 Task: Create a company letterhead with blue shapes.
Action: Mouse pressed left at (411, 87)
Screenshot: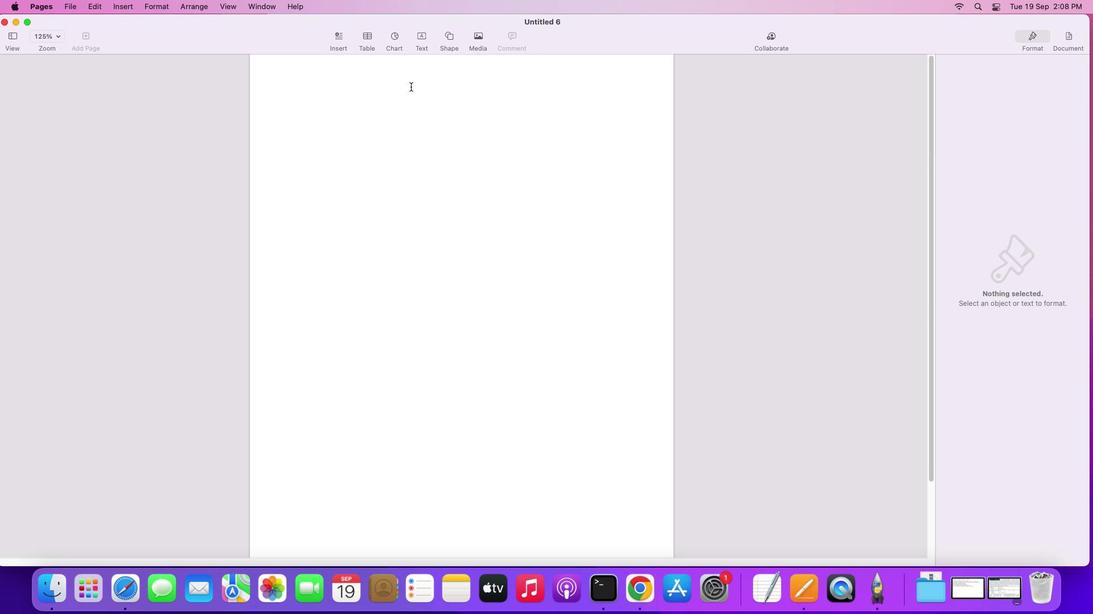 
Action: Mouse moved to (449, 39)
Screenshot: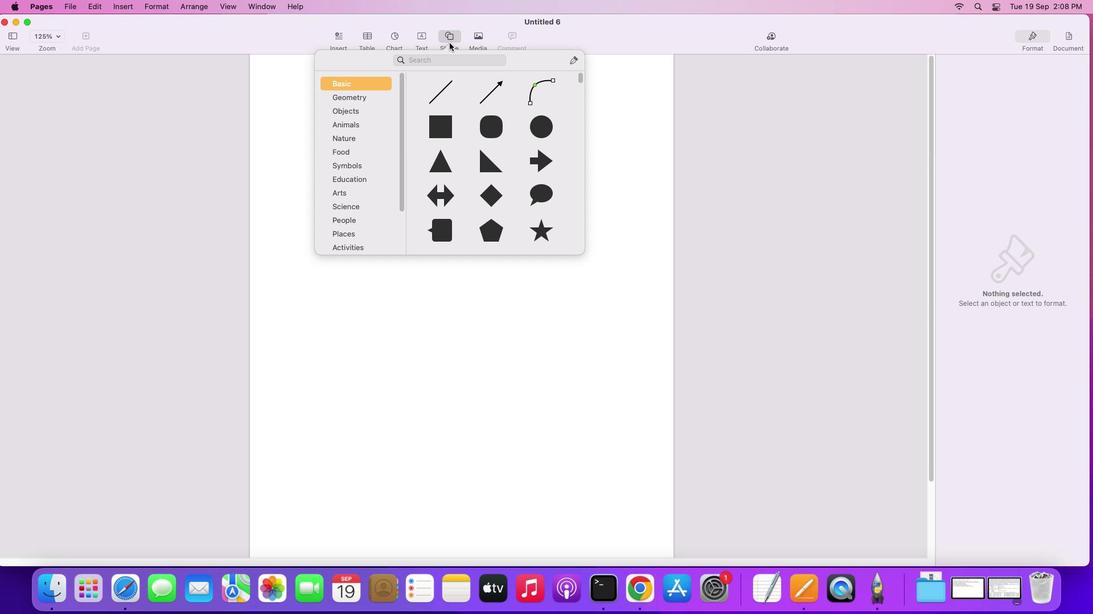 
Action: Mouse pressed left at (449, 39)
Screenshot: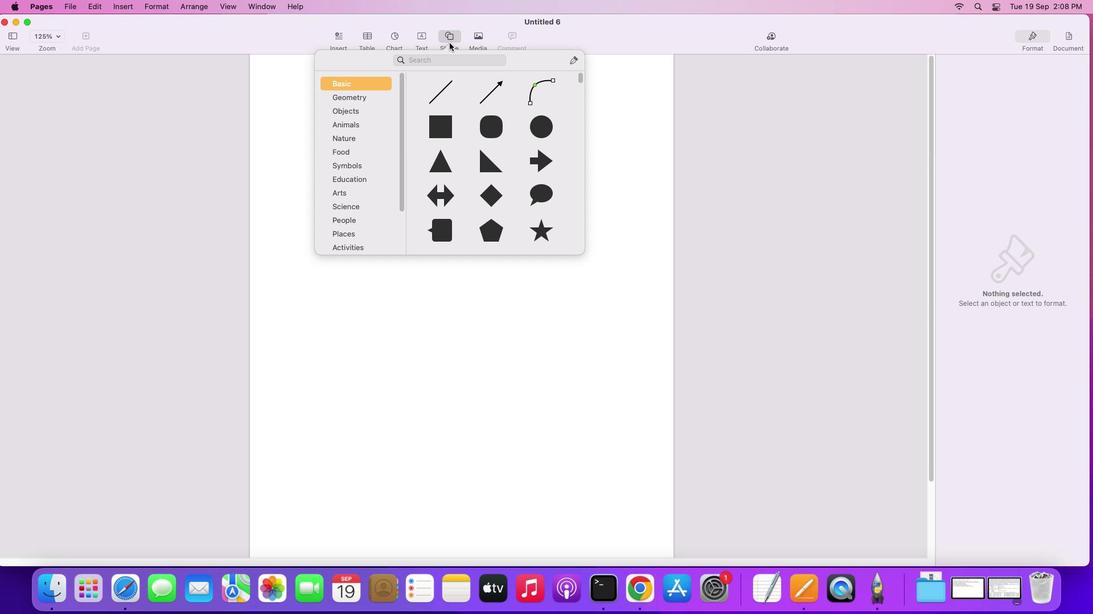 
Action: Mouse moved to (441, 126)
Screenshot: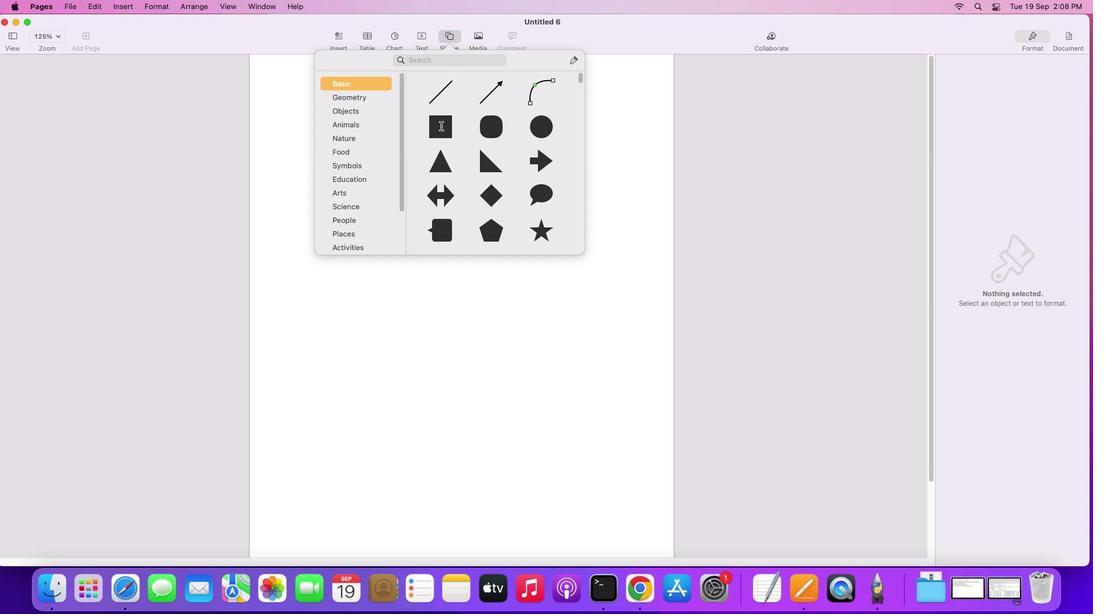 
Action: Mouse pressed left at (441, 126)
Screenshot: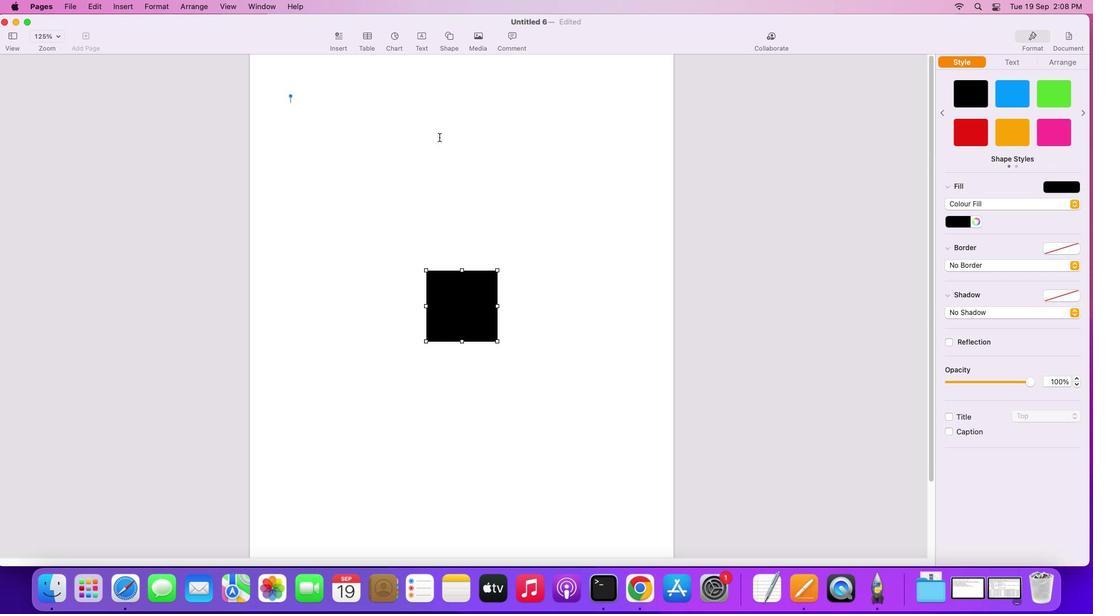 
Action: Mouse moved to (450, 309)
Screenshot: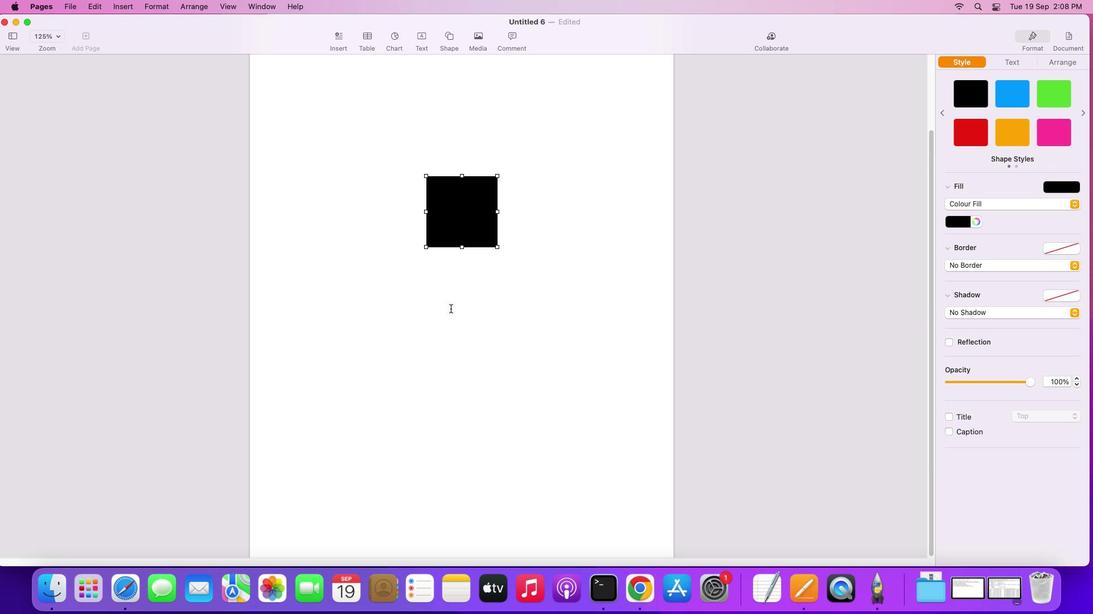 
Action: Mouse scrolled (450, 309) with delta (0, 0)
Screenshot: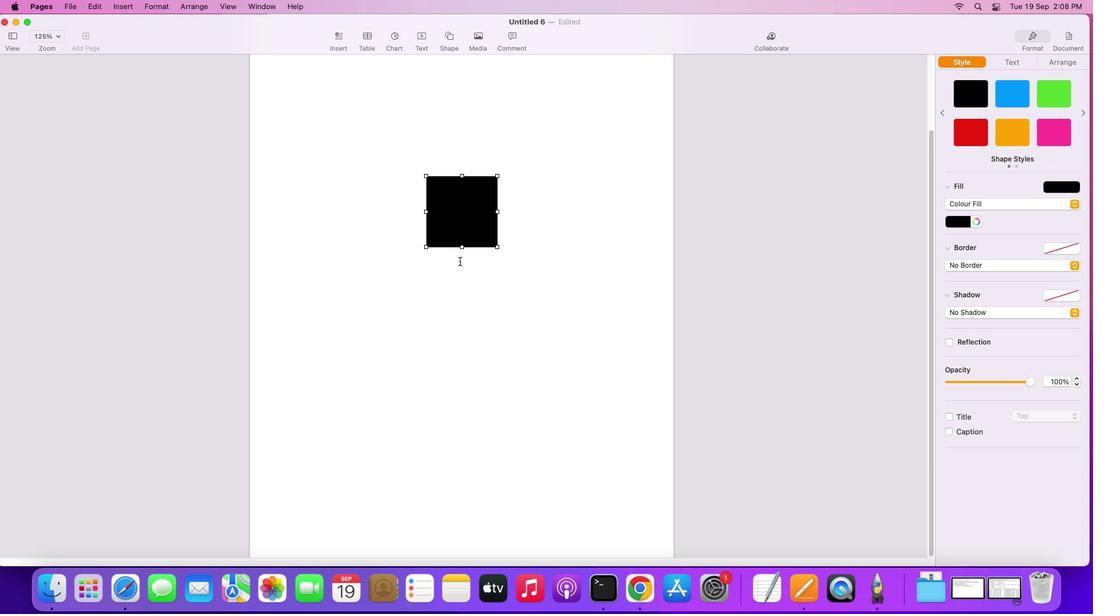 
Action: Mouse scrolled (450, 309) with delta (0, 0)
Screenshot: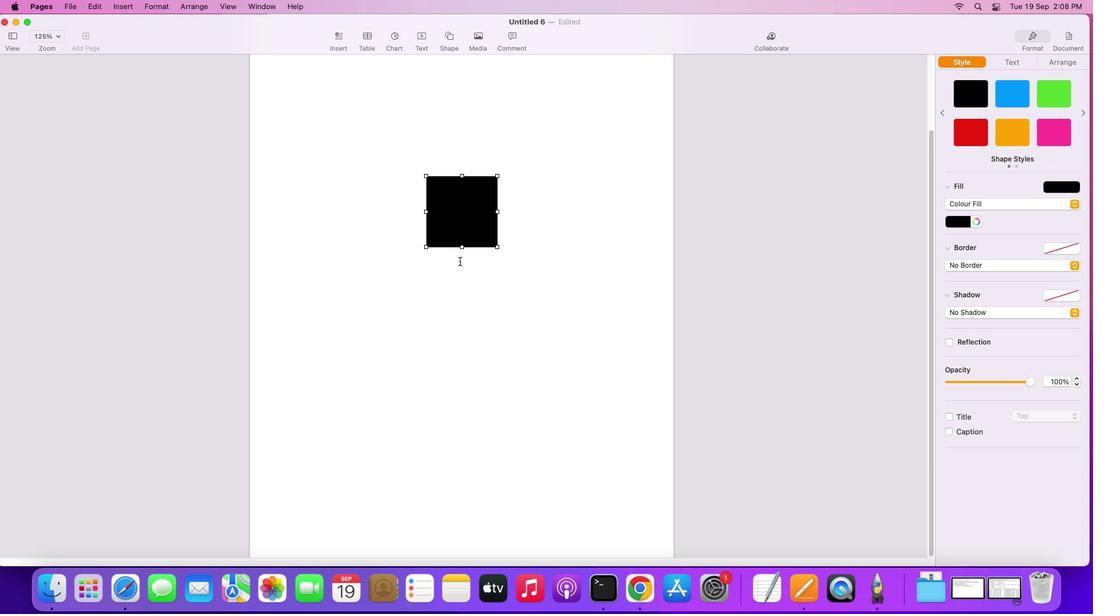 
Action: Mouse scrolled (450, 309) with delta (0, -1)
Screenshot: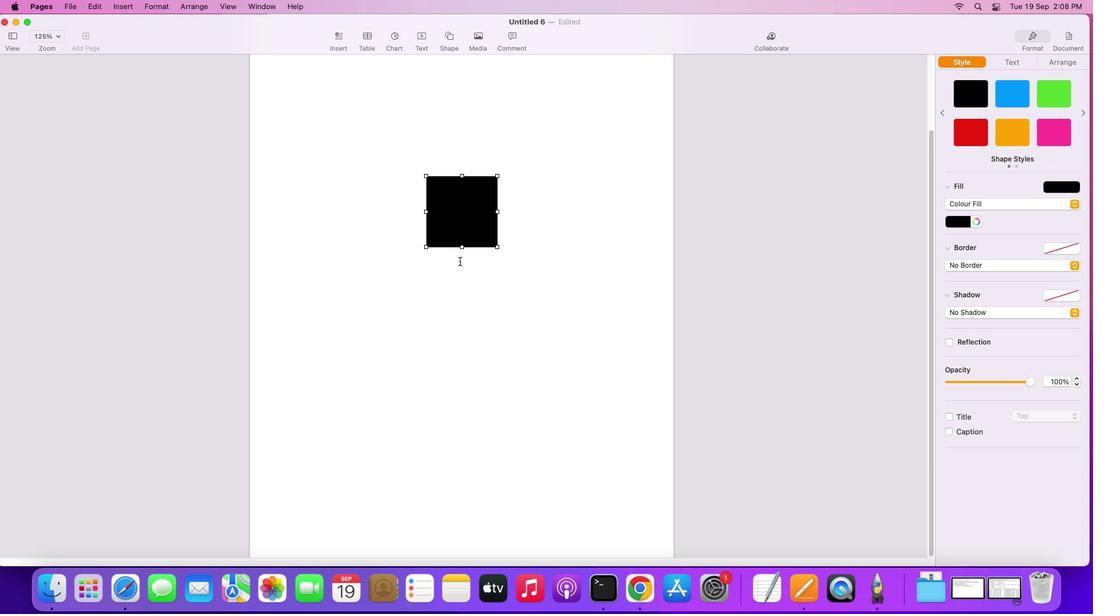 
Action: Mouse scrolled (450, 309) with delta (0, -1)
Screenshot: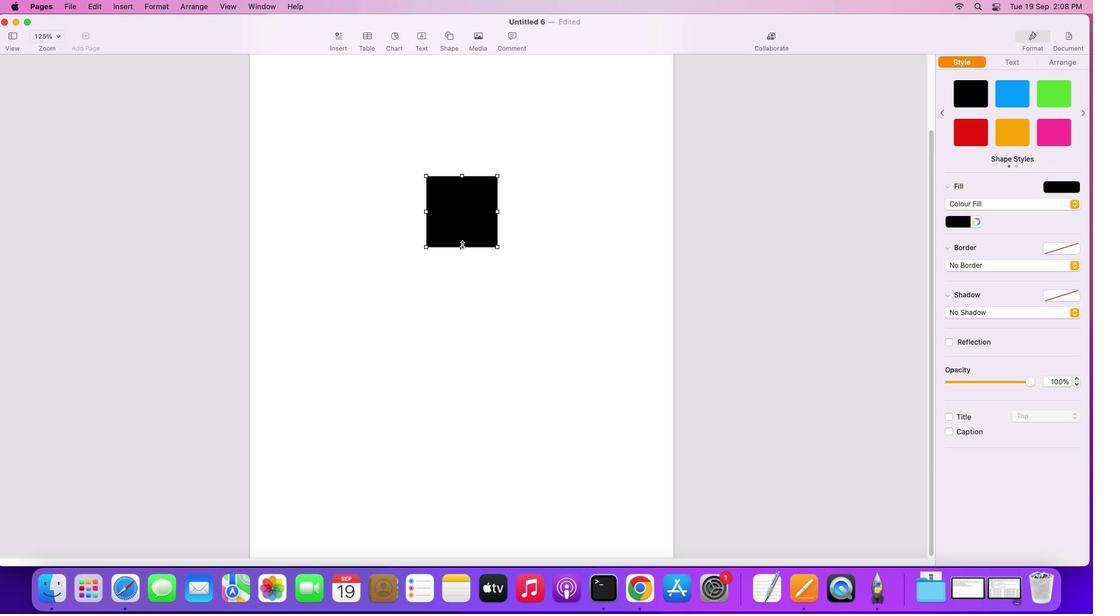 
Action: Mouse scrolled (450, 309) with delta (0, -2)
Screenshot: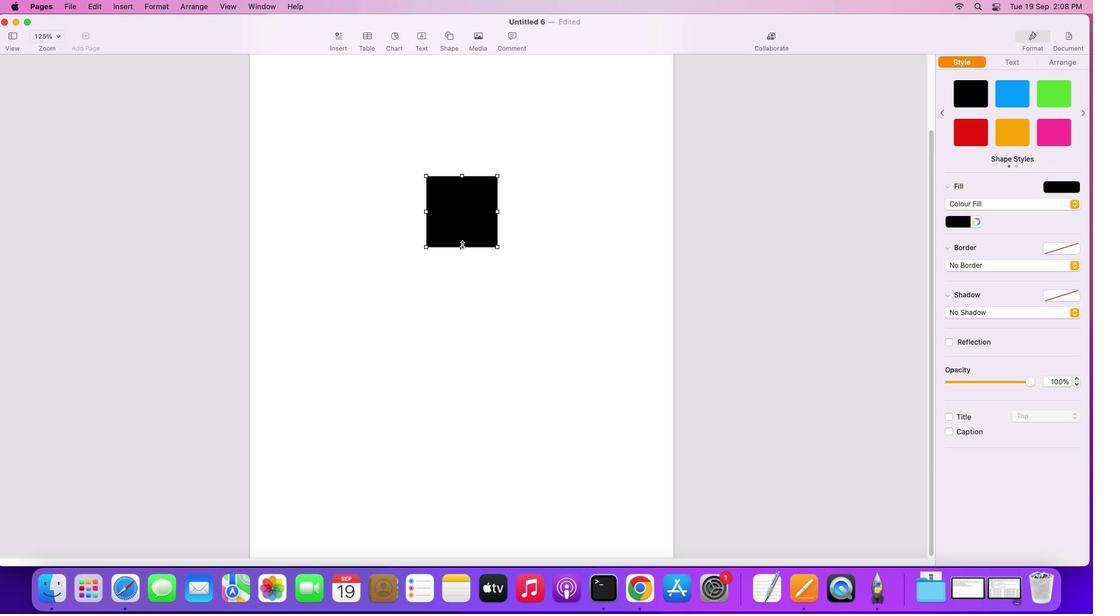 
Action: Mouse scrolled (450, 309) with delta (0, -2)
Screenshot: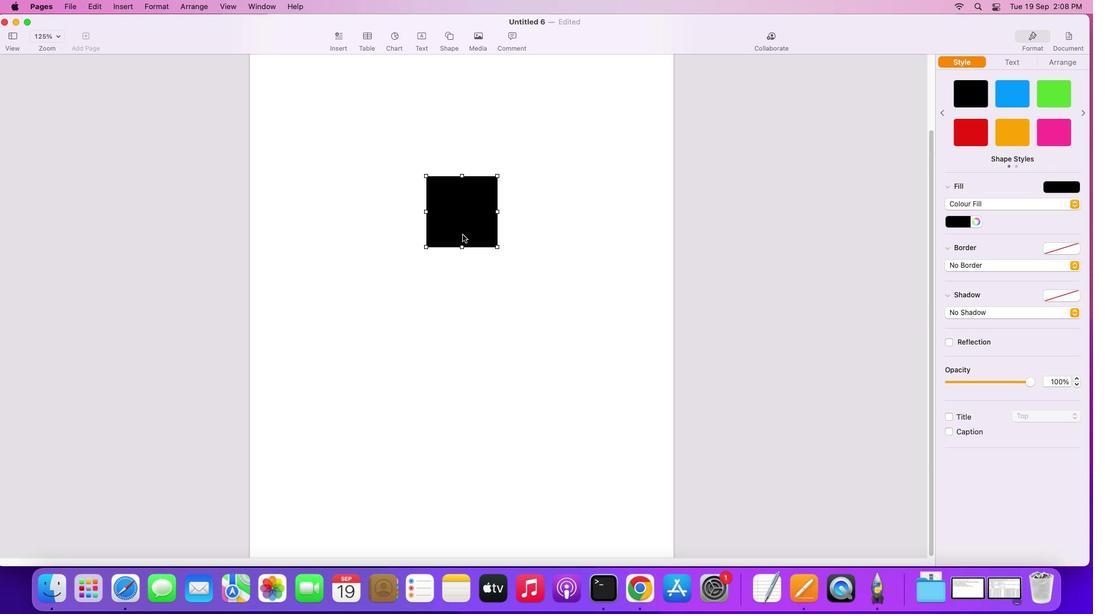 
Action: Mouse moved to (463, 227)
Screenshot: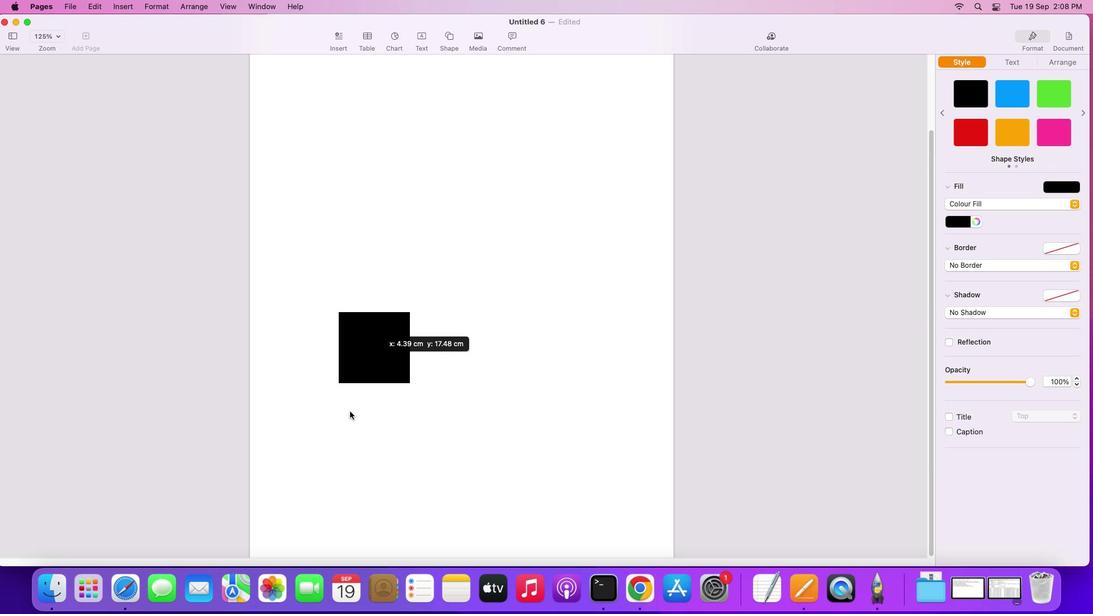 
Action: Mouse pressed left at (463, 227)
Screenshot: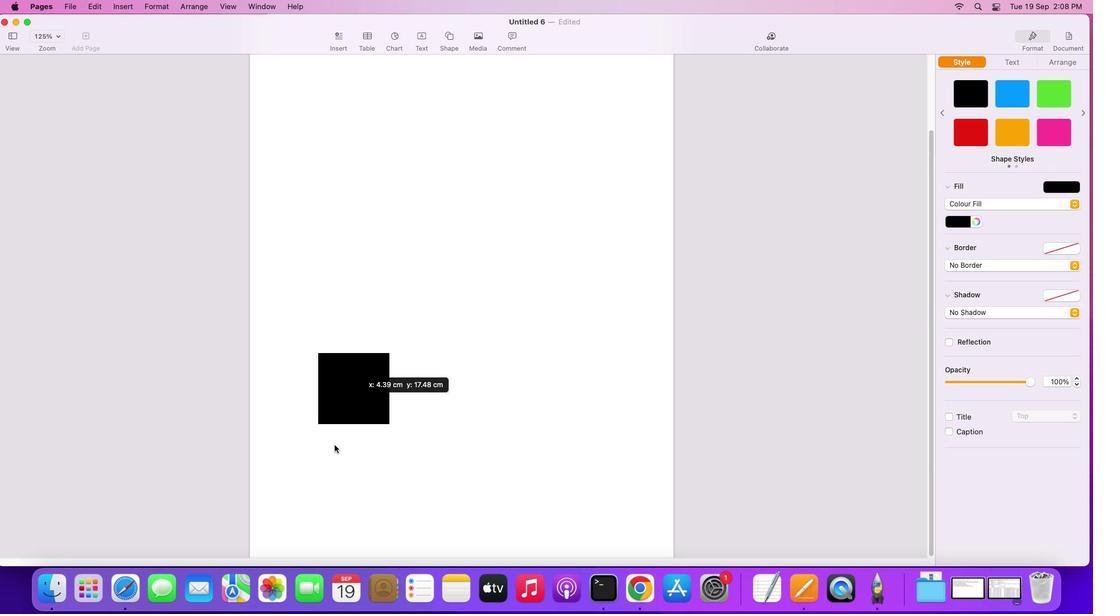 
Action: Mouse moved to (314, 524)
Screenshot: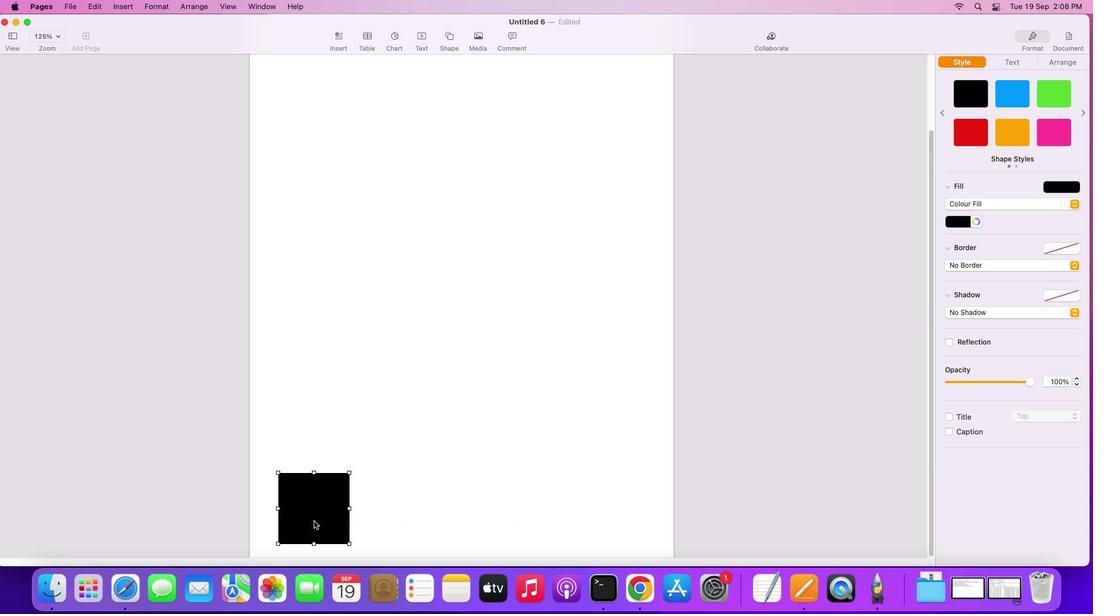 
Action: Mouse scrolled (314, 524) with delta (0, 0)
Screenshot: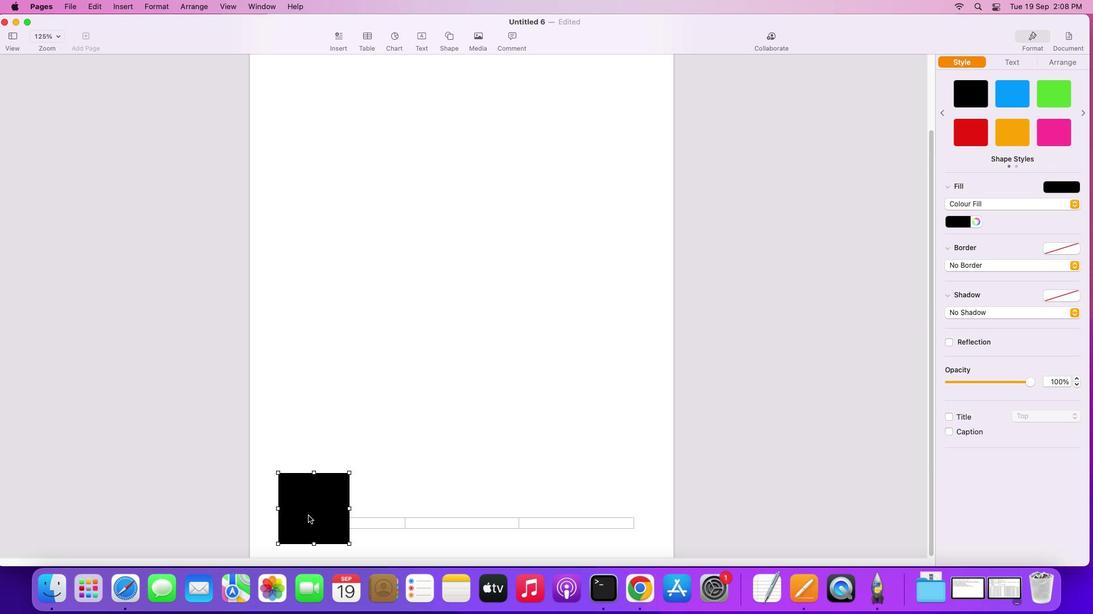 
Action: Mouse scrolled (314, 524) with delta (0, 0)
Screenshot: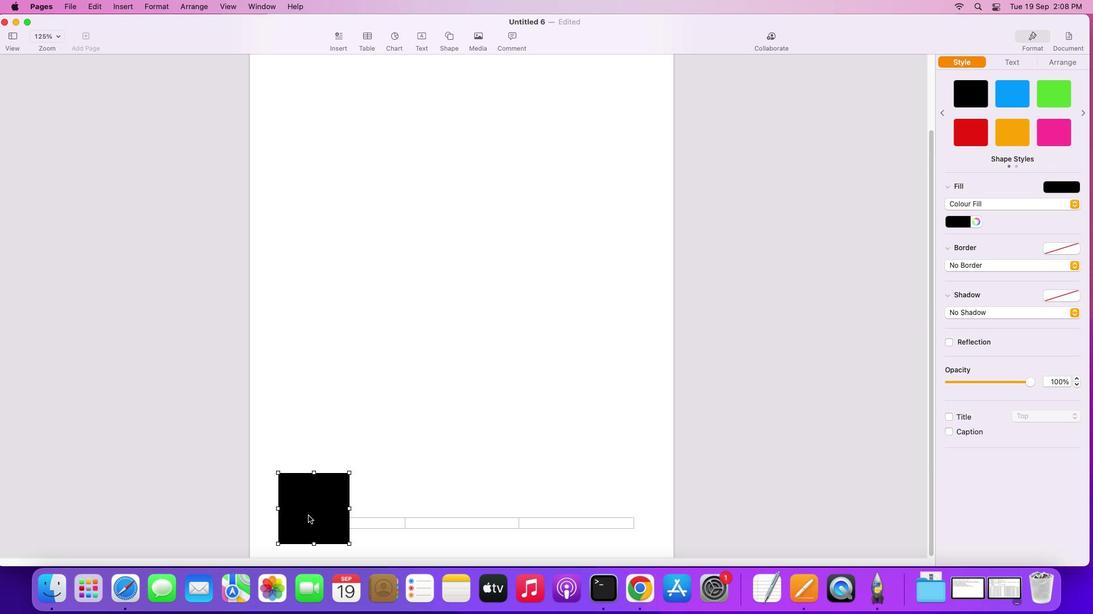 
Action: Mouse scrolled (314, 524) with delta (0, -1)
Screenshot: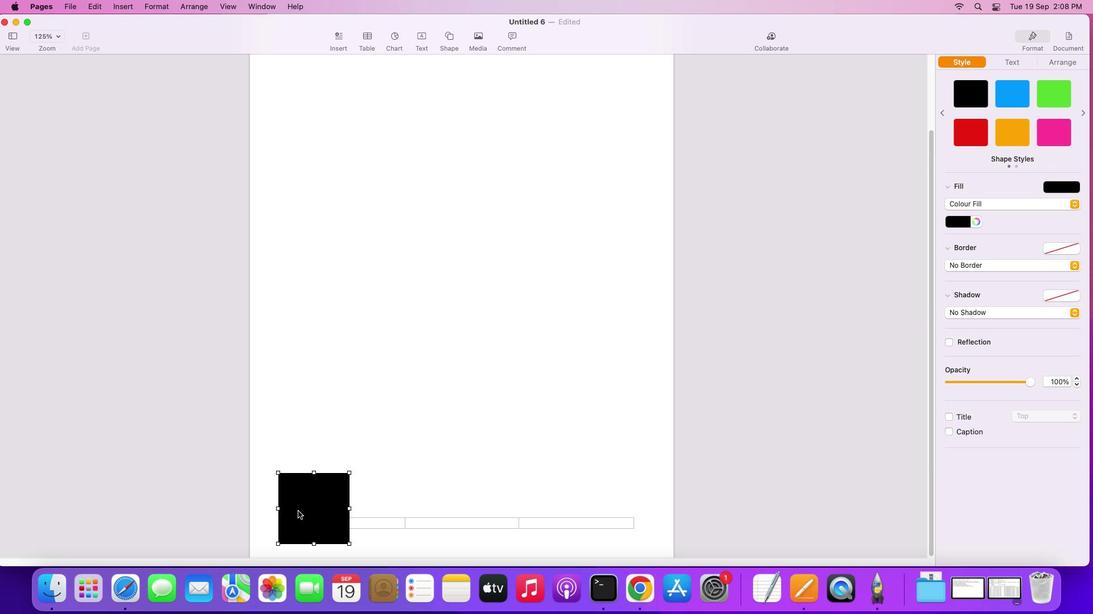 
Action: Mouse scrolled (314, 524) with delta (0, -1)
Screenshot: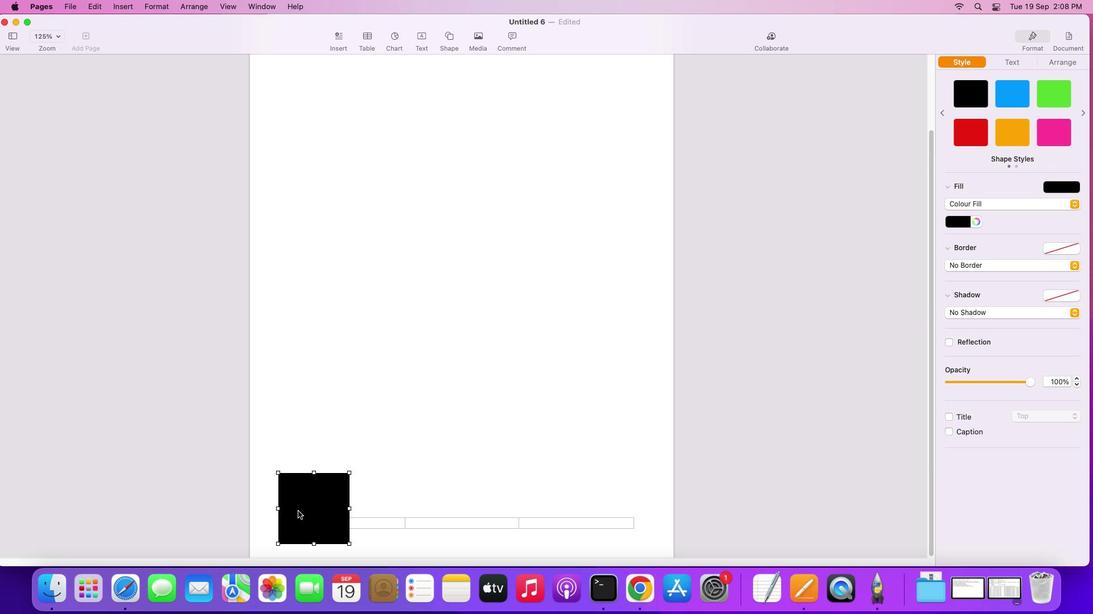 
Action: Mouse scrolled (314, 524) with delta (0, -2)
Screenshot: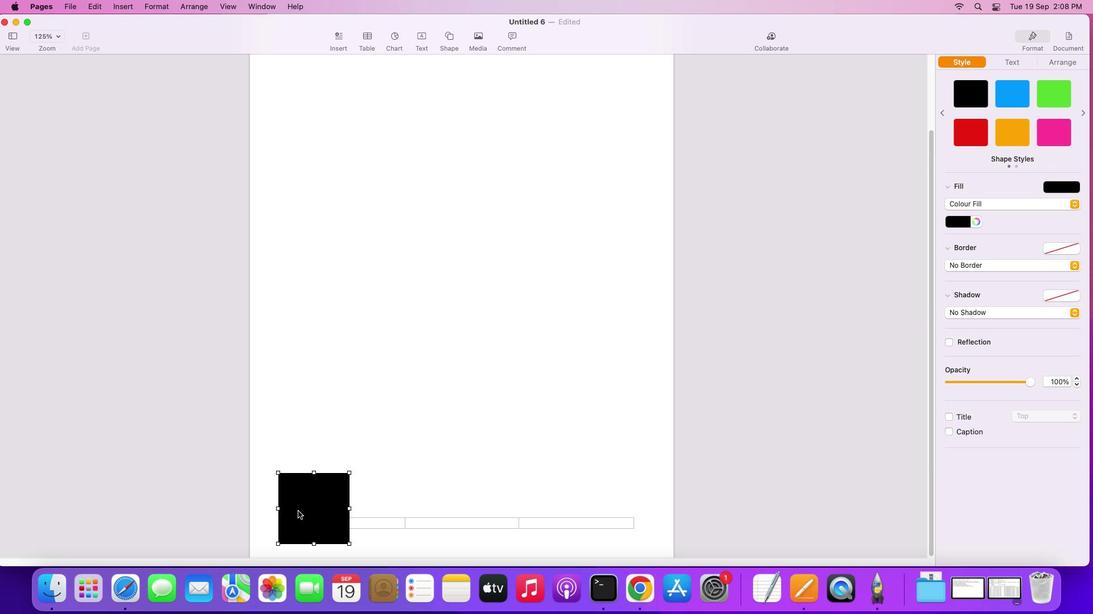 
Action: Mouse scrolled (314, 524) with delta (0, -2)
Screenshot: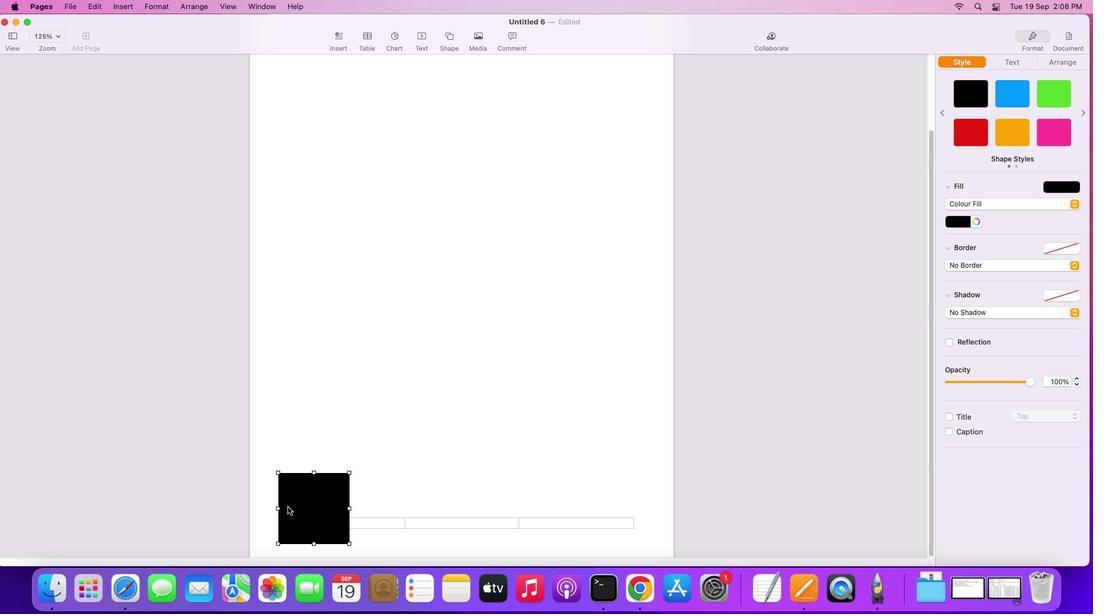 
Action: Mouse moved to (351, 509)
Screenshot: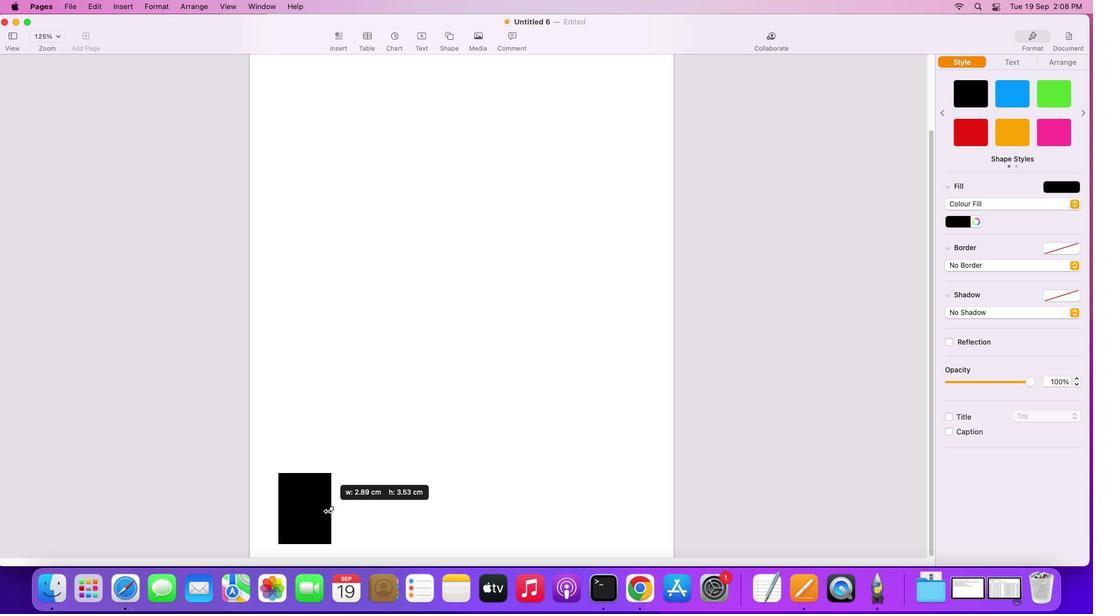 
Action: Mouse pressed left at (351, 509)
Screenshot: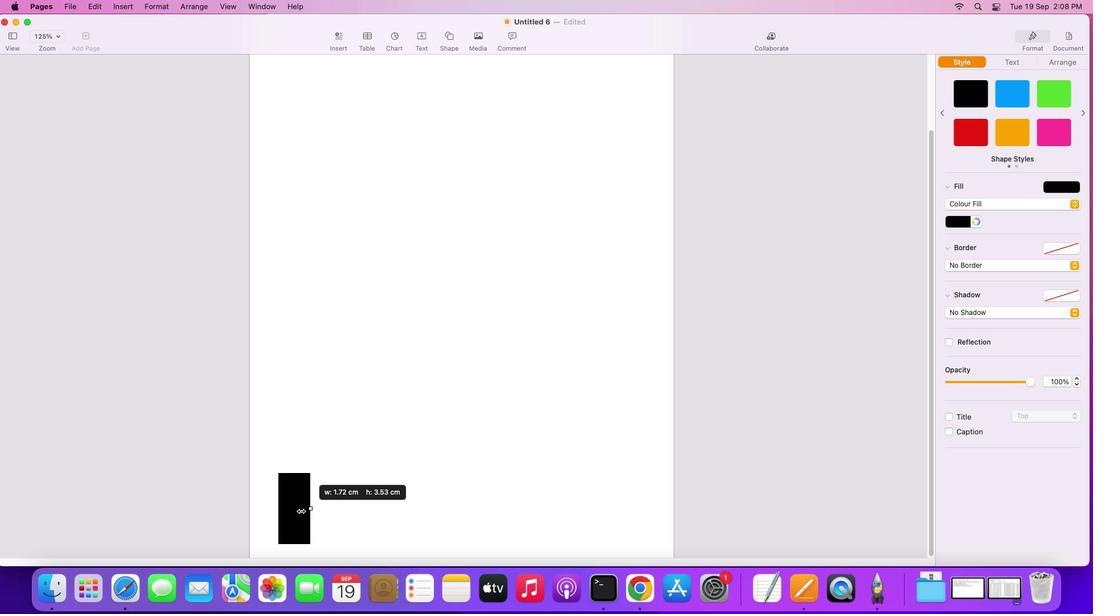 
Action: Mouse moved to (294, 512)
Screenshot: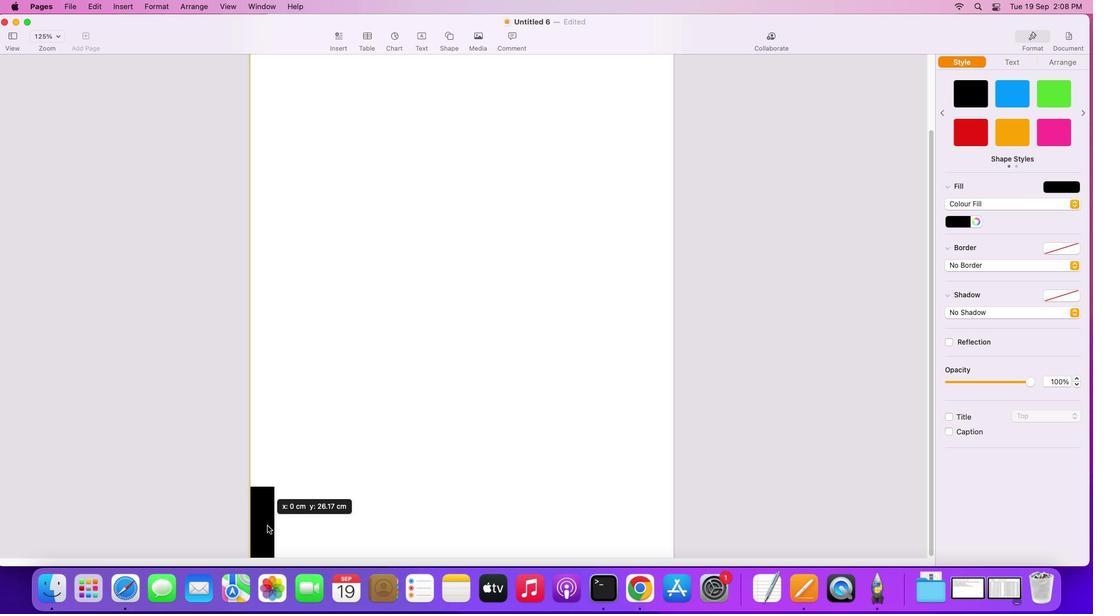 
Action: Mouse pressed left at (294, 512)
Screenshot: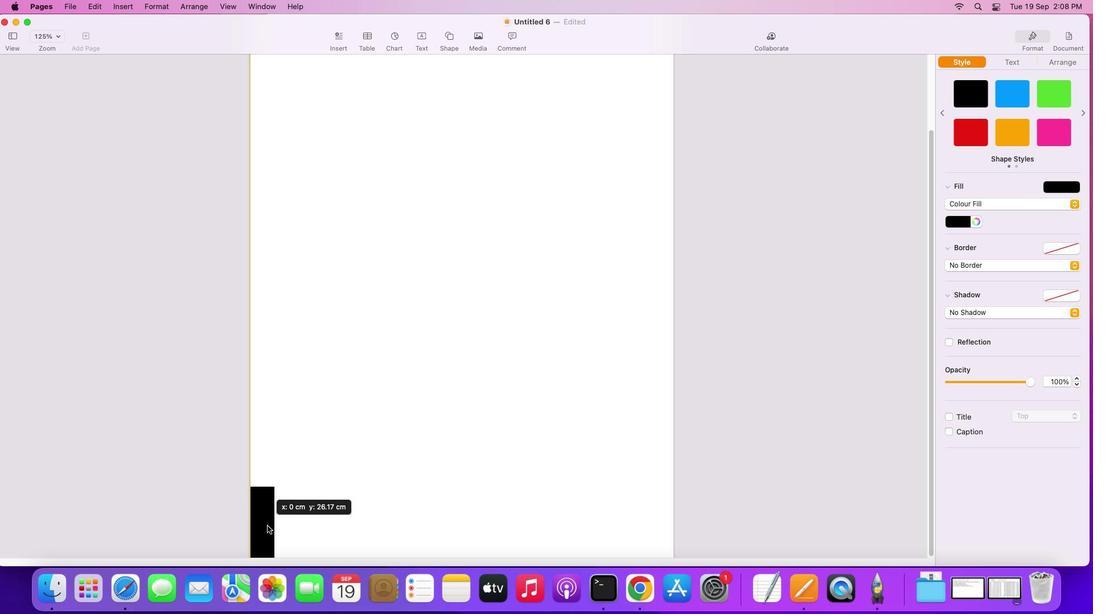 
Action: Mouse moved to (1064, 60)
Screenshot: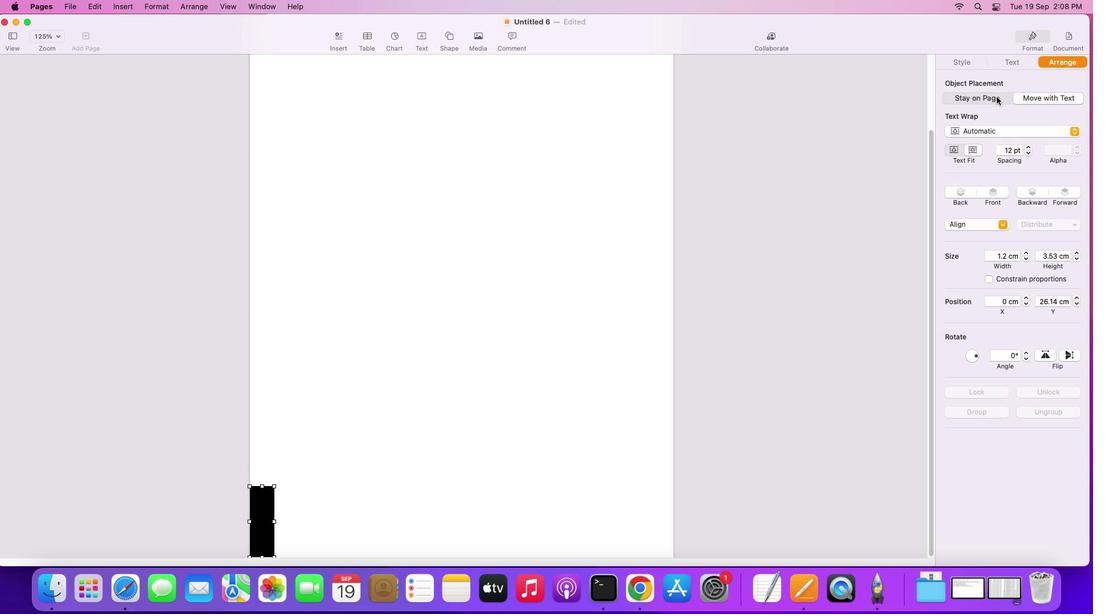 
Action: Mouse pressed left at (1064, 60)
Screenshot: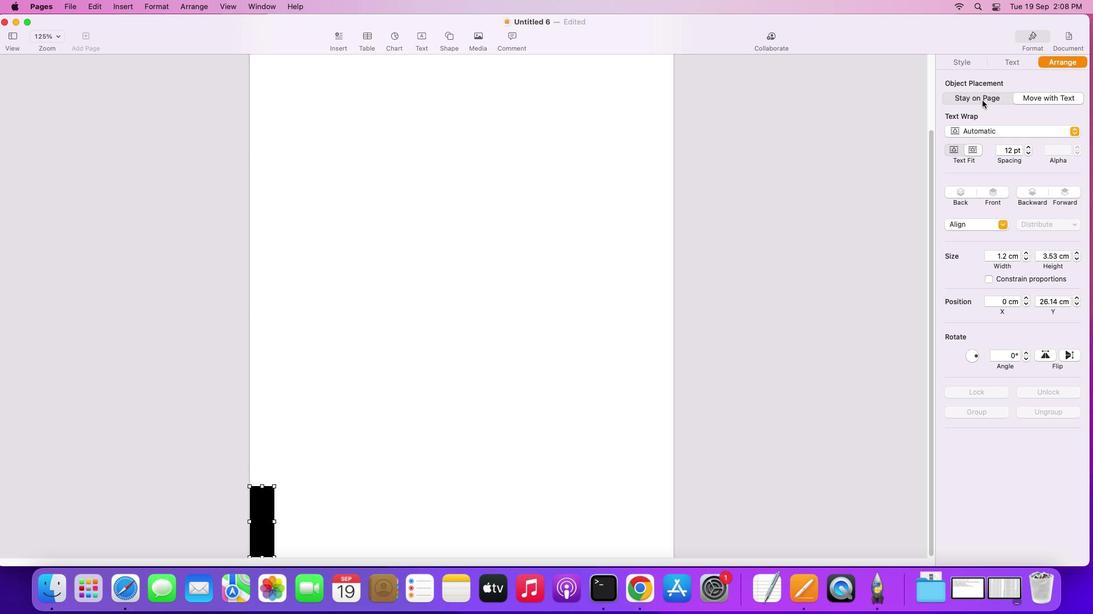 
Action: Mouse moved to (979, 99)
Screenshot: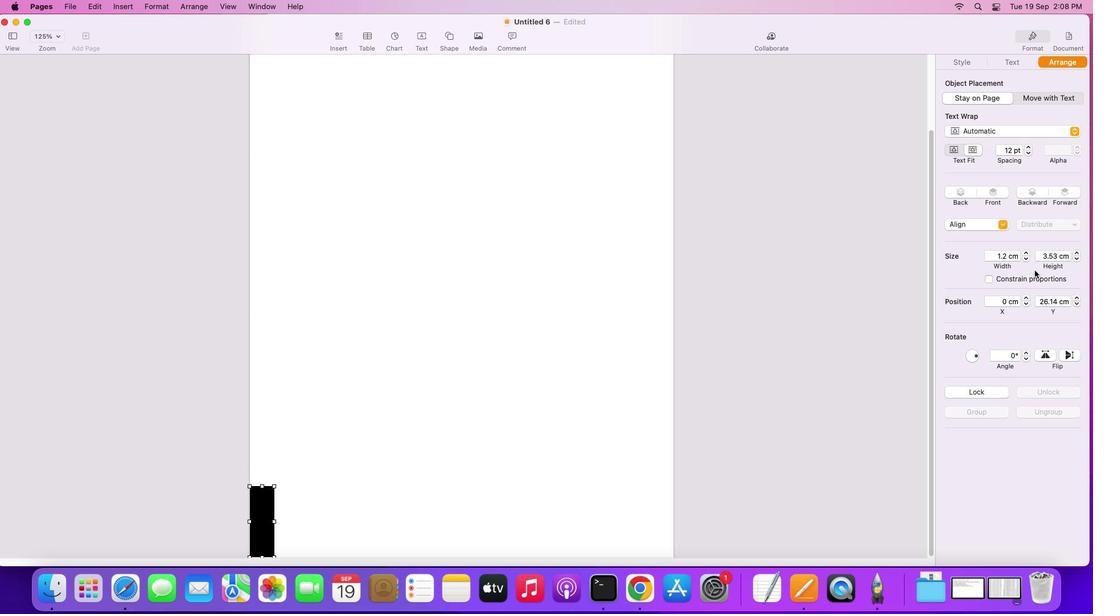 
Action: Mouse pressed left at (979, 99)
Screenshot: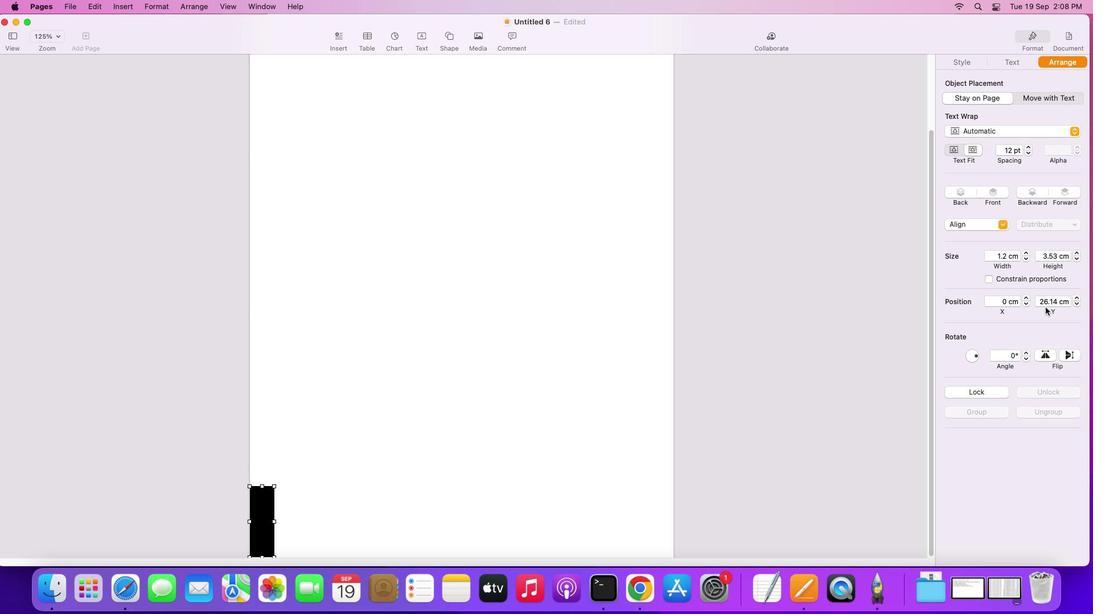 
Action: Mouse moved to (1027, 351)
Screenshot: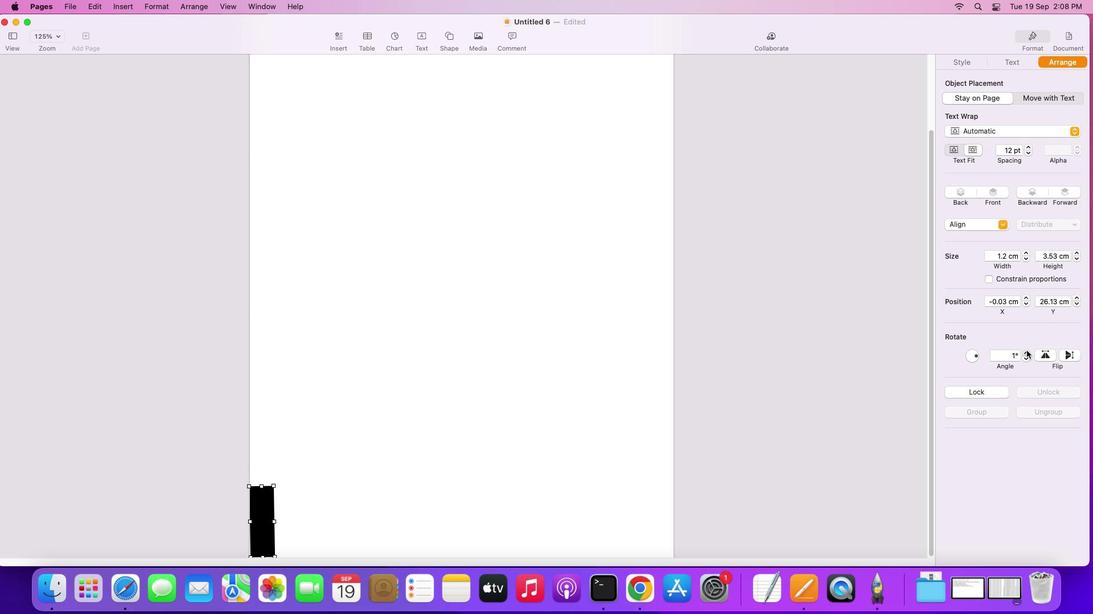 
Action: Mouse pressed left at (1027, 351)
Screenshot: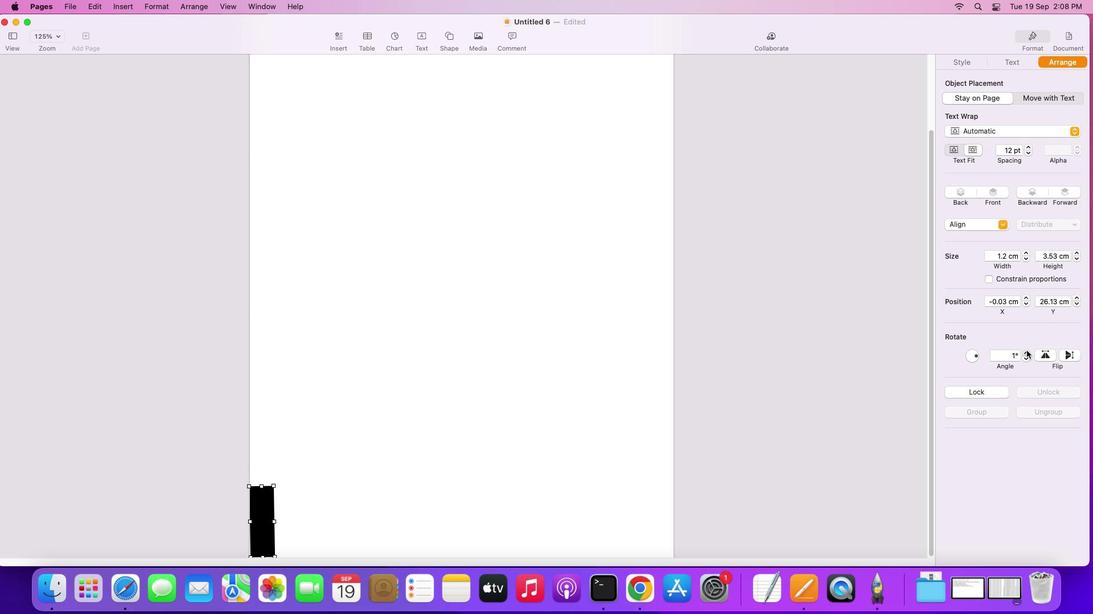 
Action: Mouse moved to (1029, 358)
Screenshot: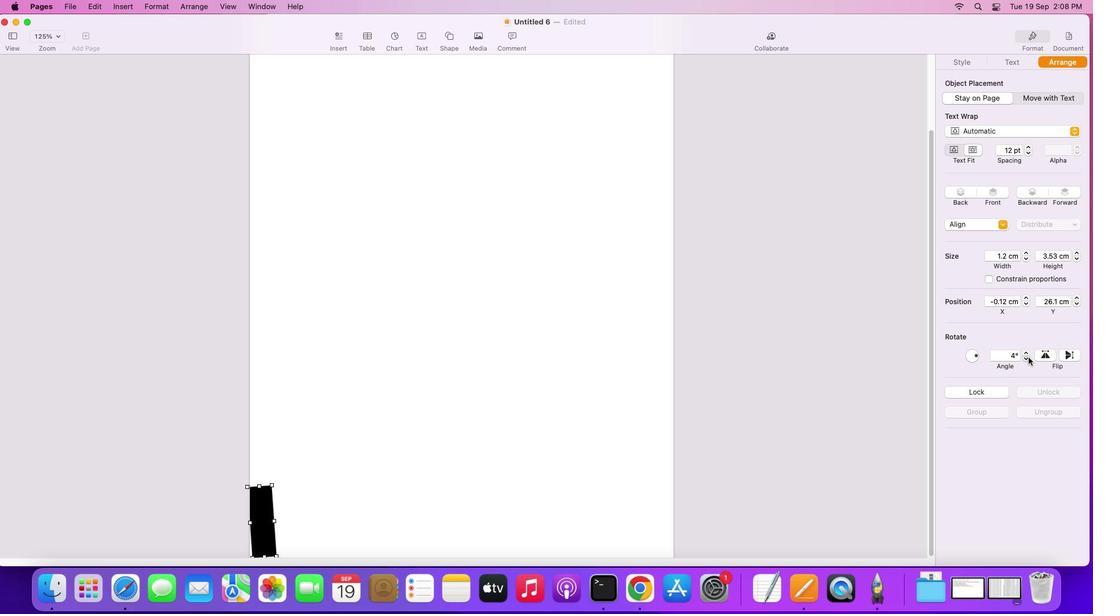 
Action: Mouse pressed left at (1029, 358)
Screenshot: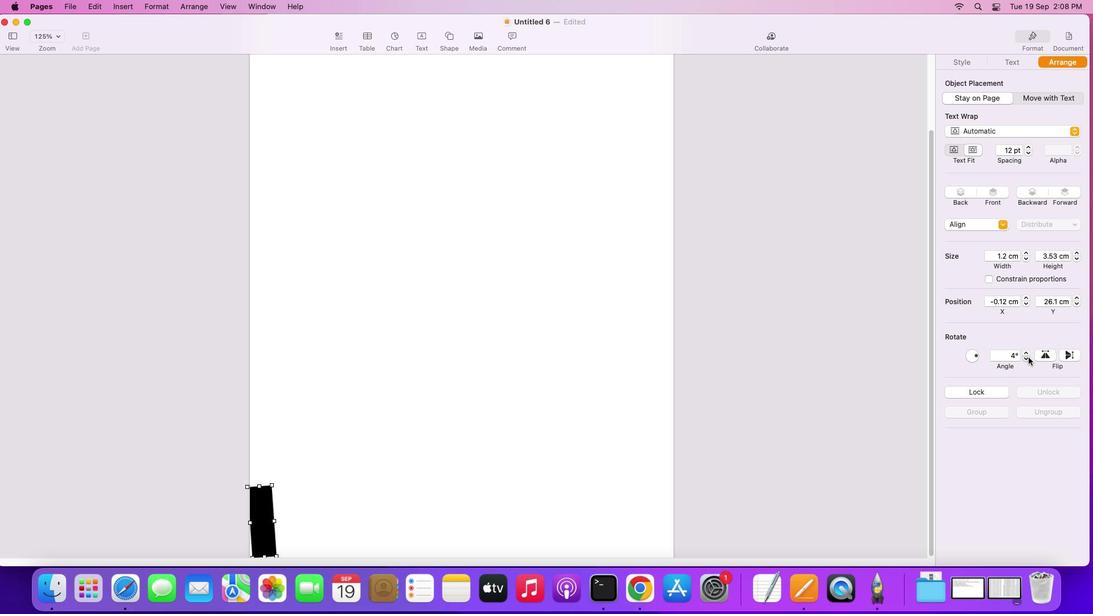 
Action: Mouse pressed left at (1029, 358)
Screenshot: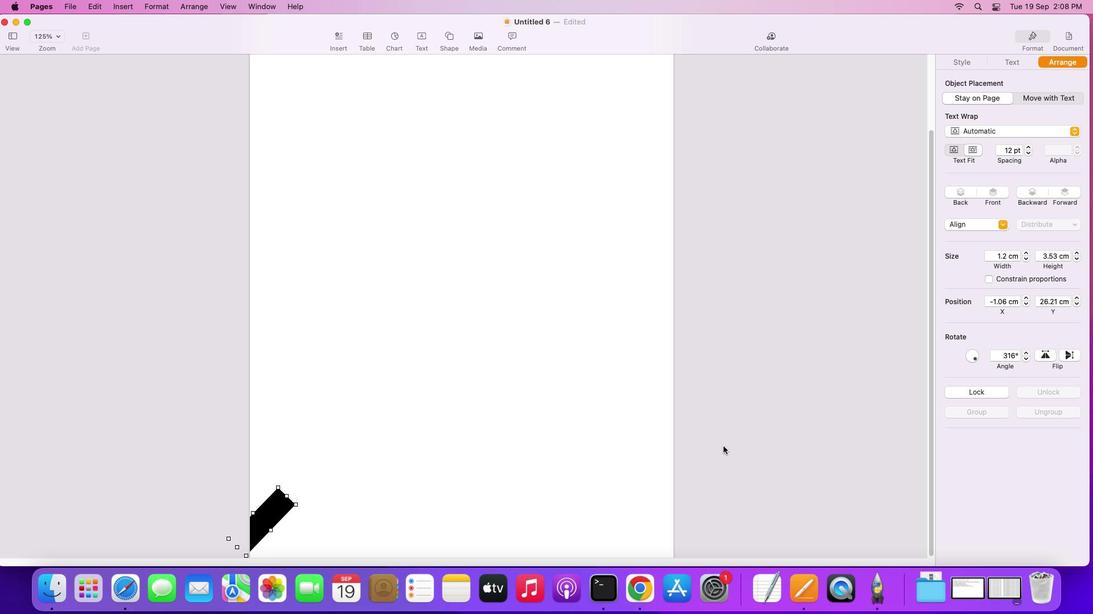 
Action: Mouse moved to (262, 519)
Screenshot: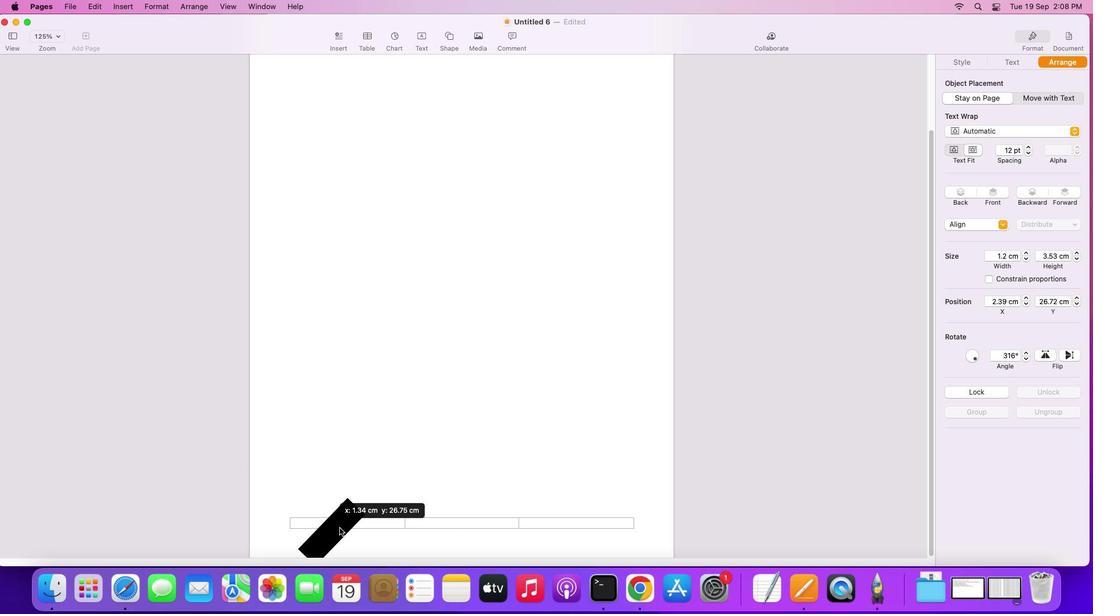 
Action: Mouse pressed left at (262, 519)
Screenshot: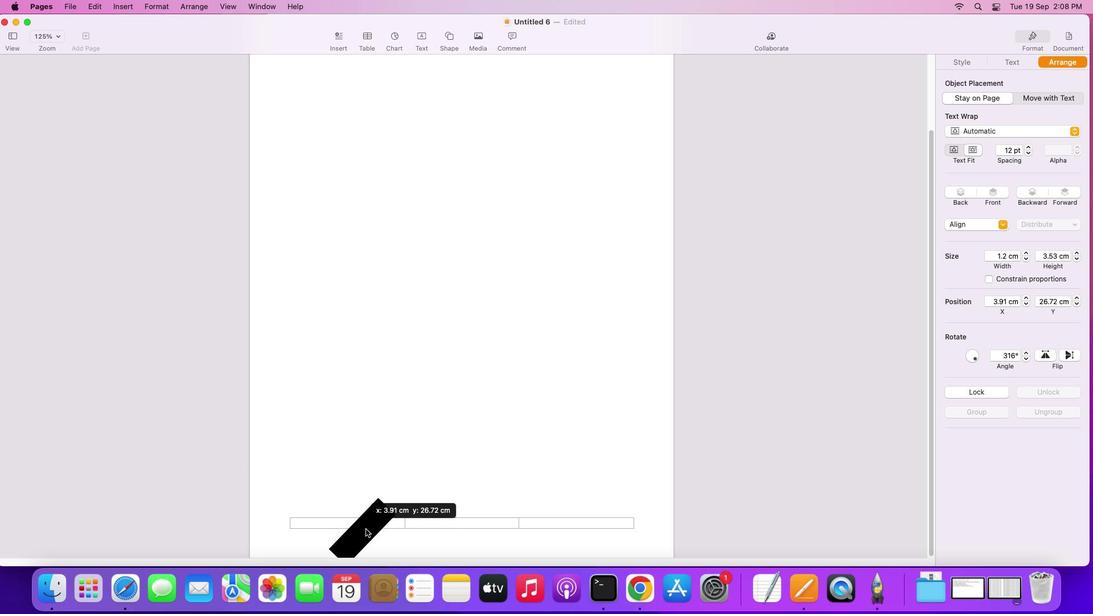 
Action: Mouse moved to (360, 548)
Screenshot: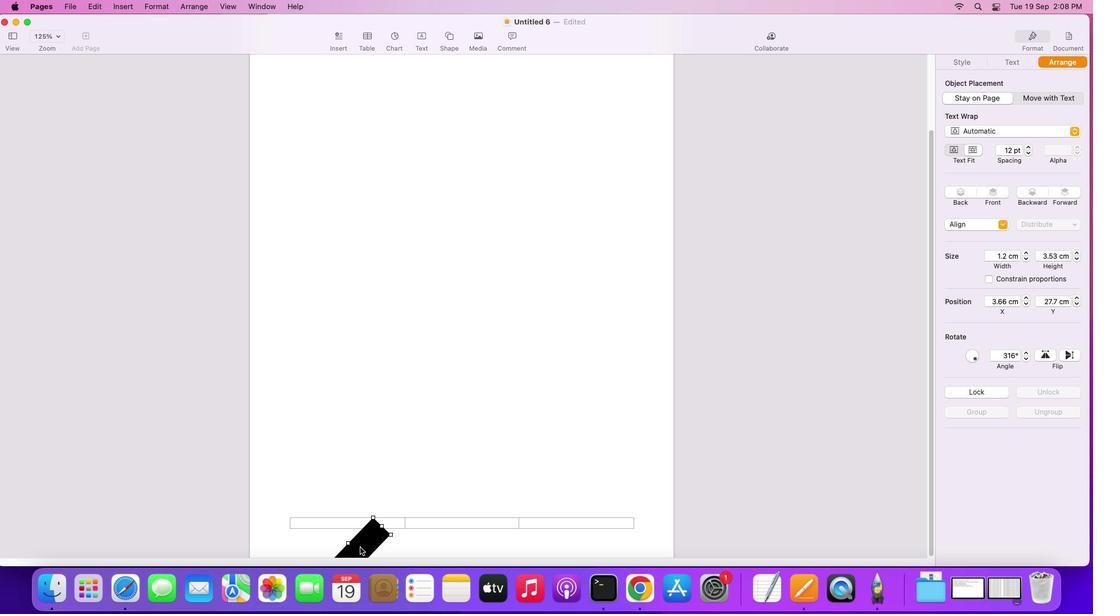 
Action: Key pressed Key.alt
Screenshot: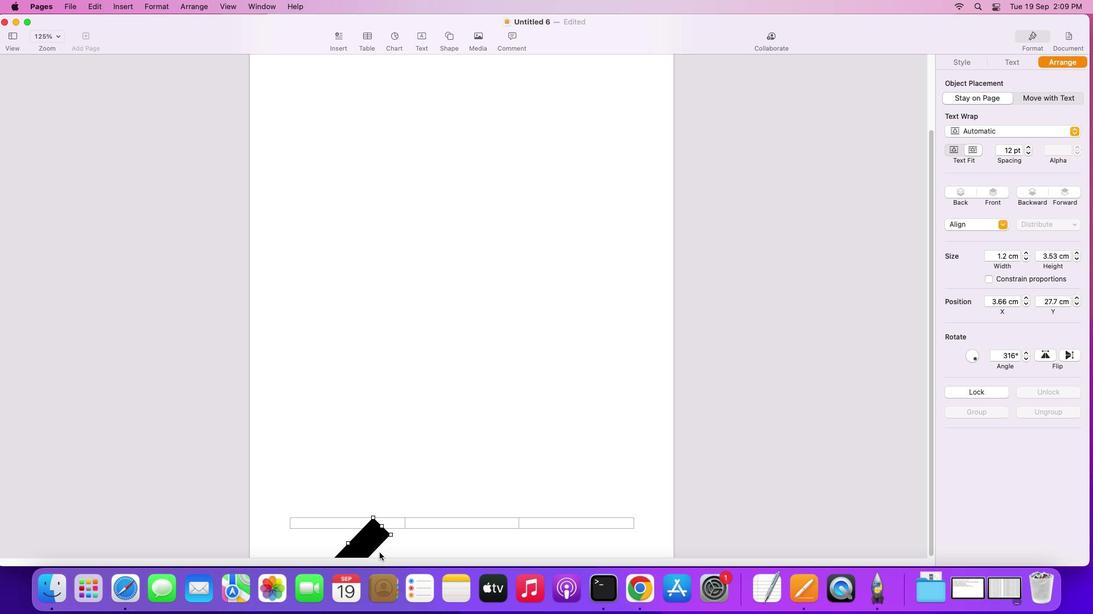 
Action: Mouse pressed left at (360, 548)
Screenshot: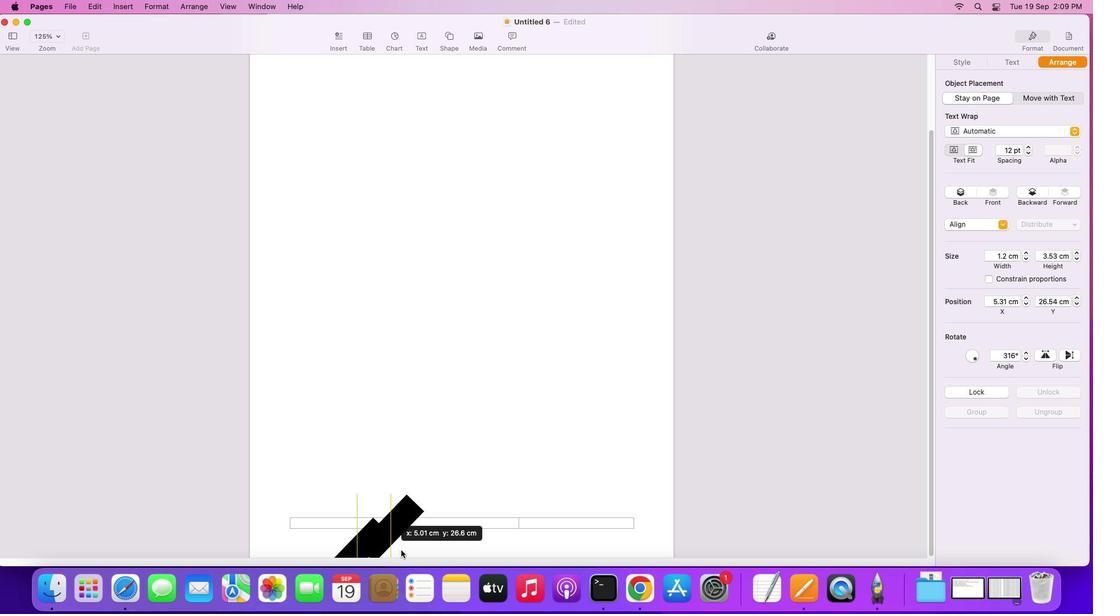 
Action: Mouse moved to (367, 539)
Screenshot: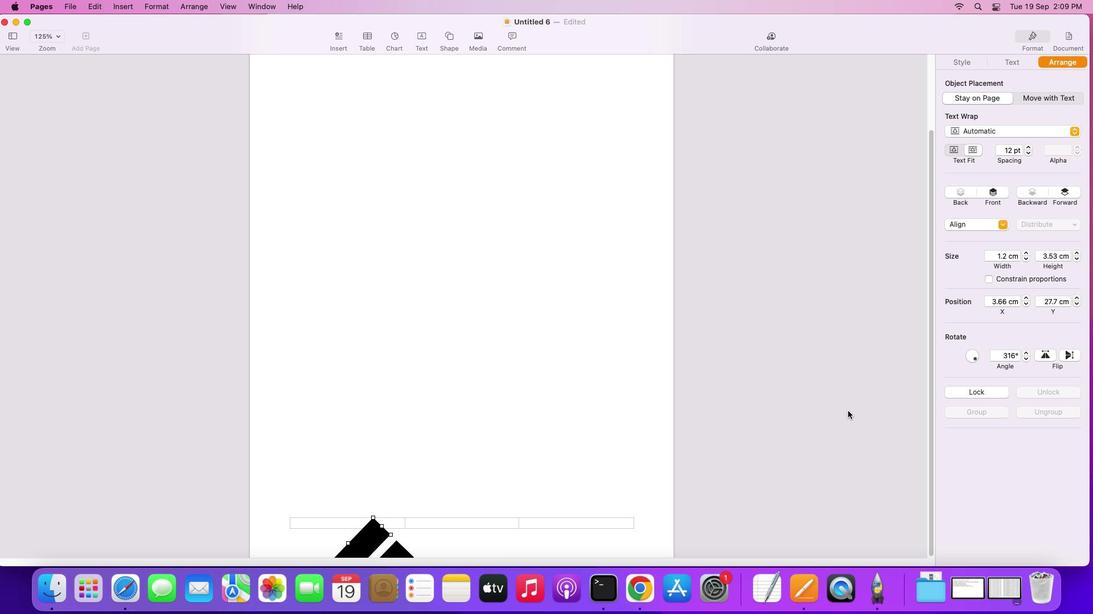 
Action: Mouse pressed left at (367, 539)
Screenshot: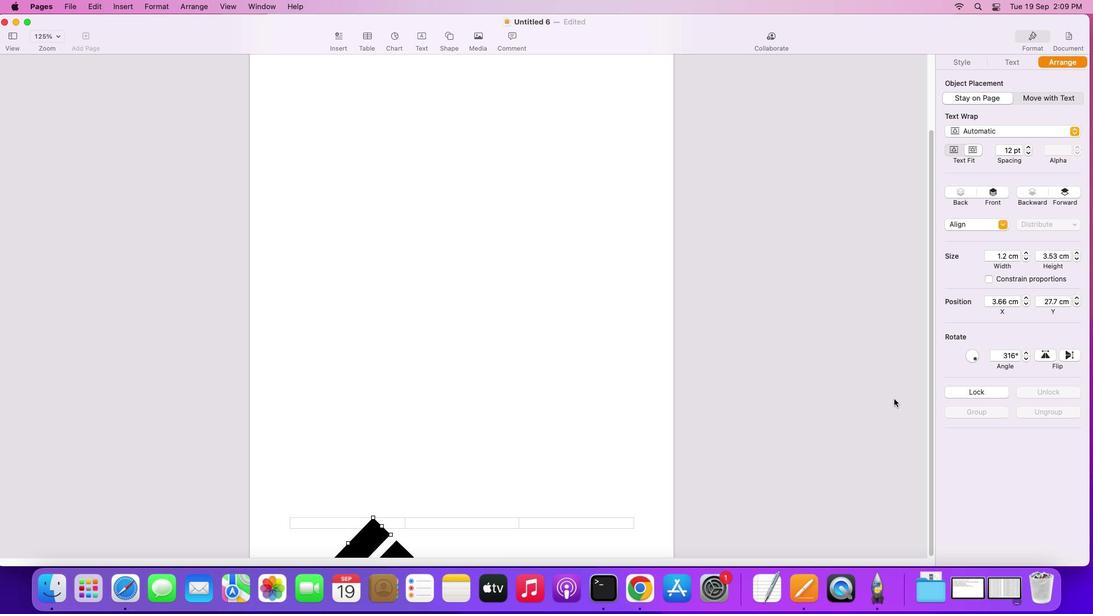 
Action: Mouse moved to (1030, 350)
Screenshot: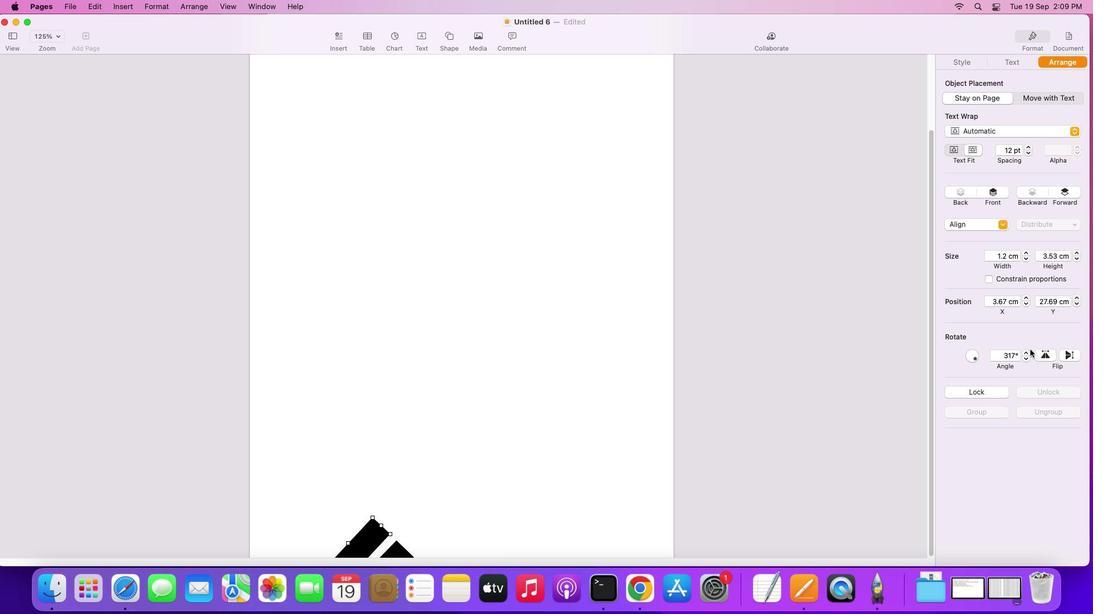 
Action: Mouse pressed left at (1030, 350)
Screenshot: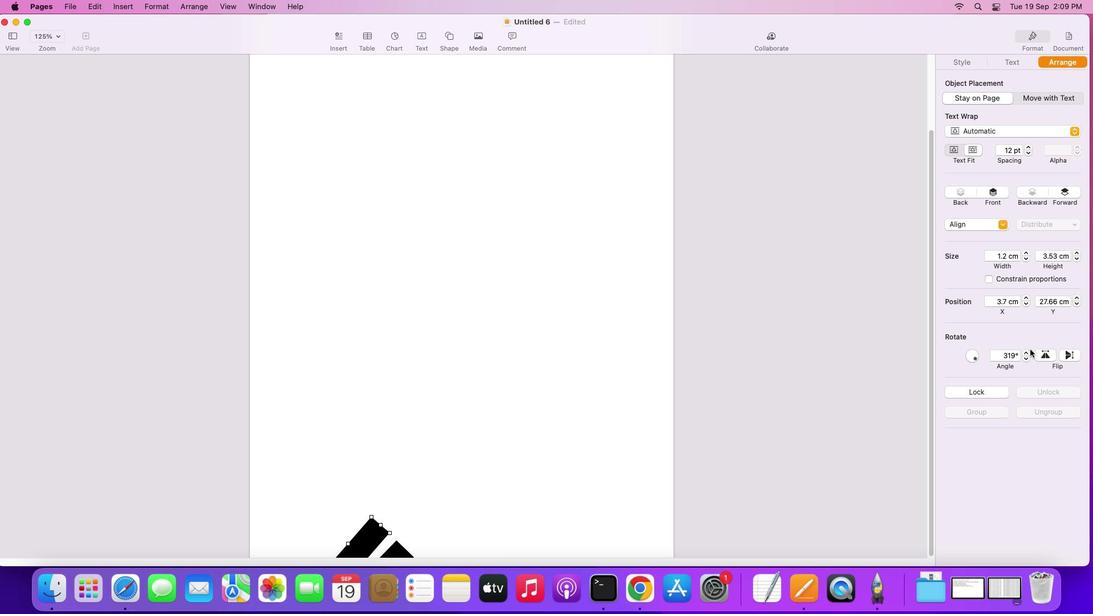 
Action: Mouse pressed left at (1030, 350)
Screenshot: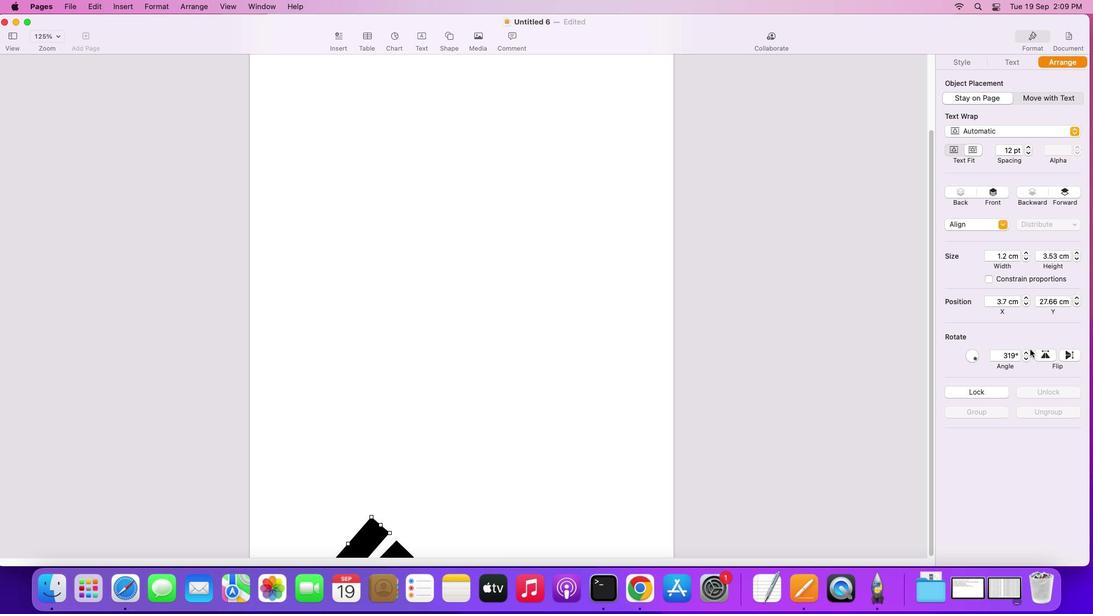 
Action: Mouse pressed left at (1030, 350)
Screenshot: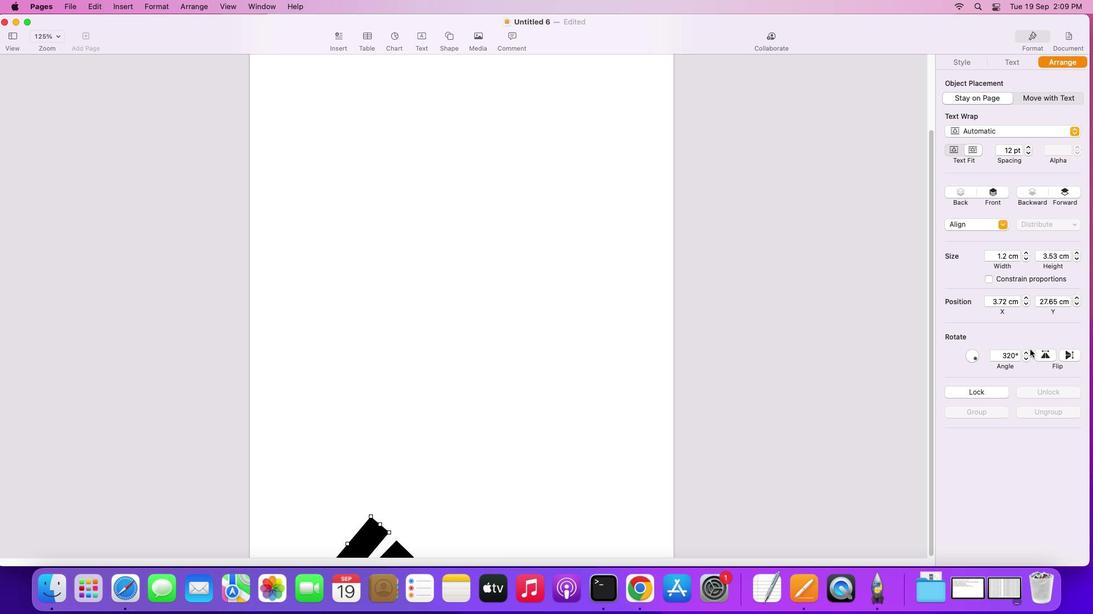 
Action: Mouse pressed left at (1030, 350)
Screenshot: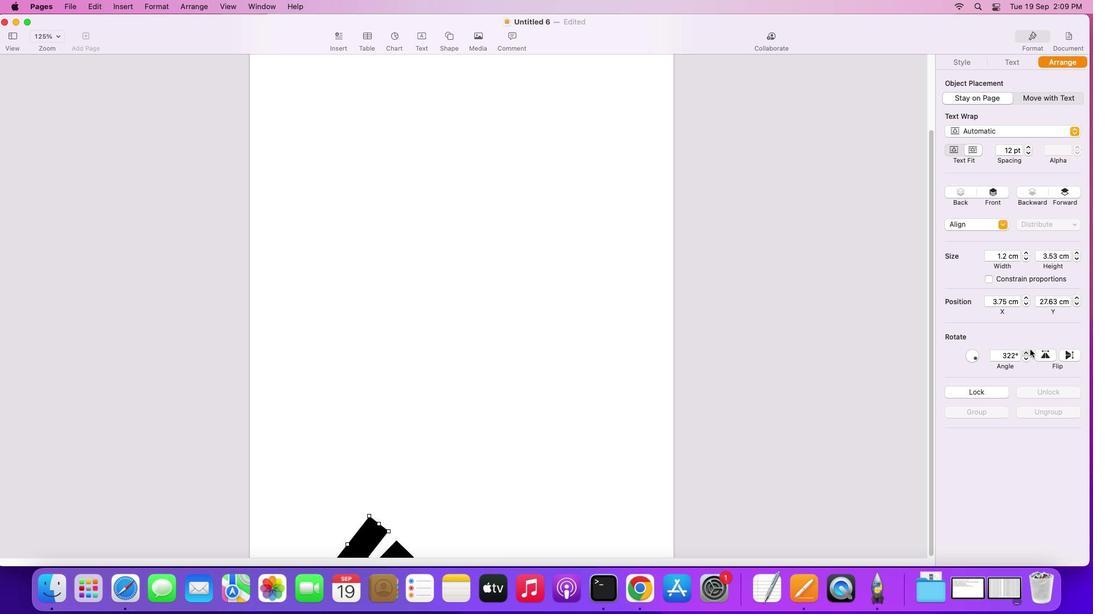 
Action: Mouse pressed left at (1030, 350)
Screenshot: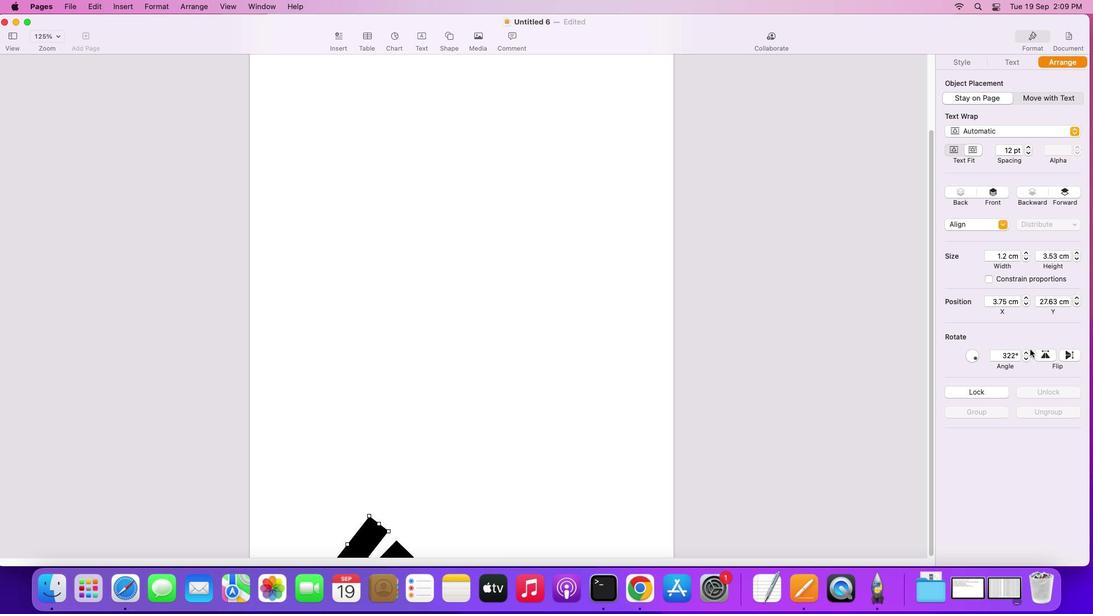 
Action: Mouse pressed left at (1030, 350)
Screenshot: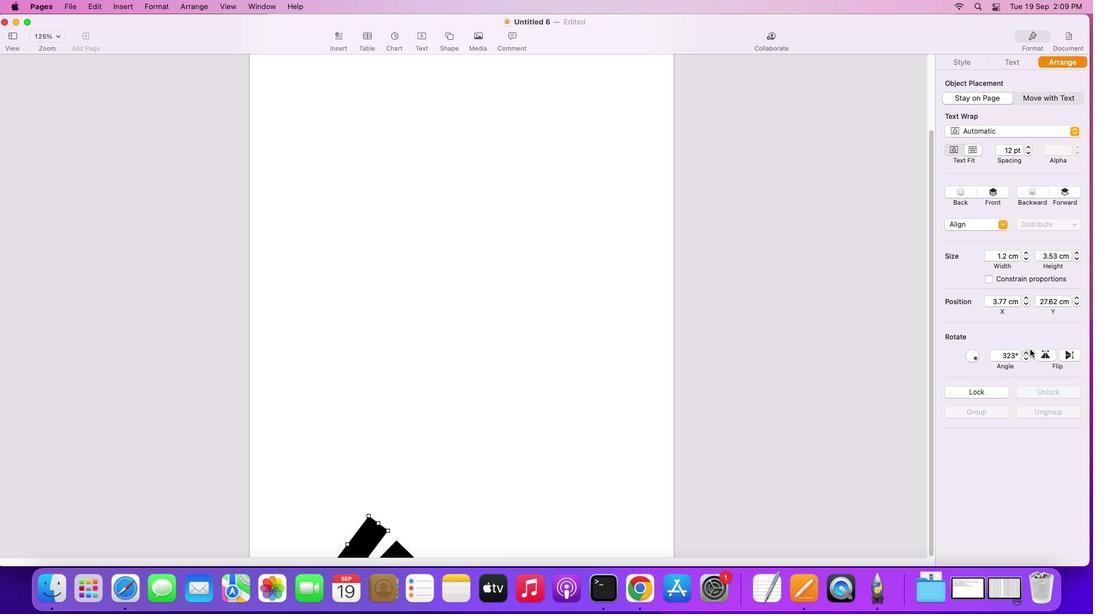 
Action: Mouse pressed left at (1030, 350)
Screenshot: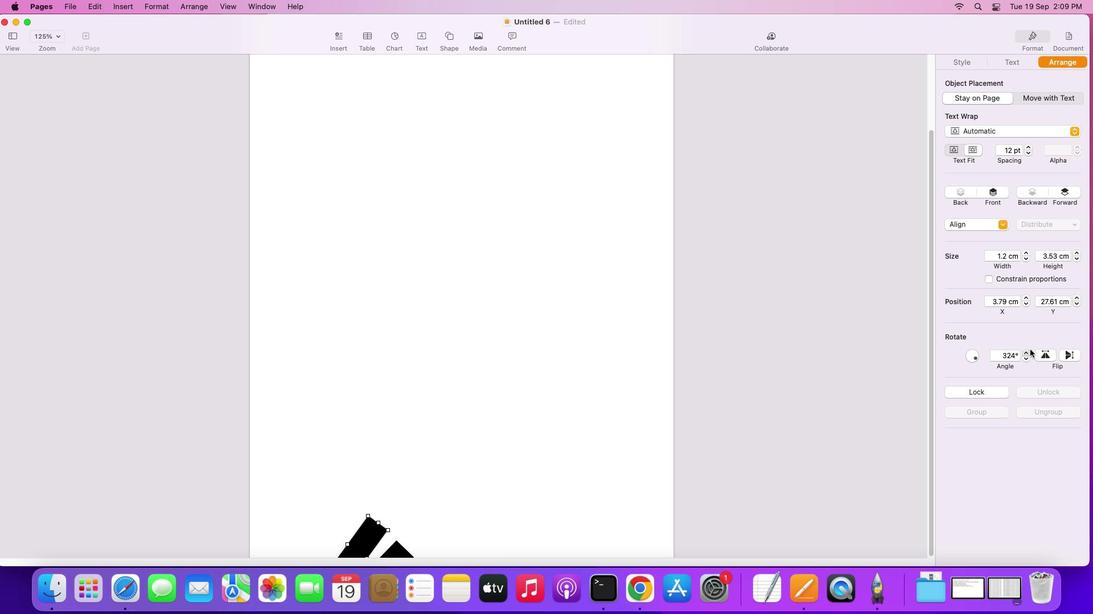 
Action: Mouse pressed left at (1030, 350)
Screenshot: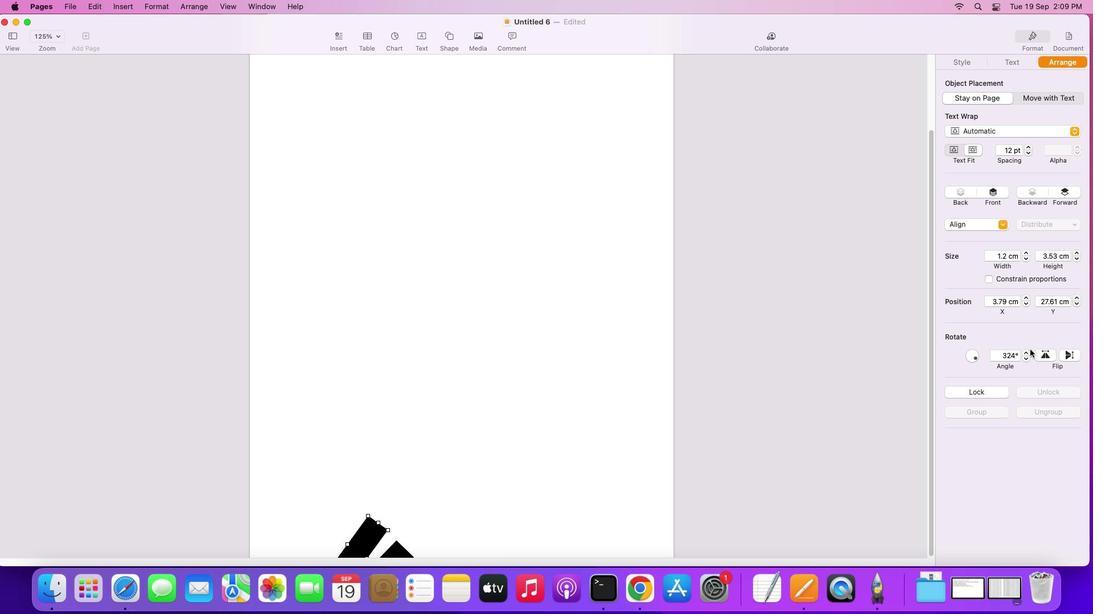 
Action: Mouse pressed left at (1030, 350)
Screenshot: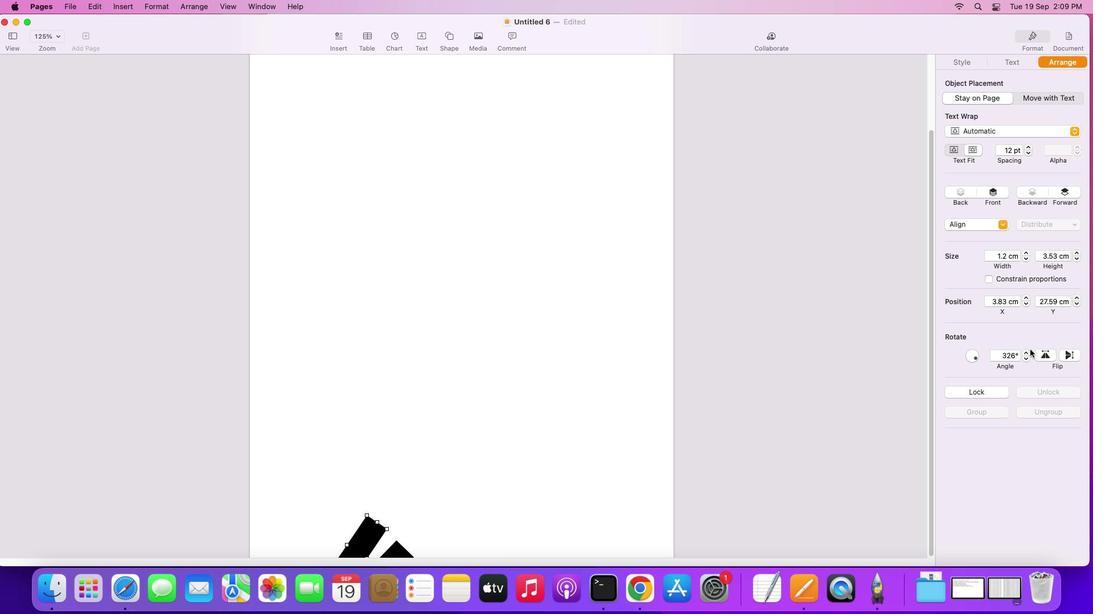 
Action: Mouse pressed left at (1030, 350)
Screenshot: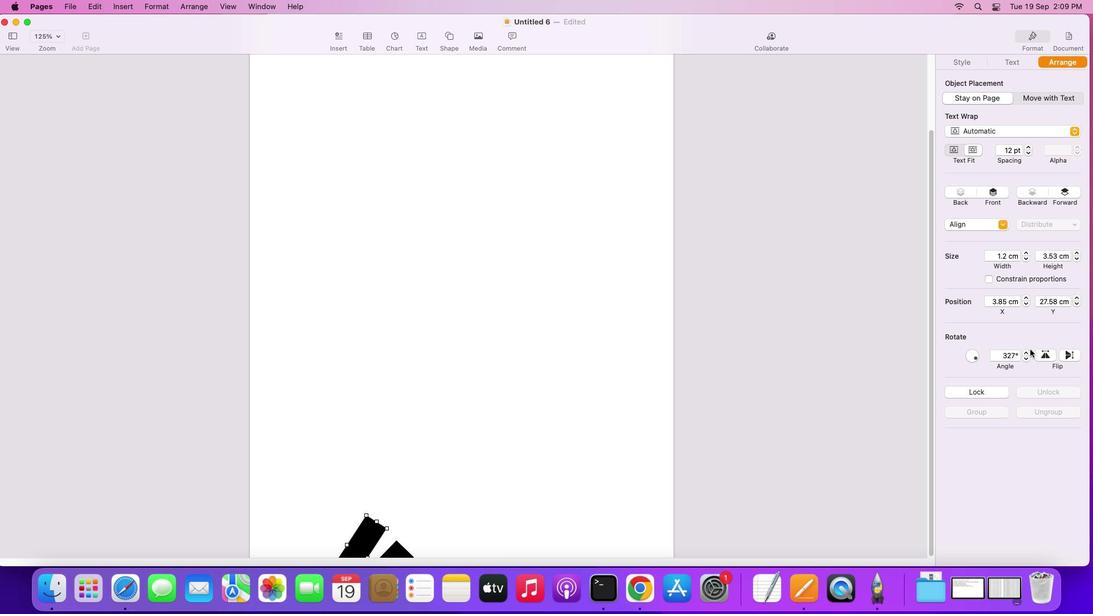 
Action: Mouse pressed left at (1030, 350)
Screenshot: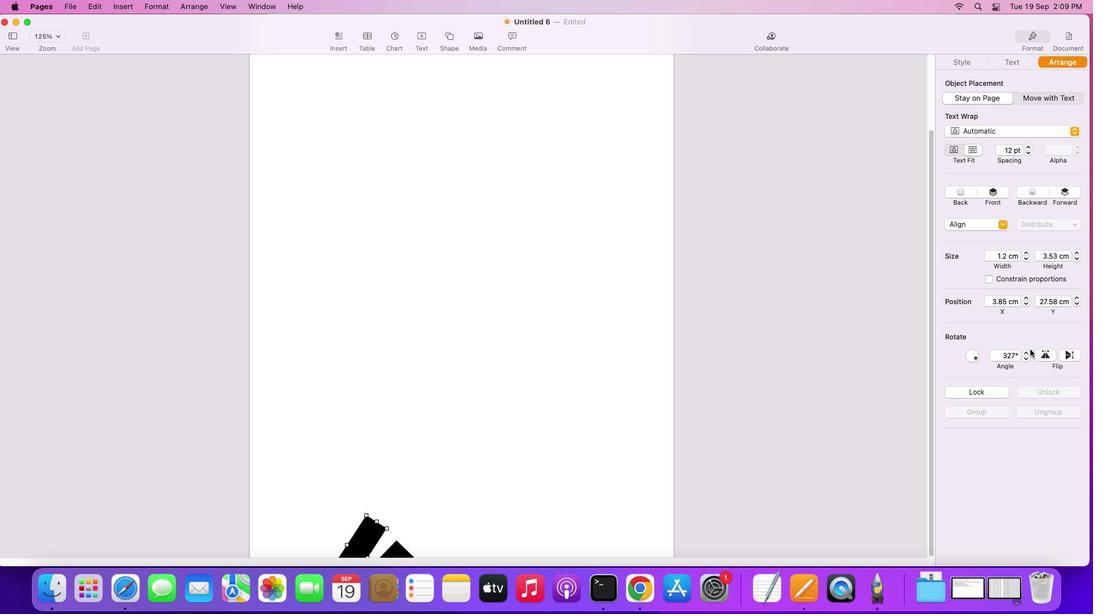 
Action: Mouse pressed left at (1030, 350)
Screenshot: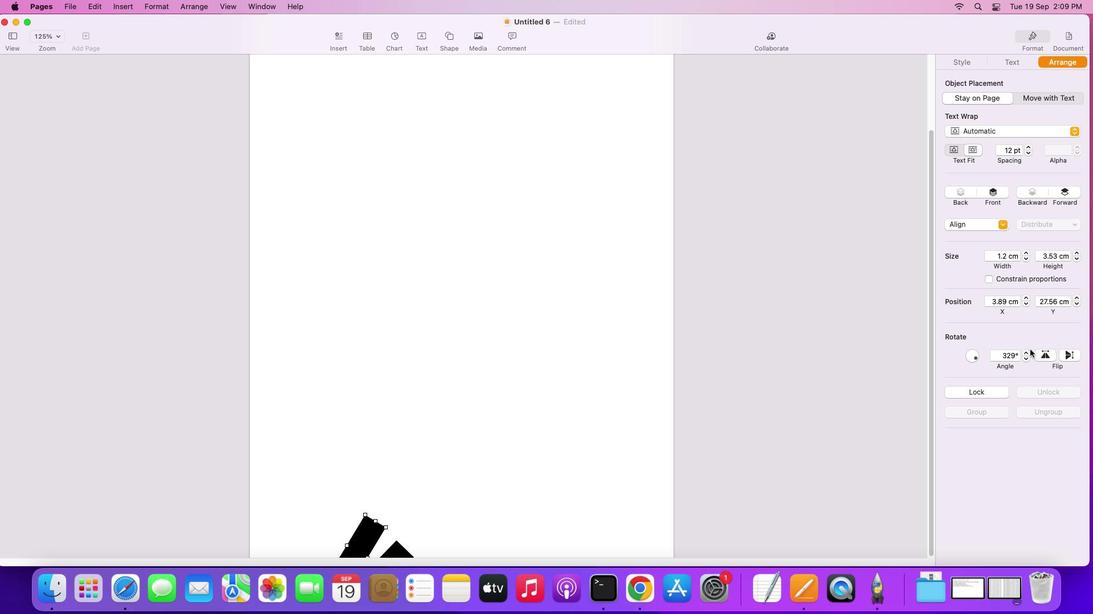 
Action: Mouse pressed left at (1030, 350)
Screenshot: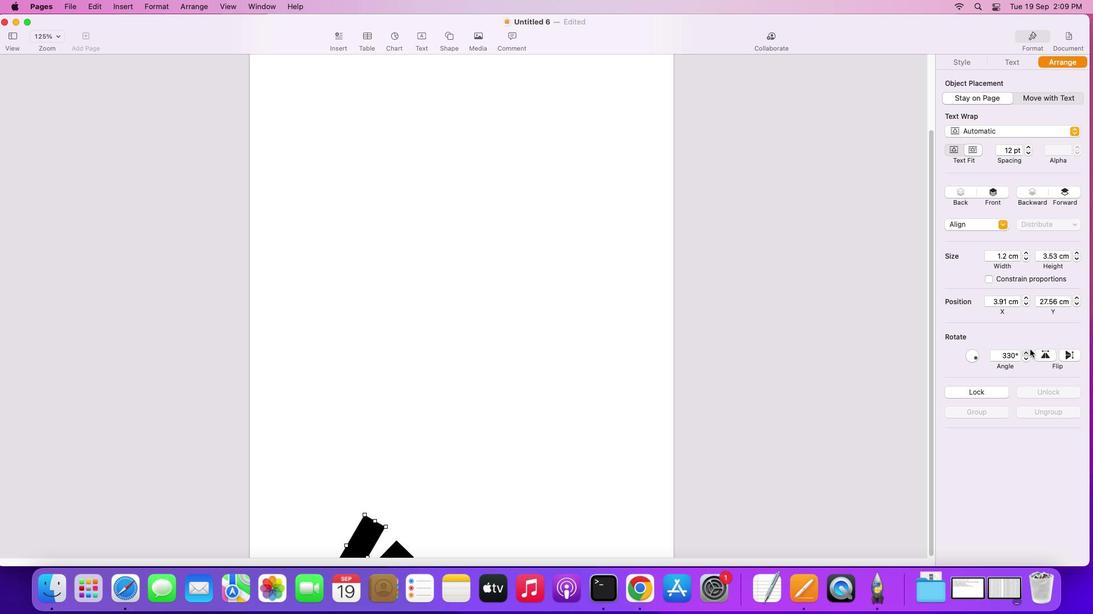 
Action: Mouse pressed left at (1030, 350)
Screenshot: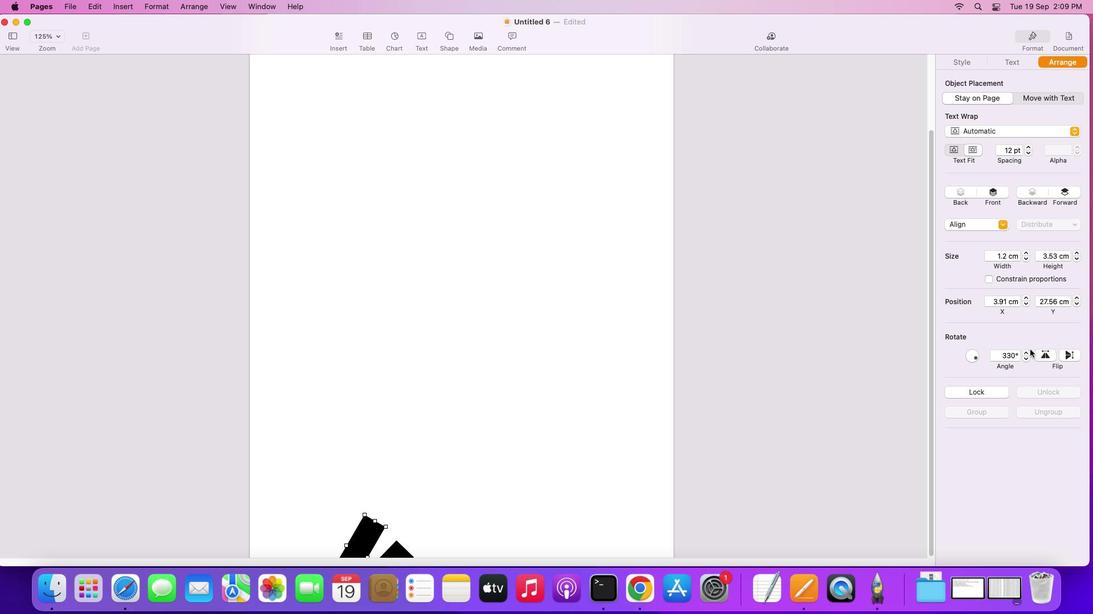 
Action: Mouse moved to (372, 535)
Screenshot: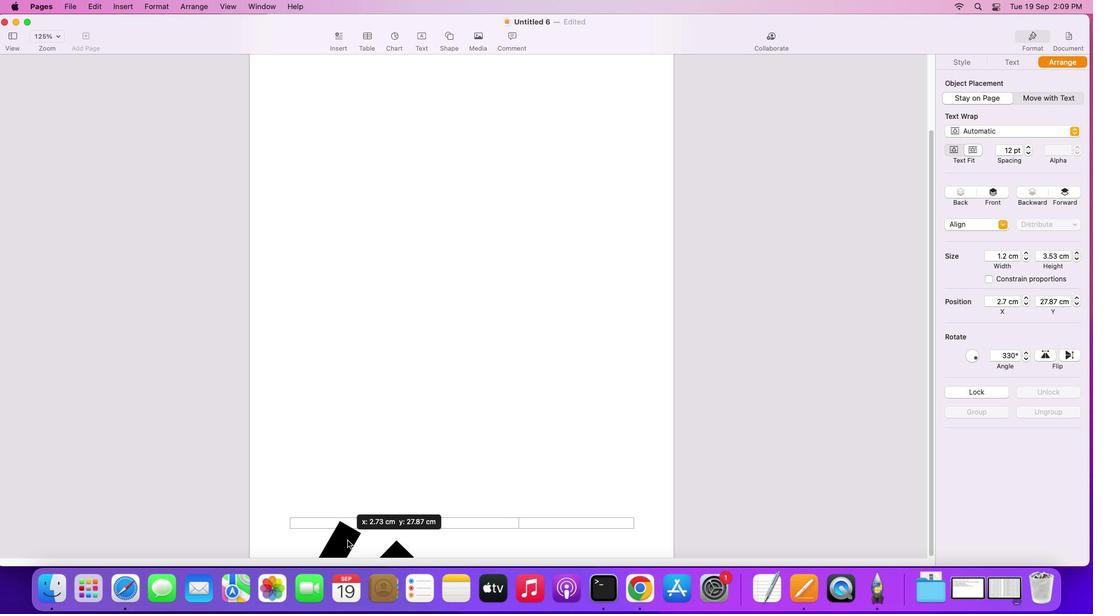 
Action: Mouse pressed left at (372, 535)
Screenshot: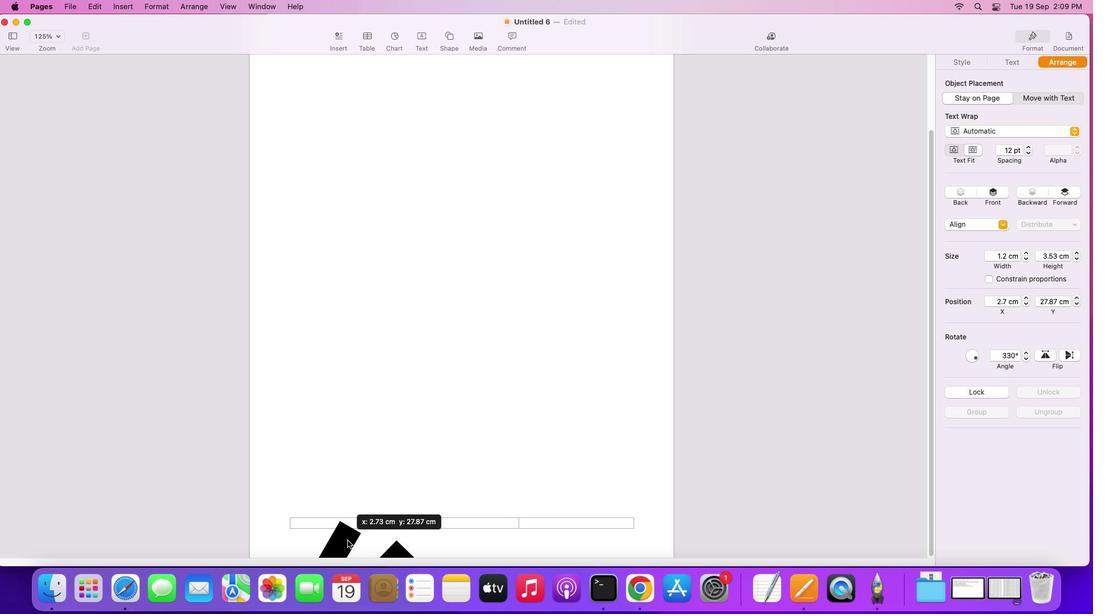 
Action: Mouse moved to (349, 538)
Screenshot: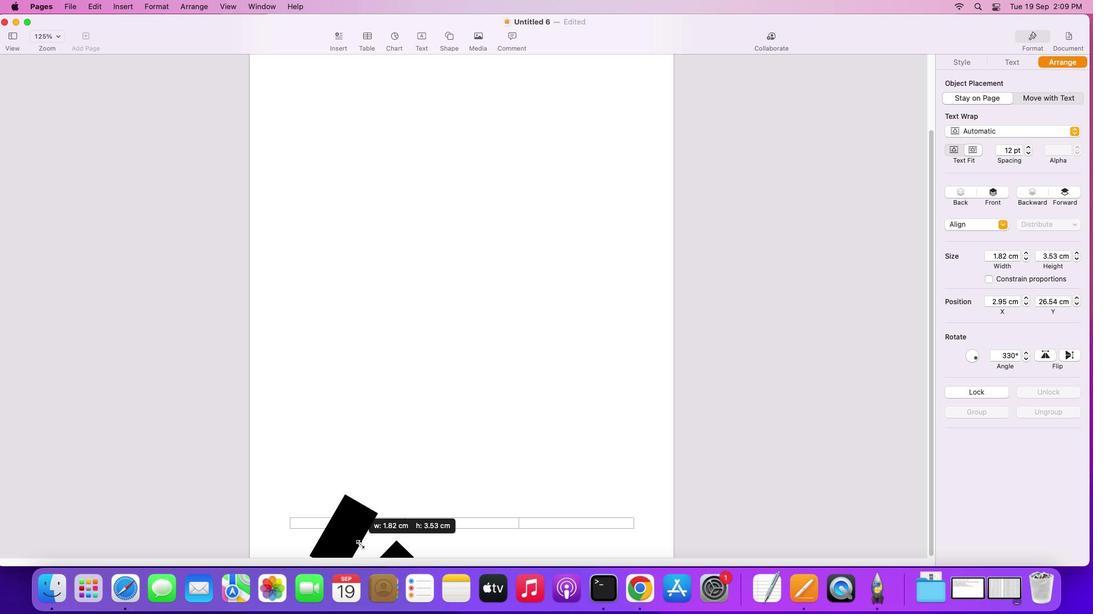 
Action: Mouse pressed left at (349, 538)
Screenshot: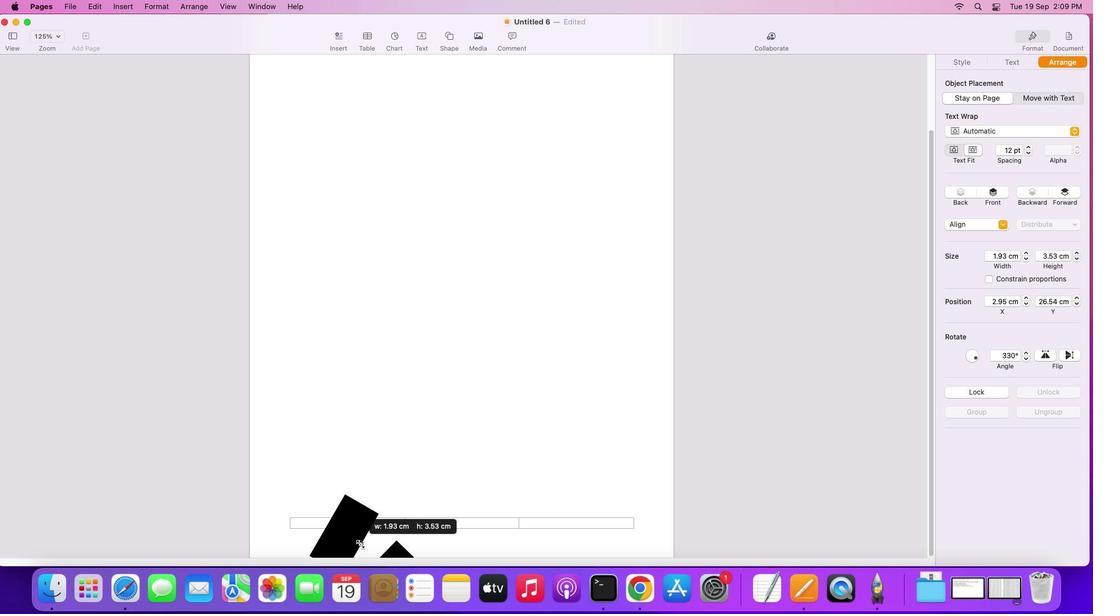 
Action: Mouse moved to (352, 537)
Screenshot: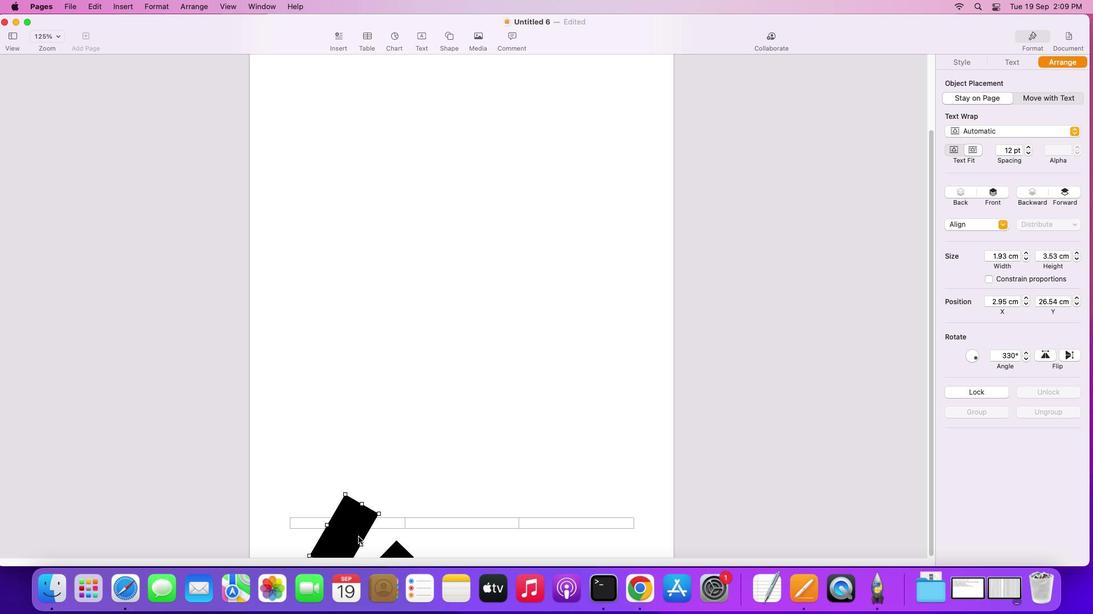 
Action: Mouse pressed left at (352, 537)
Screenshot: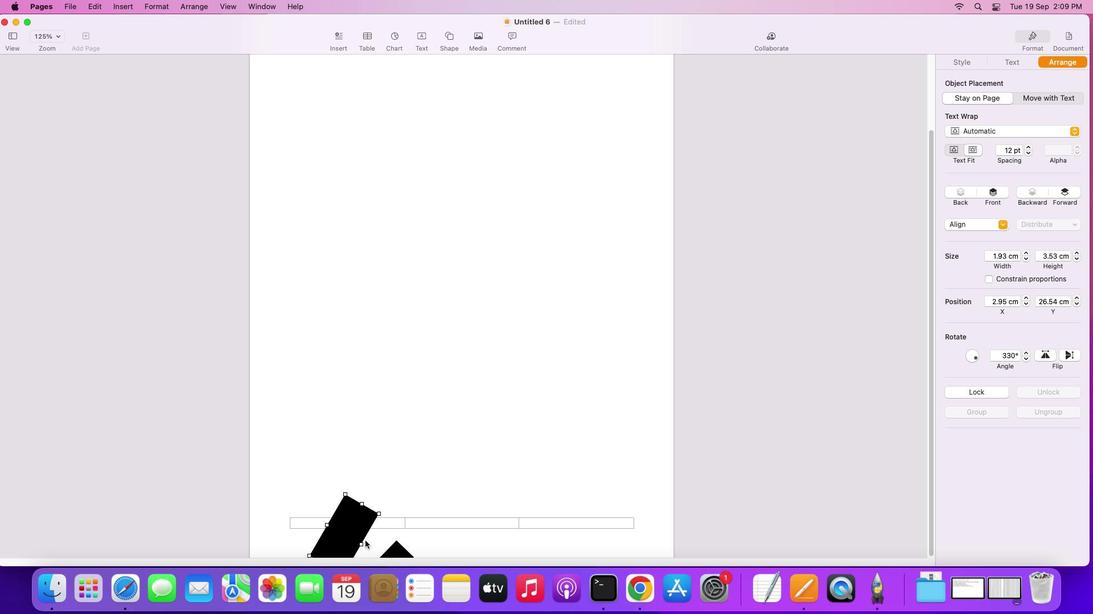 
Action: Mouse moved to (400, 552)
Screenshot: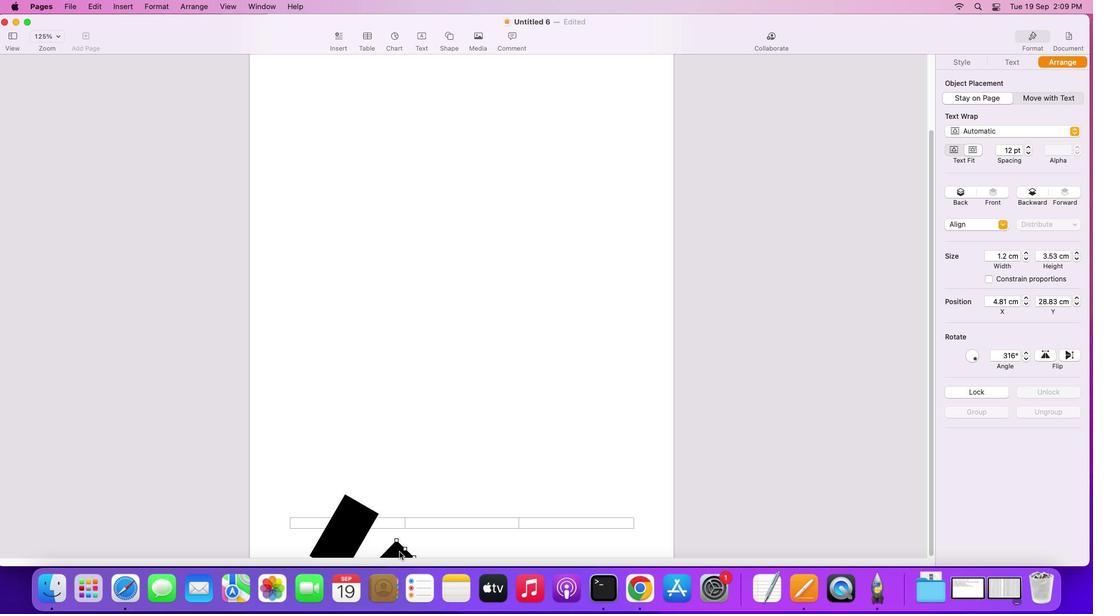 
Action: Mouse pressed left at (400, 552)
Screenshot: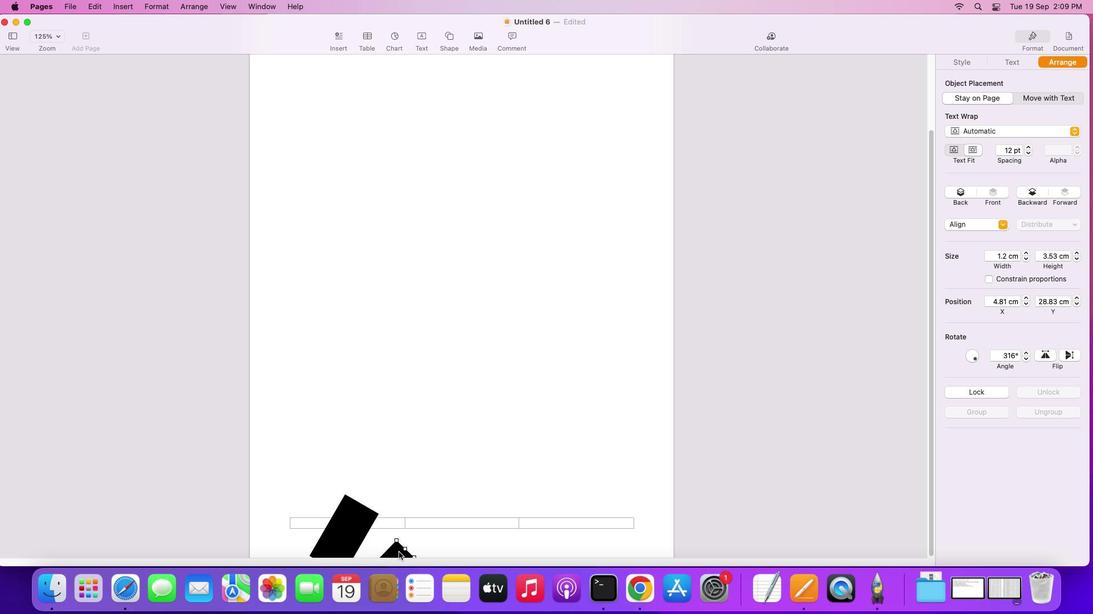 
Action: Mouse moved to (399, 552)
Screenshot: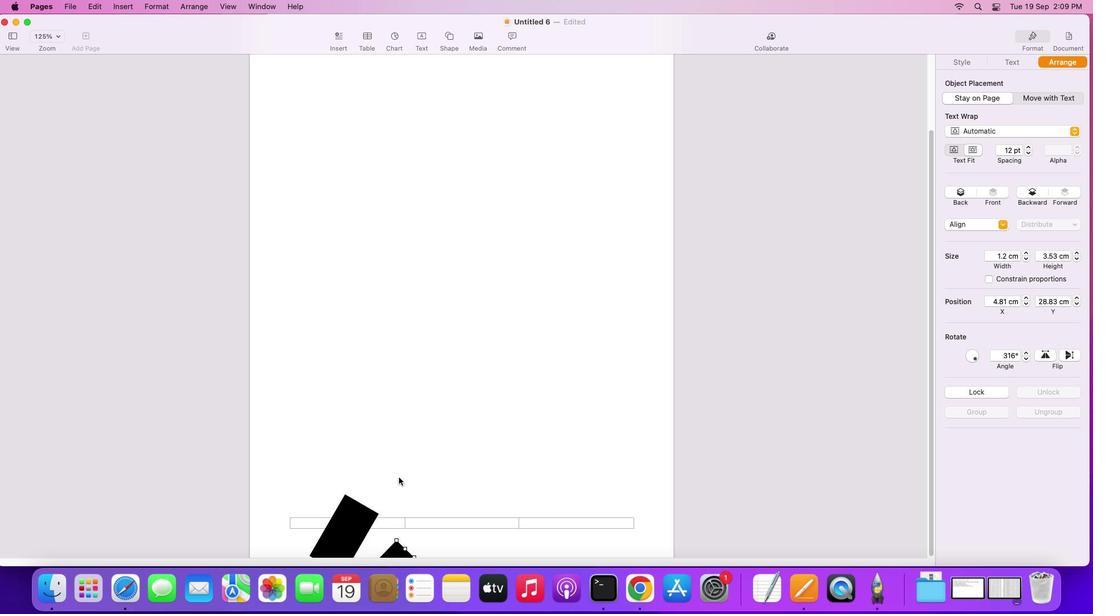 
Action: Key pressed Key.alt
Screenshot: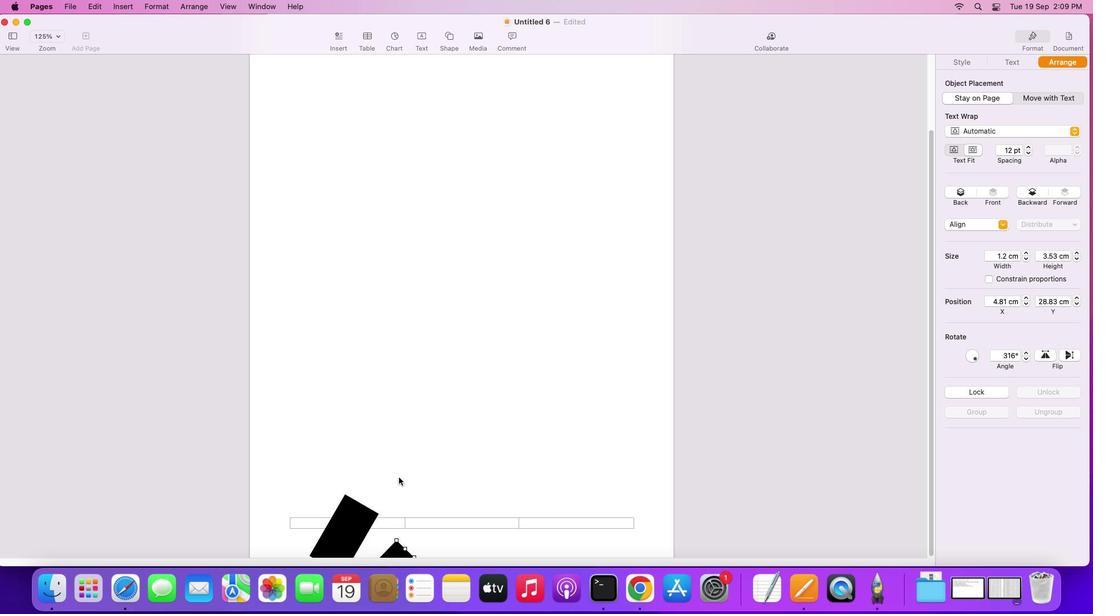 
Action: Mouse moved to (399, 553)
Screenshot: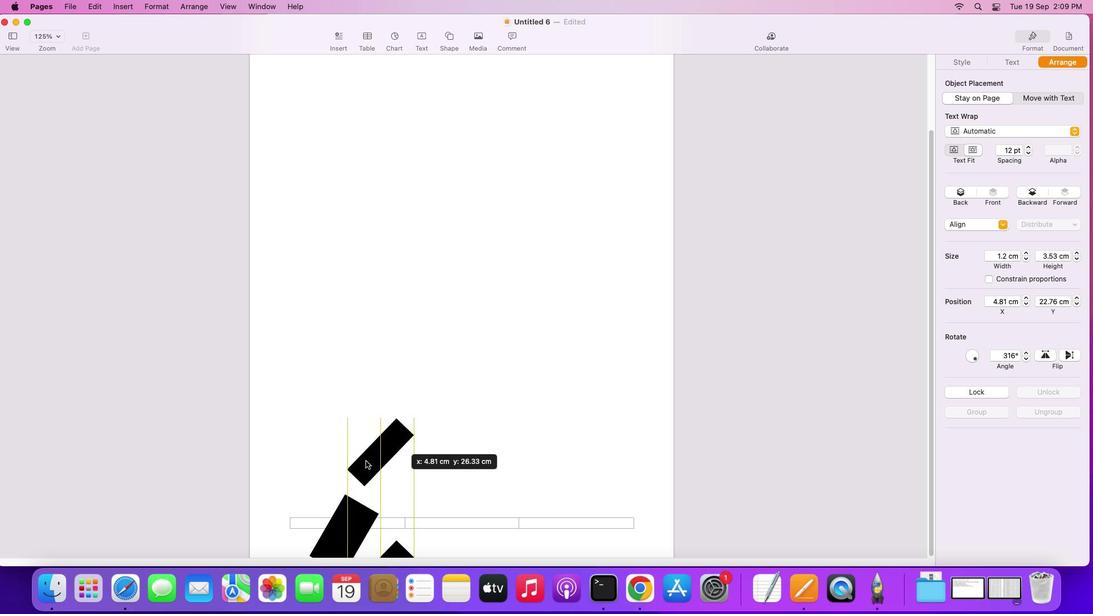 
Action: Mouse pressed left at (399, 553)
Screenshot: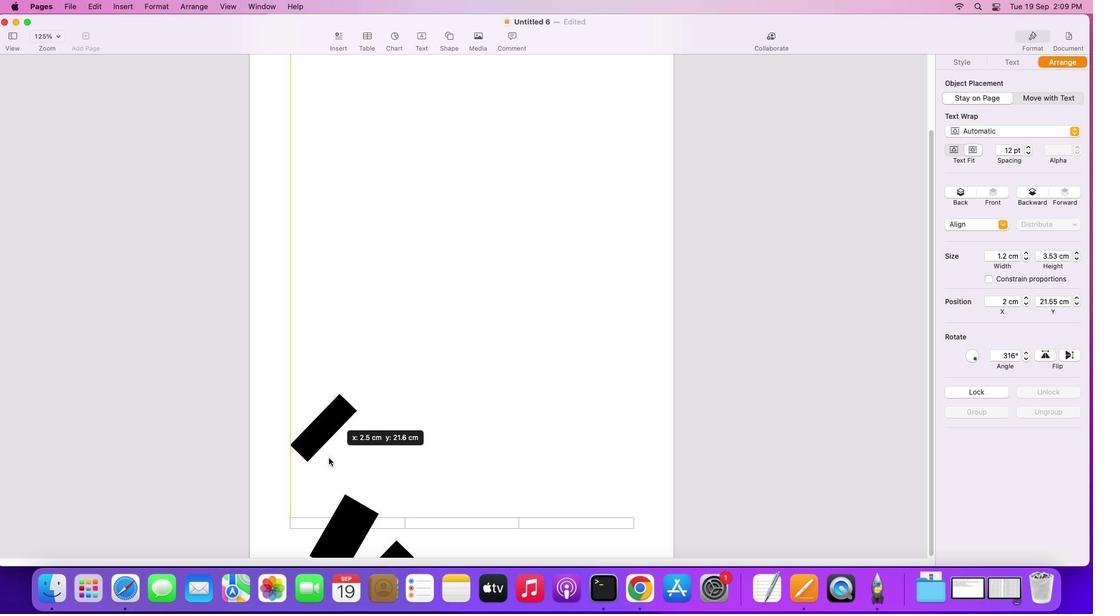
Action: Mouse moved to (275, 439)
Screenshot: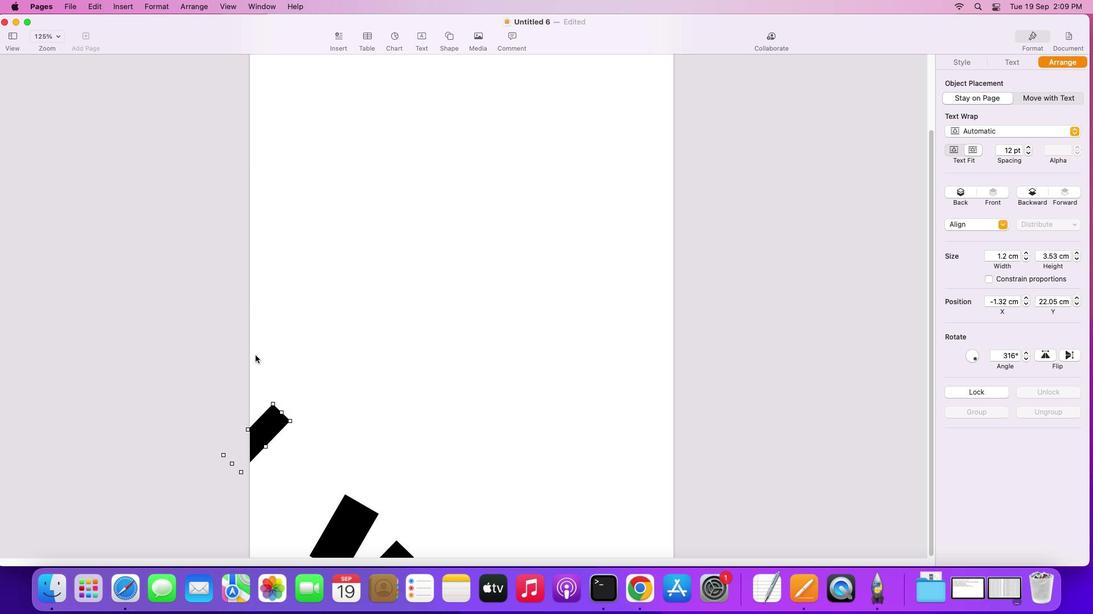 
Action: Key pressed Key.alt
Screenshot: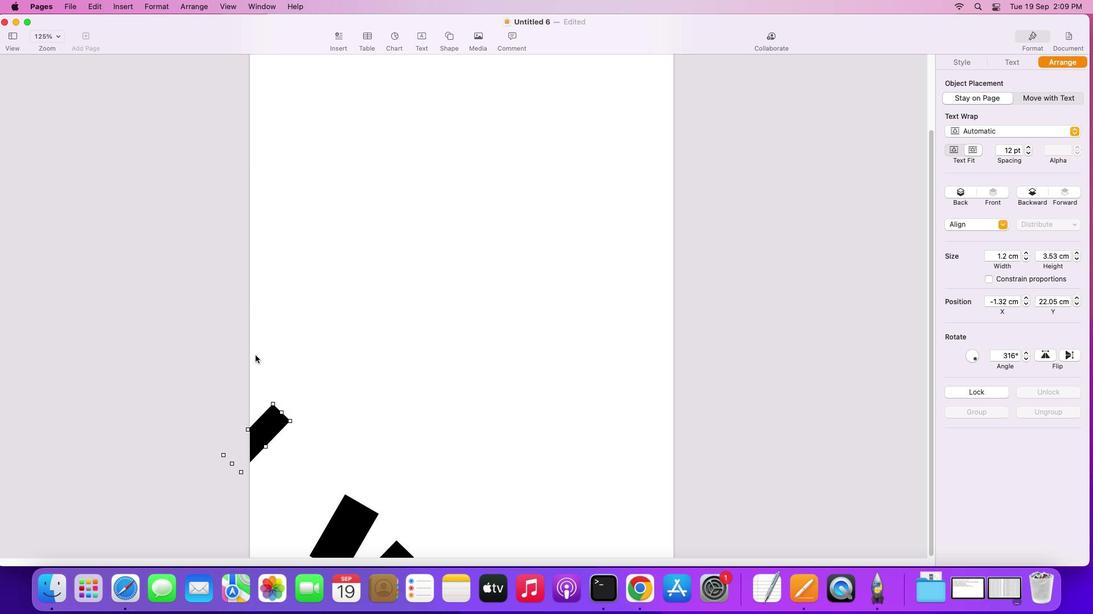 
Action: Mouse moved to (272, 426)
Screenshot: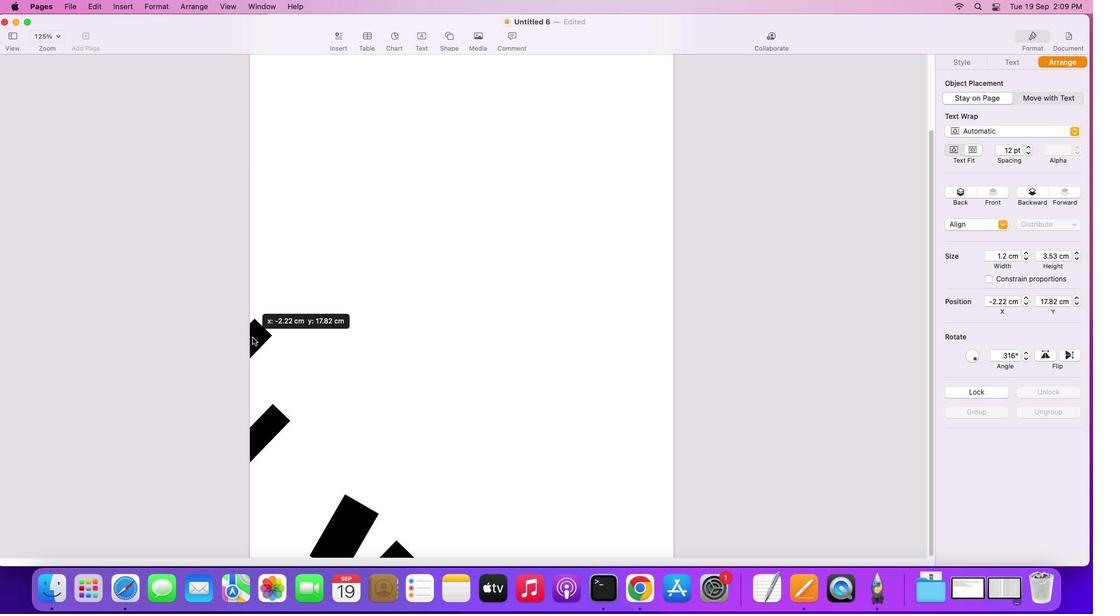 
Action: Mouse pressed left at (272, 426)
Screenshot: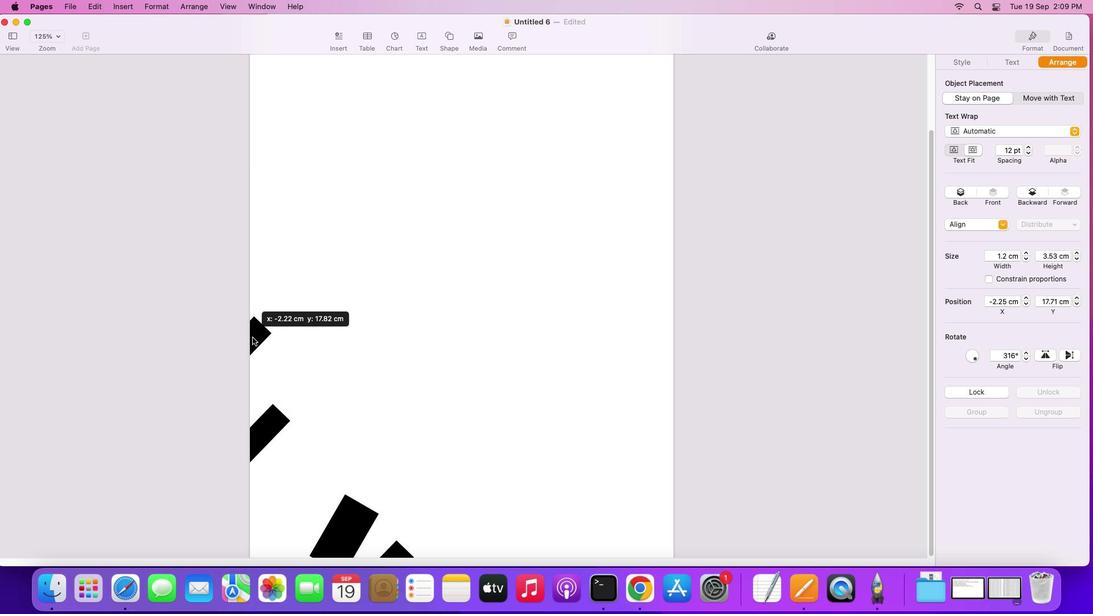 
Action: Mouse moved to (252, 339)
Screenshot: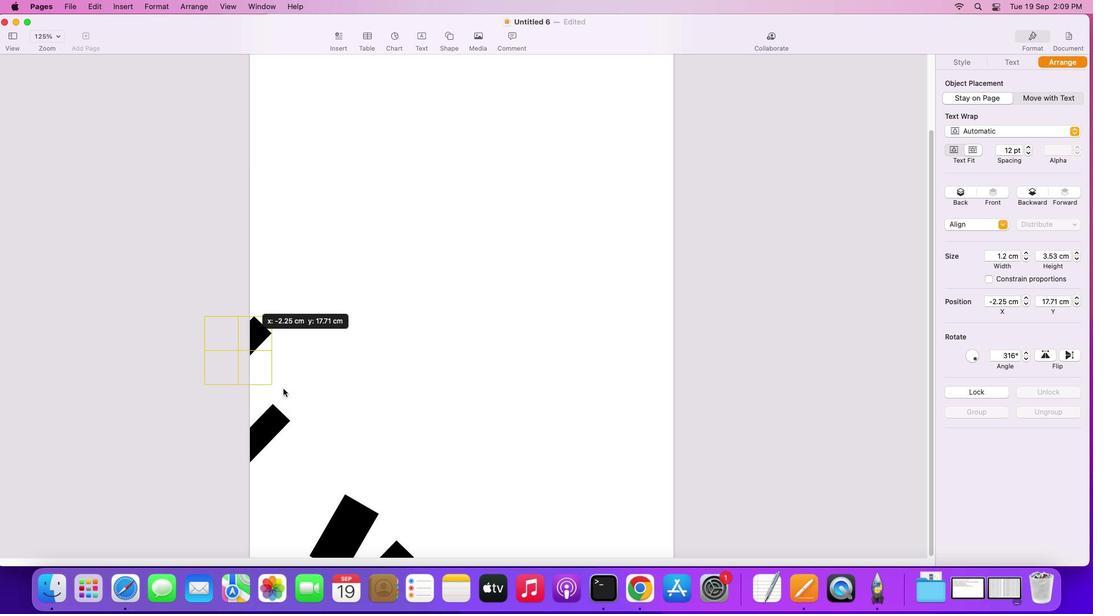 
Action: Key pressed Key.alt
Screenshot: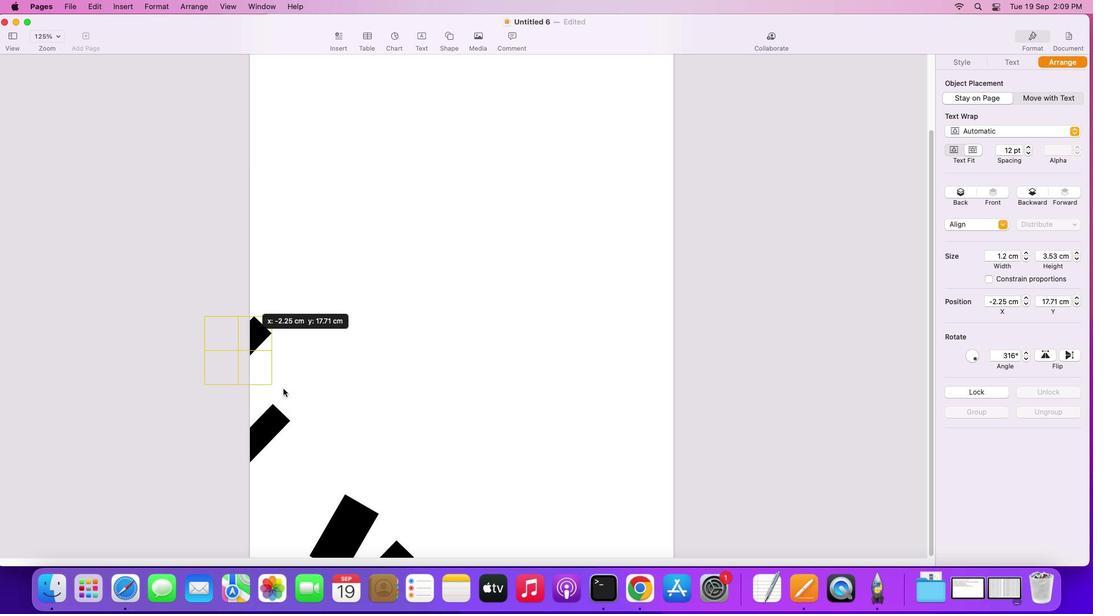 
Action: Mouse pressed left at (252, 339)
Screenshot: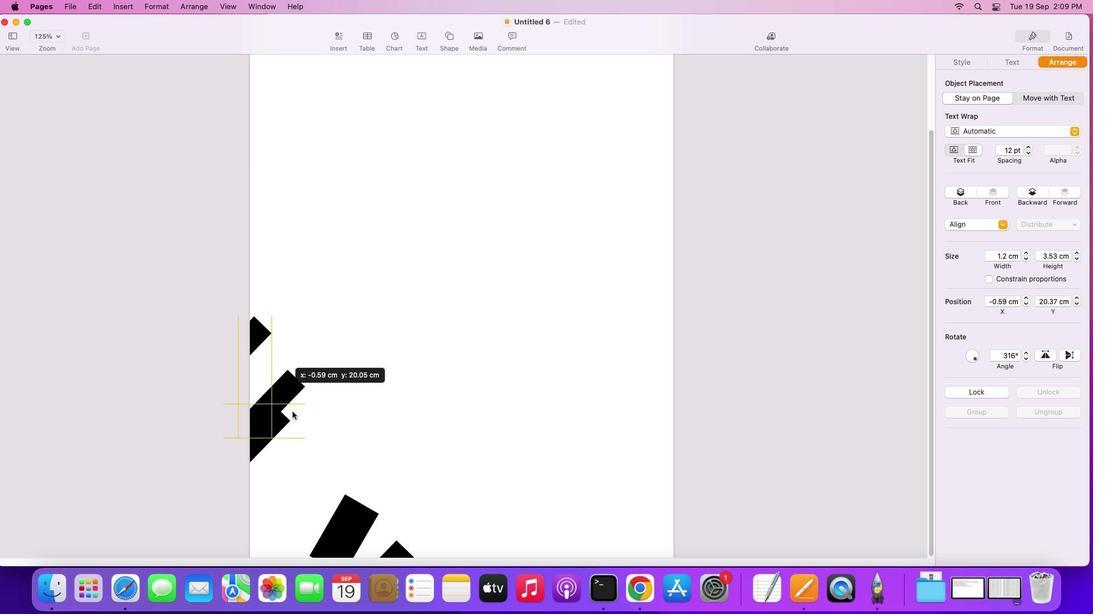 
Action: Mouse moved to (293, 509)
Screenshot: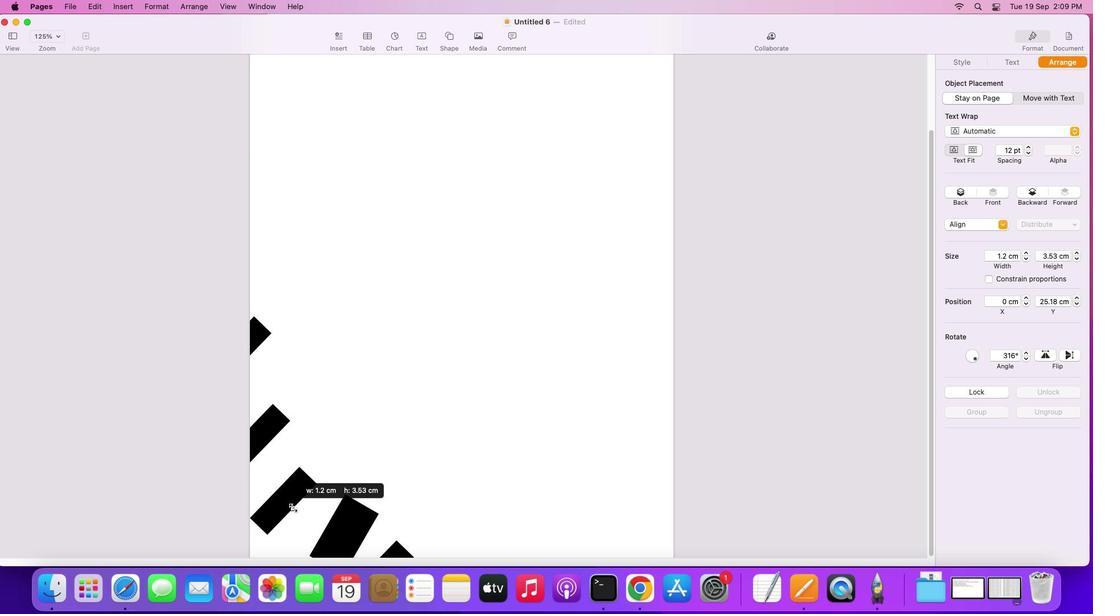 
Action: Mouse pressed left at (293, 509)
Screenshot: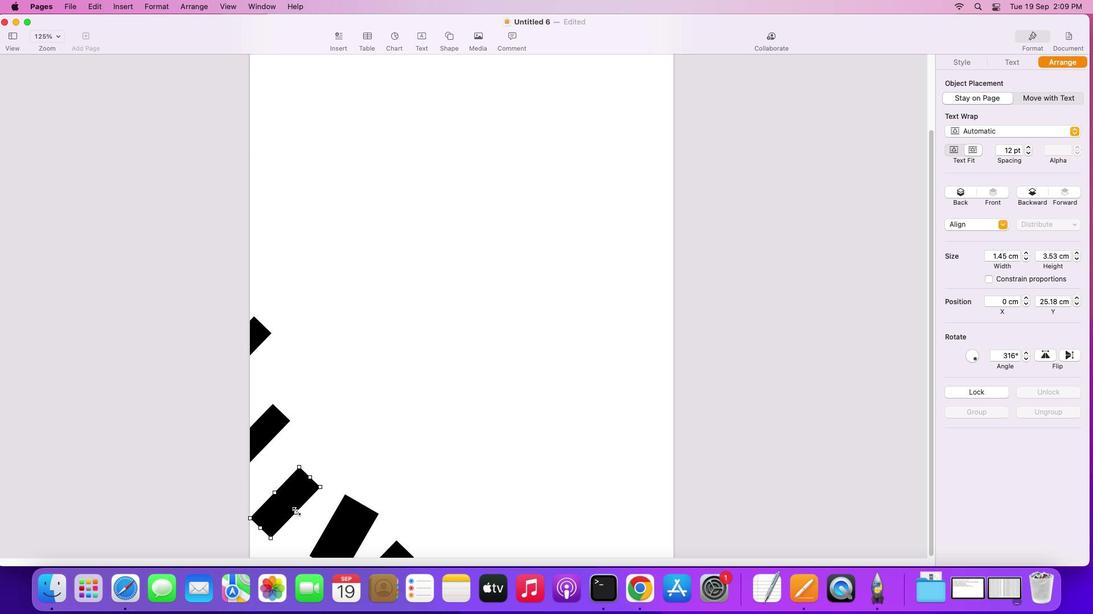 
Action: Mouse moved to (289, 505)
Screenshot: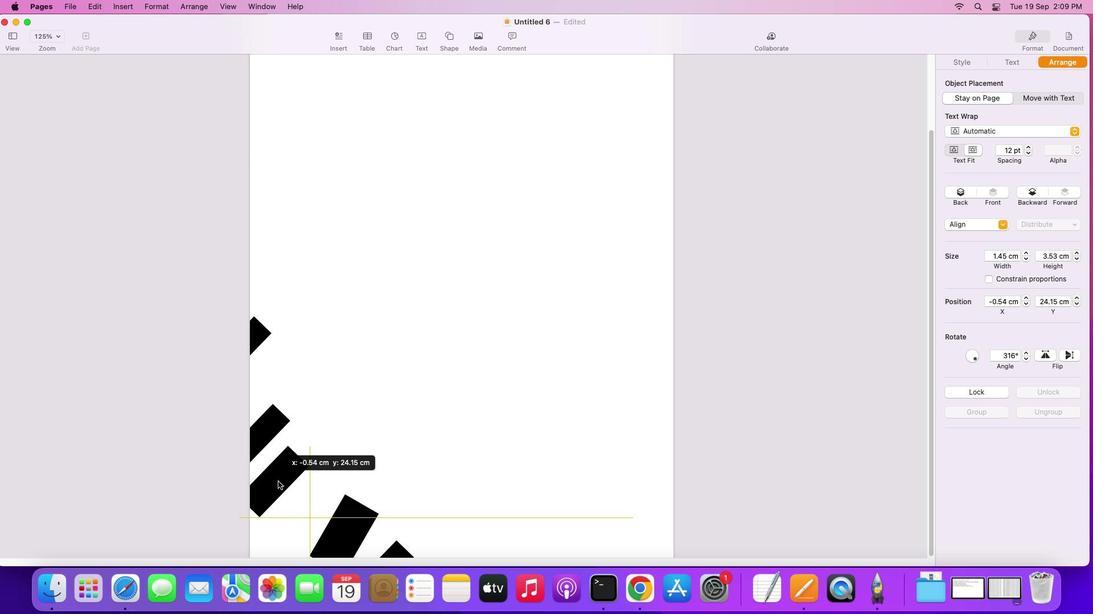 
Action: Mouse pressed left at (289, 505)
Screenshot: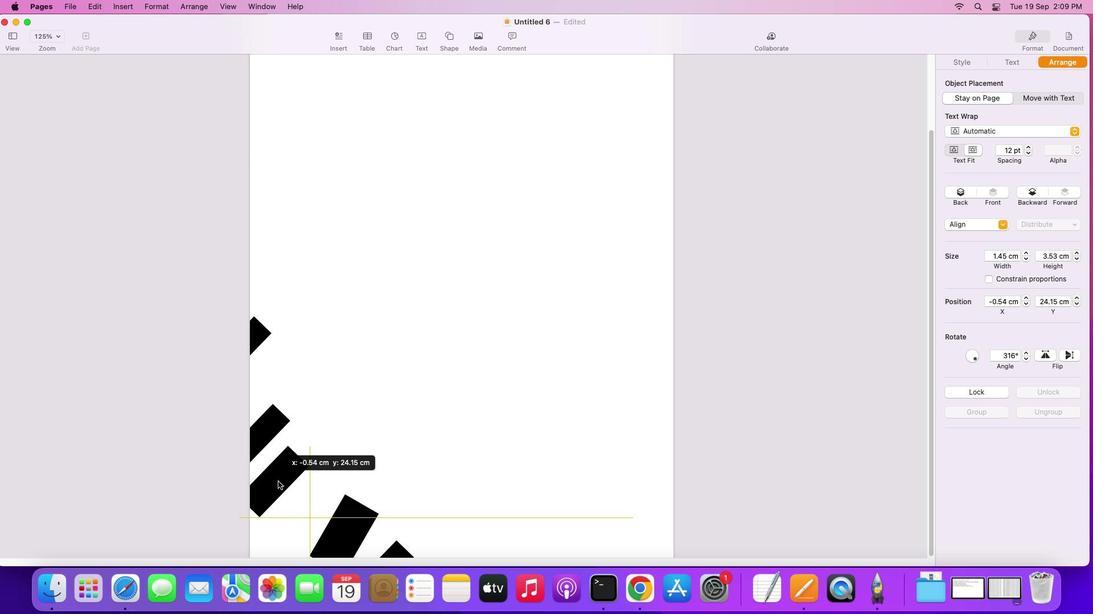 
Action: Mouse moved to (358, 445)
Screenshot: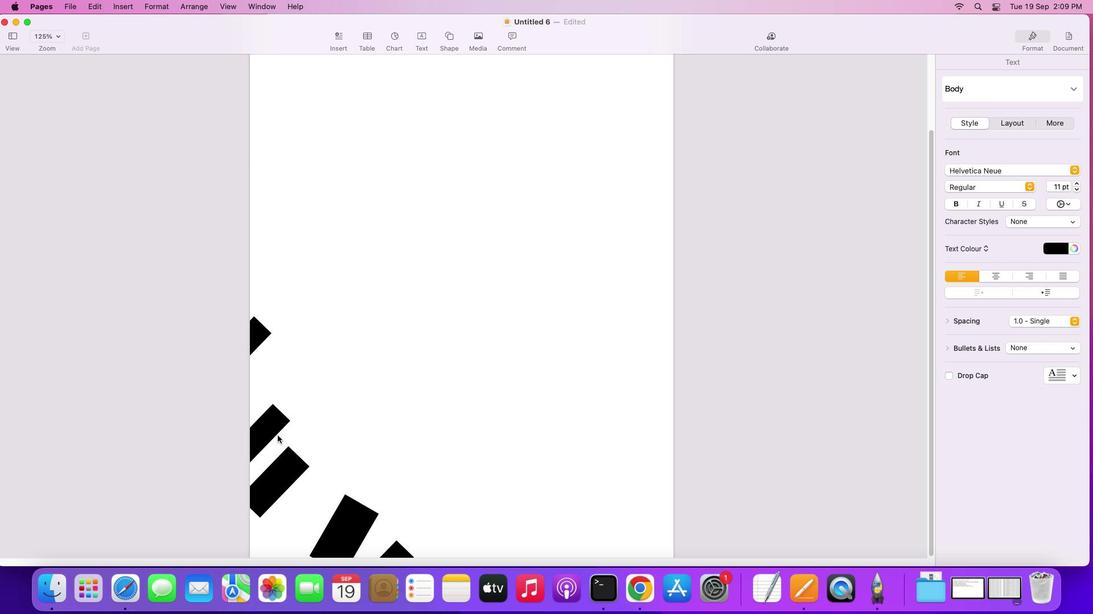 
Action: Mouse pressed left at (358, 445)
Screenshot: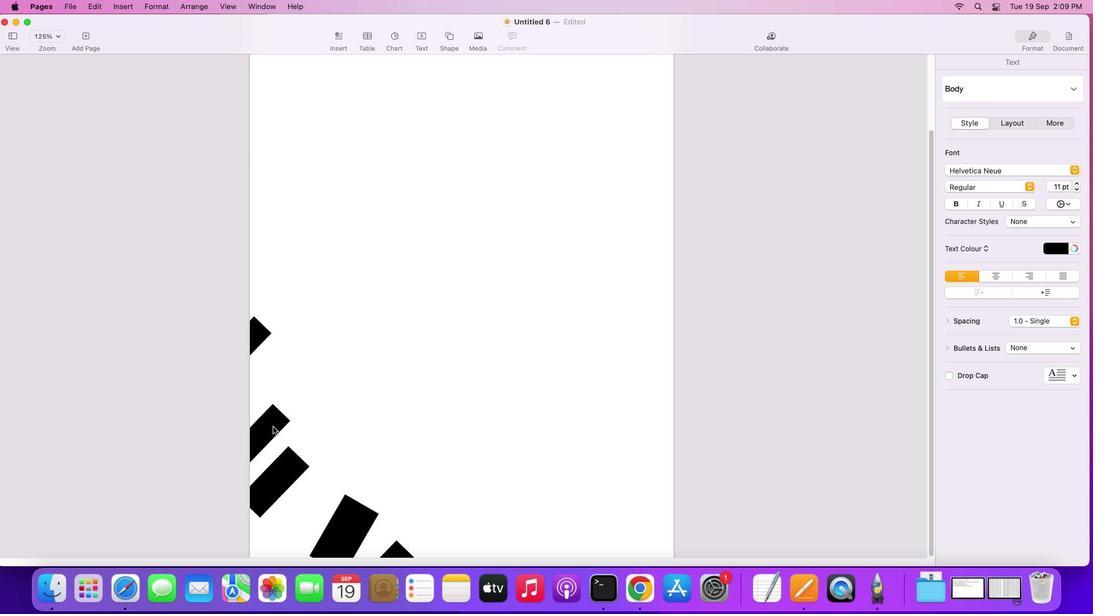 
Action: Mouse moved to (272, 425)
Screenshot: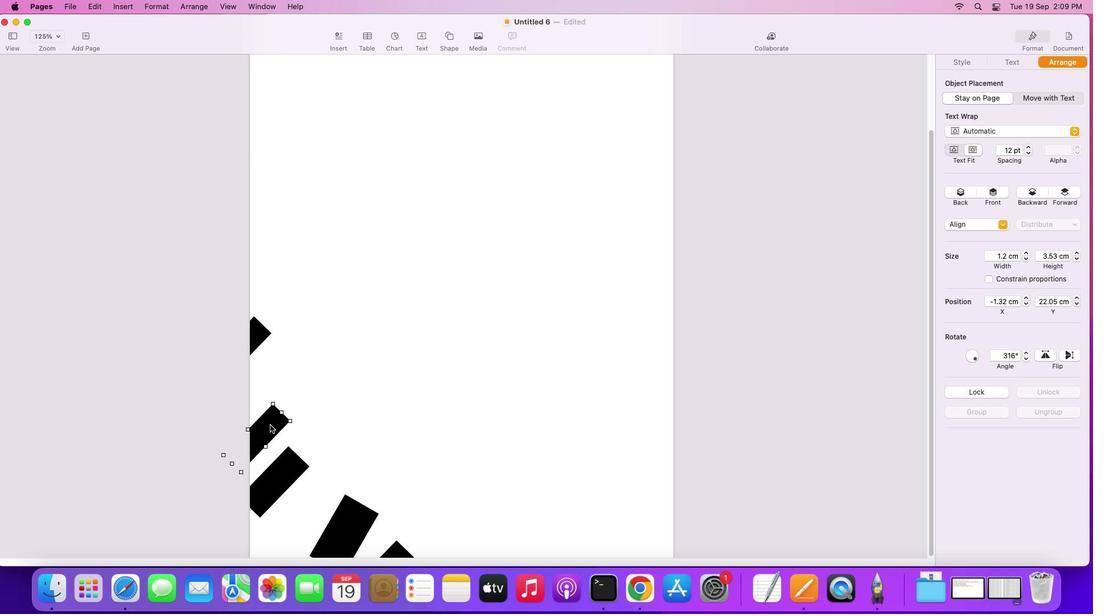 
Action: Mouse pressed left at (272, 425)
Screenshot: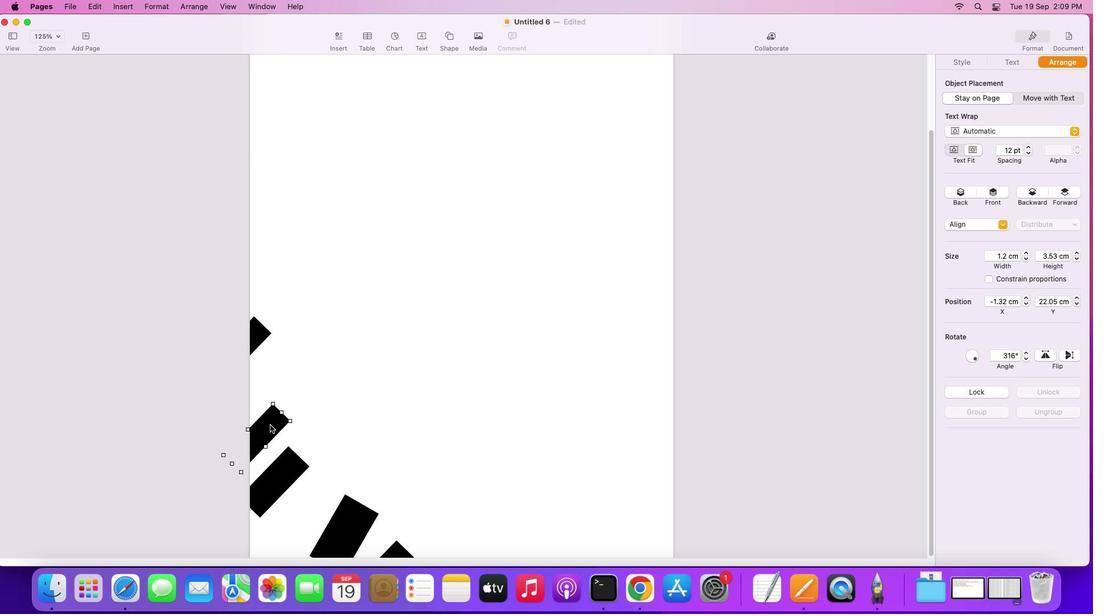 
Action: Mouse moved to (284, 426)
Screenshot: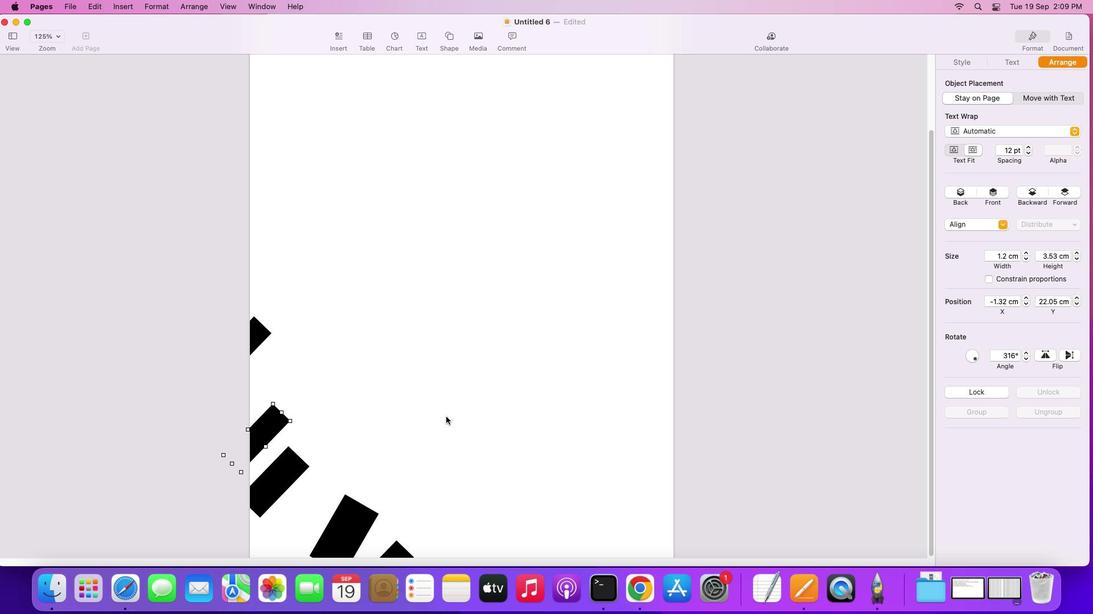 
Action: Key pressed Key.alt
Screenshot: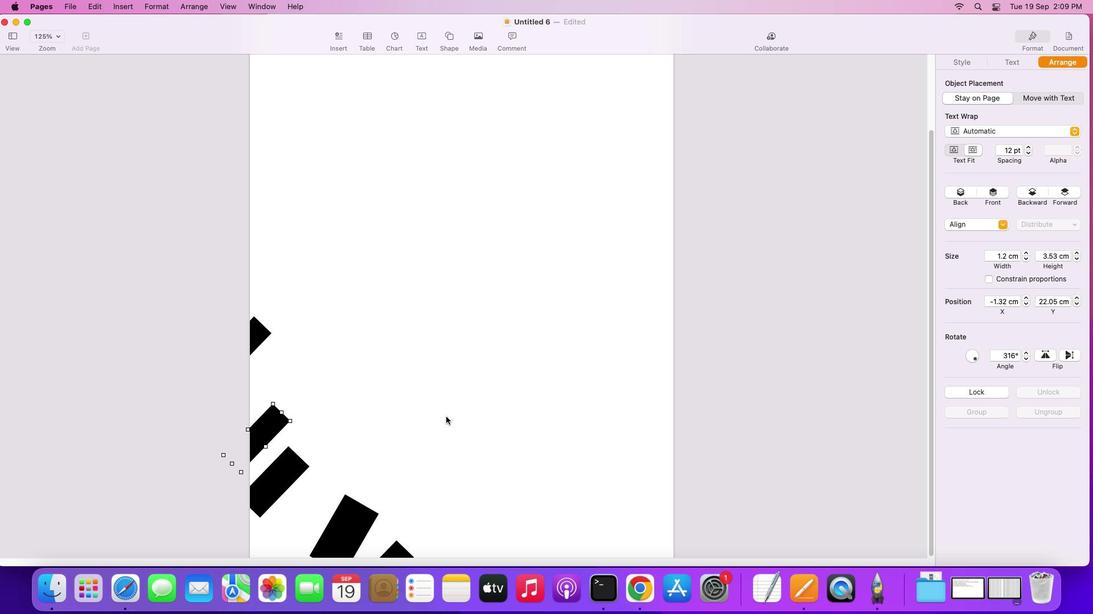 
Action: Mouse moved to (271, 423)
Screenshot: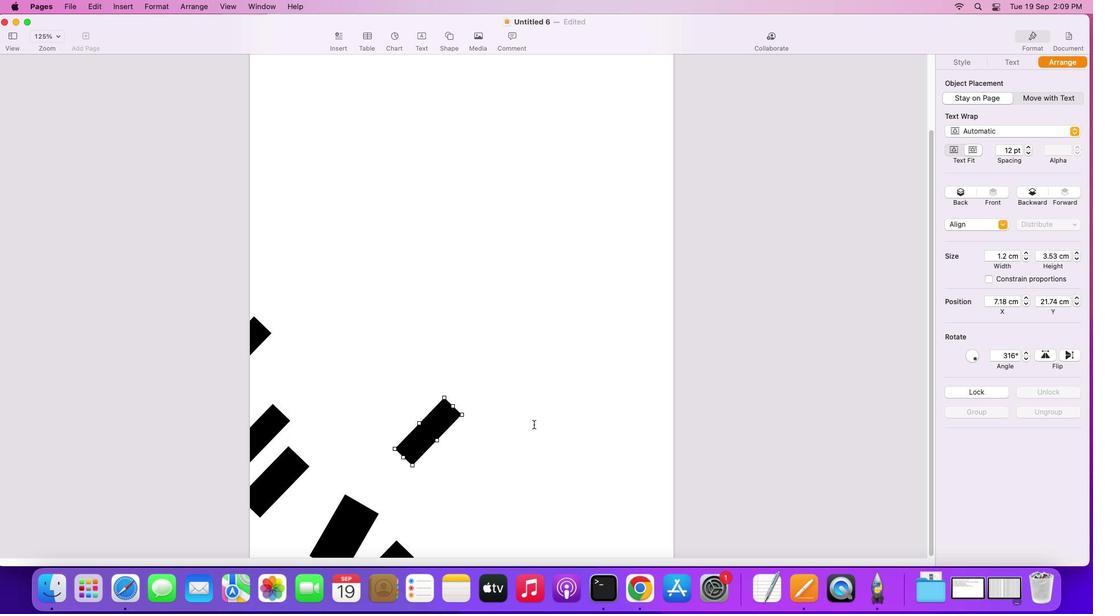 
Action: Mouse pressed left at (271, 423)
Screenshot: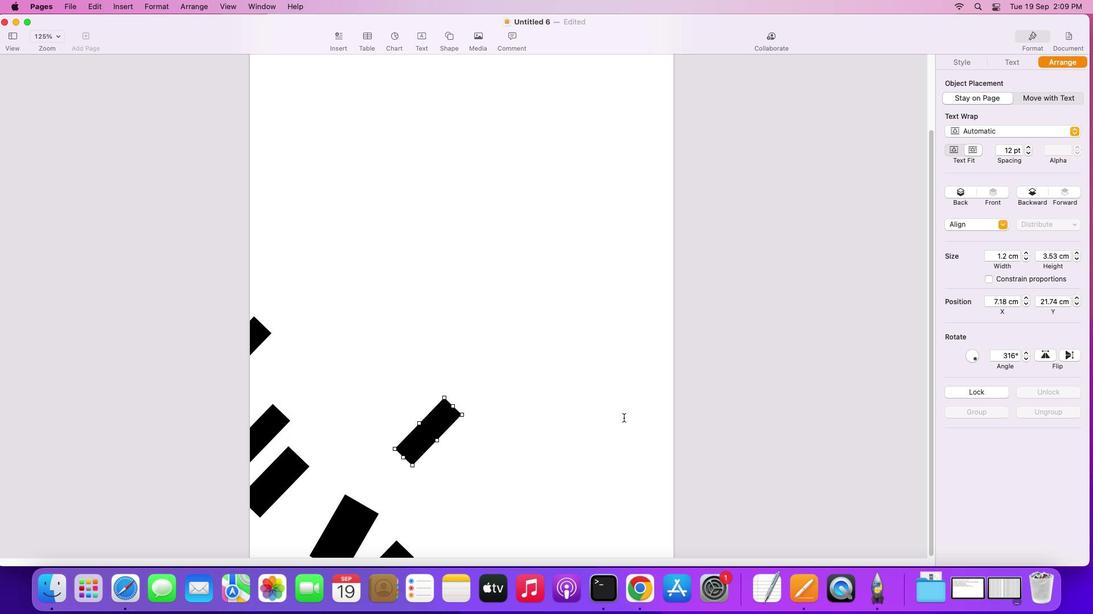 
Action: Mouse moved to (1027, 353)
Screenshot: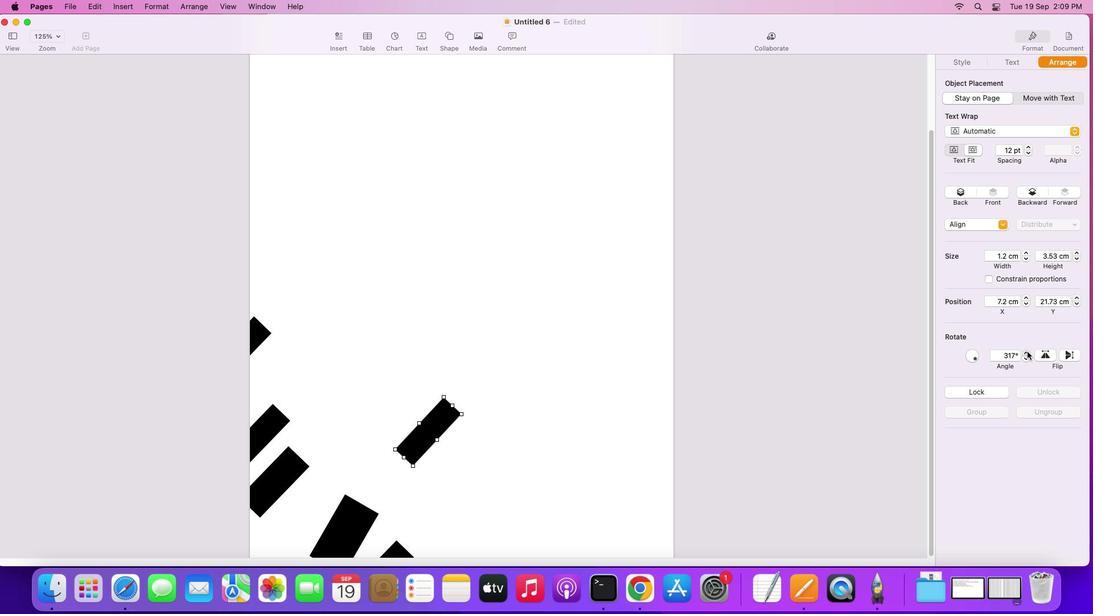 
Action: Mouse pressed left at (1027, 353)
Screenshot: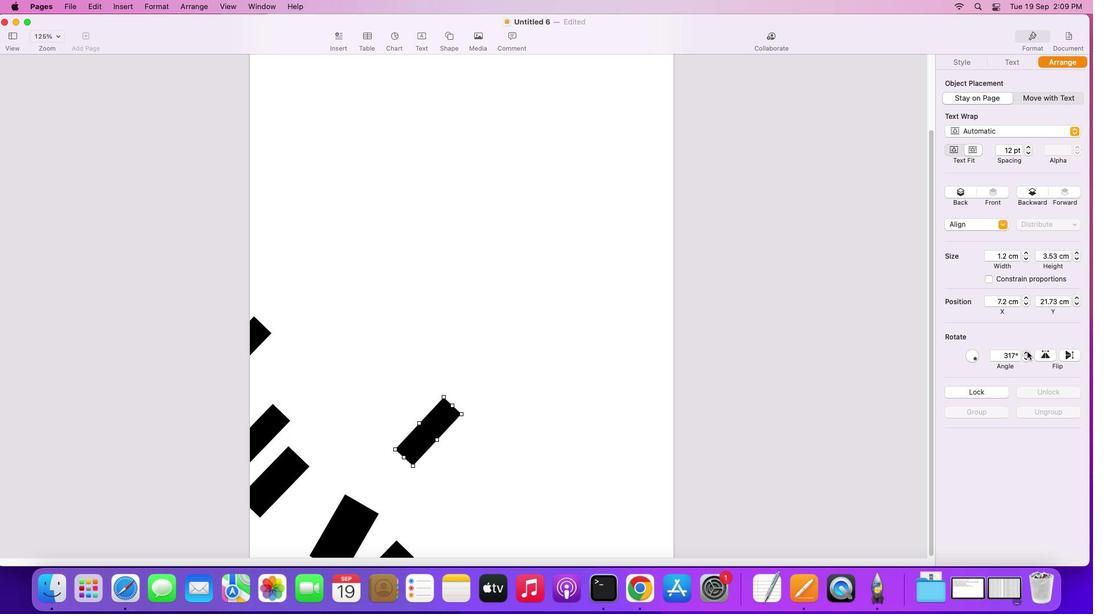 
Action: Mouse pressed left at (1027, 353)
Screenshot: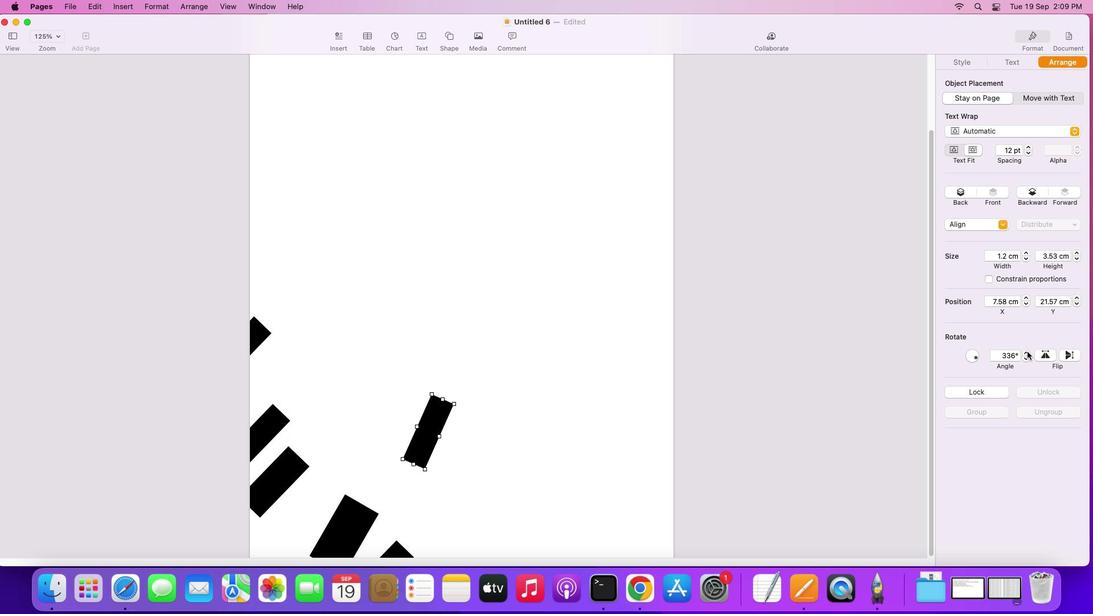 
Action: Mouse pressed left at (1027, 353)
Screenshot: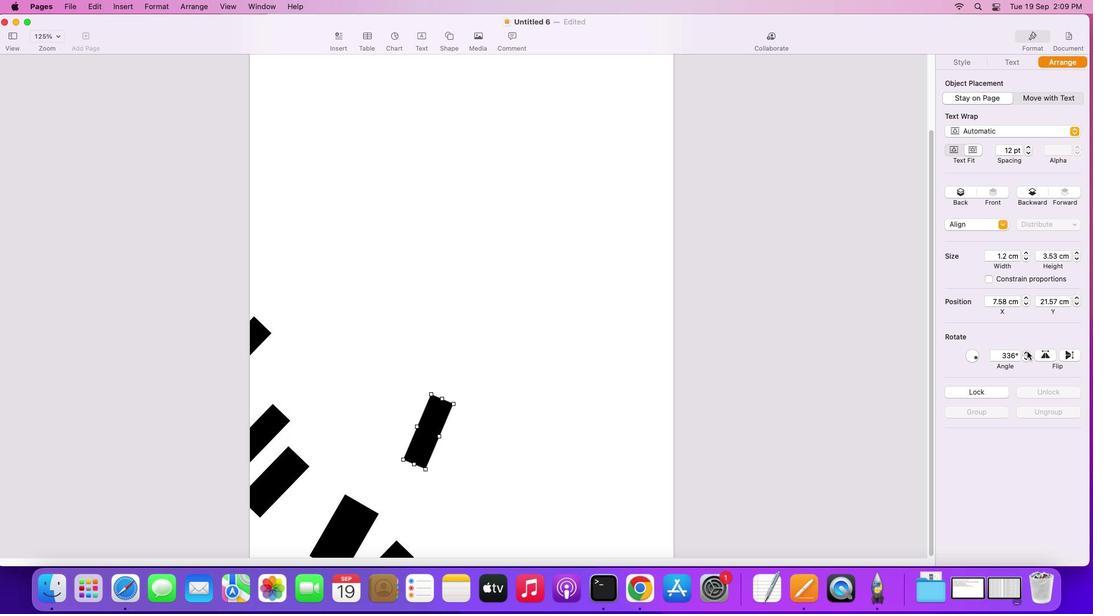 
Action: Mouse pressed left at (1027, 353)
Screenshot: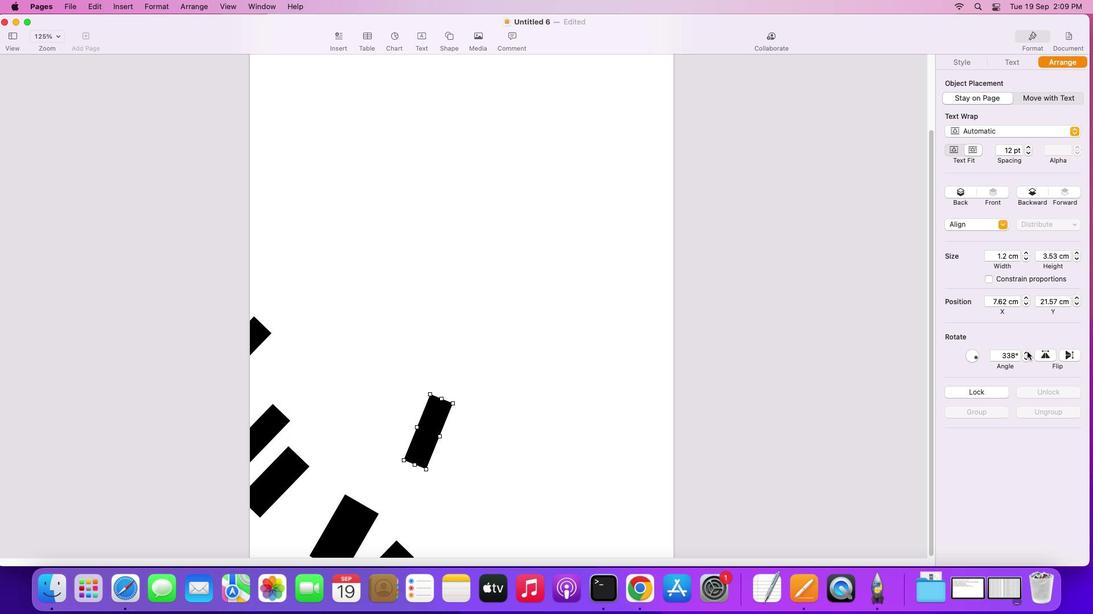 
Action: Mouse pressed left at (1027, 353)
Screenshot: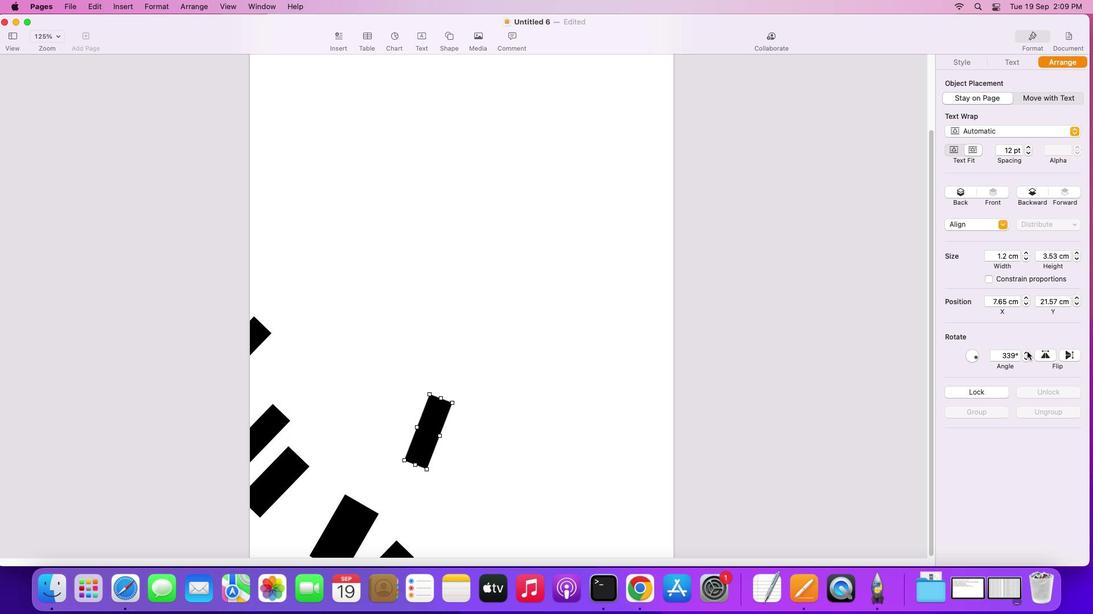 
Action: Mouse pressed left at (1027, 353)
Screenshot: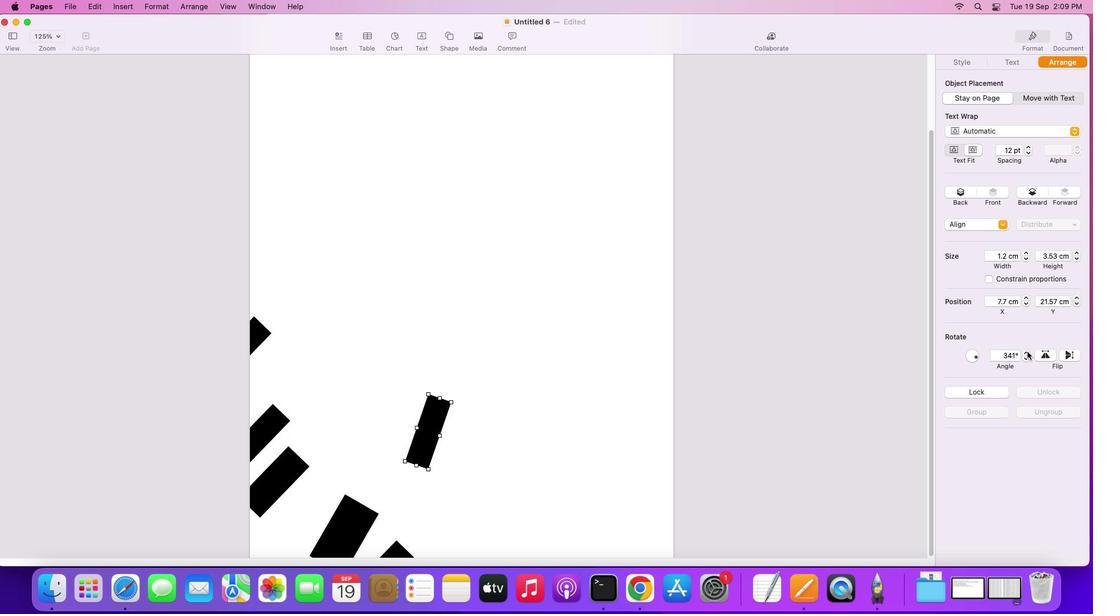 
Action: Mouse pressed left at (1027, 353)
Screenshot: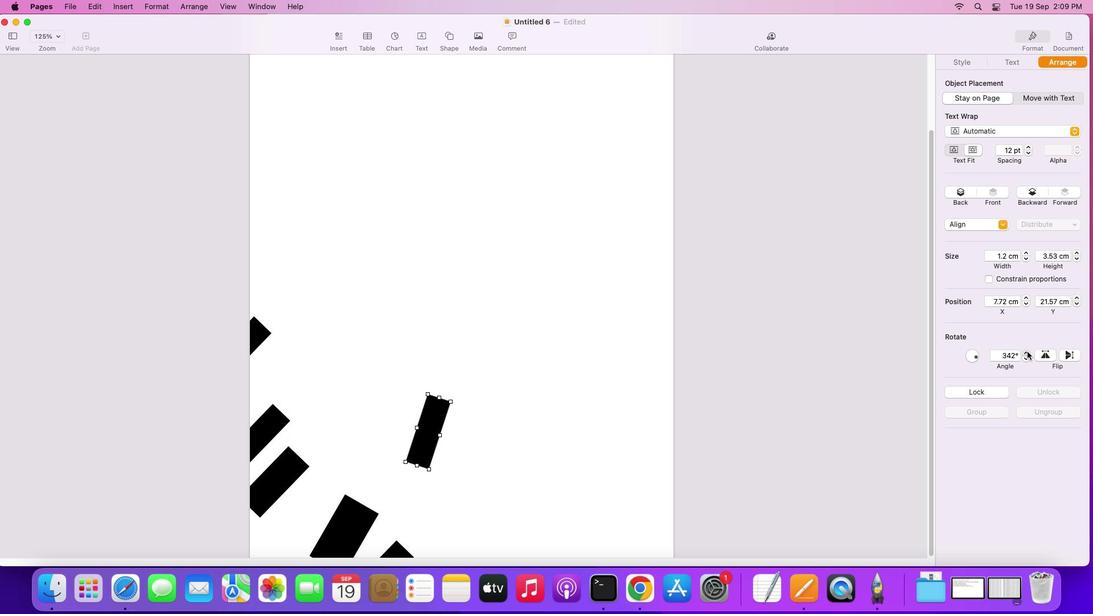 
Action: Mouse pressed left at (1027, 353)
Screenshot: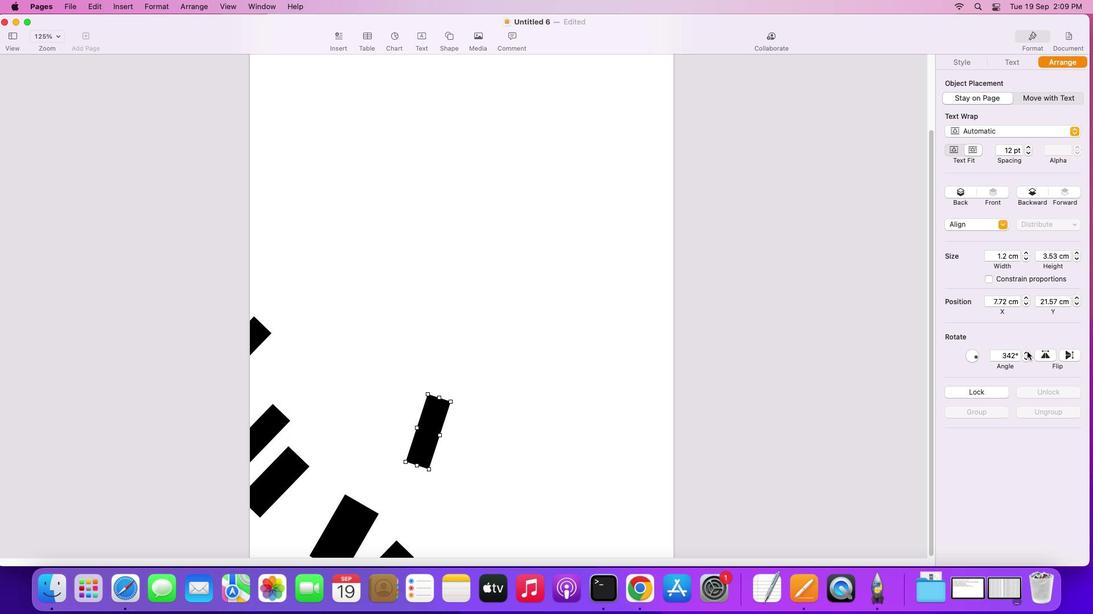 
Action: Mouse pressed left at (1027, 353)
Screenshot: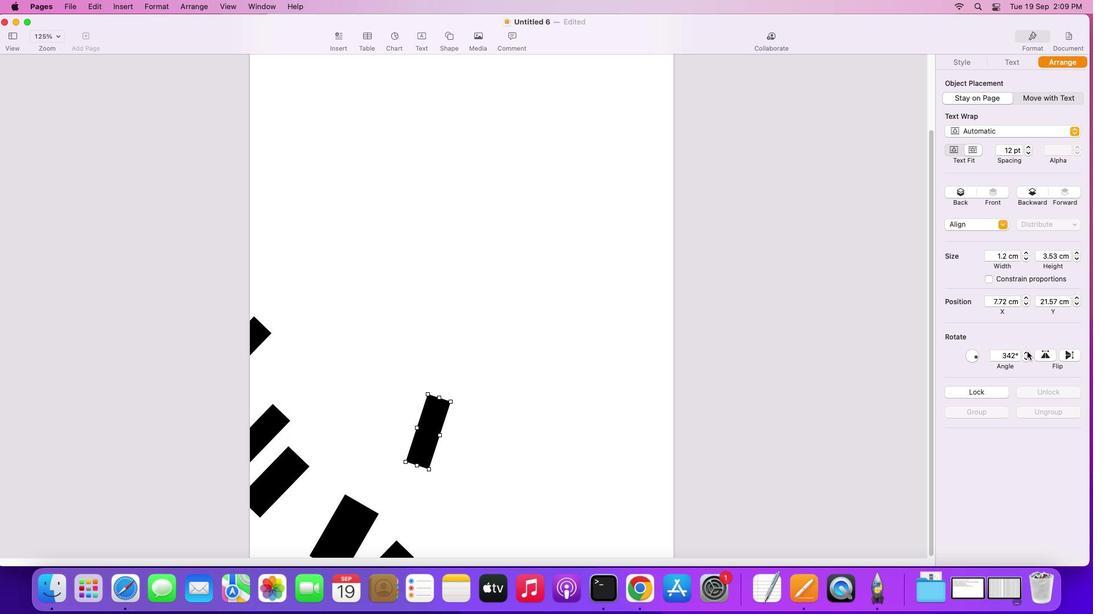 
Action: Mouse pressed left at (1027, 353)
Screenshot: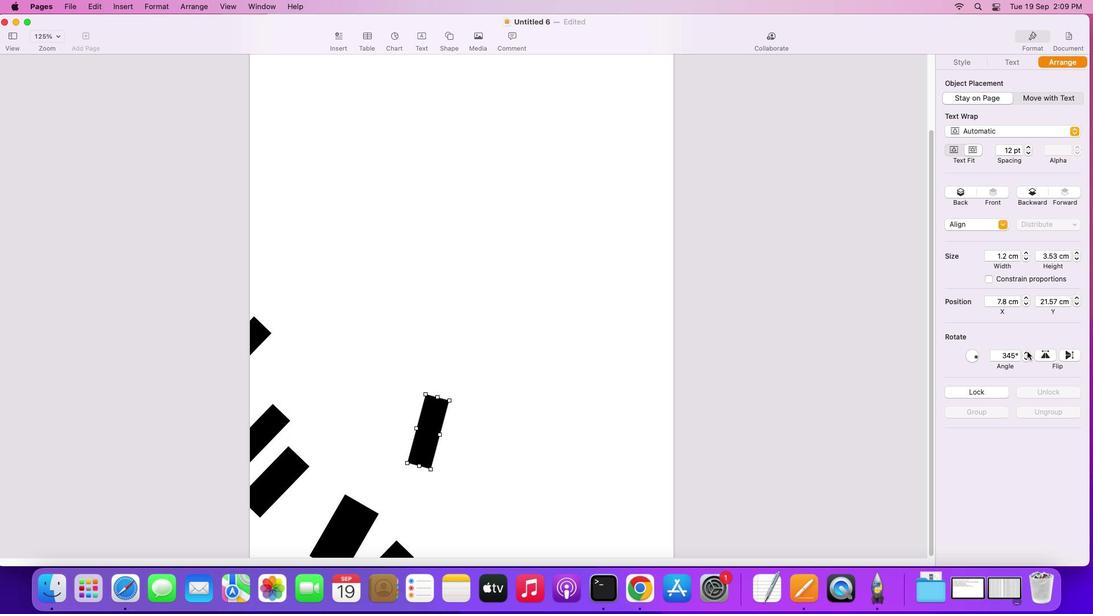 
Action: Mouse pressed left at (1027, 353)
Screenshot: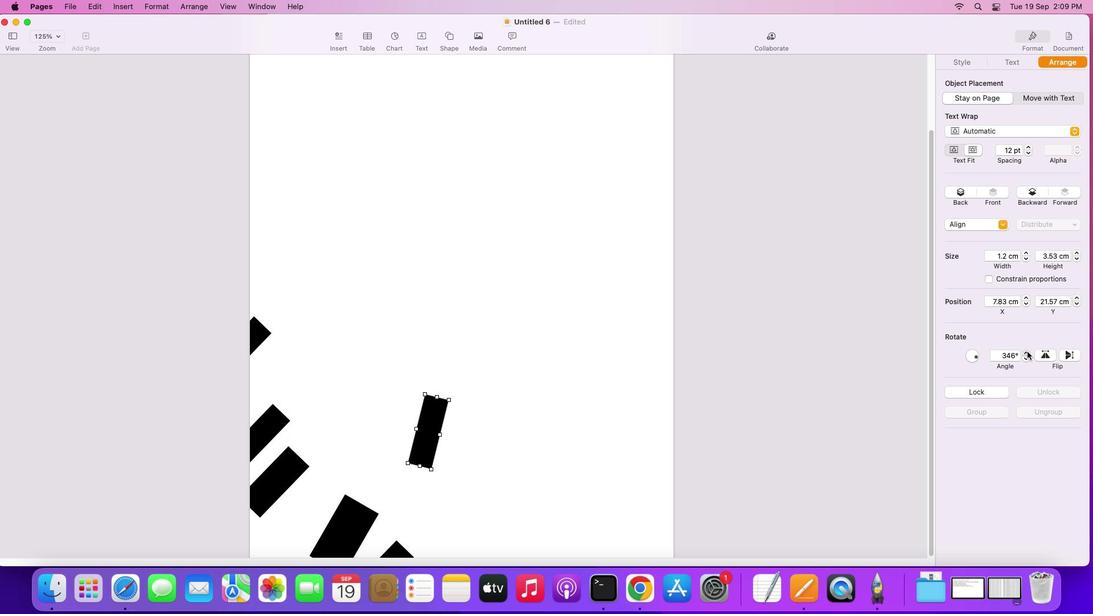 
Action: Mouse pressed left at (1027, 353)
Screenshot: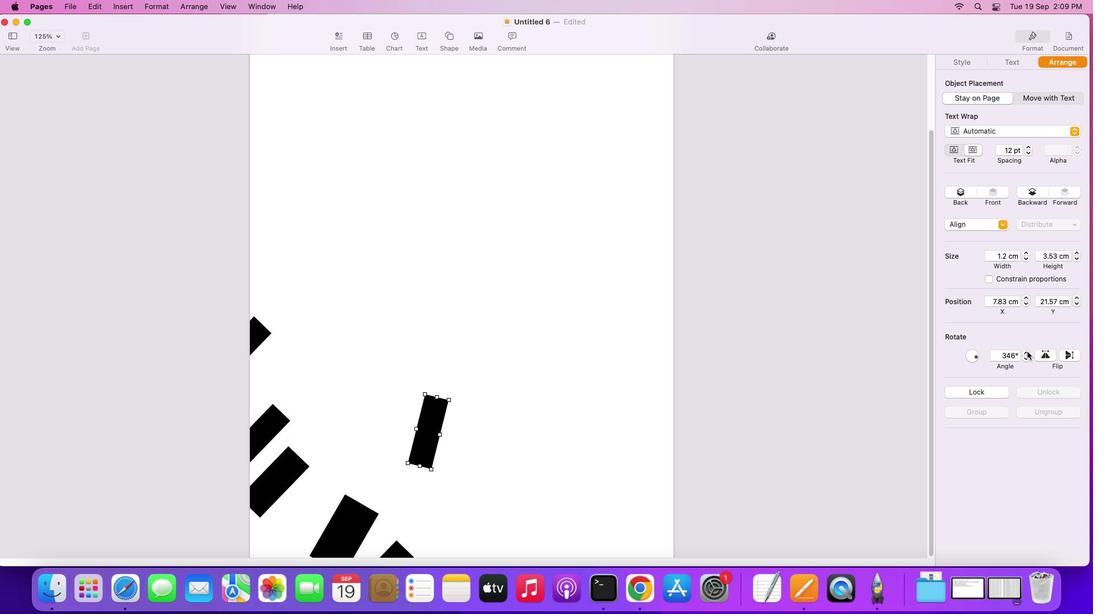
Action: Mouse pressed left at (1027, 353)
Screenshot: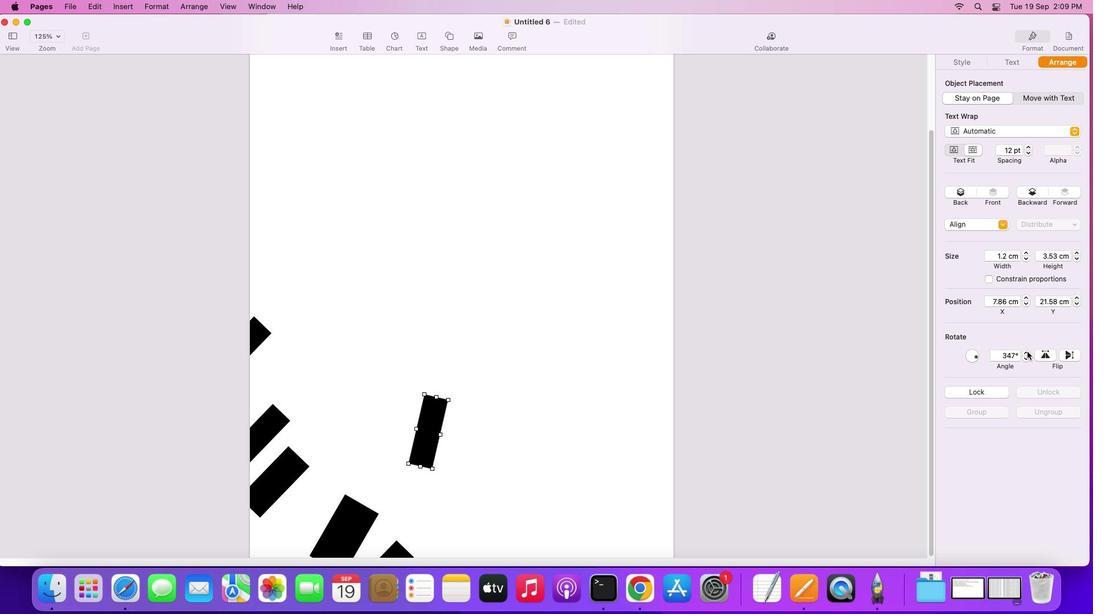 
Action: Mouse pressed left at (1027, 353)
Screenshot: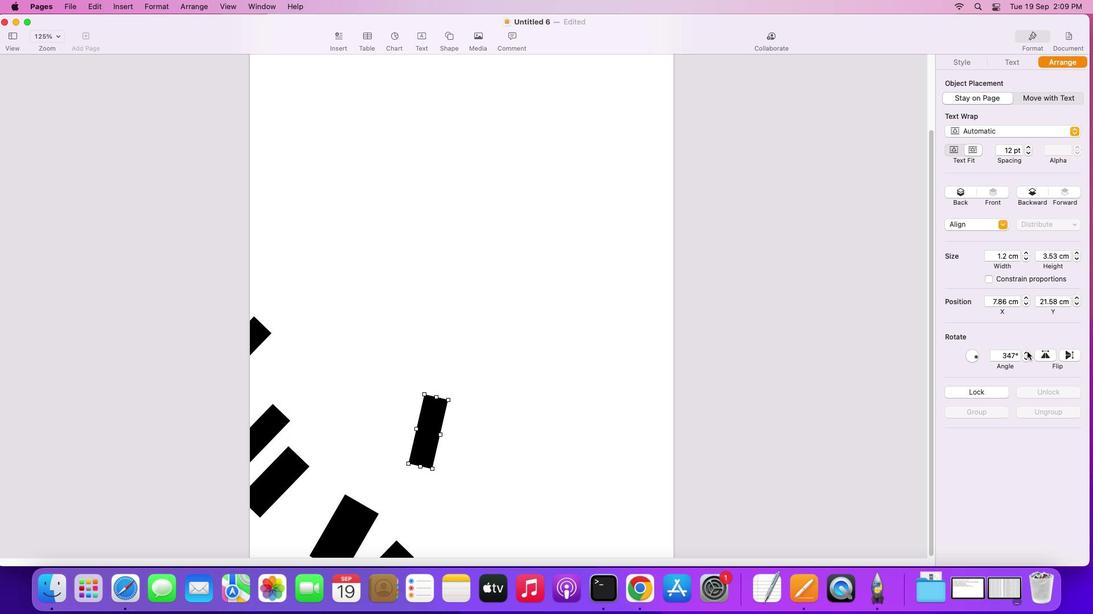 
Action: Mouse pressed left at (1027, 353)
Screenshot: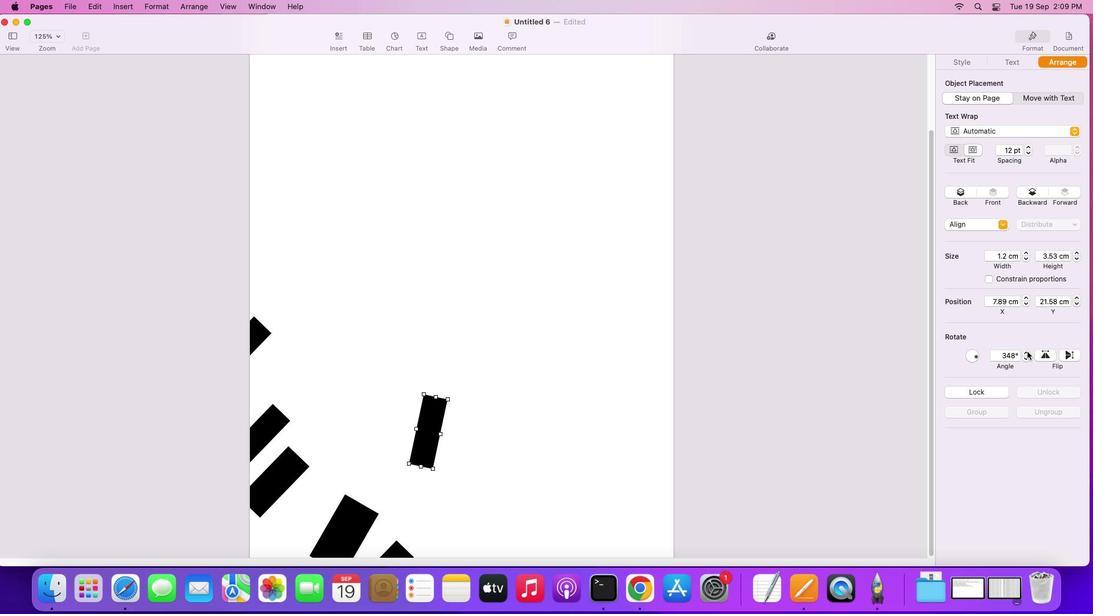 
Action: Mouse pressed left at (1027, 353)
Screenshot: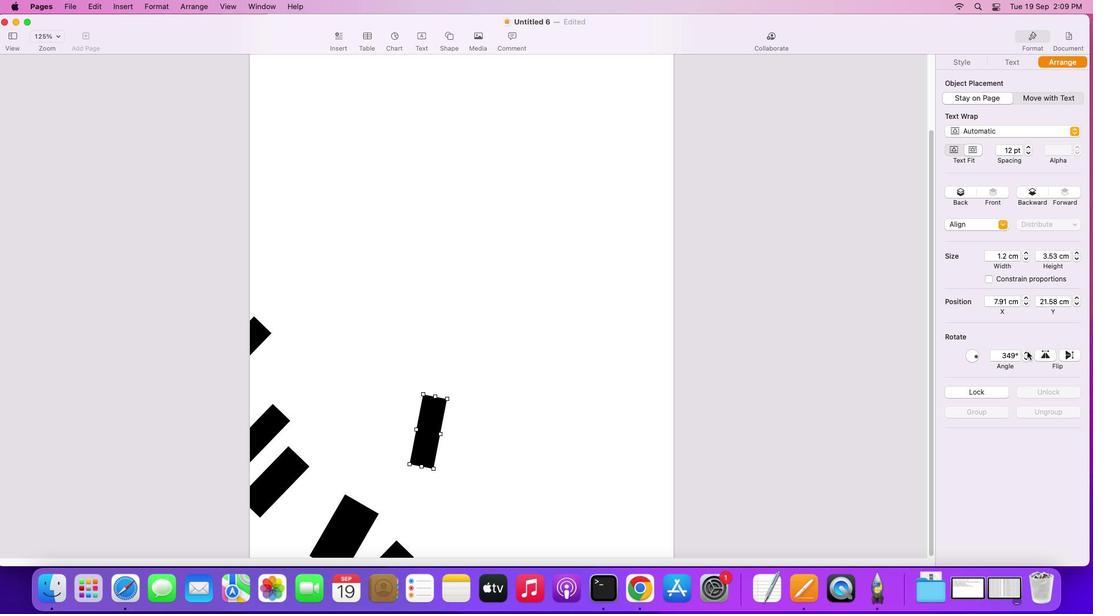 
Action: Mouse pressed left at (1027, 353)
Screenshot: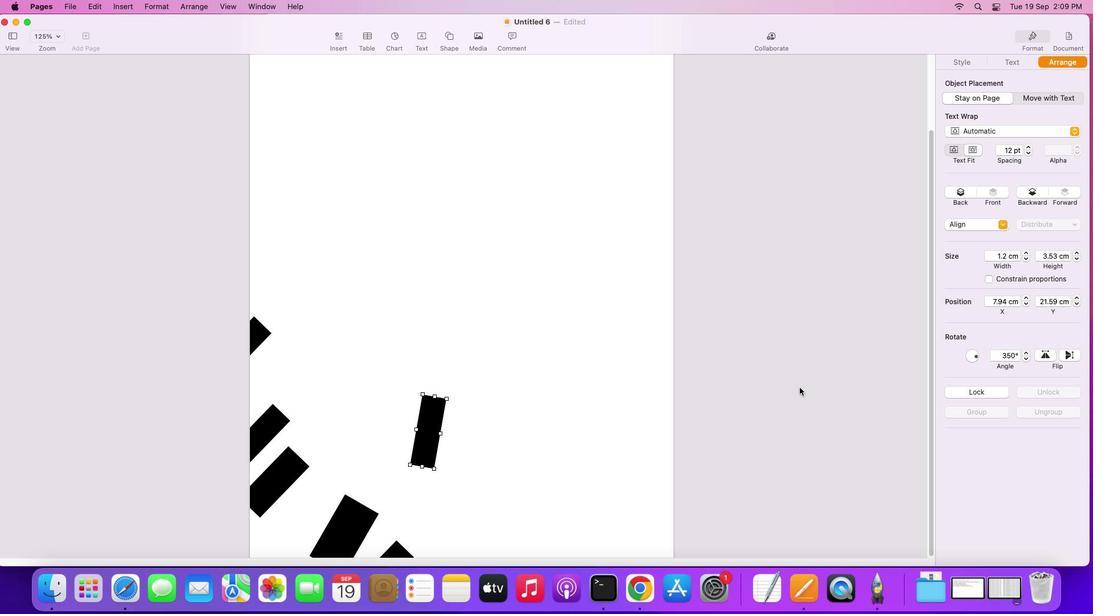 
Action: Mouse moved to (409, 441)
Screenshot: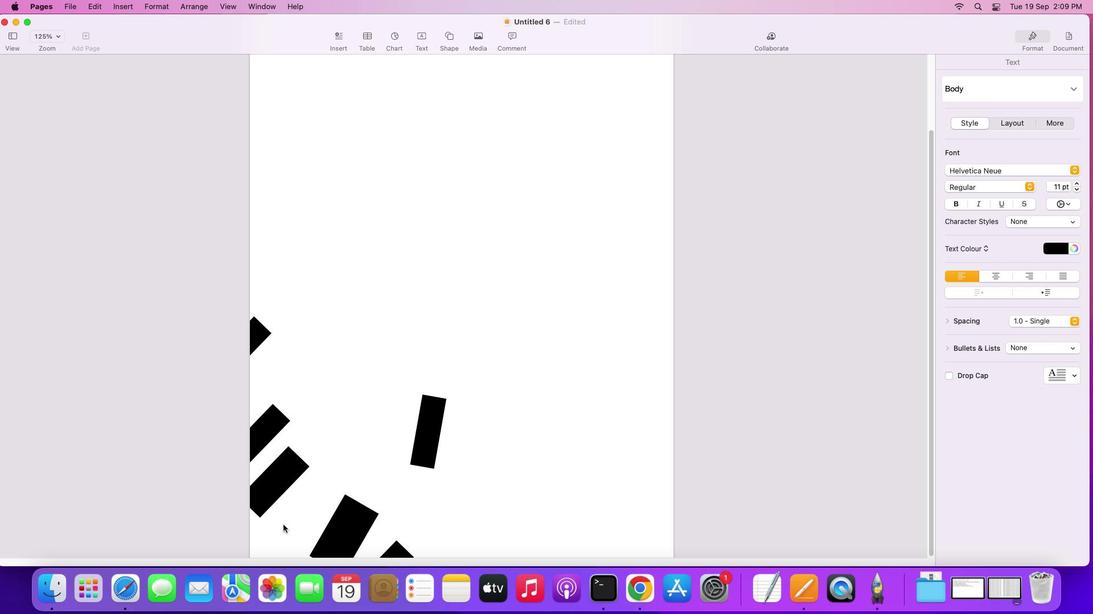 
Action: Mouse pressed left at (409, 441)
Screenshot: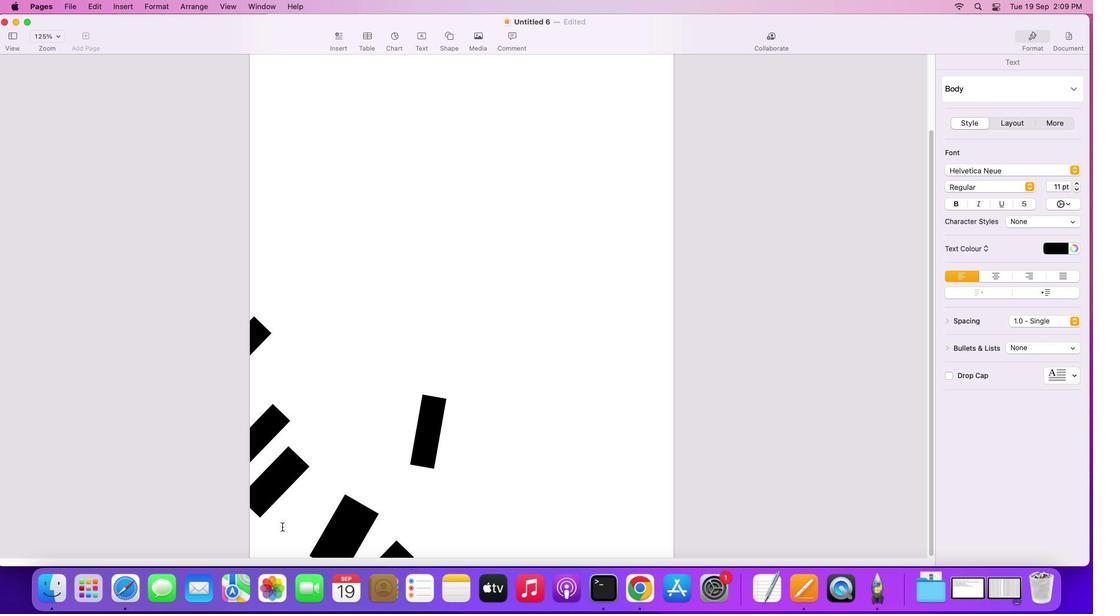 
Action: Mouse moved to (465, 464)
Screenshot: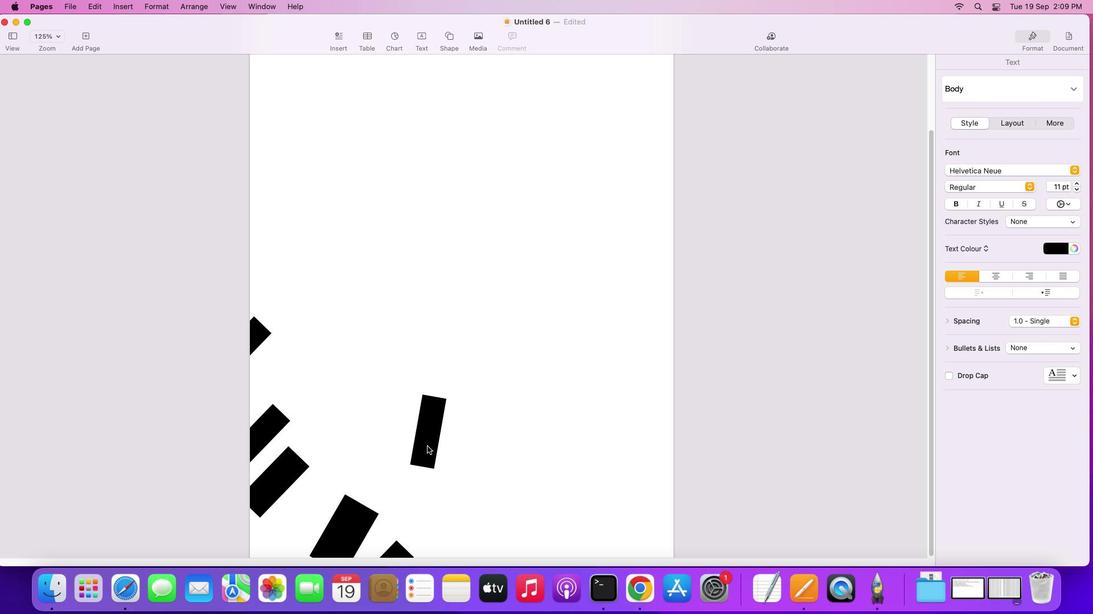 
Action: Mouse pressed left at (465, 464)
Screenshot: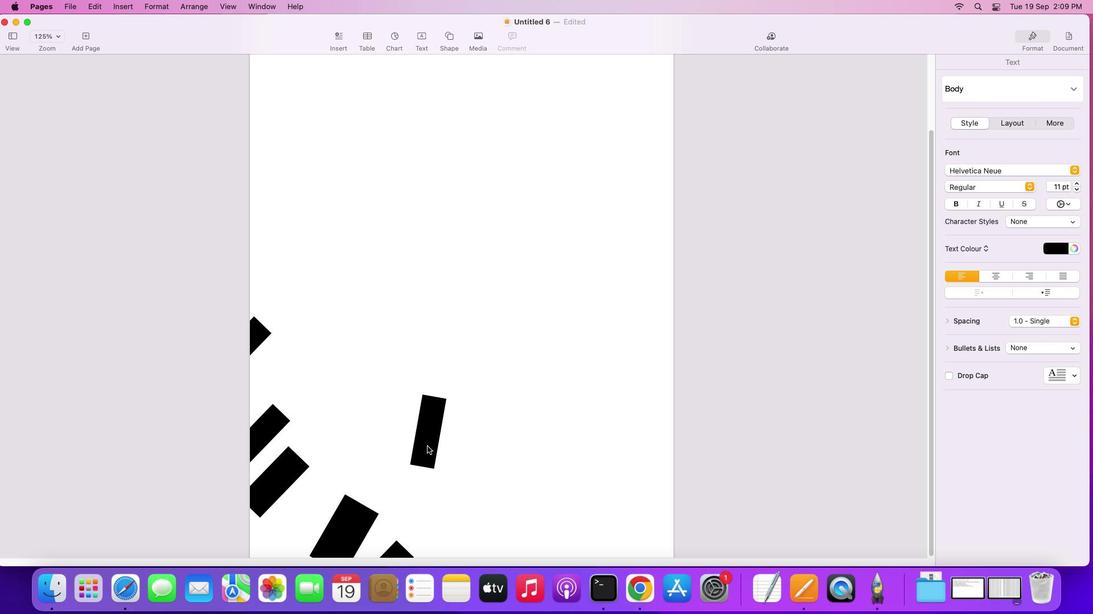 
Action: Mouse moved to (427, 446)
Screenshot: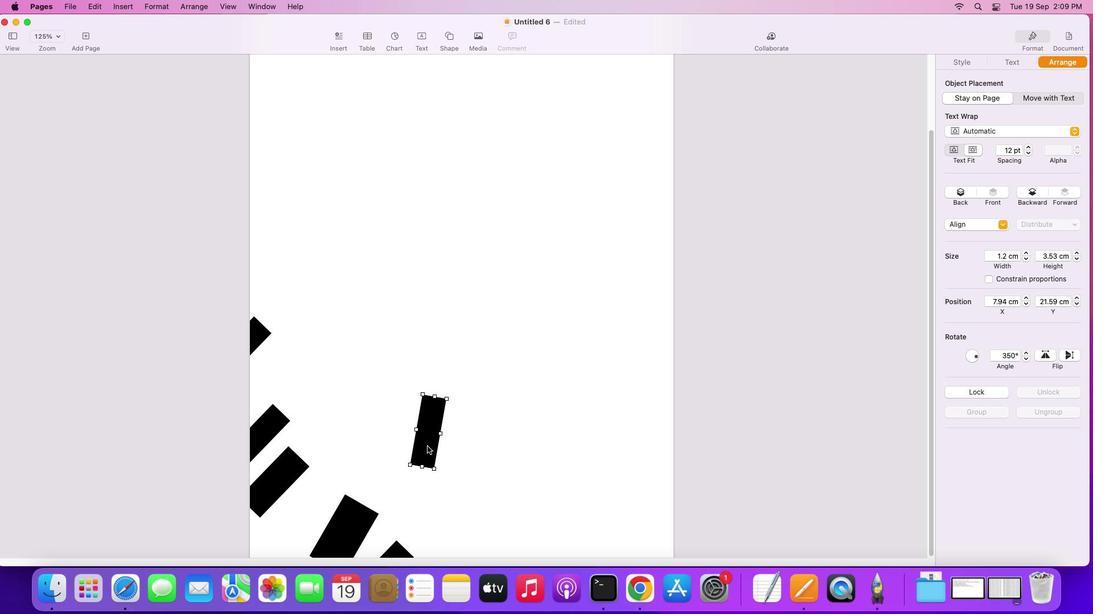
Action: Mouse pressed left at (427, 446)
Screenshot: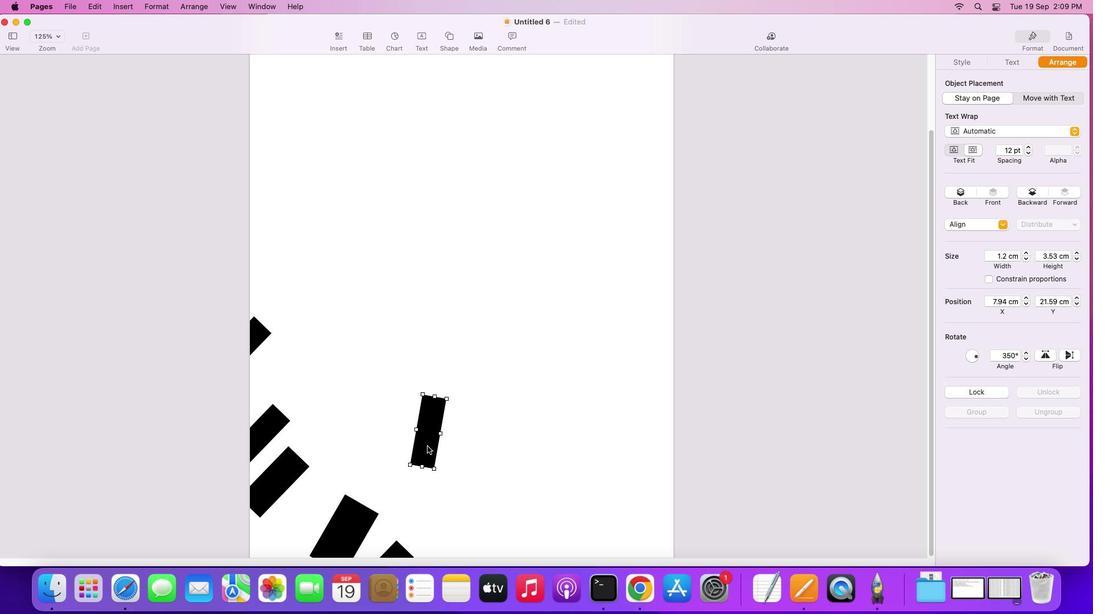 
Action: Key pressed Key.alt
Screenshot: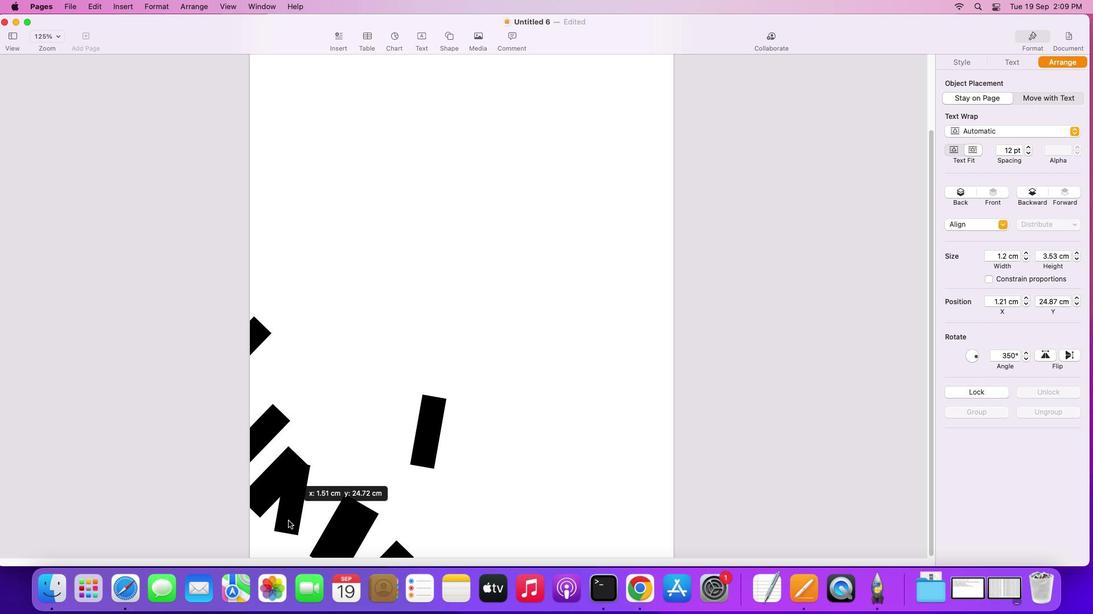
Action: Mouse pressed left at (427, 446)
Screenshot: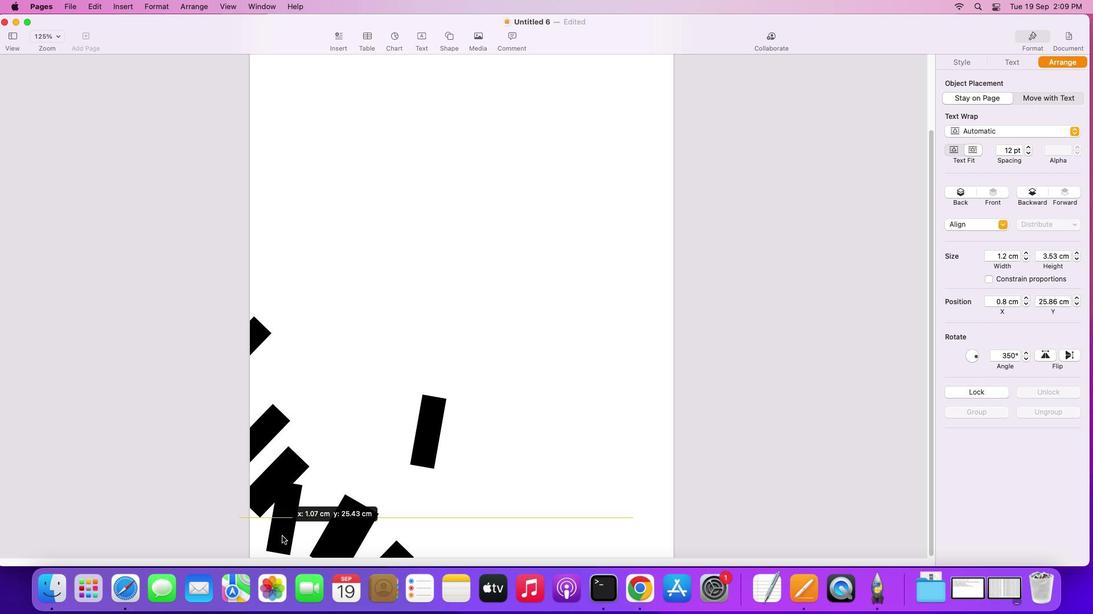 
Action: Mouse moved to (357, 508)
Screenshot: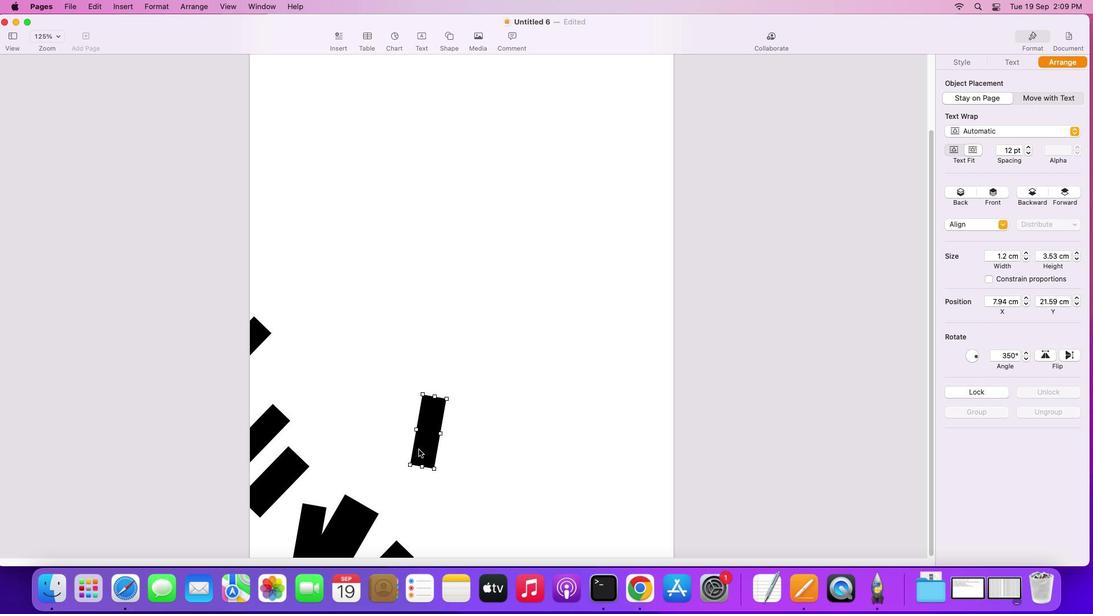 
Action: Key pressed Key.alt
Screenshot: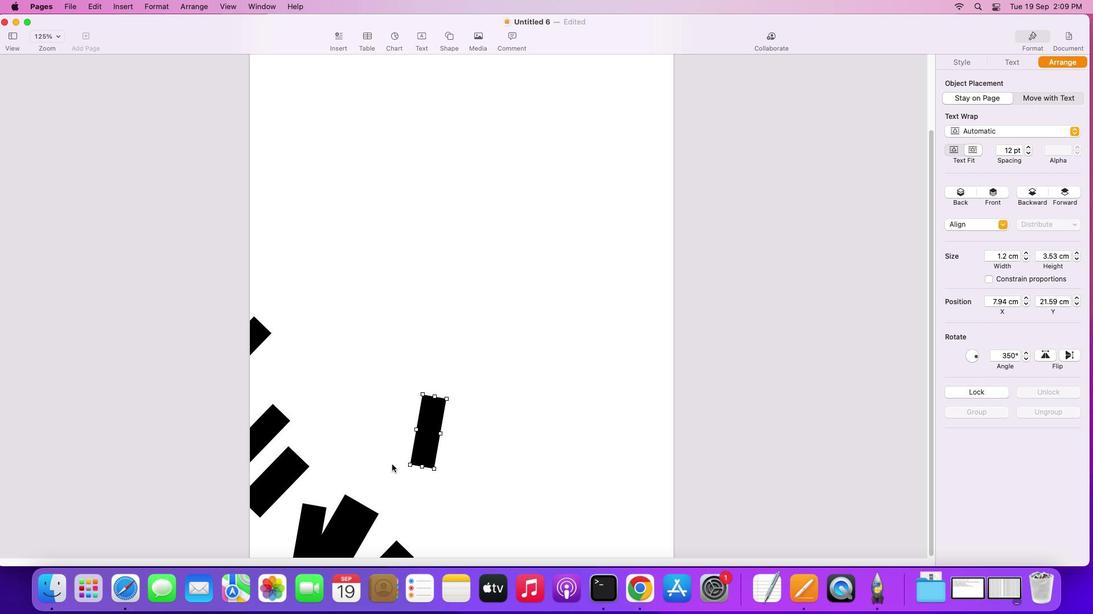 
Action: Mouse moved to (431, 444)
Screenshot: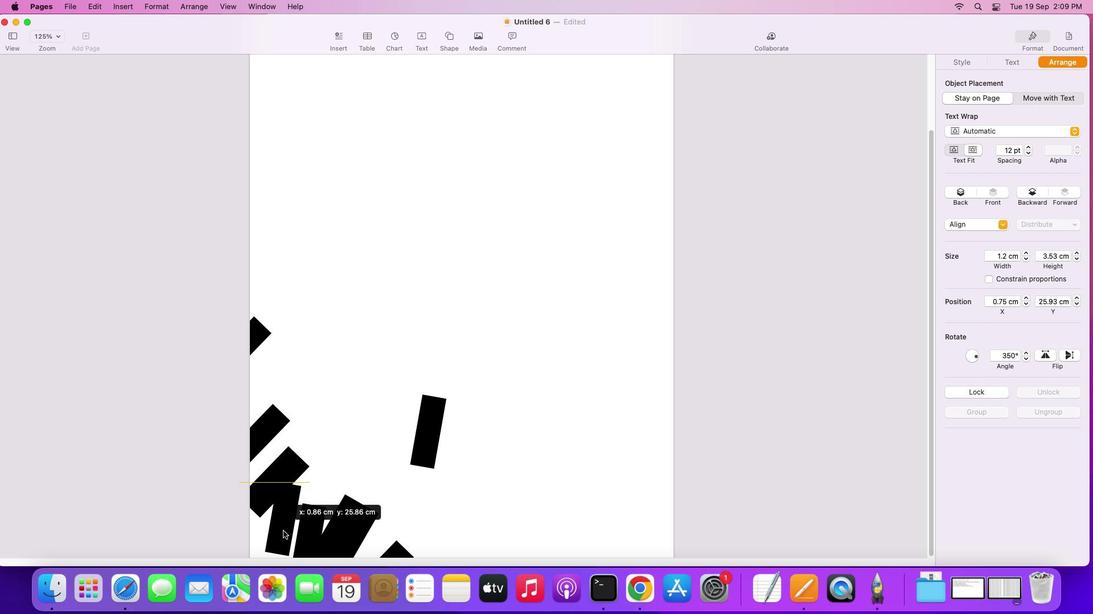 
Action: Mouse pressed left at (431, 444)
Screenshot: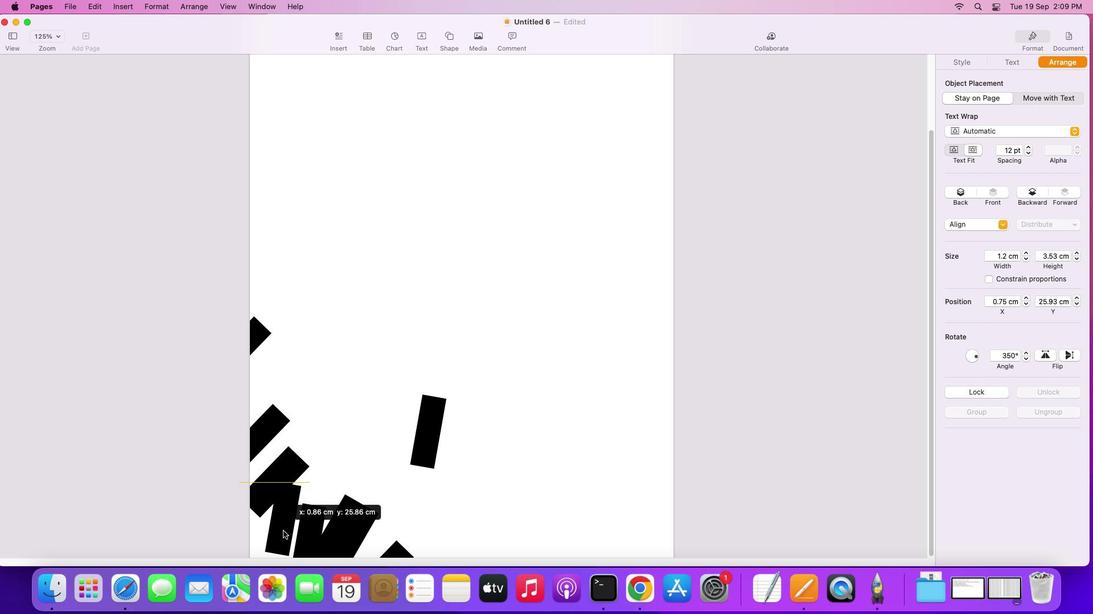 
Action: Mouse moved to (300, 525)
Screenshot: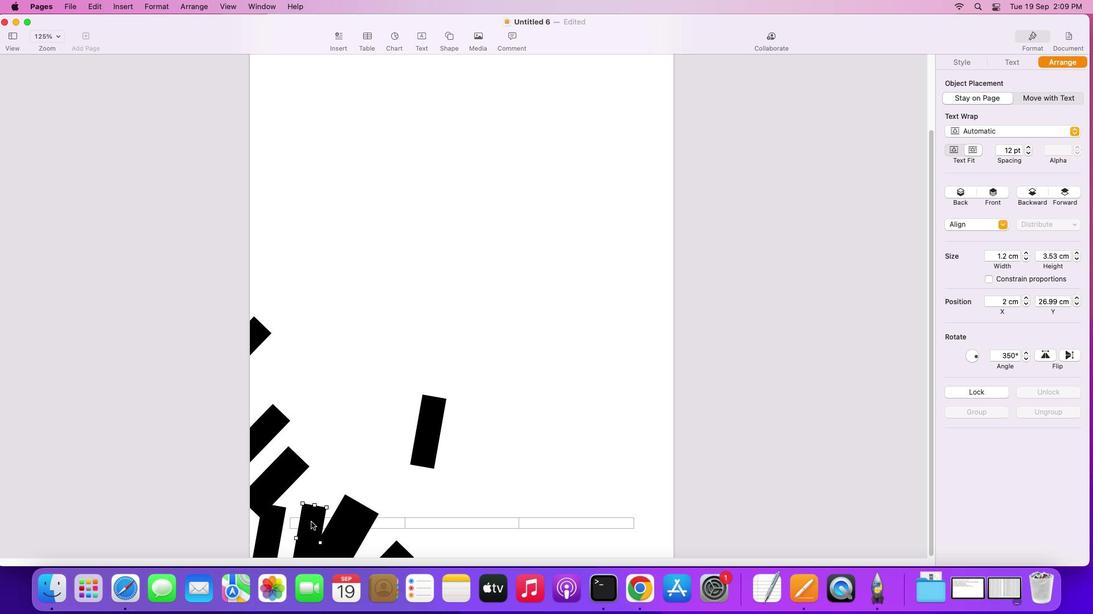 
Action: Key pressed Key.alt
Screenshot: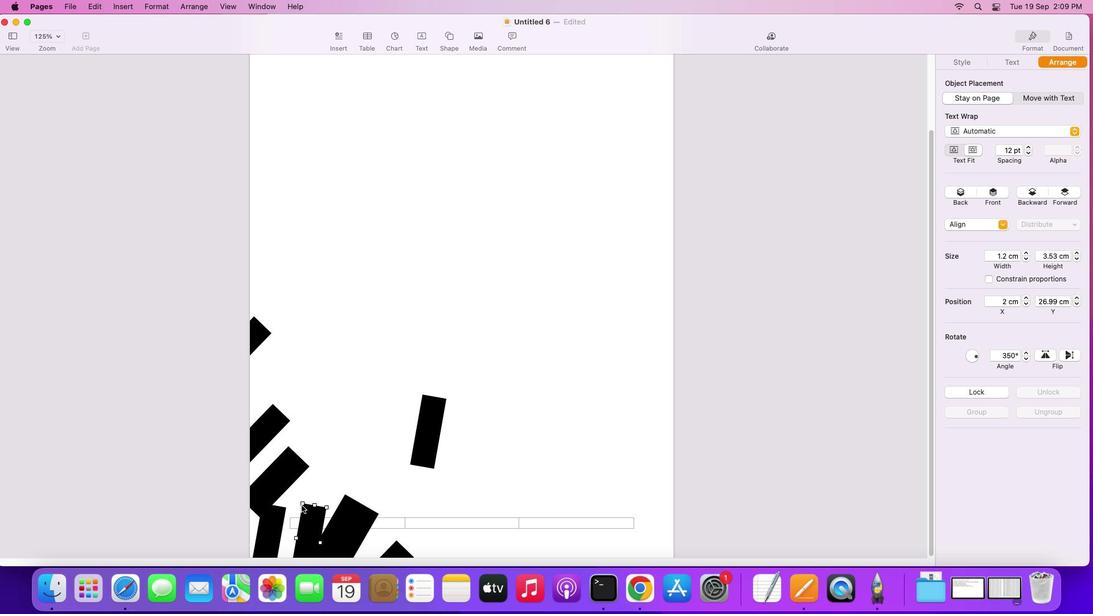 
Action: Mouse moved to (311, 523)
Screenshot: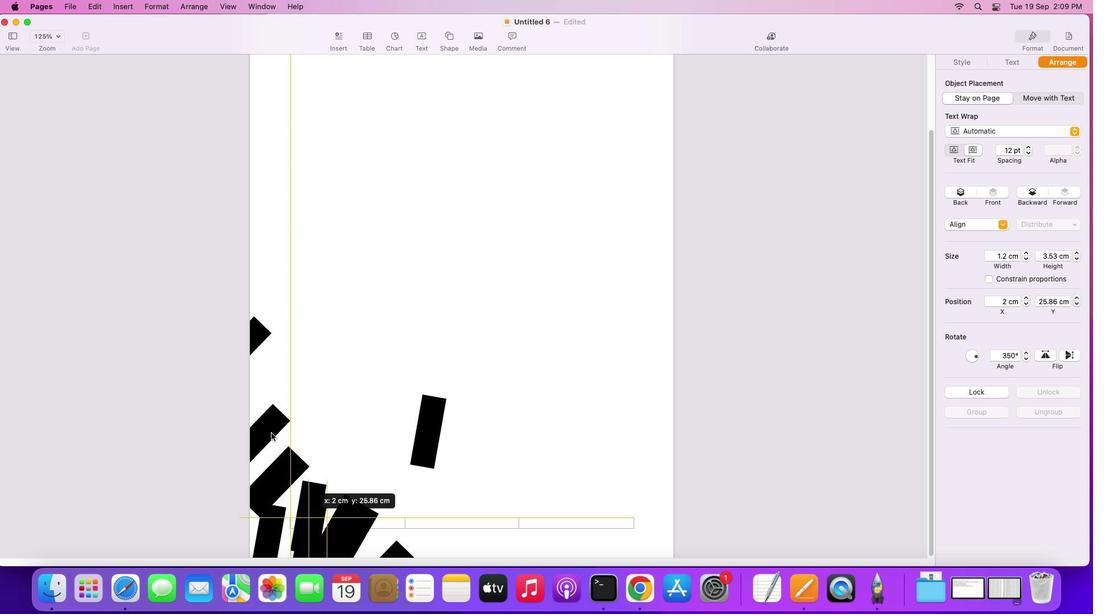 
Action: Mouse pressed left at (311, 523)
Screenshot: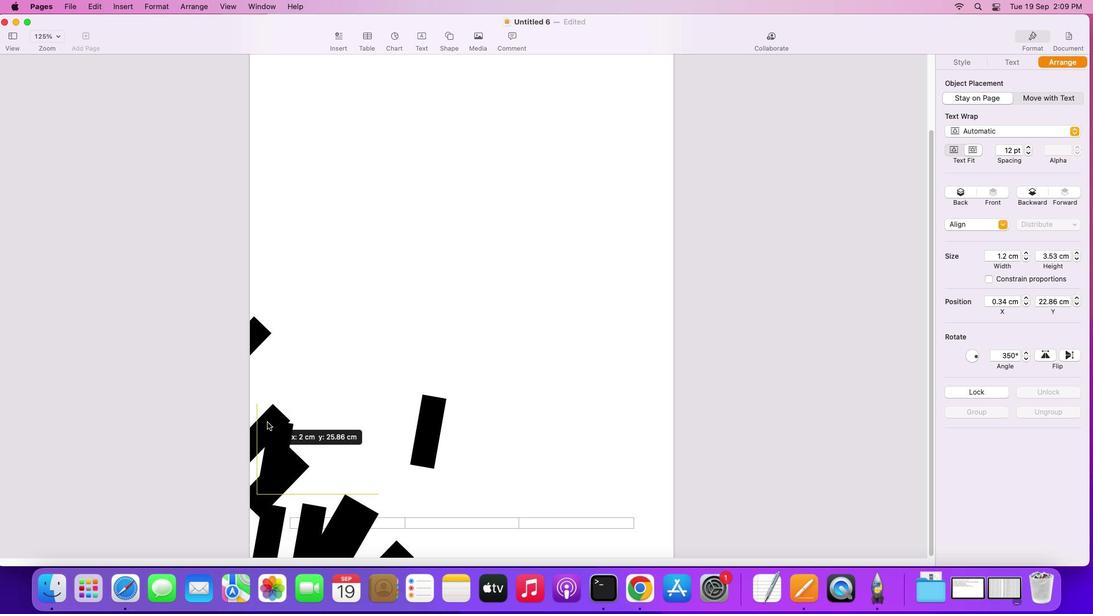 
Action: Mouse moved to (528, 329)
Screenshot: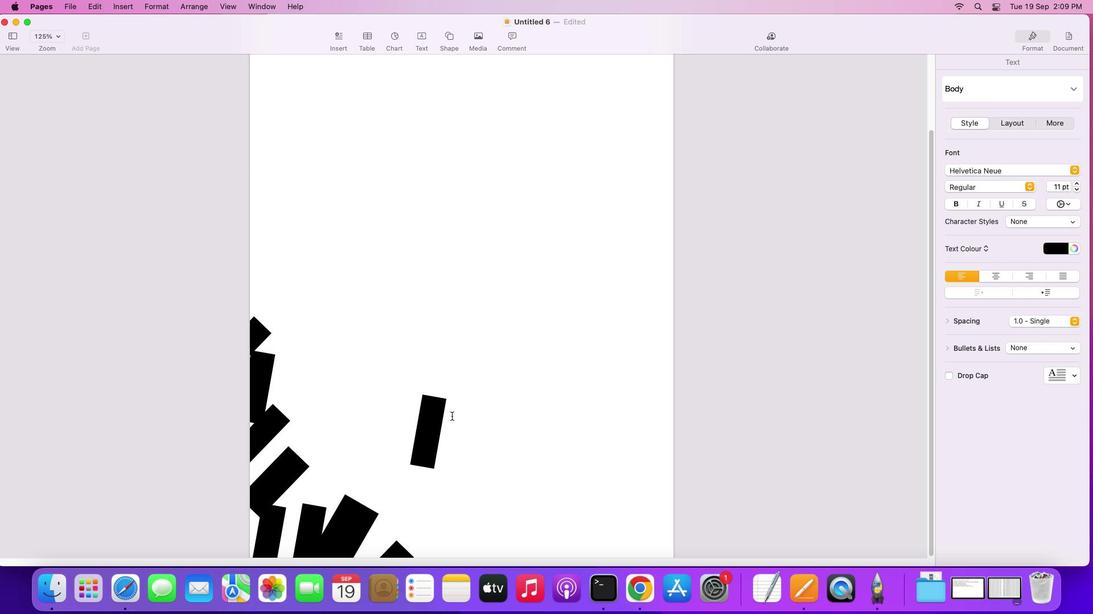 
Action: Mouse pressed left at (528, 329)
Screenshot: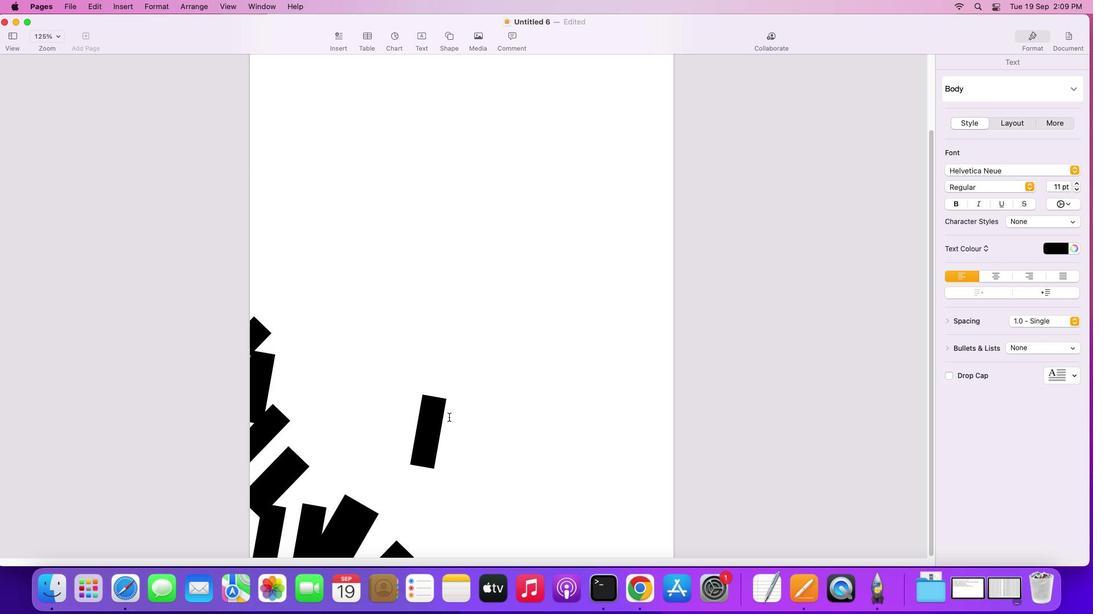 
Action: Mouse moved to (427, 433)
Screenshot: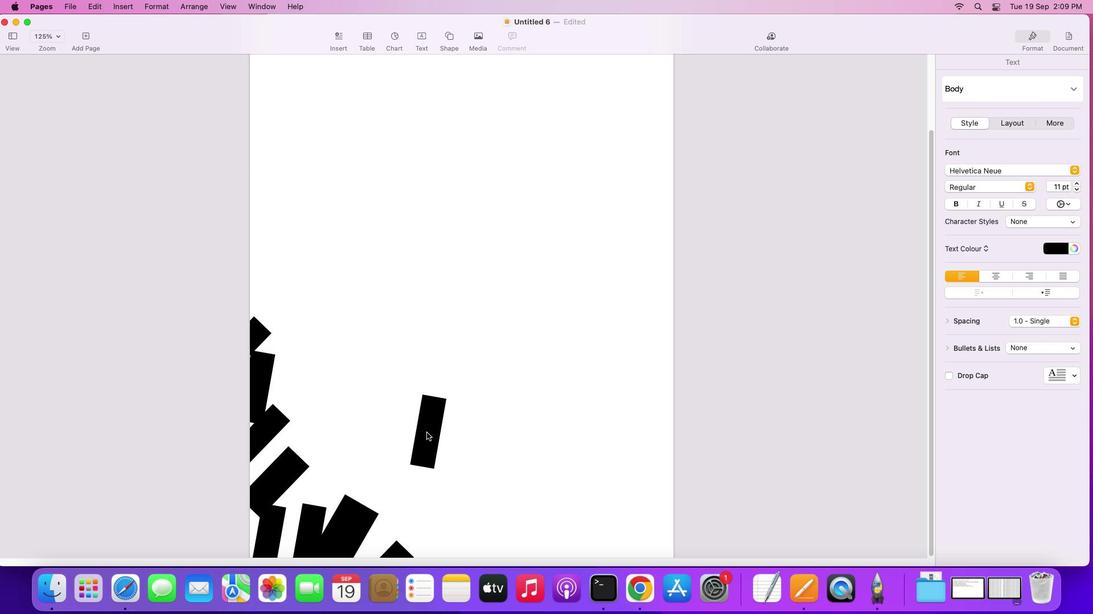 
Action: Mouse pressed left at (427, 433)
Screenshot: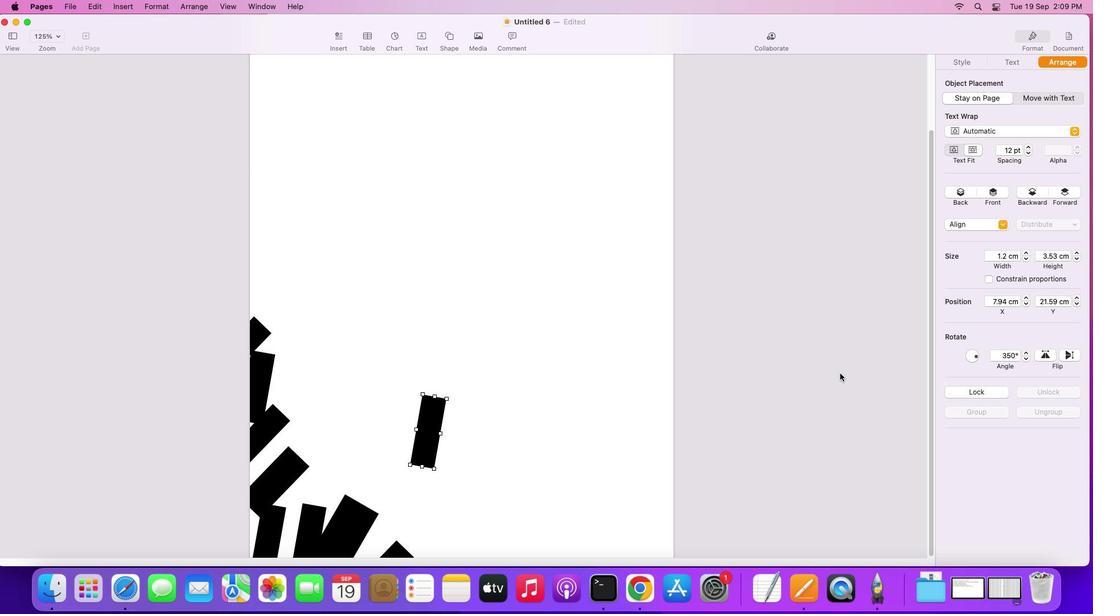 
Action: Mouse moved to (1026, 357)
Screenshot: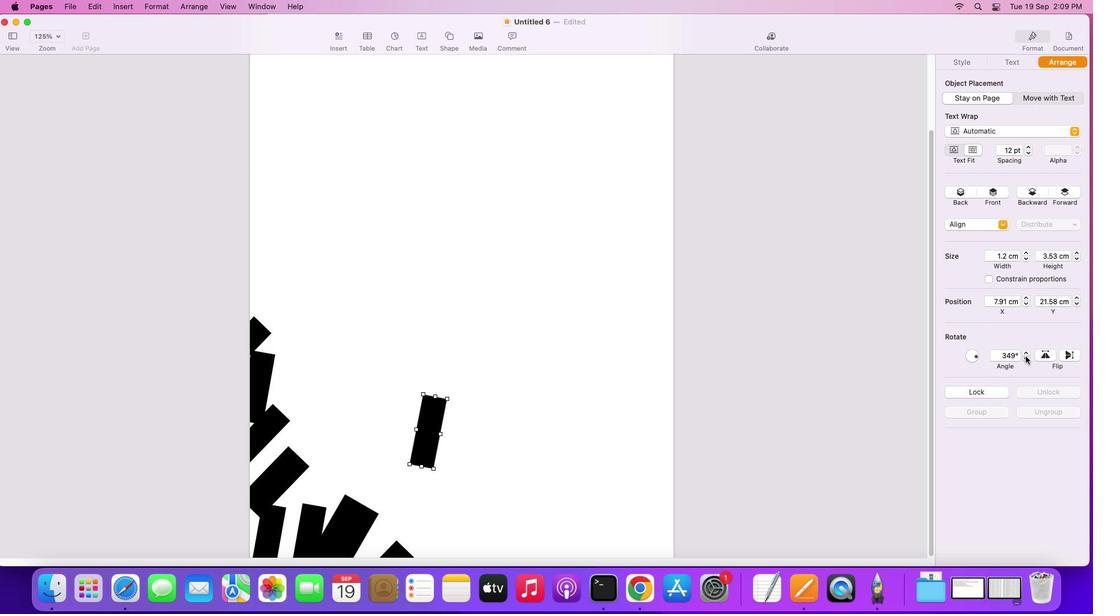 
Action: Mouse pressed left at (1026, 357)
Screenshot: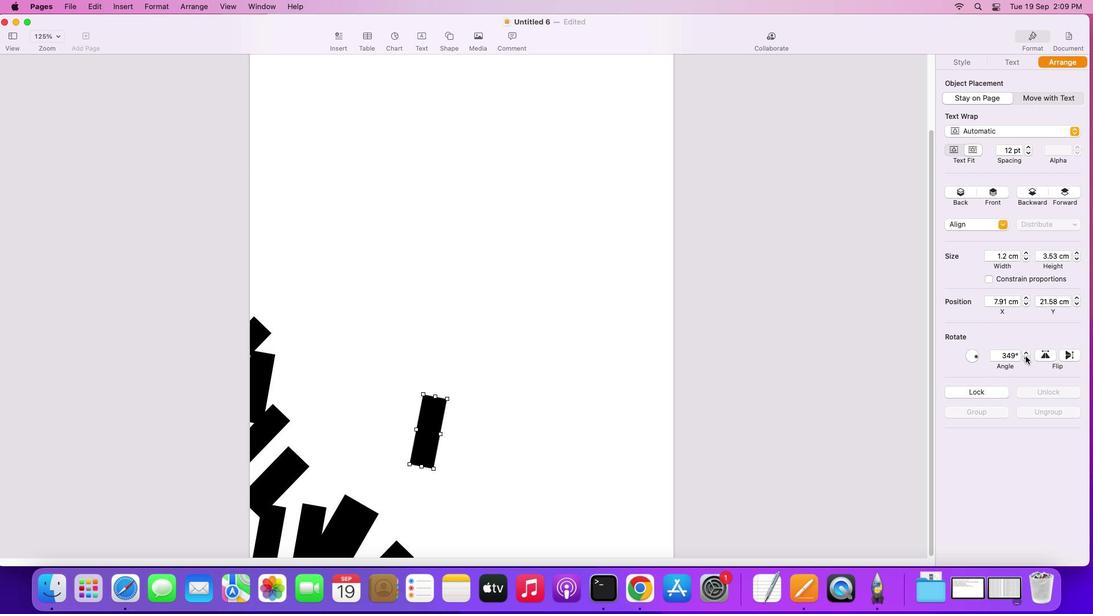 
Action: Mouse moved to (1026, 357)
Screenshot: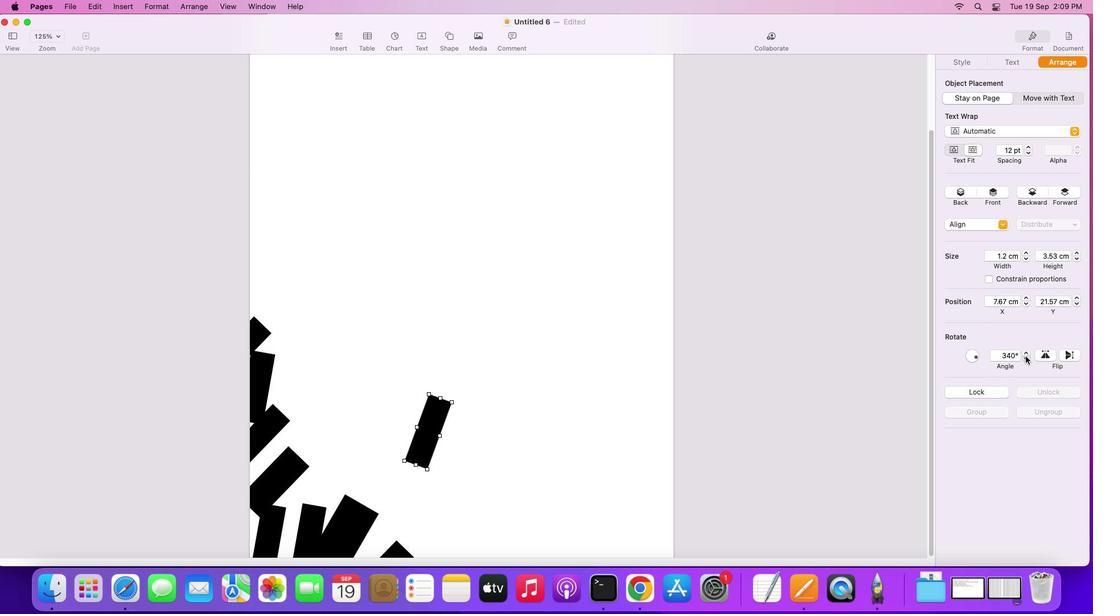 
Action: Mouse pressed left at (1026, 357)
Screenshot: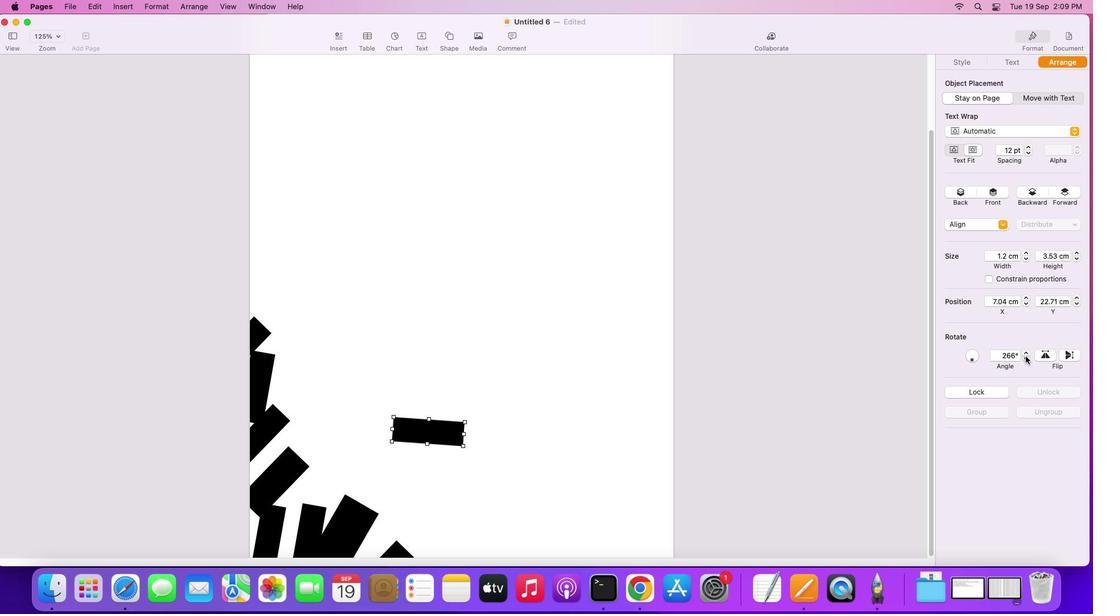 
Action: Mouse moved to (431, 436)
Screenshot: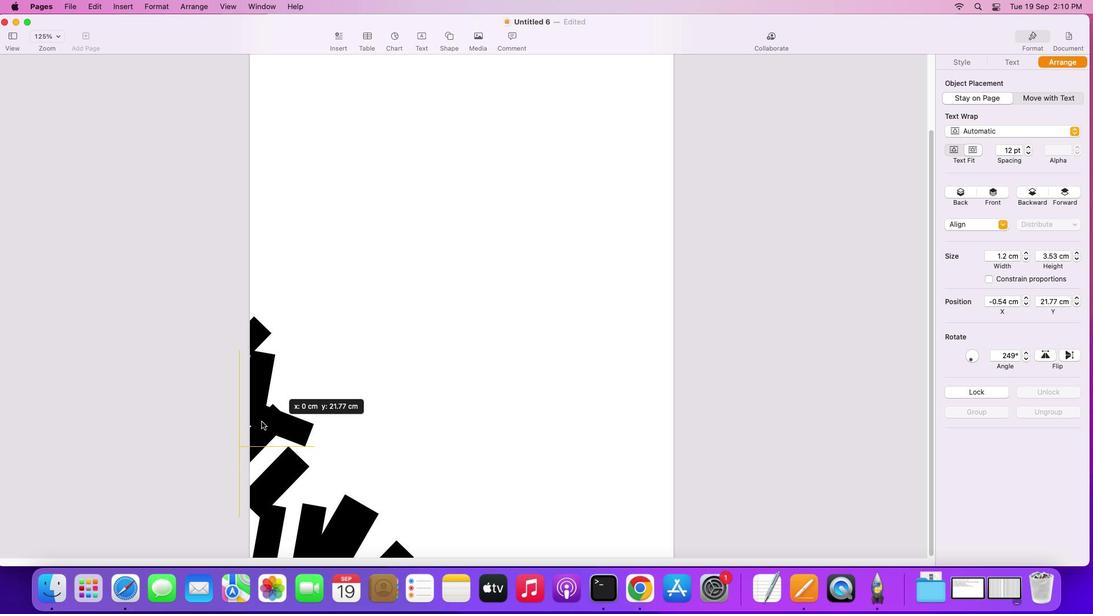 
Action: Mouse pressed left at (431, 436)
Screenshot: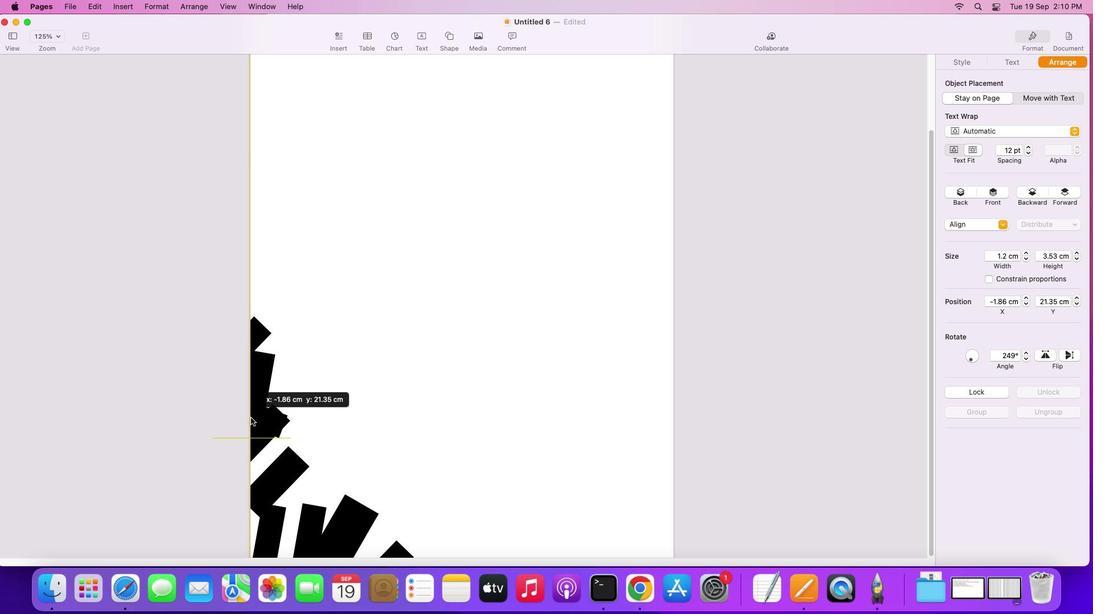 
Action: Mouse moved to (262, 378)
Screenshot: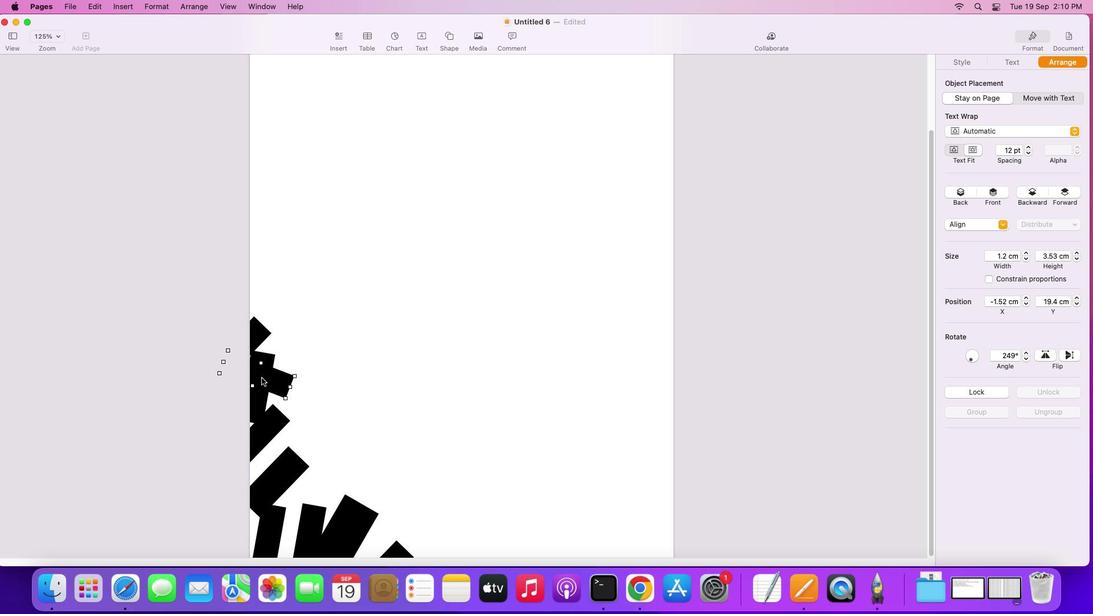 
Action: Key pressed Key.alt
Screenshot: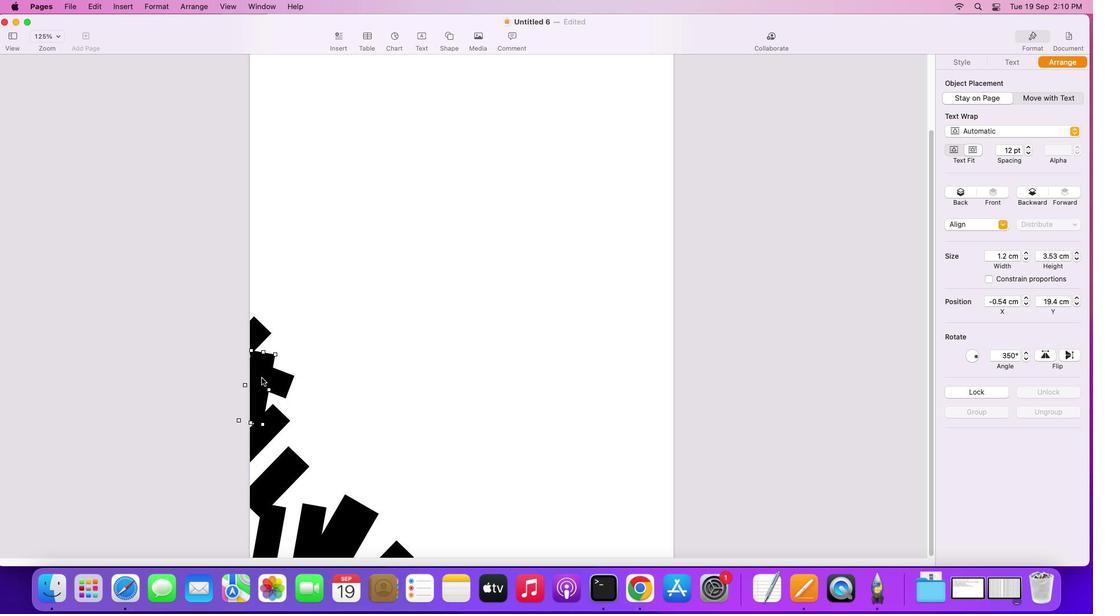 
Action: Mouse pressed left at (262, 378)
Screenshot: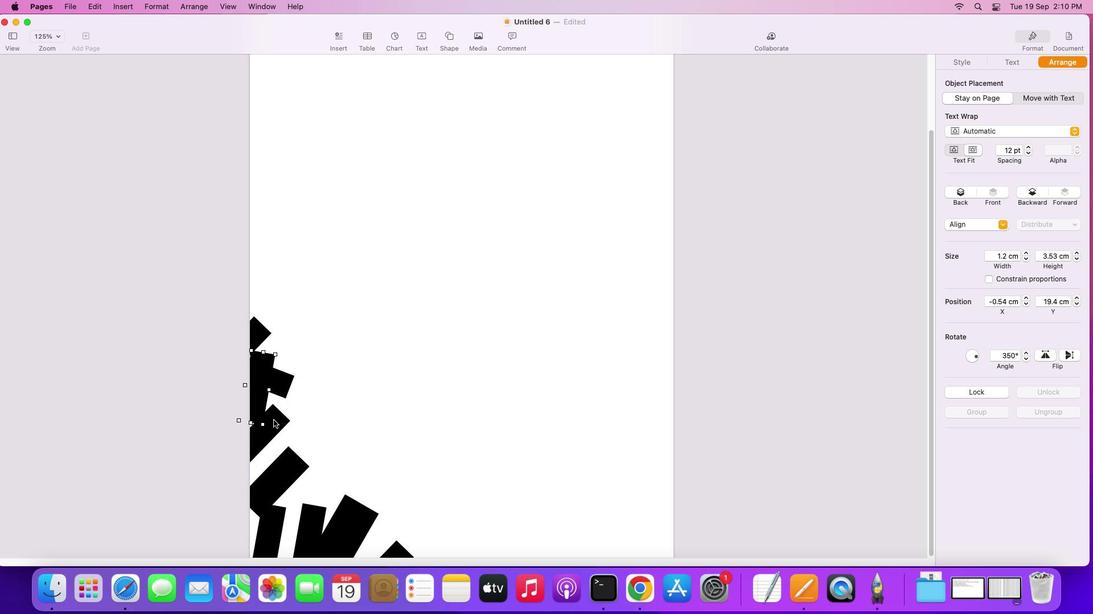 
Action: Mouse moved to (328, 411)
Screenshot: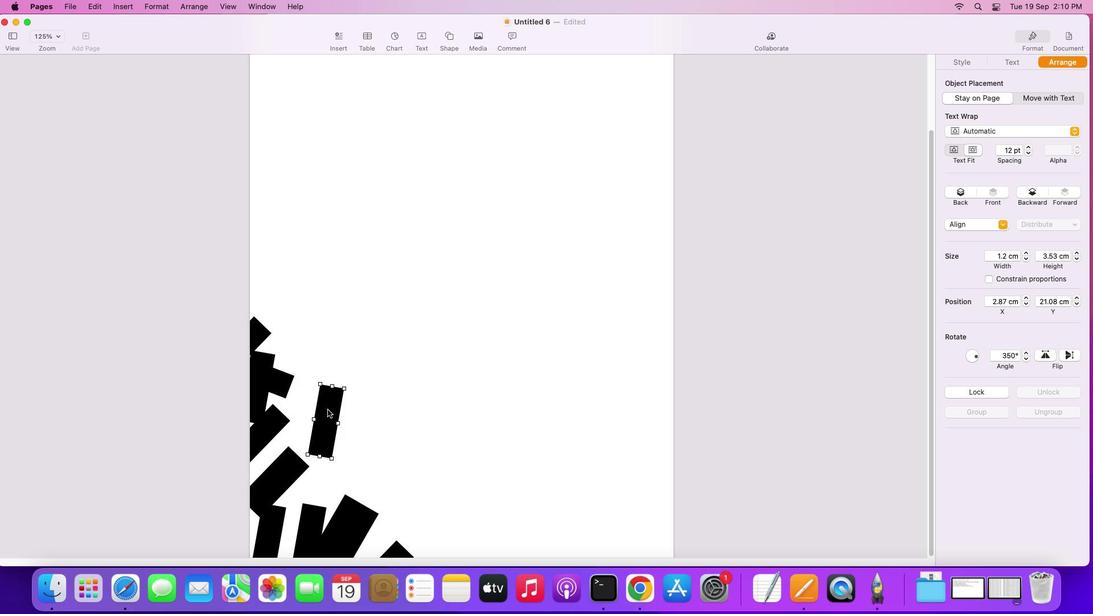 
Action: Key pressed Key.cmd'z'
Screenshot: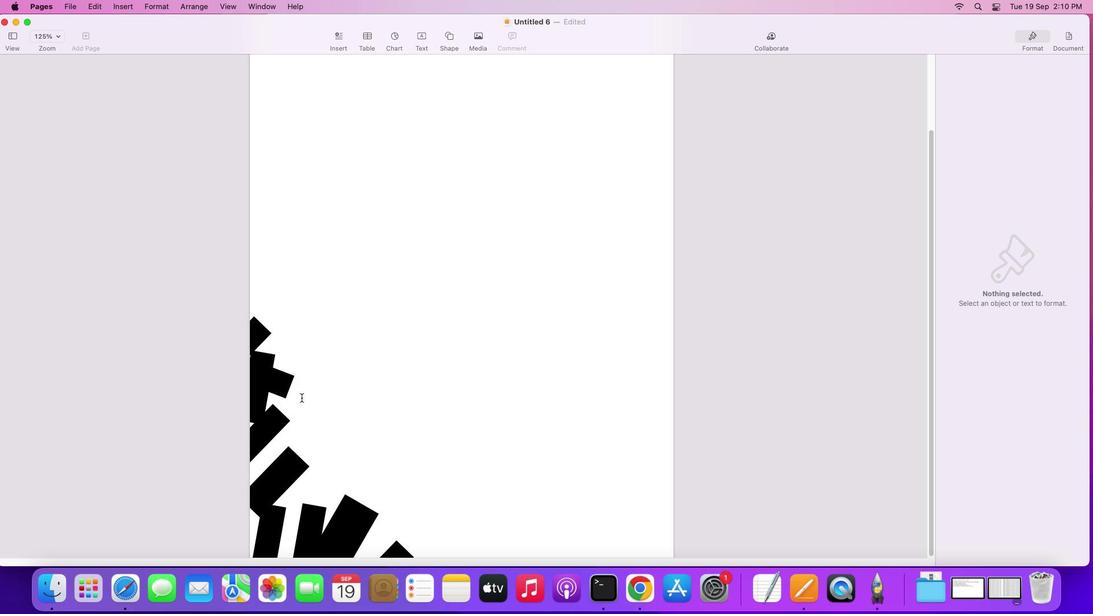 
Action: Mouse moved to (281, 385)
Screenshot: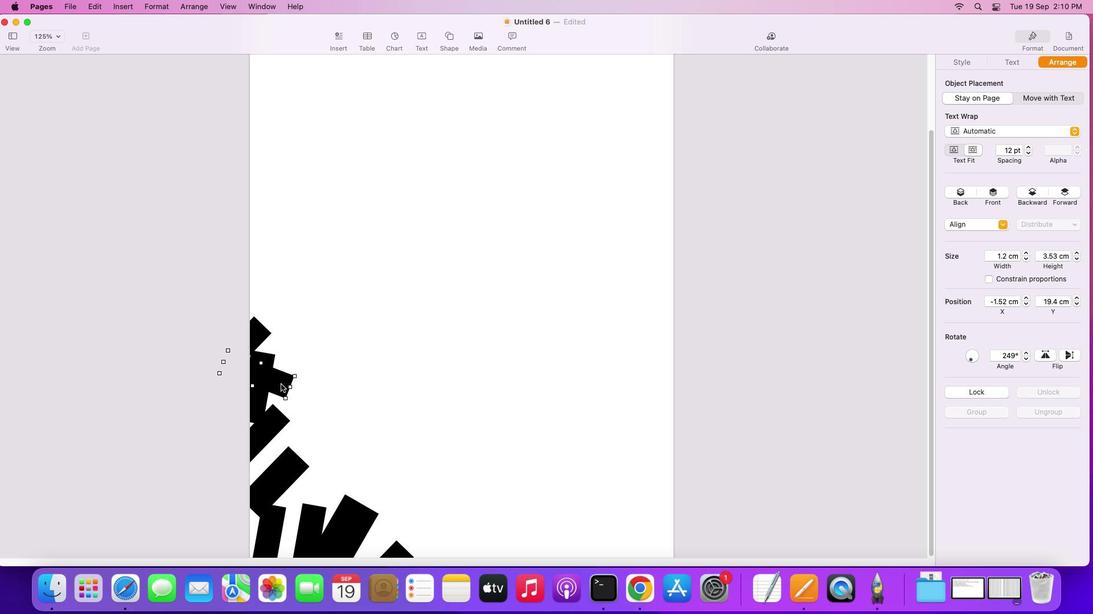
Action: Mouse pressed left at (281, 385)
Screenshot: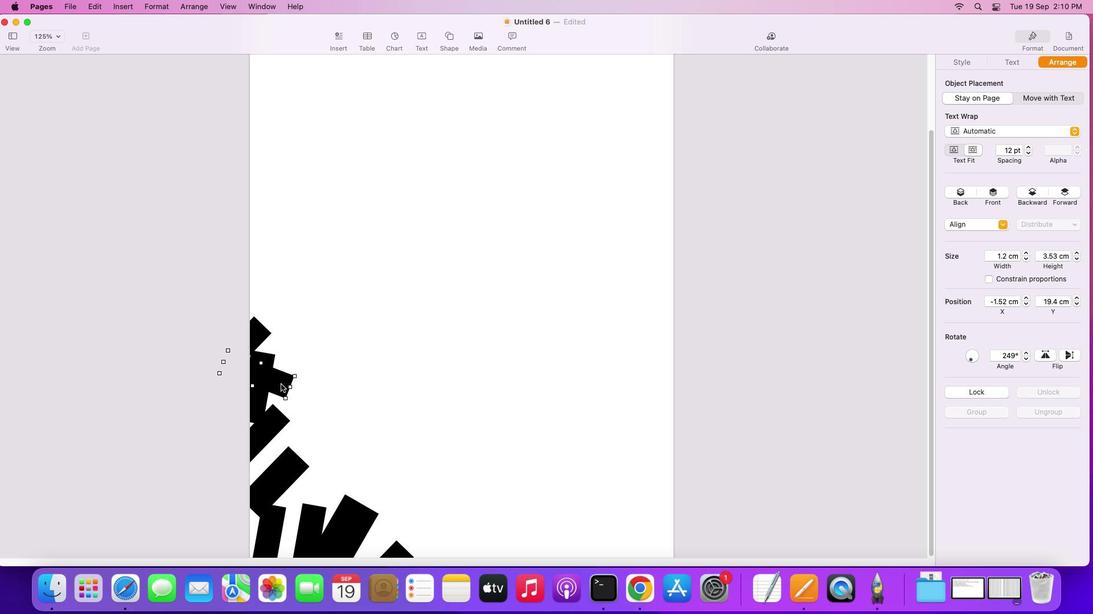 
Action: Key pressed Key.alt
Screenshot: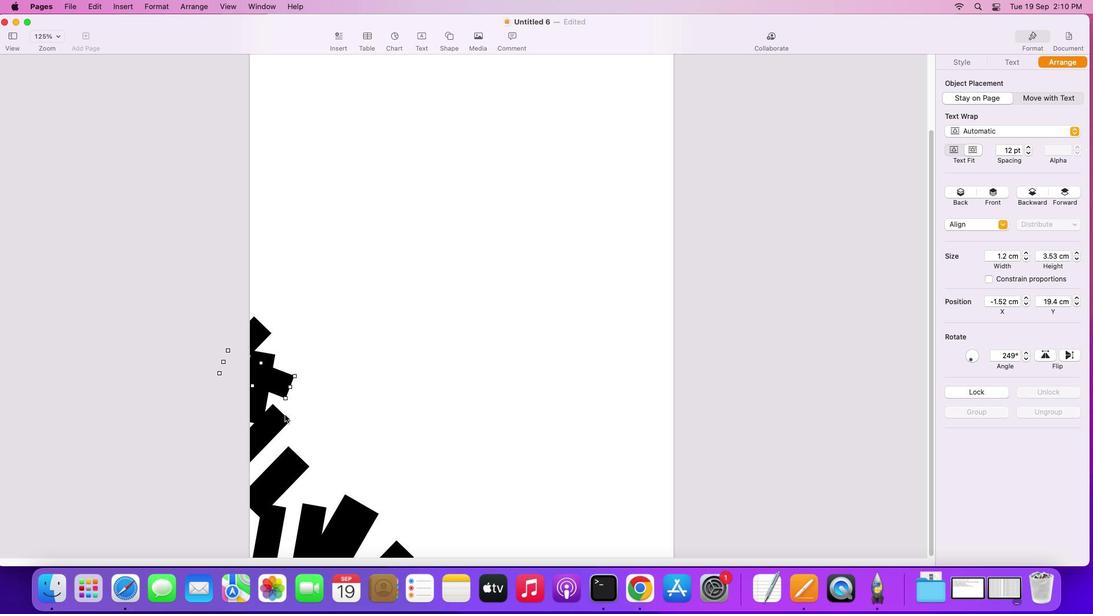 
Action: Mouse pressed left at (281, 385)
Screenshot: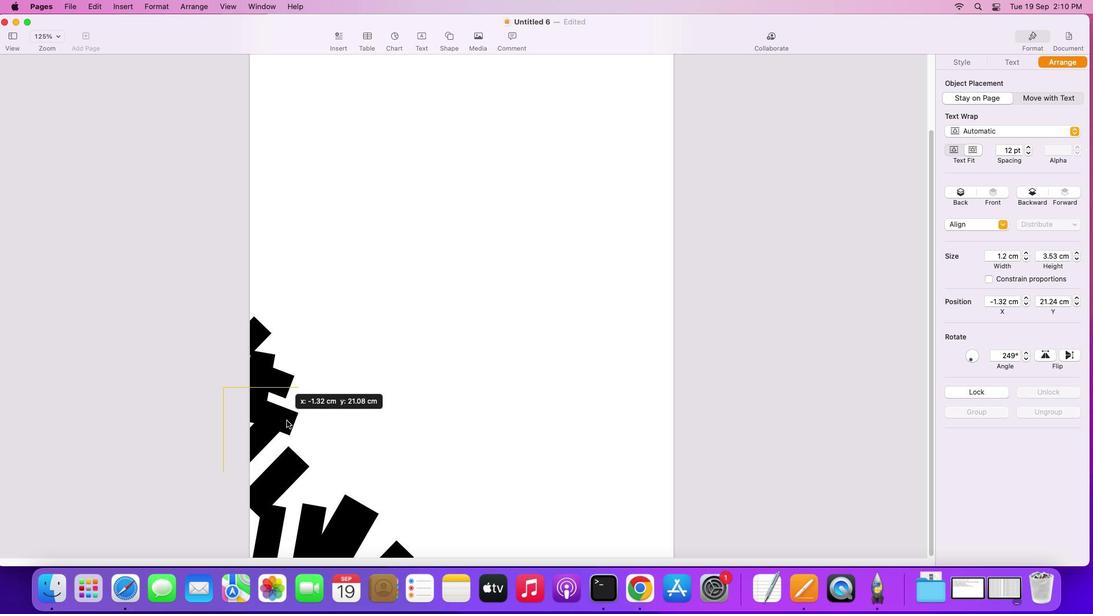 
Action: Mouse moved to (296, 488)
Screenshot: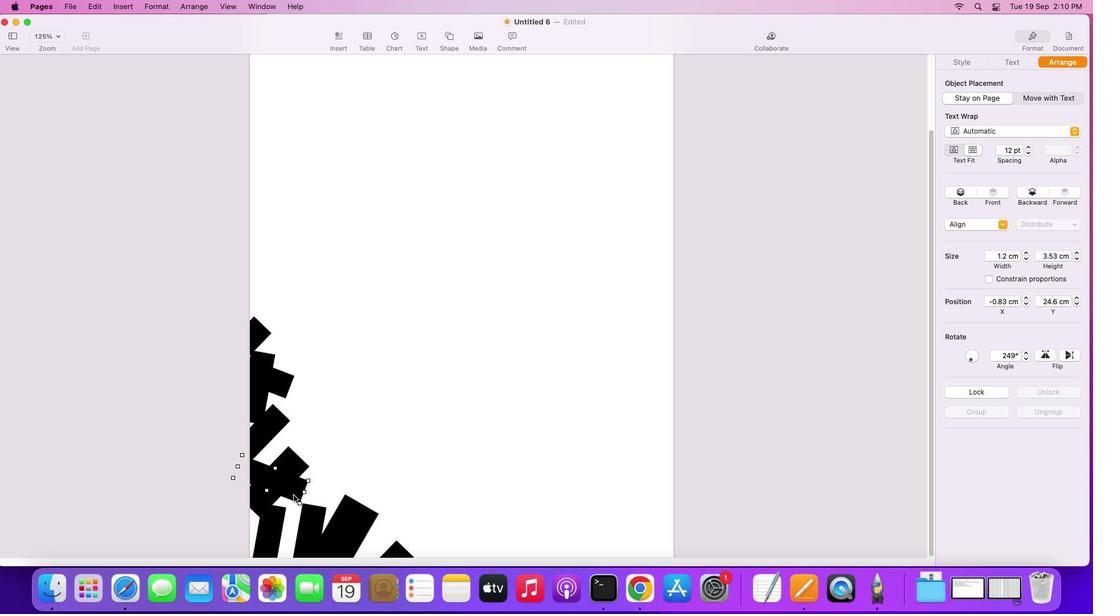 
Action: Key pressed Key.alt
Screenshot: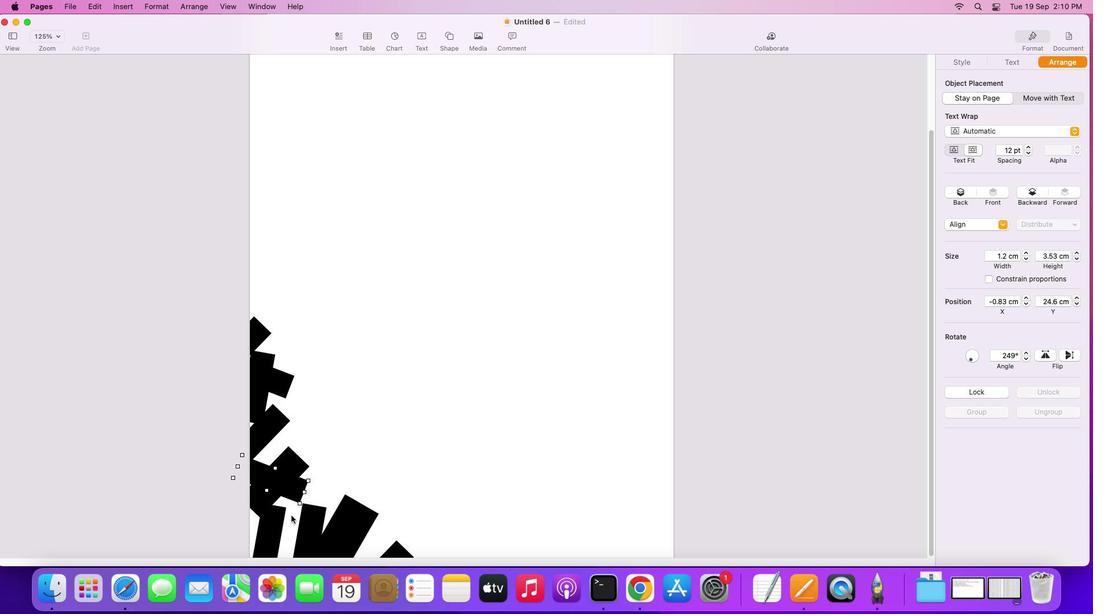 
Action: Mouse moved to (293, 488)
Screenshot: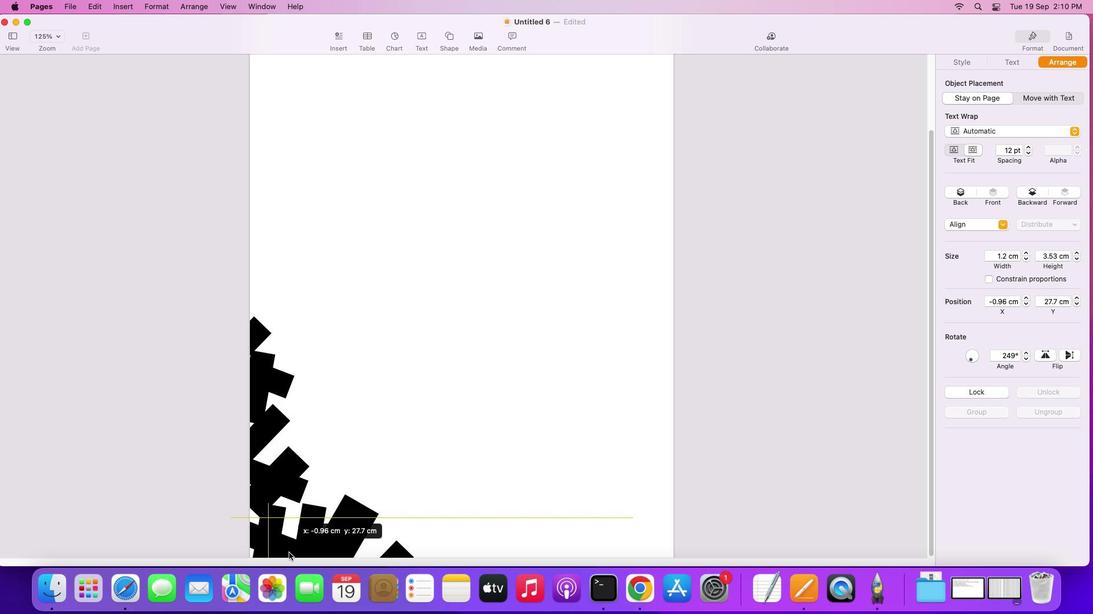 
Action: Mouse pressed left at (293, 488)
Screenshot: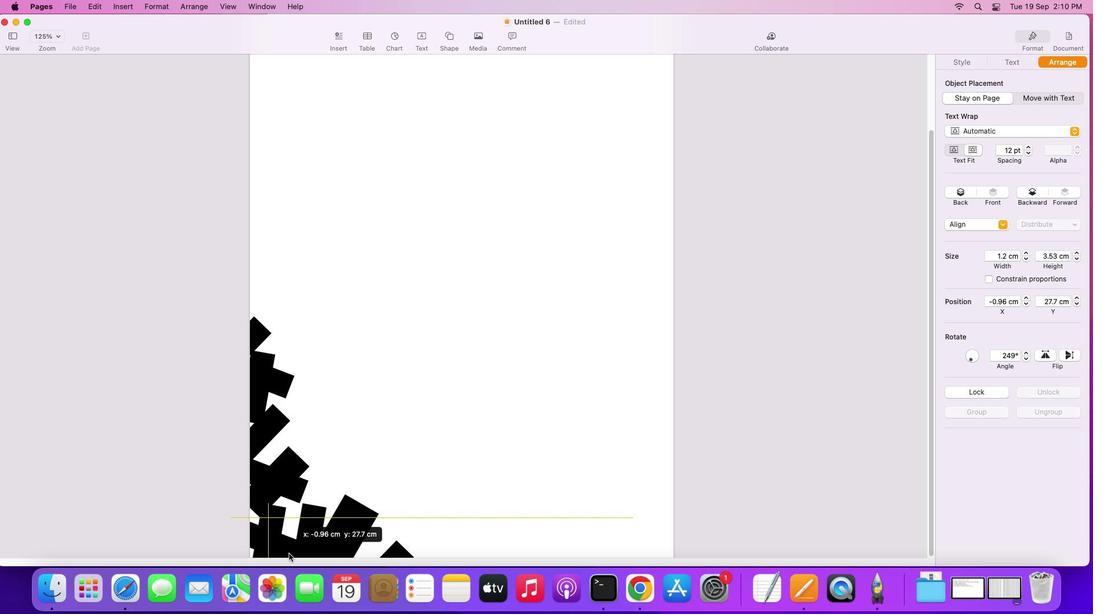 
Action: Mouse moved to (284, 544)
Screenshot: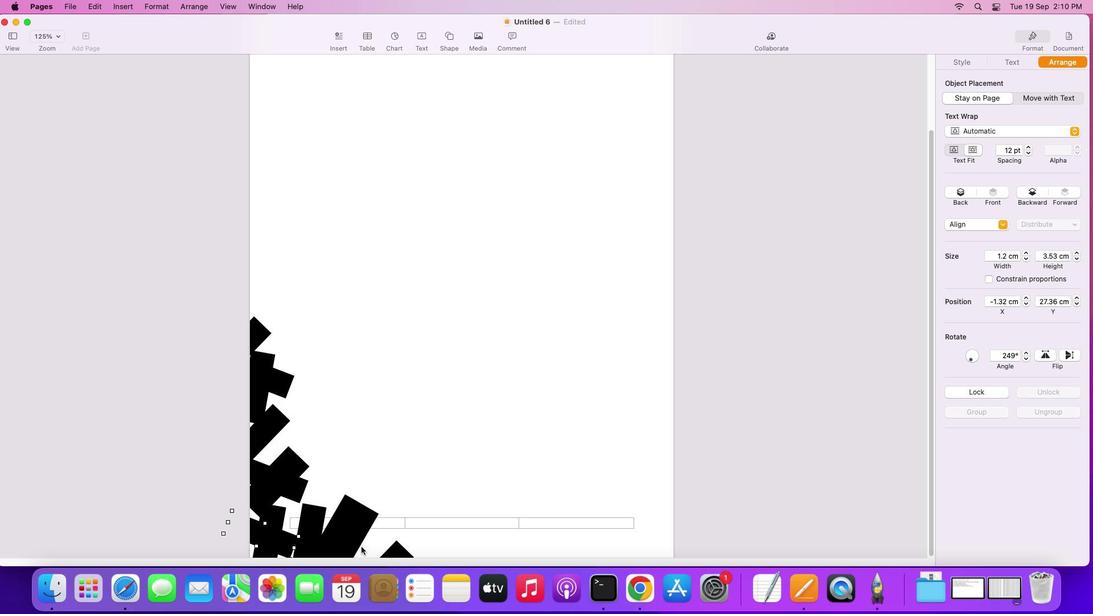 
Action: Key pressed Key.alt
Screenshot: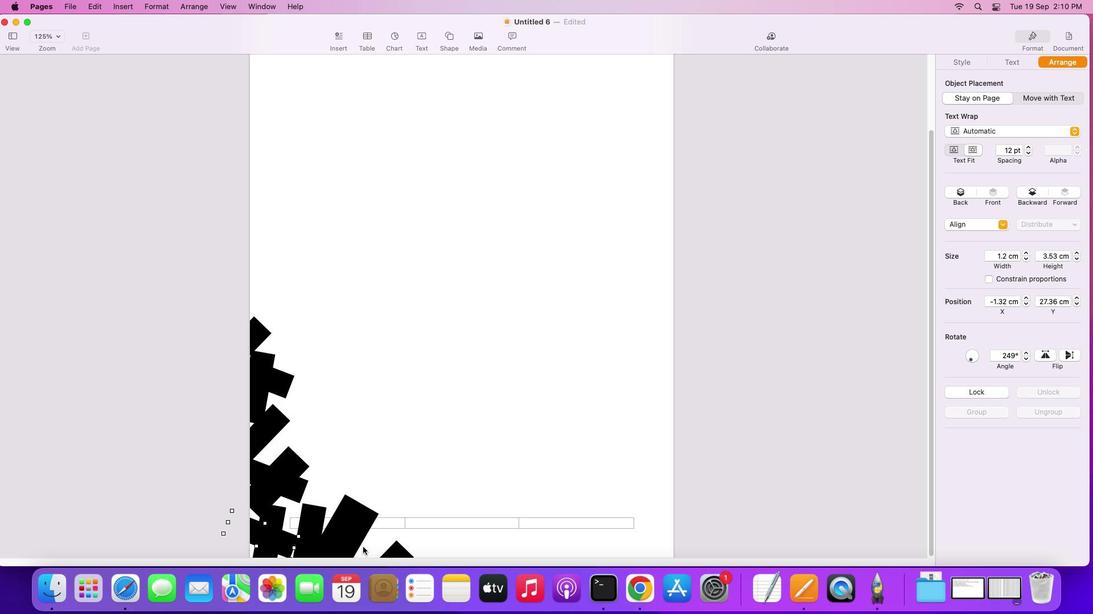
Action: Mouse pressed left at (284, 544)
Screenshot: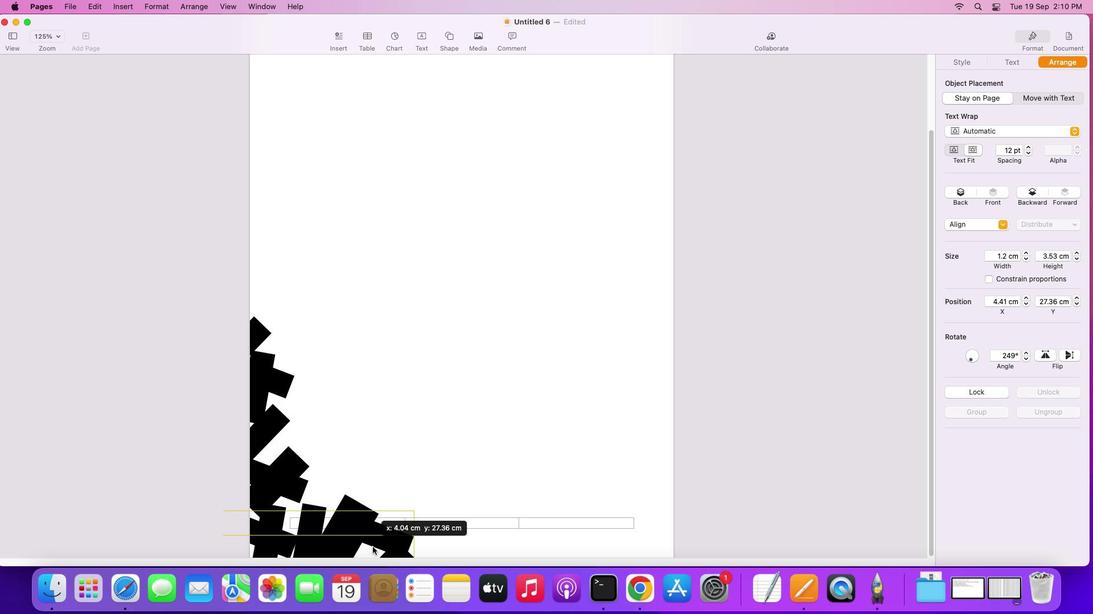 
Action: Mouse moved to (359, 515)
Screenshot: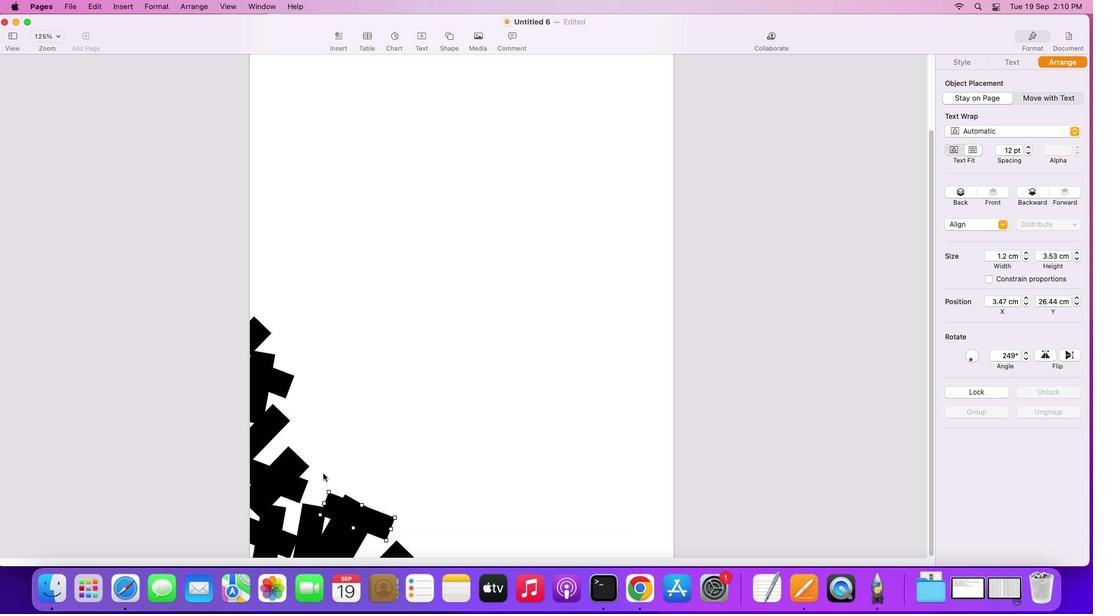 
Action: Mouse pressed left at (359, 515)
Screenshot: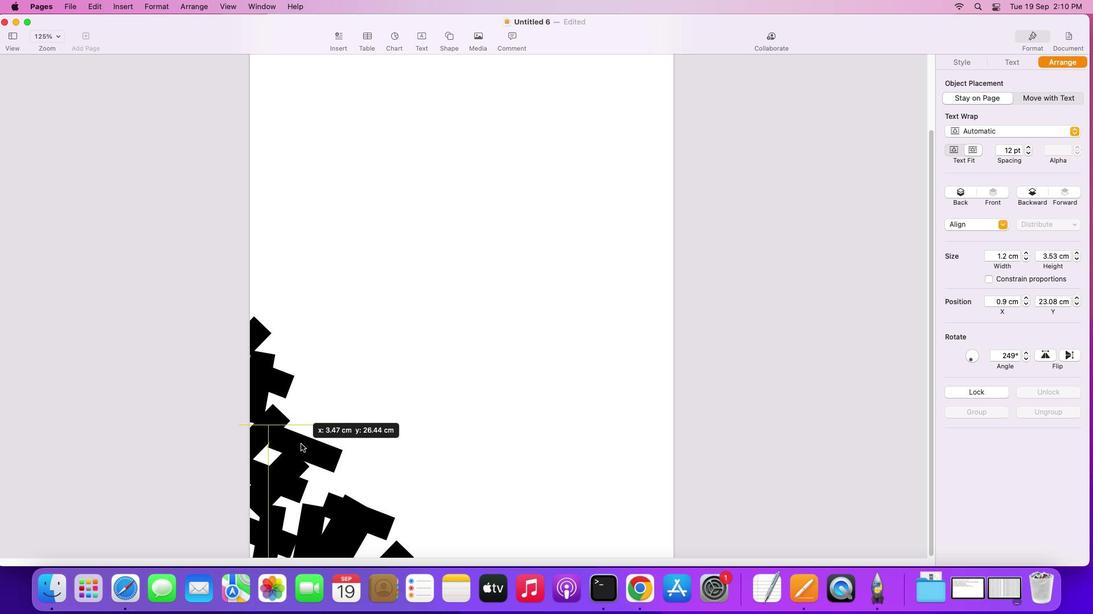 
Action: Key pressed Key.alt
Screenshot: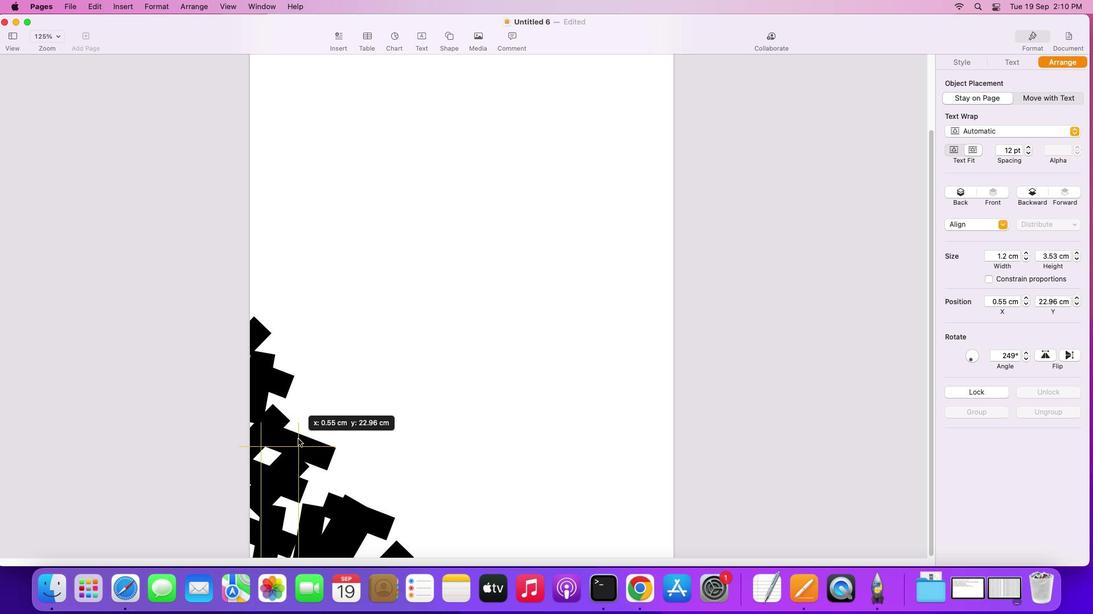 
Action: Mouse moved to (276, 445)
Screenshot: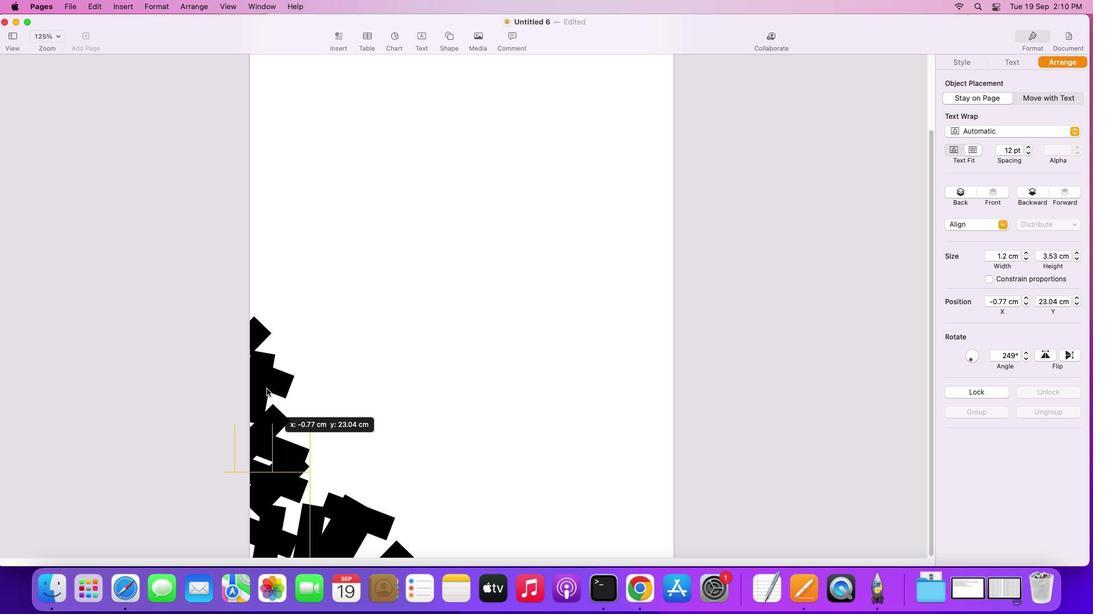 
Action: Mouse pressed left at (276, 445)
Screenshot: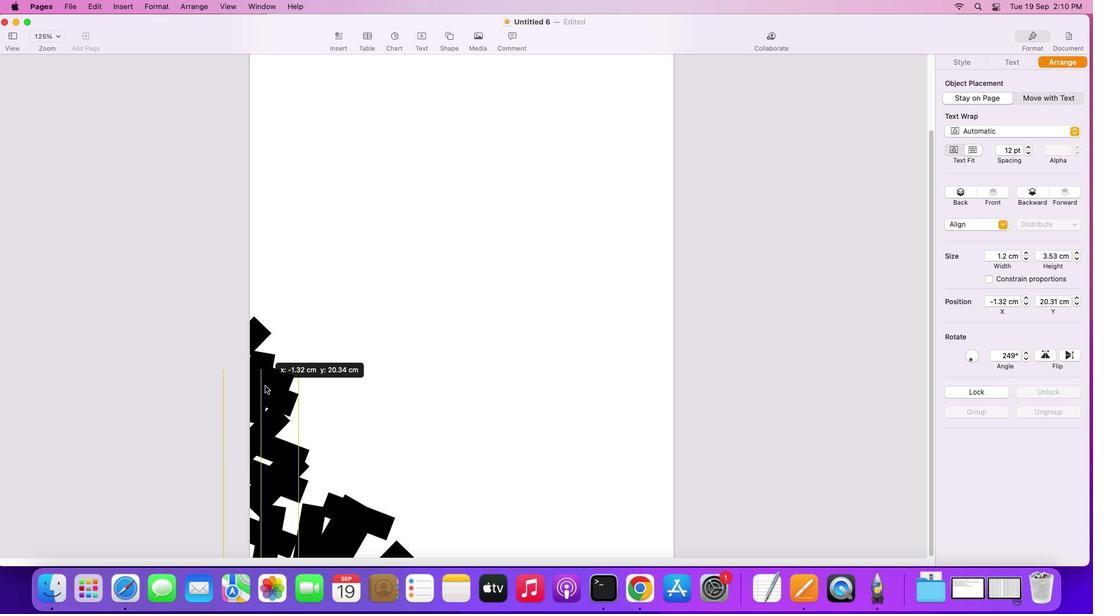 
Action: Key pressed Key.alt
Screenshot: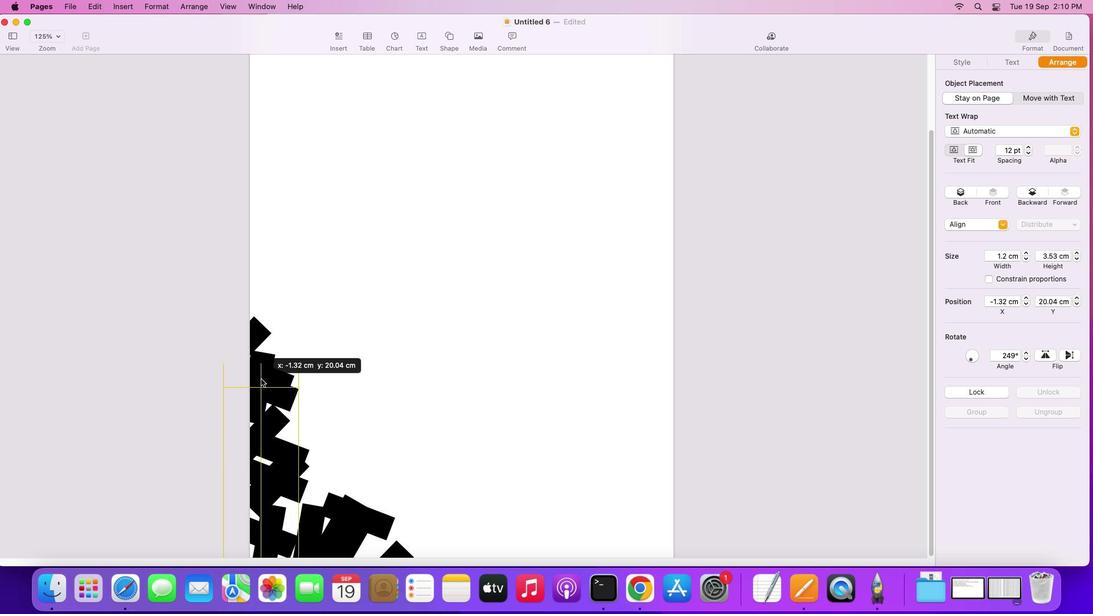 
Action: Mouse moved to (351, 323)
Screenshot: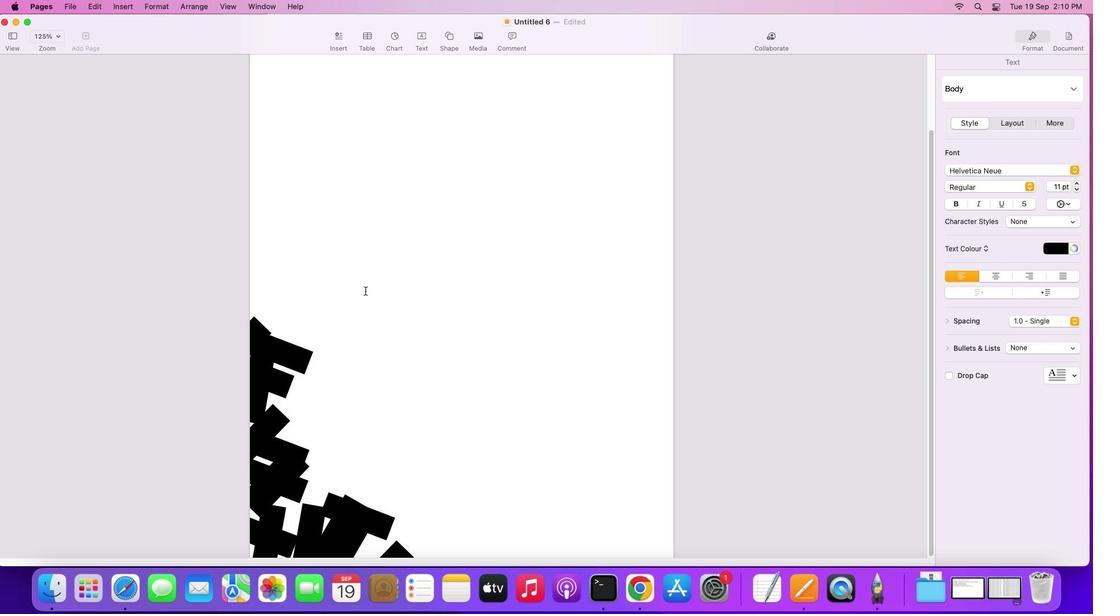 
Action: Mouse pressed left at (351, 323)
Screenshot: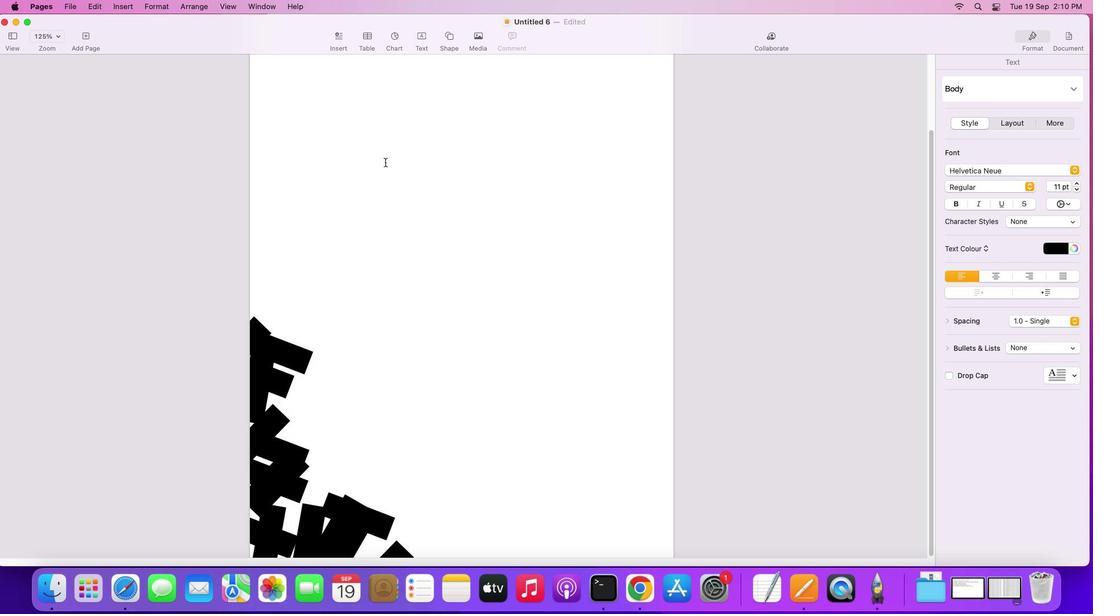 
Action: Mouse moved to (256, 322)
Screenshot: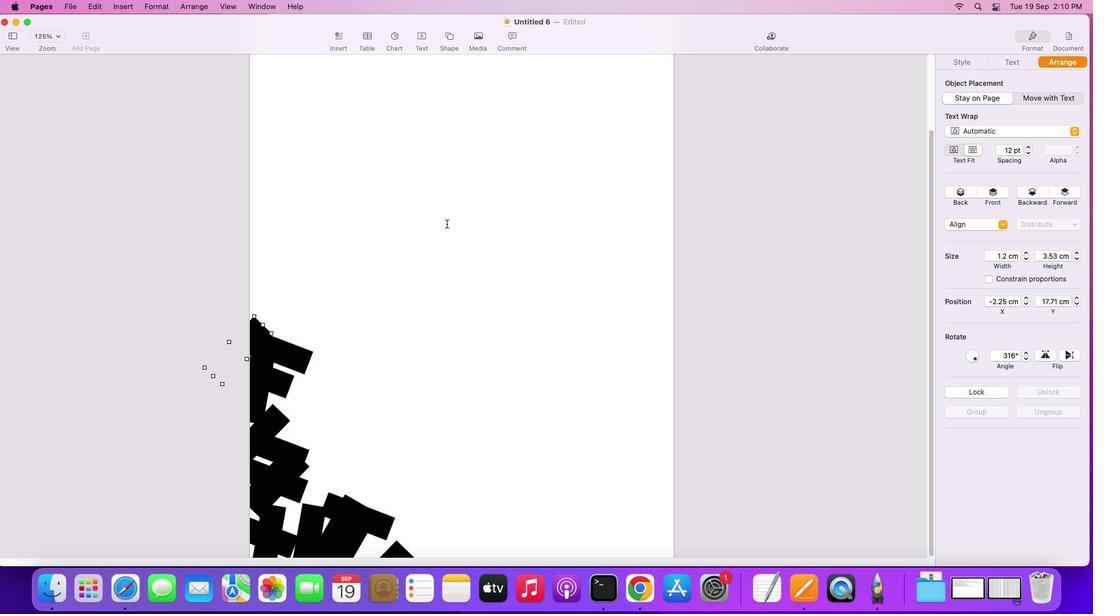 
Action: Mouse pressed left at (256, 322)
Screenshot: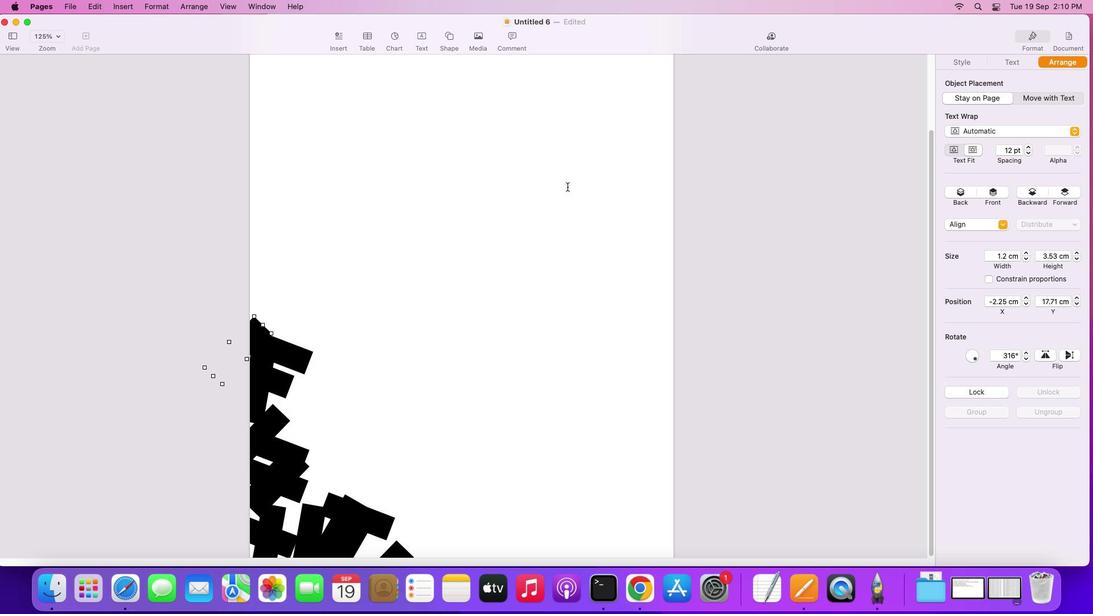 
Action: Mouse moved to (961, 64)
Screenshot: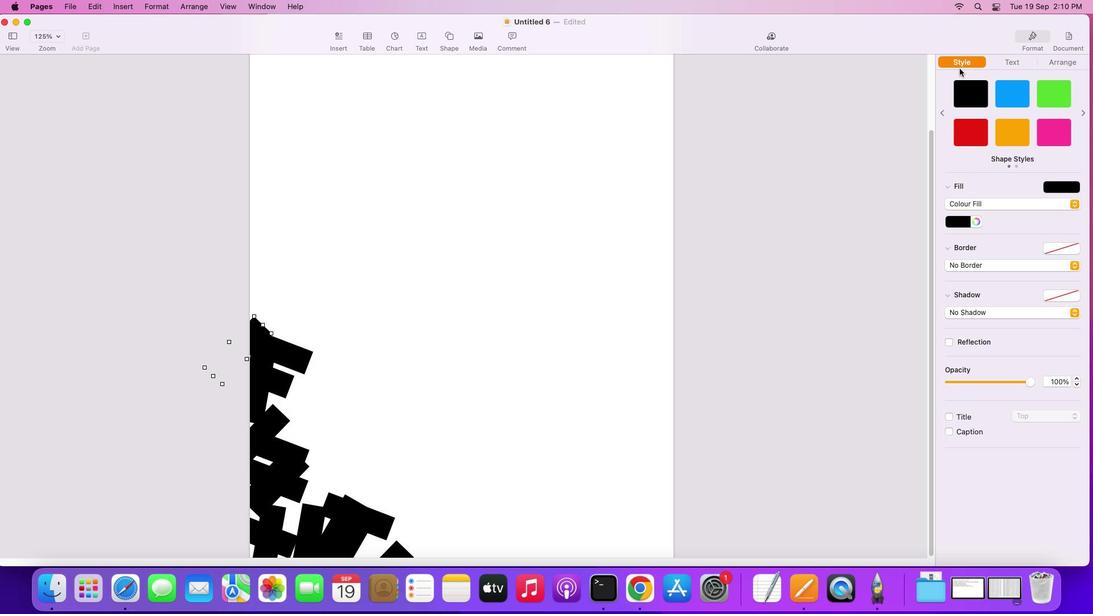 
Action: Mouse pressed left at (961, 64)
Screenshot: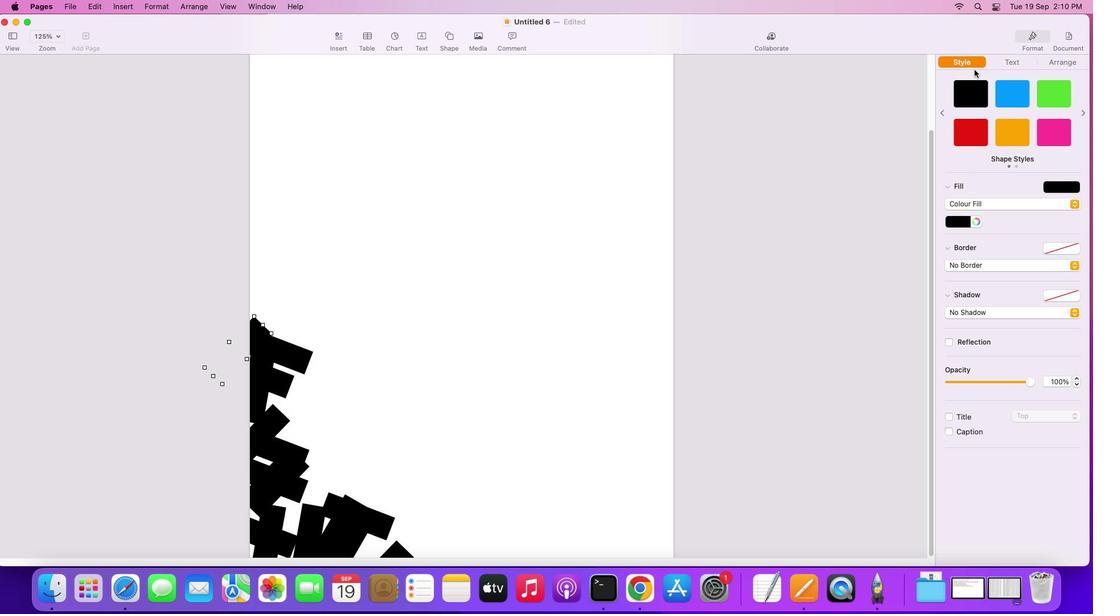 
Action: Mouse moved to (1019, 92)
Screenshot: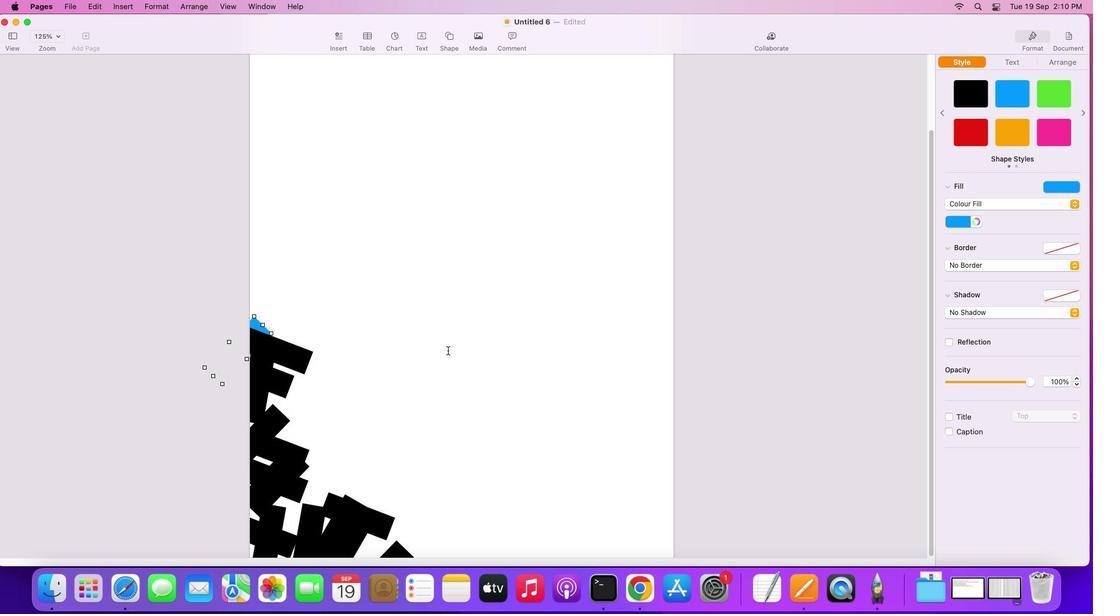
Action: Mouse pressed left at (1019, 92)
Screenshot: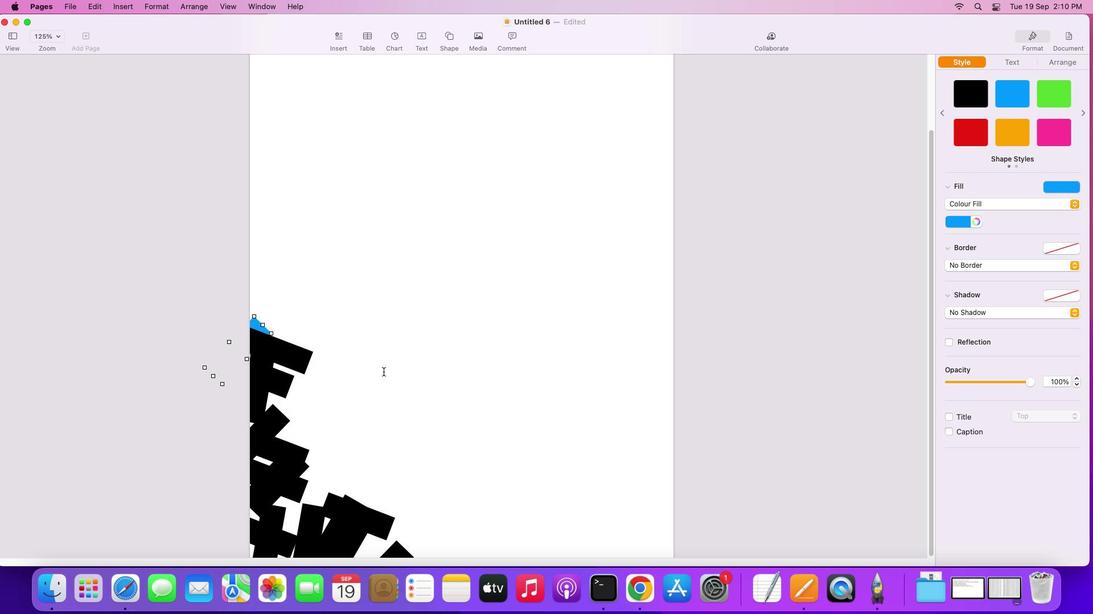 
Action: Mouse moved to (298, 360)
Screenshot: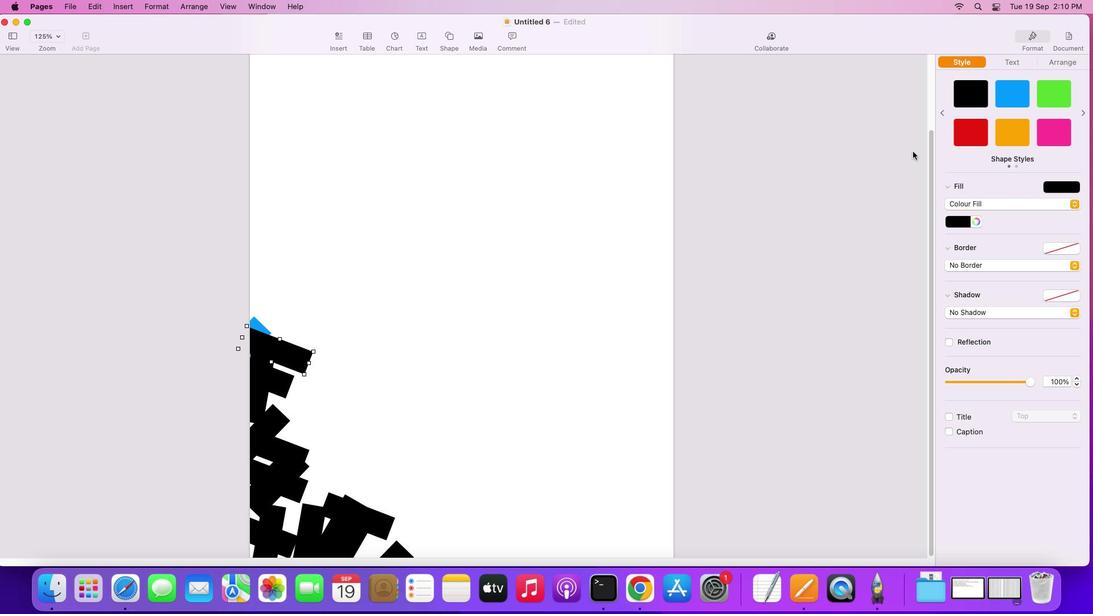 
Action: Mouse pressed left at (298, 360)
Screenshot: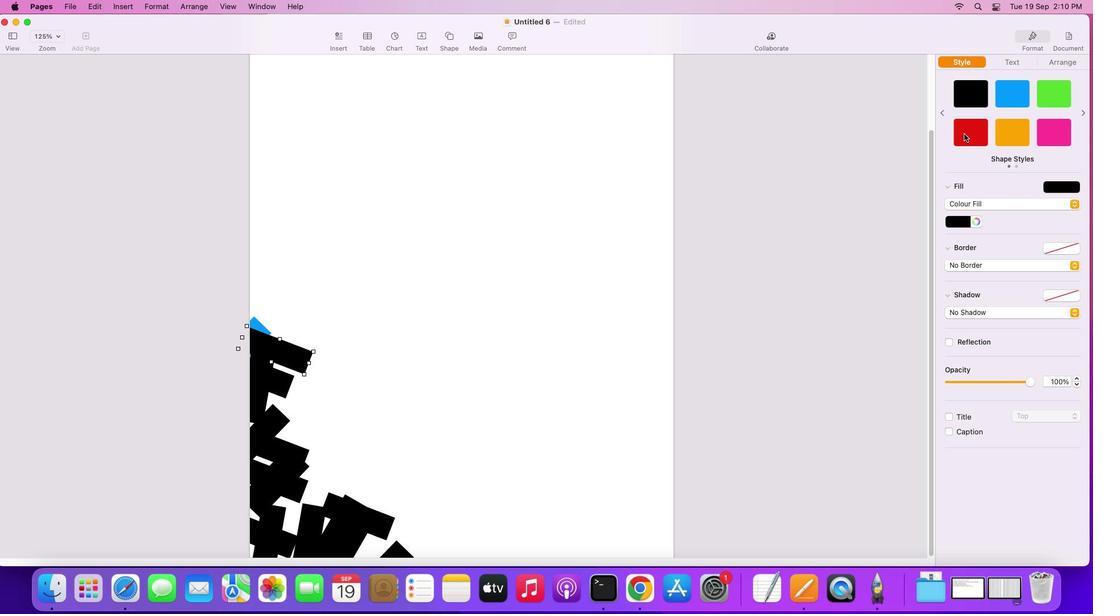 
Action: Mouse moved to (1055, 94)
Screenshot: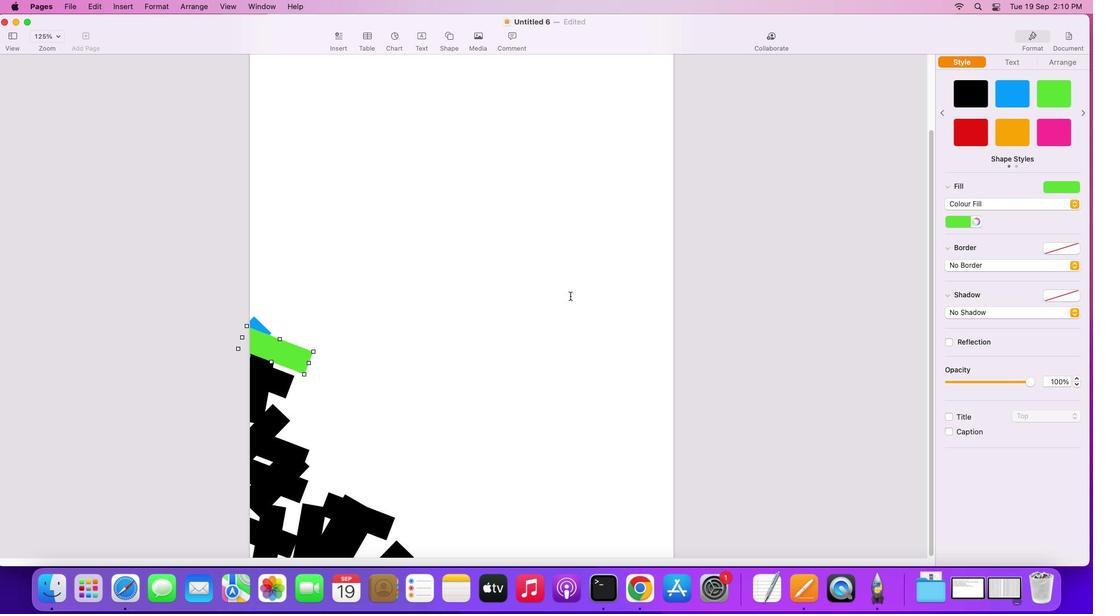 
Action: Mouse pressed left at (1055, 94)
Screenshot: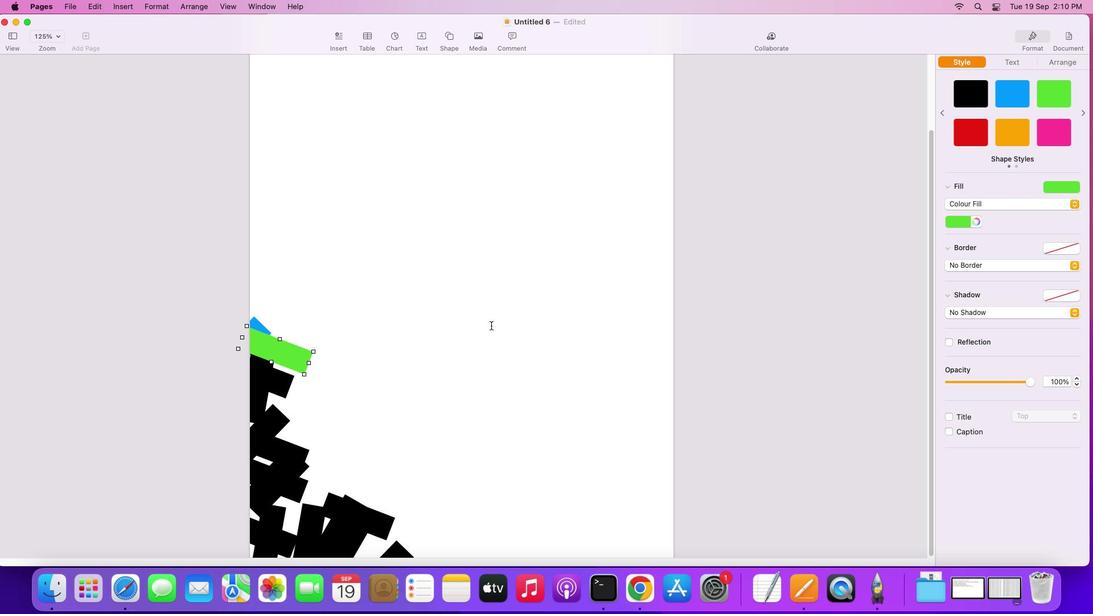 
Action: Mouse moved to (277, 372)
Screenshot: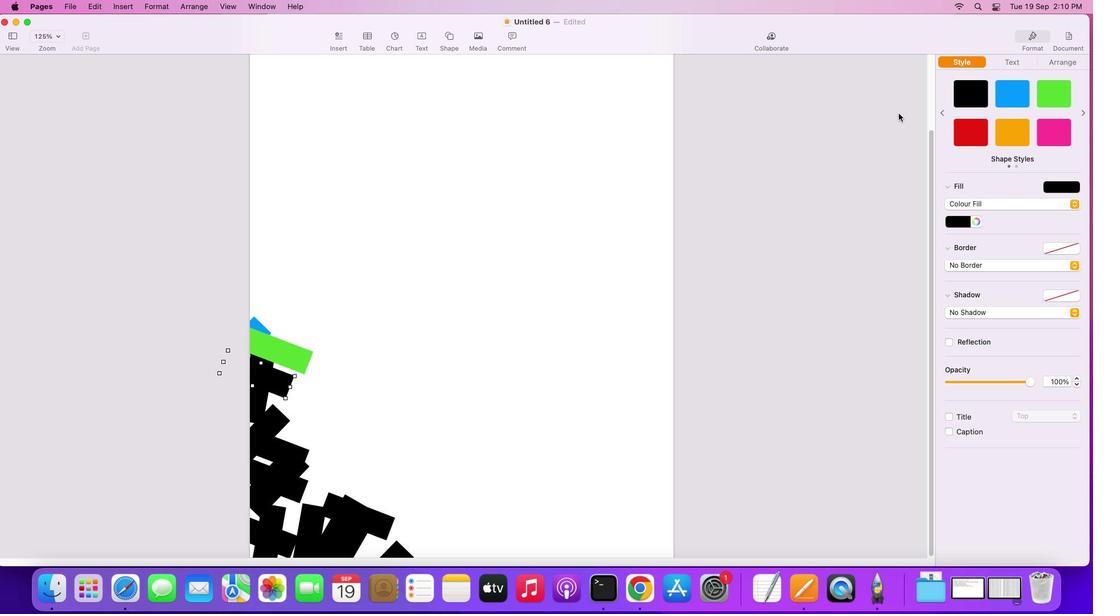 
Action: Mouse pressed left at (277, 372)
Screenshot: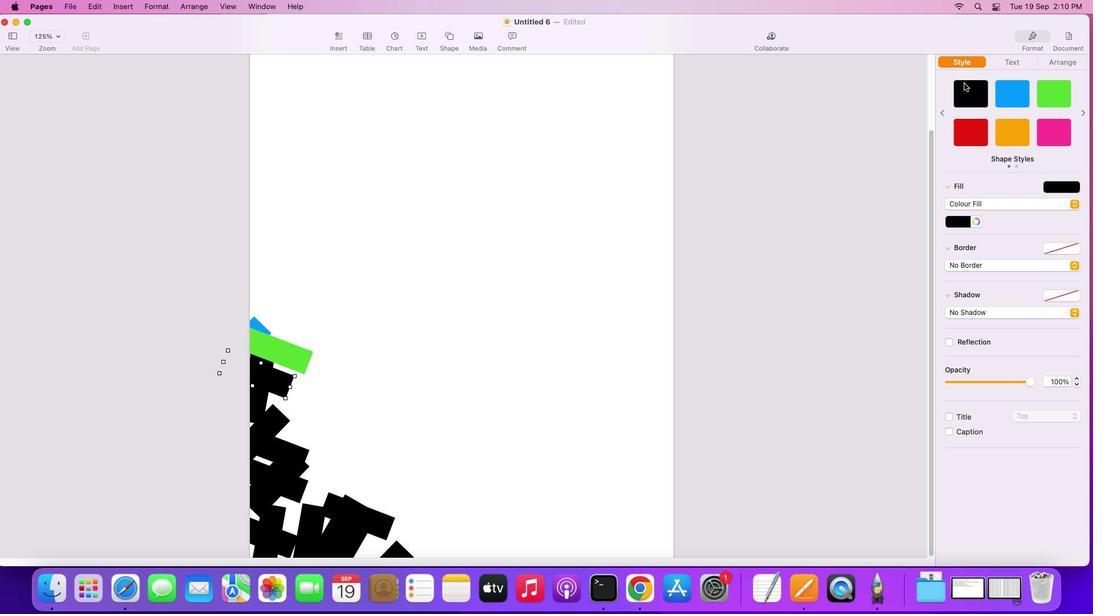 
Action: Mouse moved to (1014, 140)
Screenshot: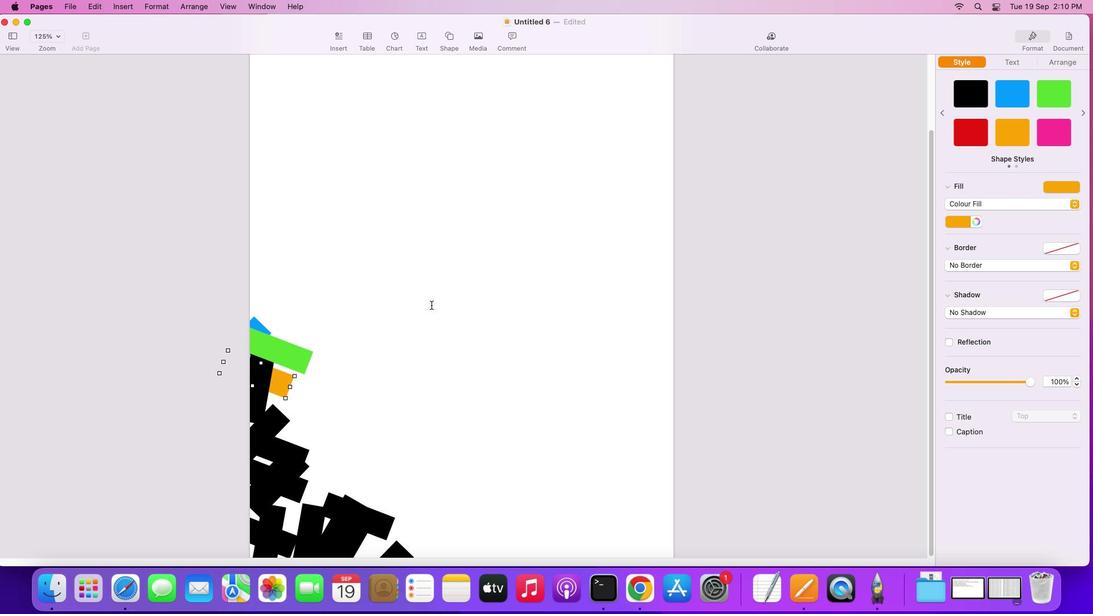 
Action: Mouse pressed left at (1014, 140)
Screenshot: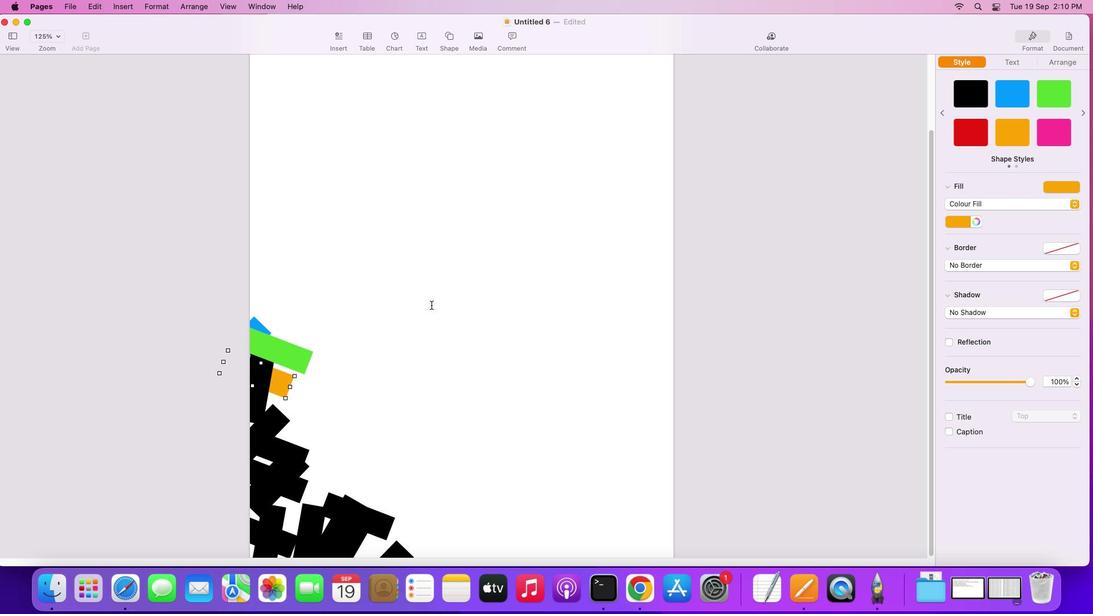 
Action: Mouse moved to (258, 379)
Screenshot: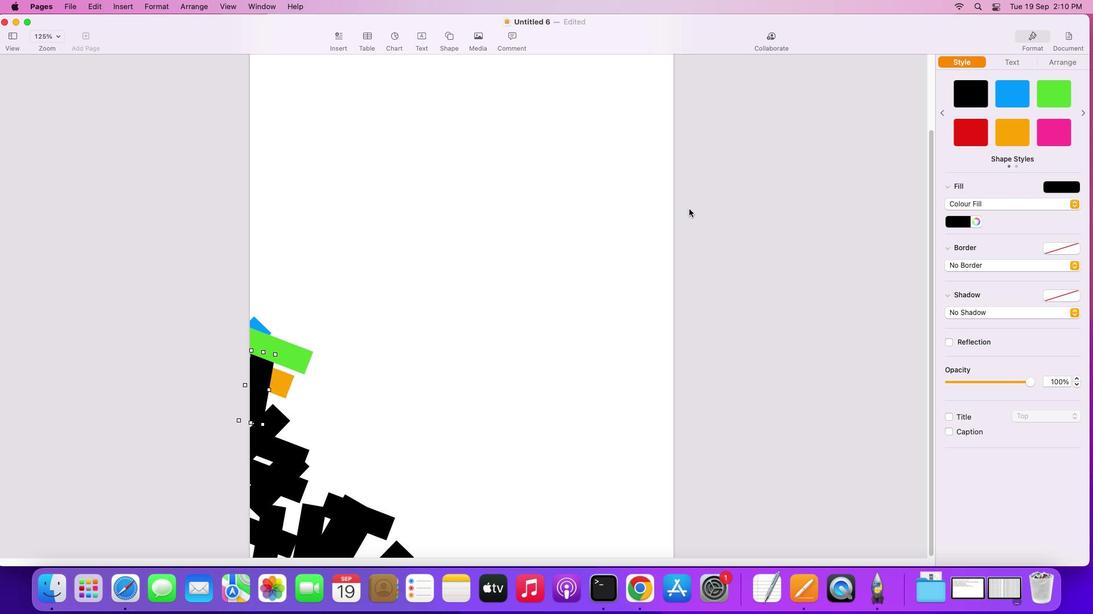 
Action: Mouse pressed left at (258, 379)
Screenshot: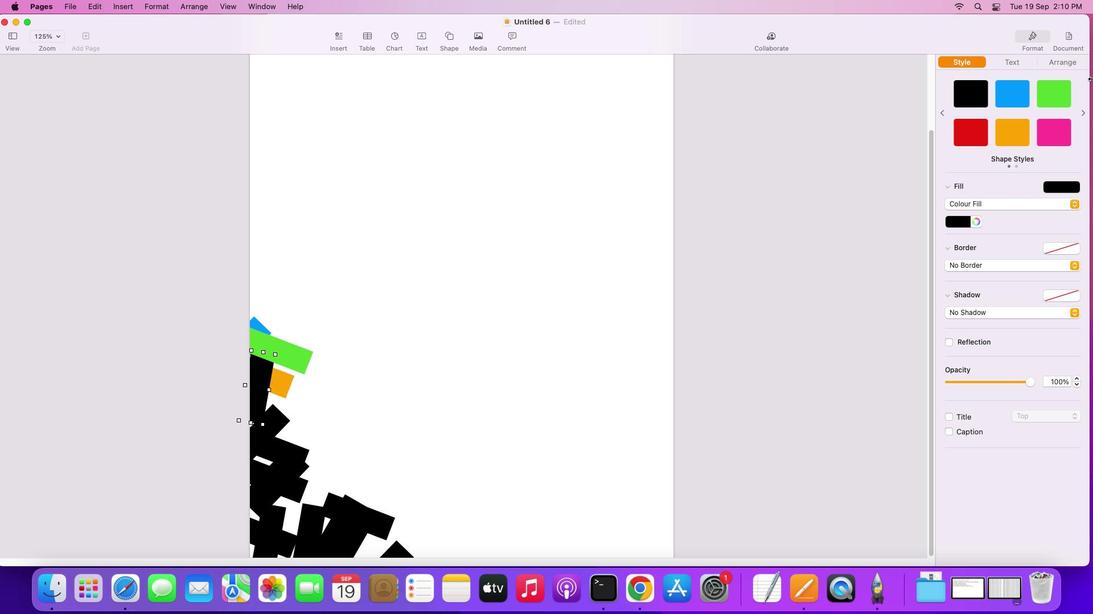 
Action: Mouse moved to (1059, 95)
Screenshot: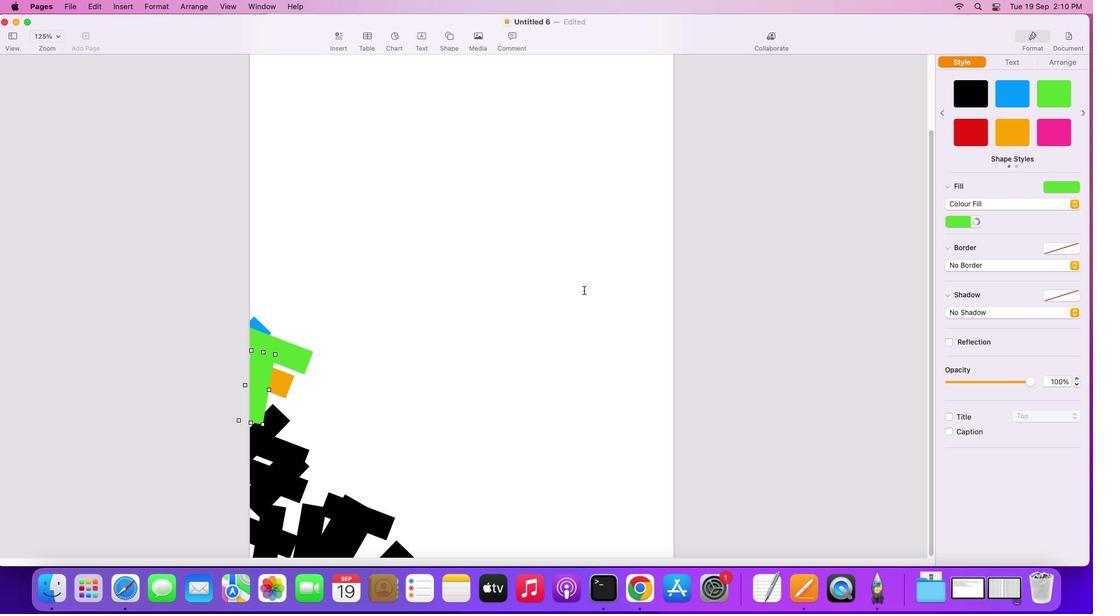 
Action: Mouse pressed left at (1059, 95)
Screenshot: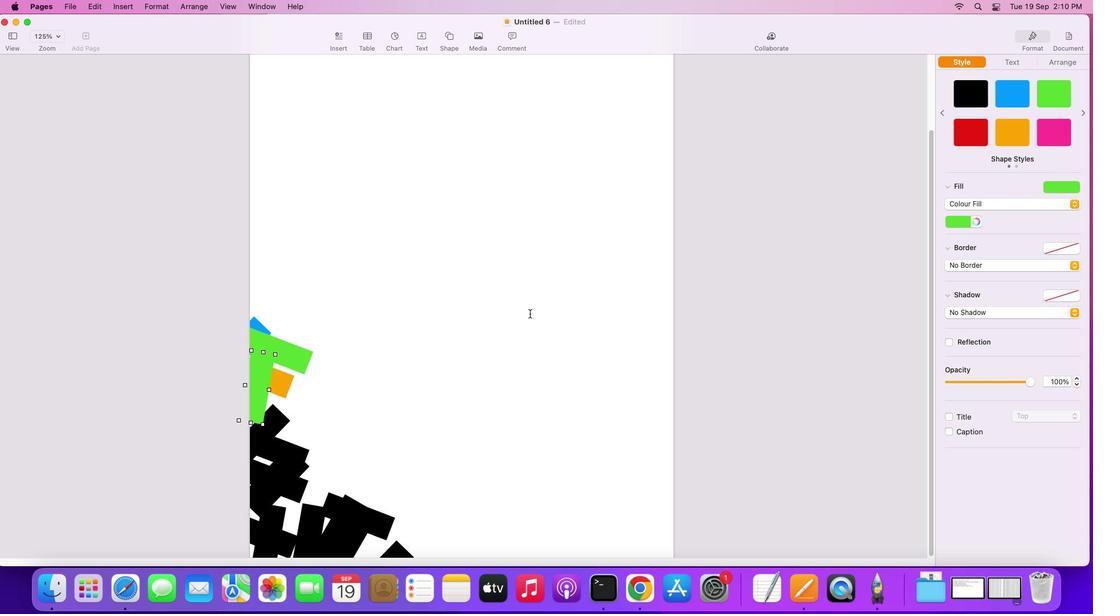 
Action: Mouse moved to (1046, 123)
Screenshot: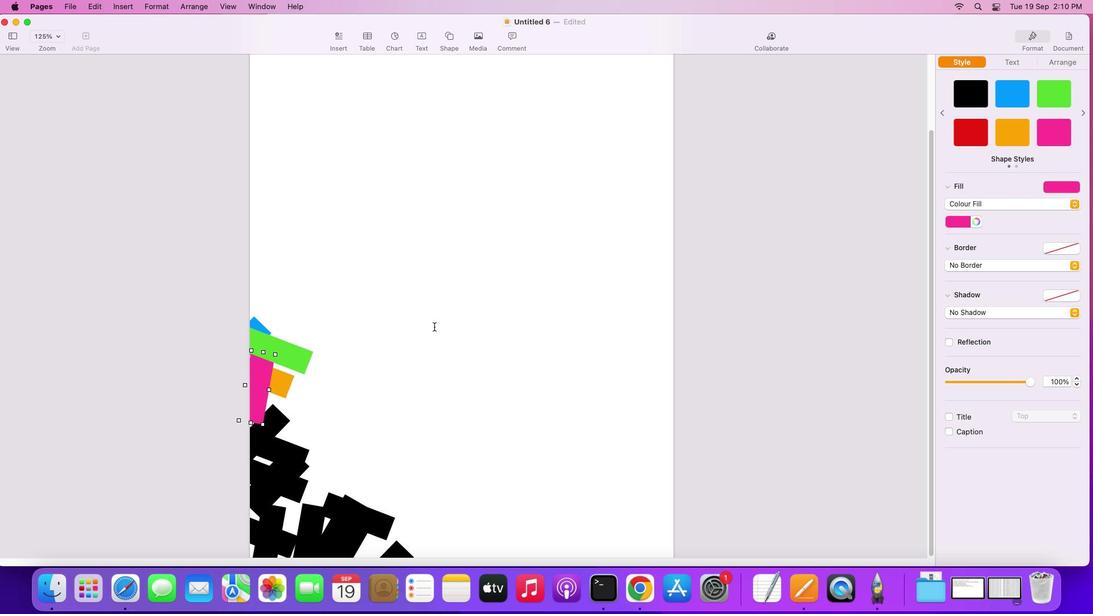 
Action: Mouse pressed left at (1046, 123)
Screenshot: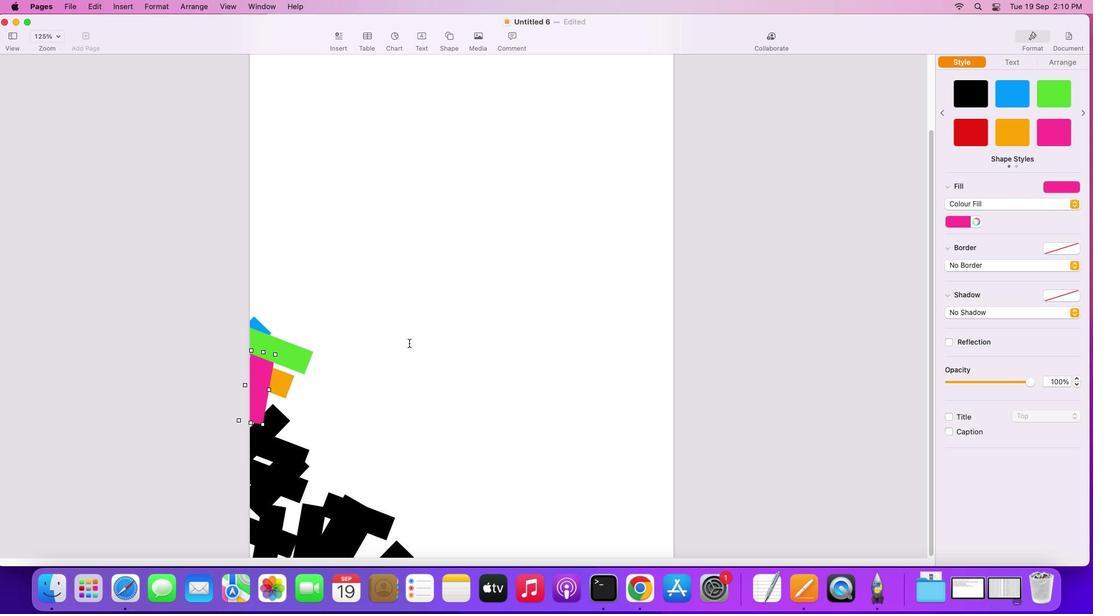 
Action: Mouse moved to (272, 427)
Screenshot: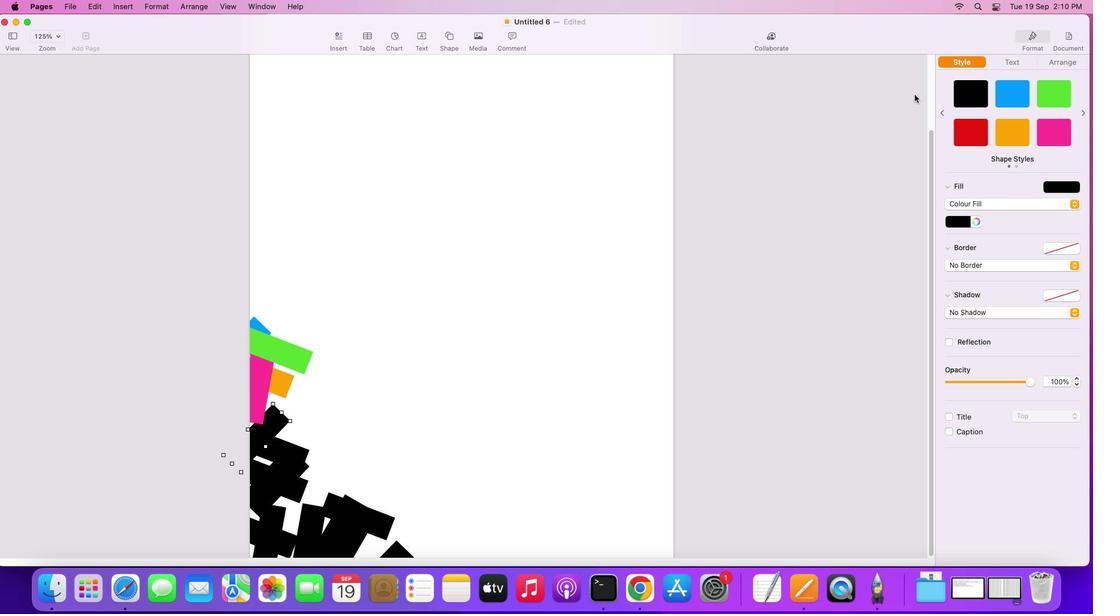 
Action: Mouse pressed left at (272, 427)
Screenshot: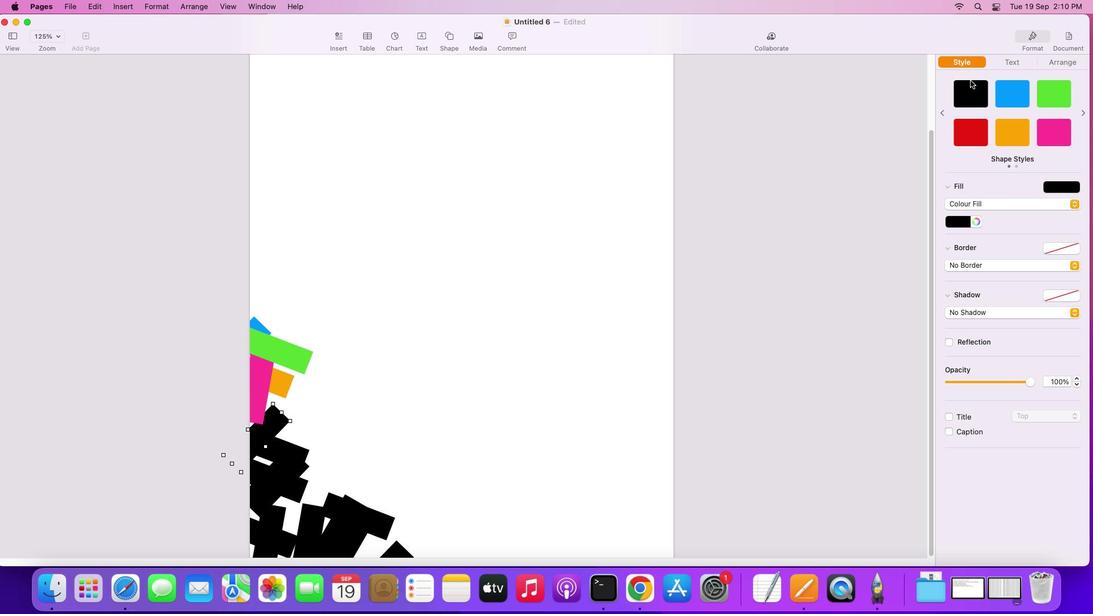 
Action: Mouse moved to (970, 136)
Screenshot: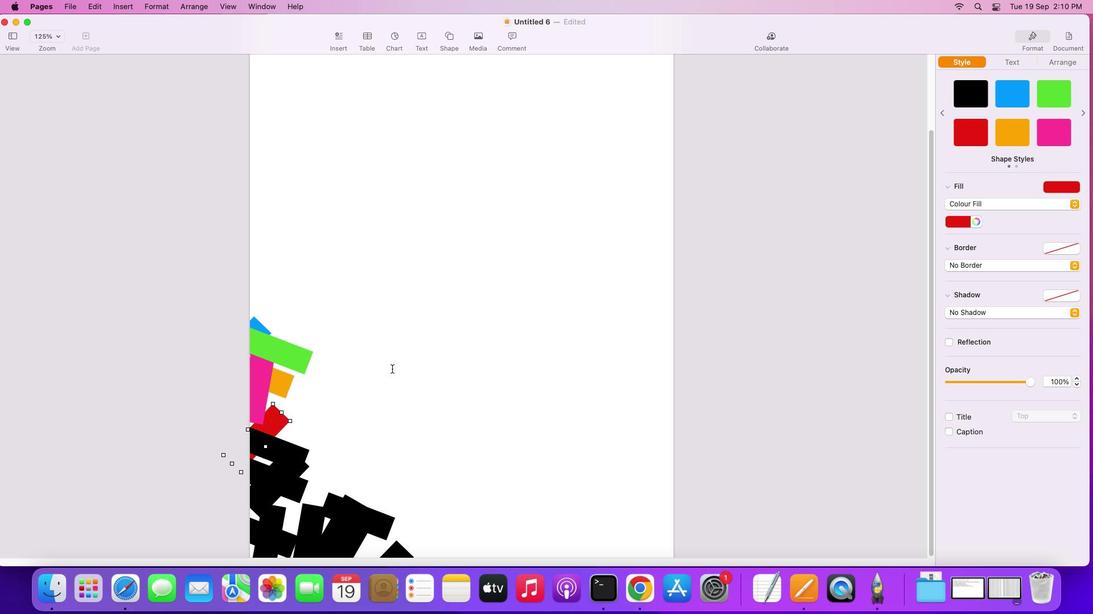 
Action: Mouse pressed left at (970, 136)
Screenshot: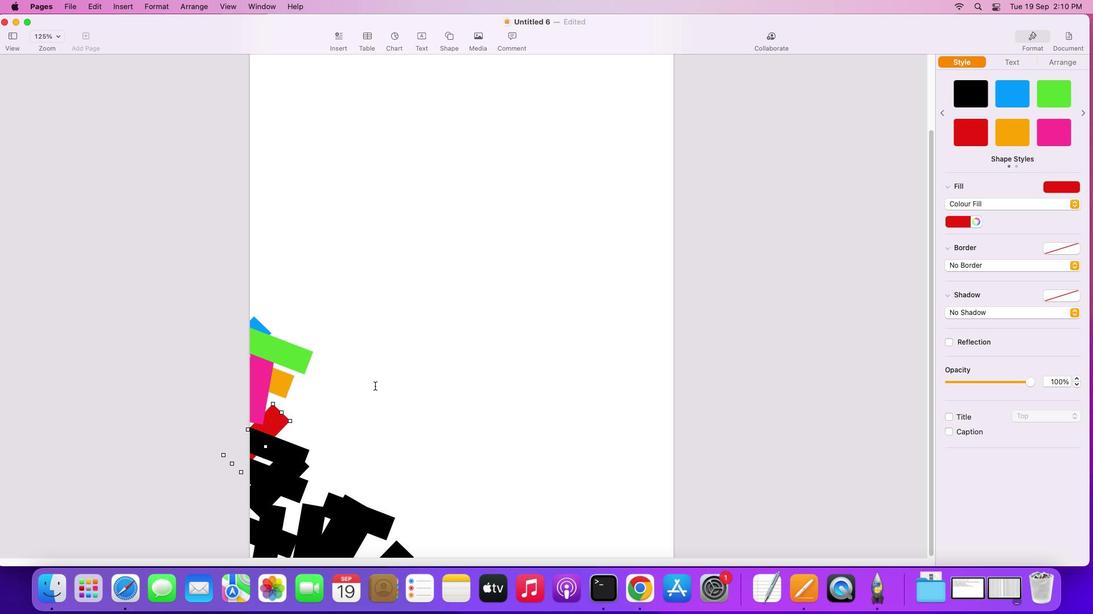 
Action: Mouse moved to (277, 460)
Screenshot: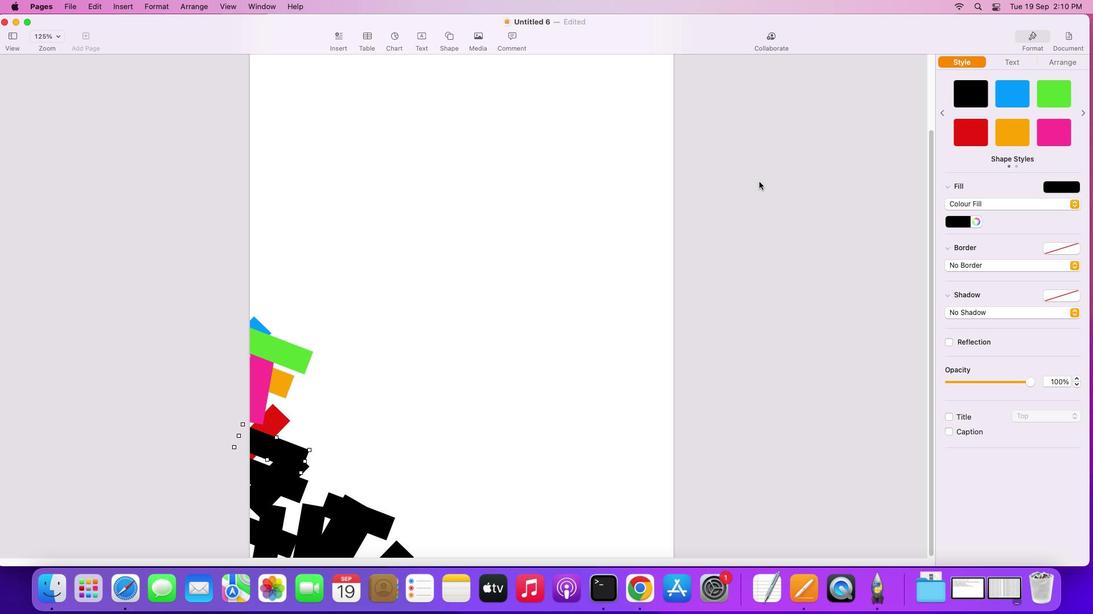 
Action: Mouse pressed left at (277, 460)
Screenshot: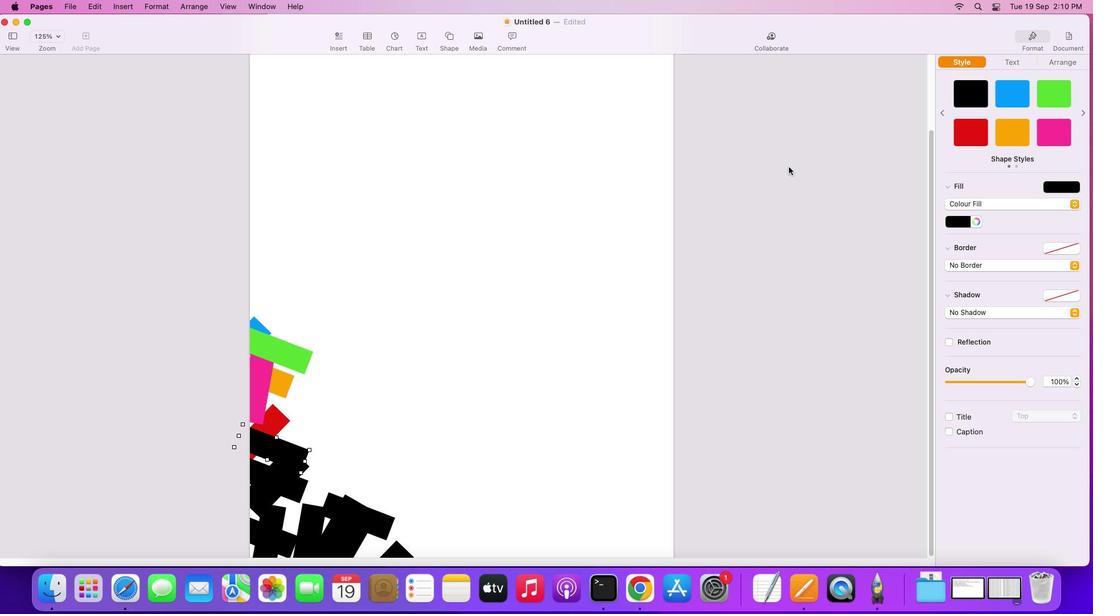 
Action: Mouse moved to (1029, 93)
Screenshot: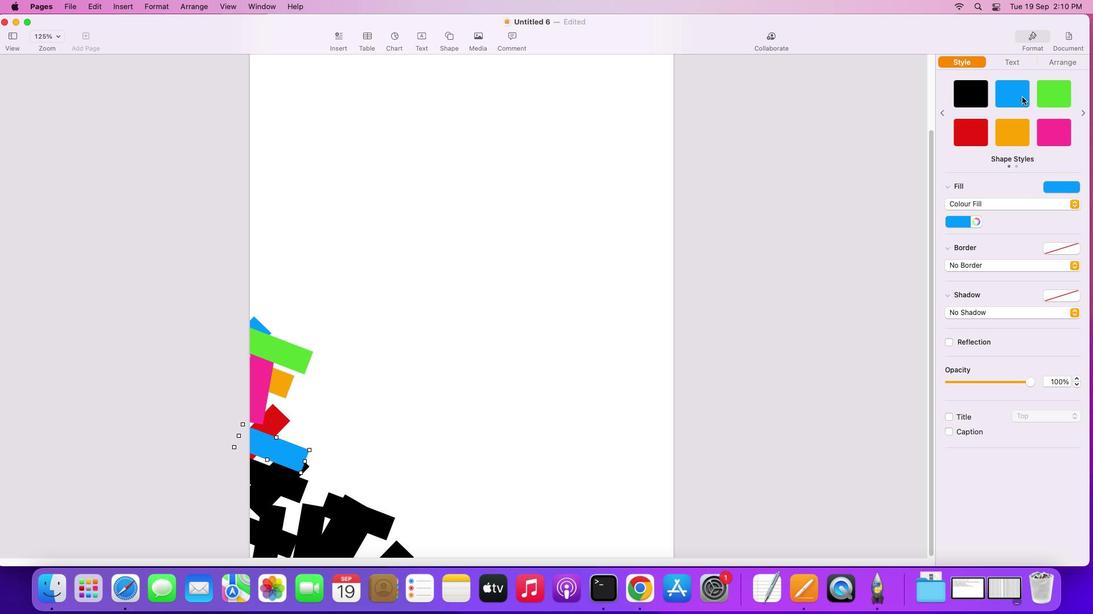 
Action: Mouse pressed left at (1029, 93)
Screenshot: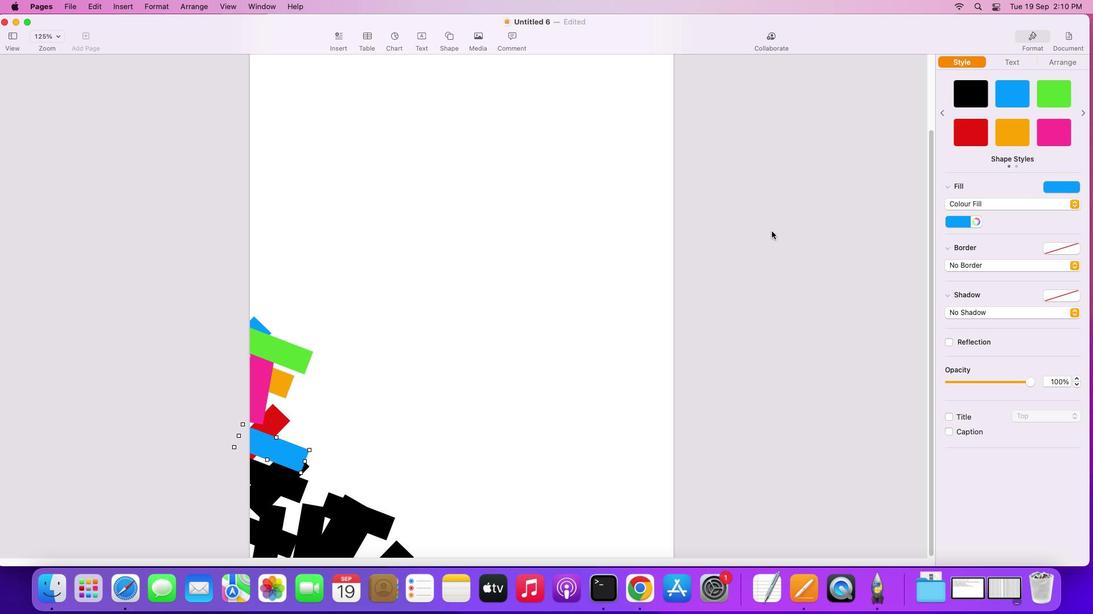 
Action: Mouse moved to (286, 490)
Screenshot: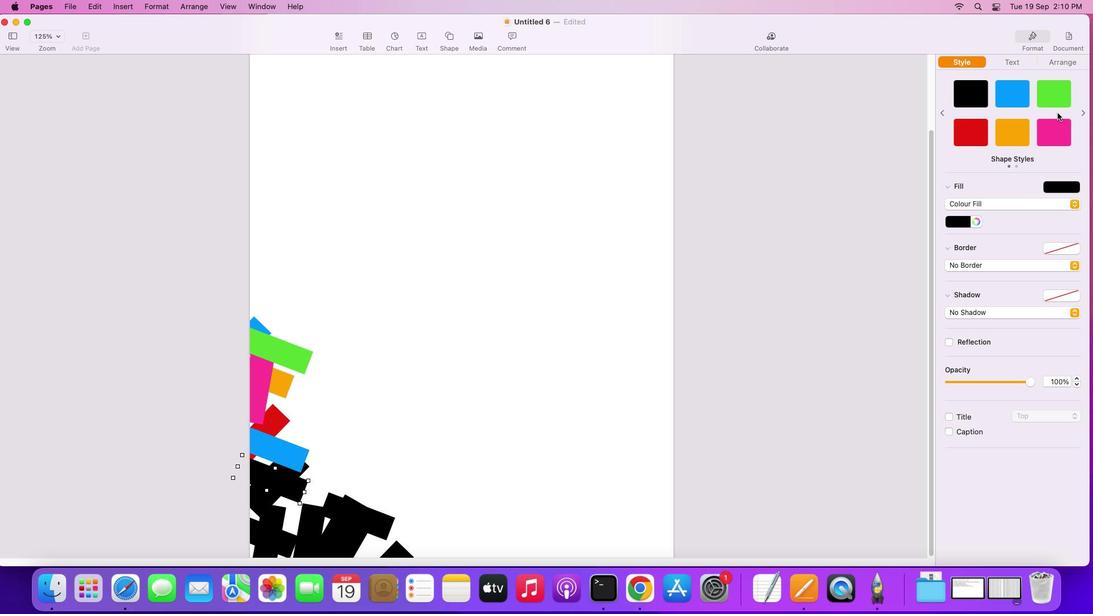 
Action: Mouse pressed left at (286, 490)
Screenshot: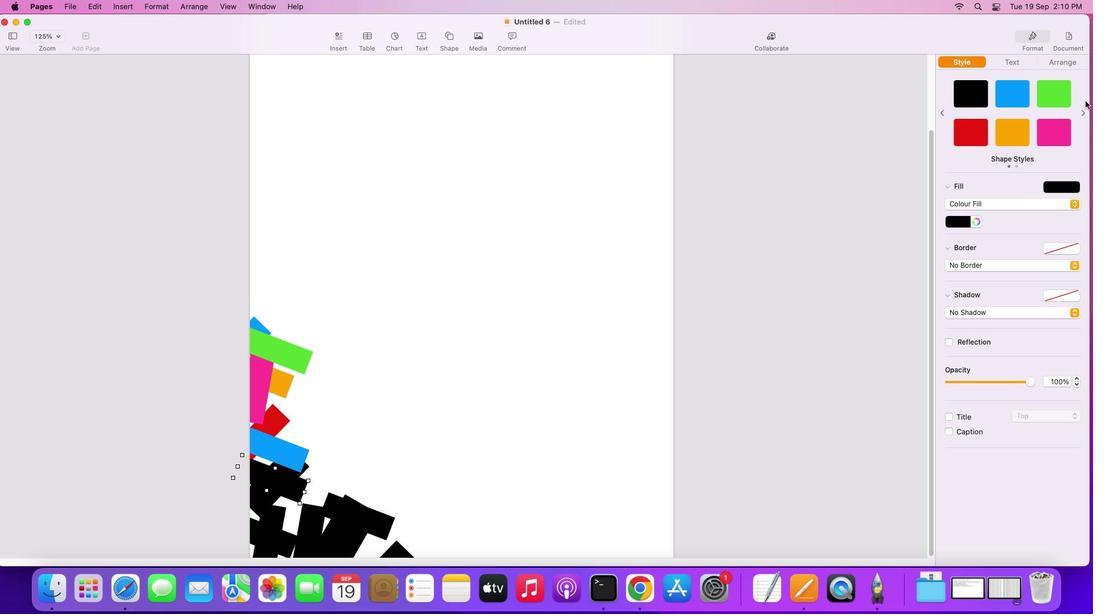 
Action: Mouse moved to (1050, 101)
Screenshot: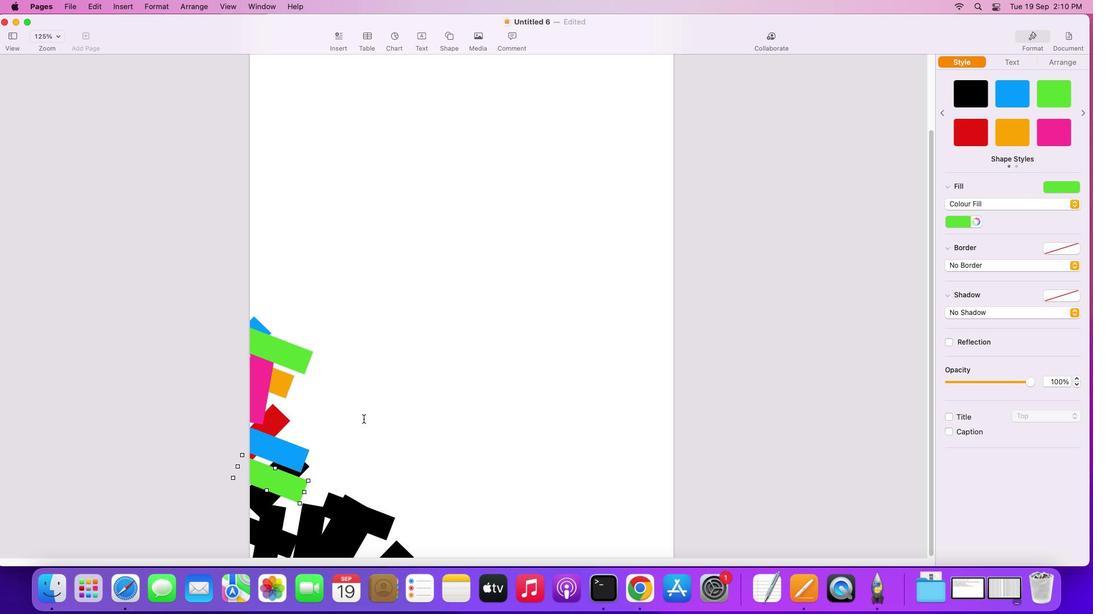 
Action: Mouse pressed left at (1050, 101)
Screenshot: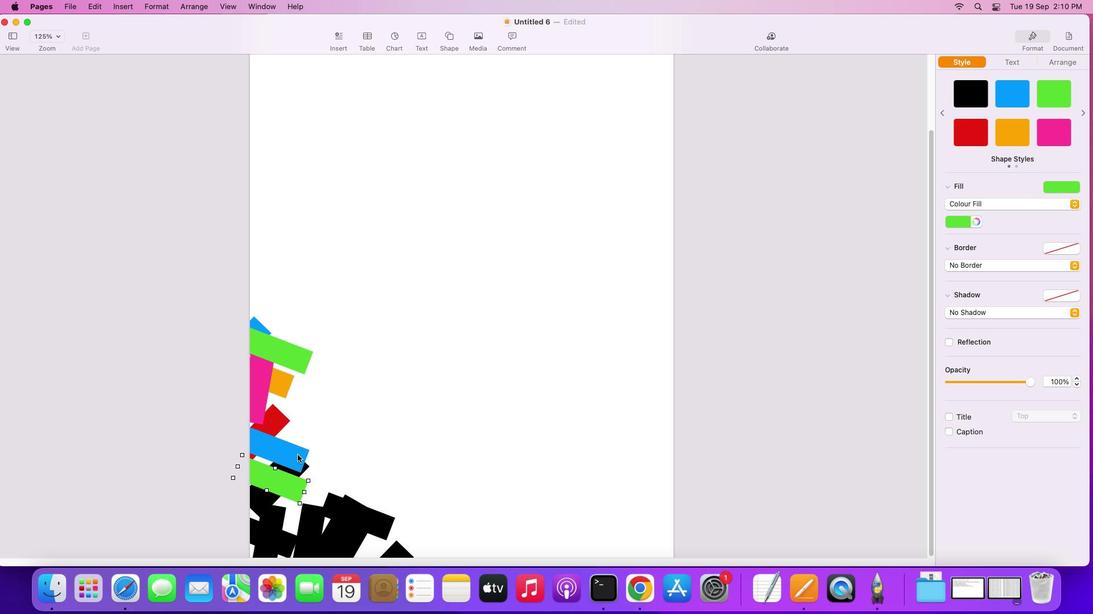 
Action: Mouse moved to (261, 494)
Screenshot: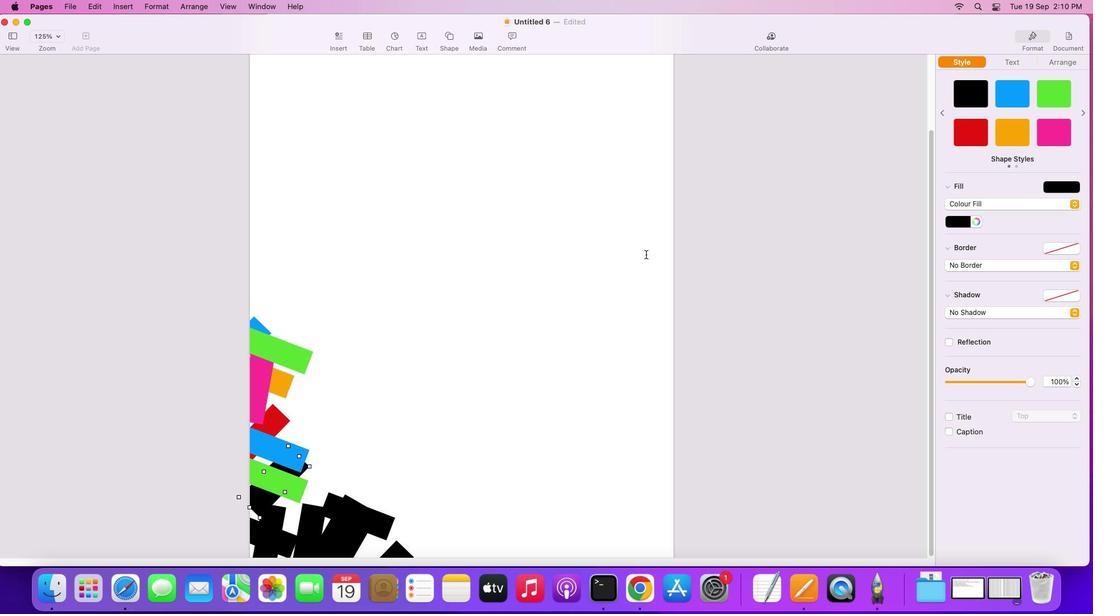 
Action: Mouse pressed left at (261, 494)
Screenshot: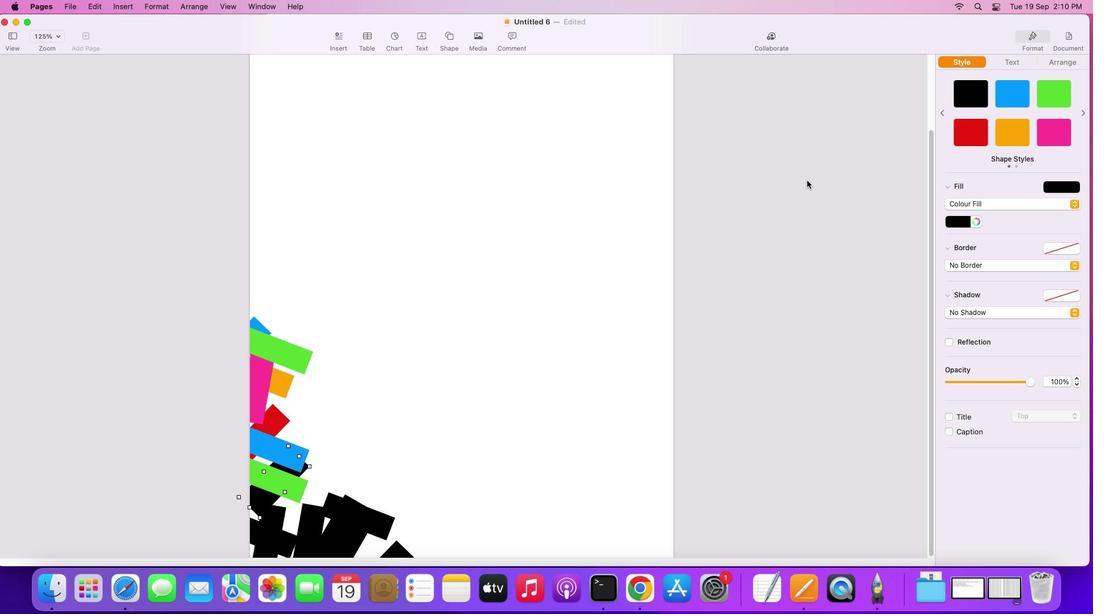 
Action: Mouse moved to (1007, 127)
Screenshot: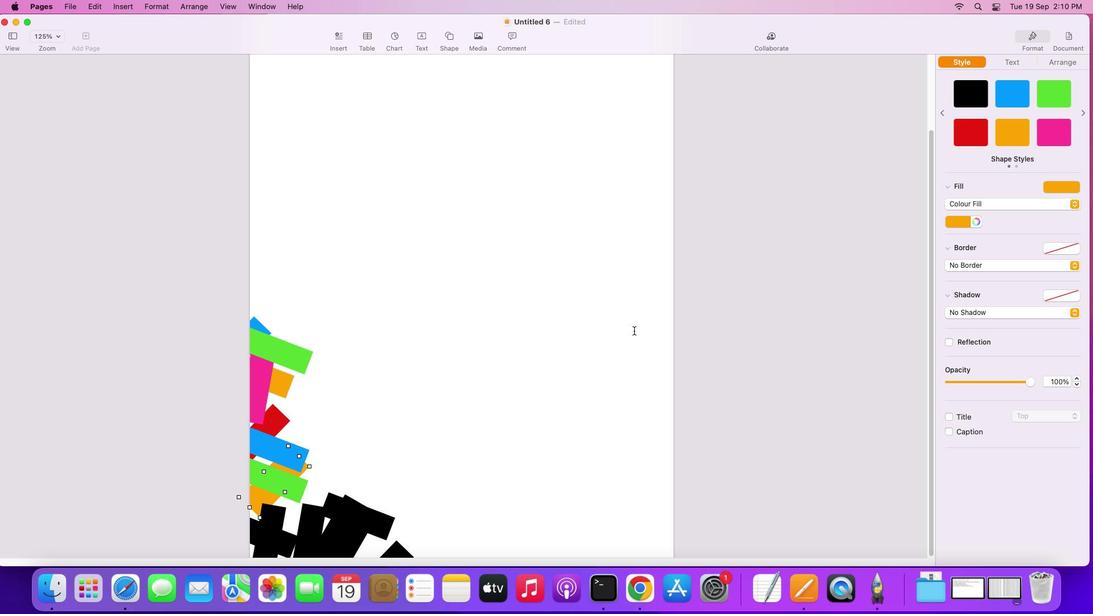 
Action: Mouse pressed left at (1007, 127)
Screenshot: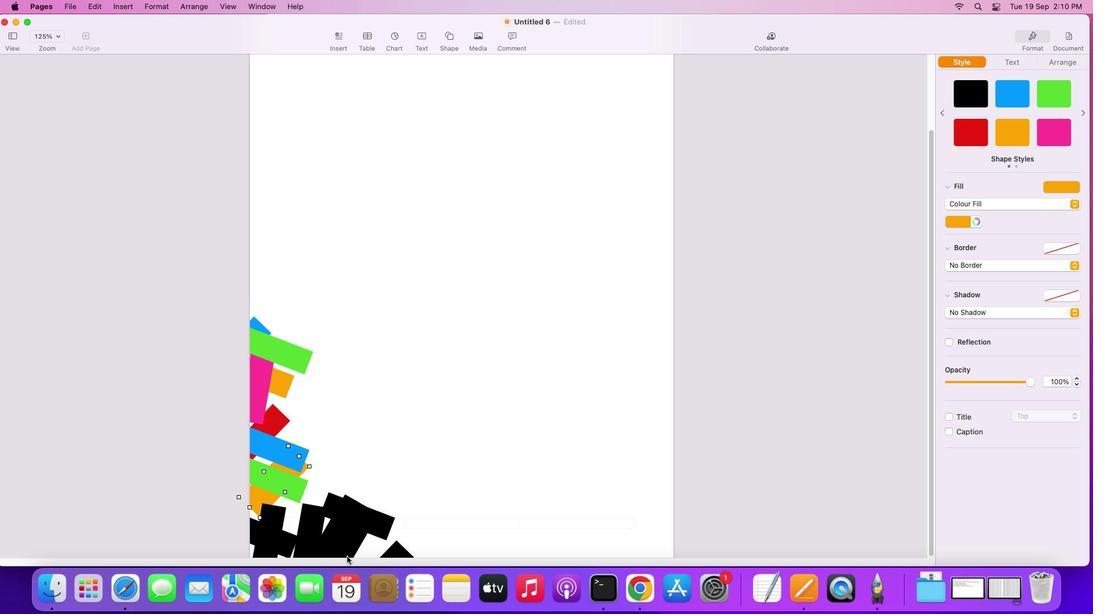 
Action: Mouse moved to (271, 521)
Screenshot: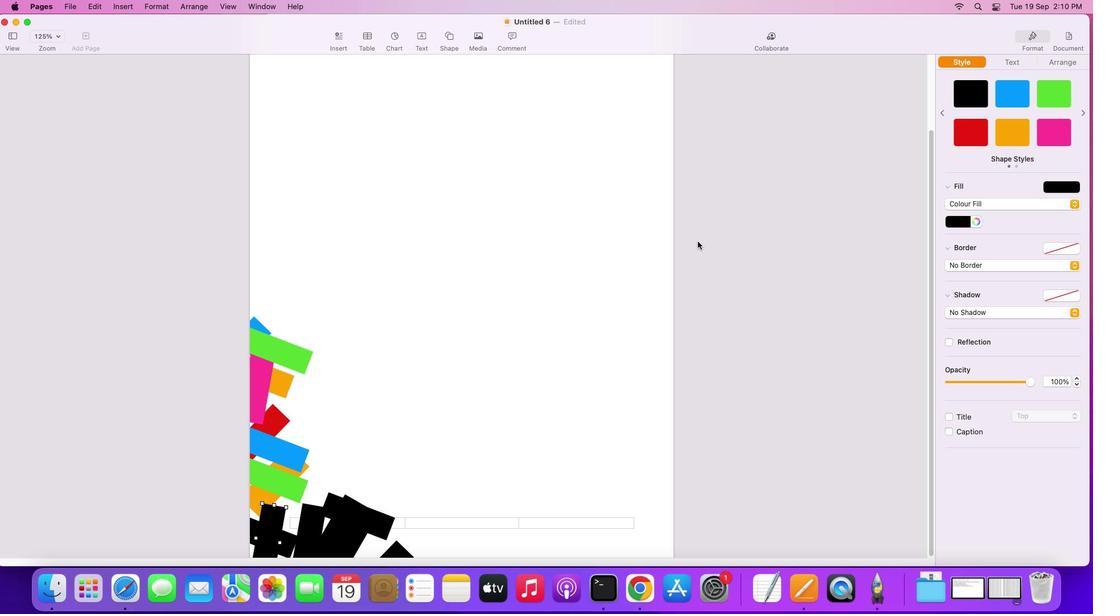 
Action: Mouse pressed left at (271, 521)
Screenshot: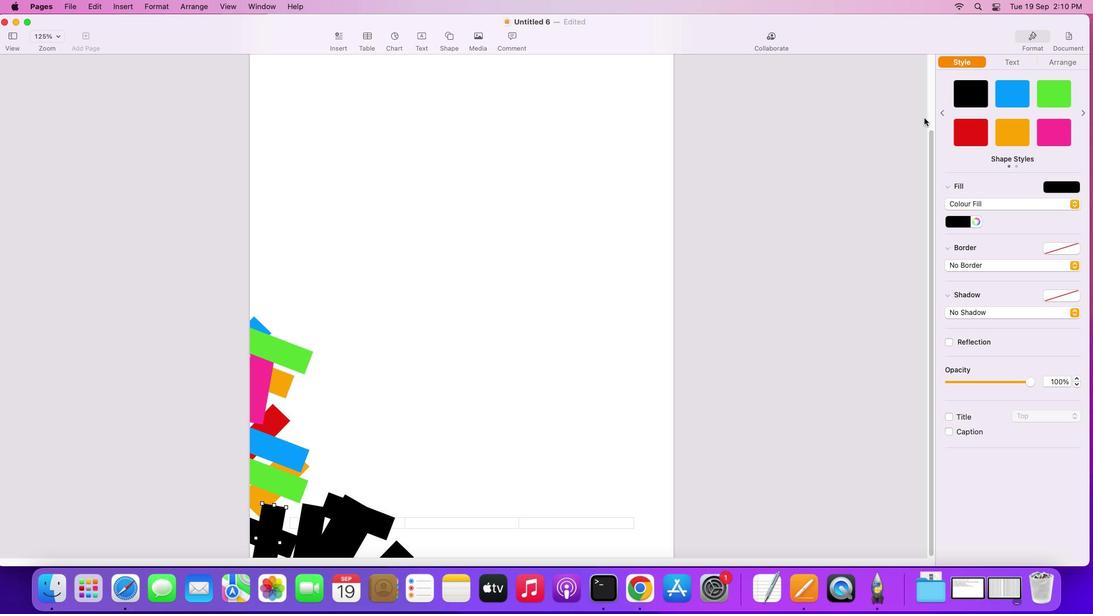 
Action: Mouse moved to (1060, 129)
Screenshot: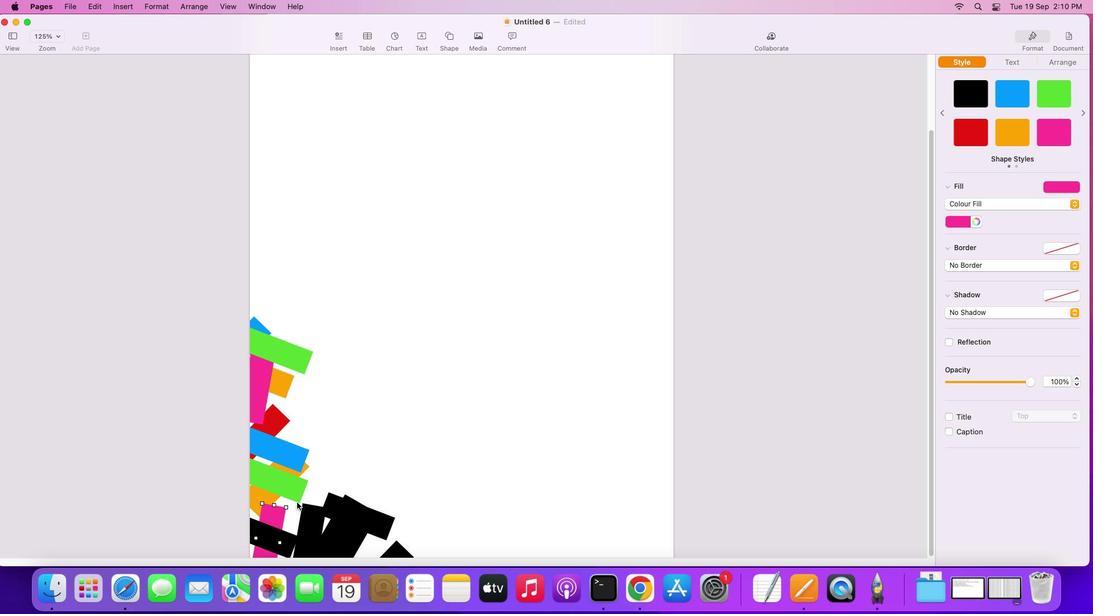 
Action: Mouse pressed left at (1060, 129)
Screenshot: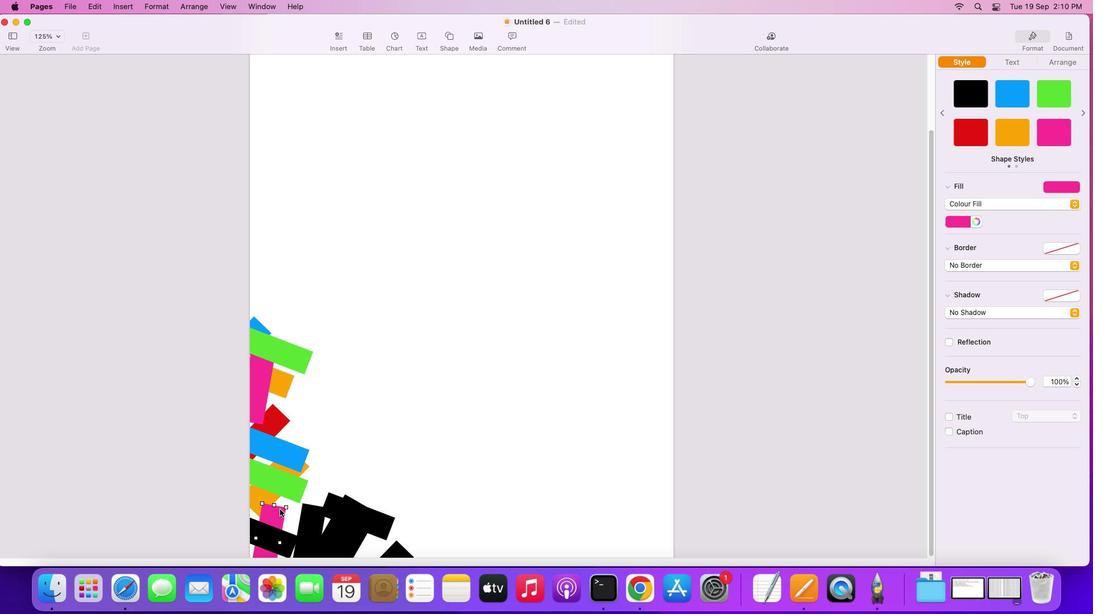 
Action: Mouse moved to (265, 534)
Screenshot: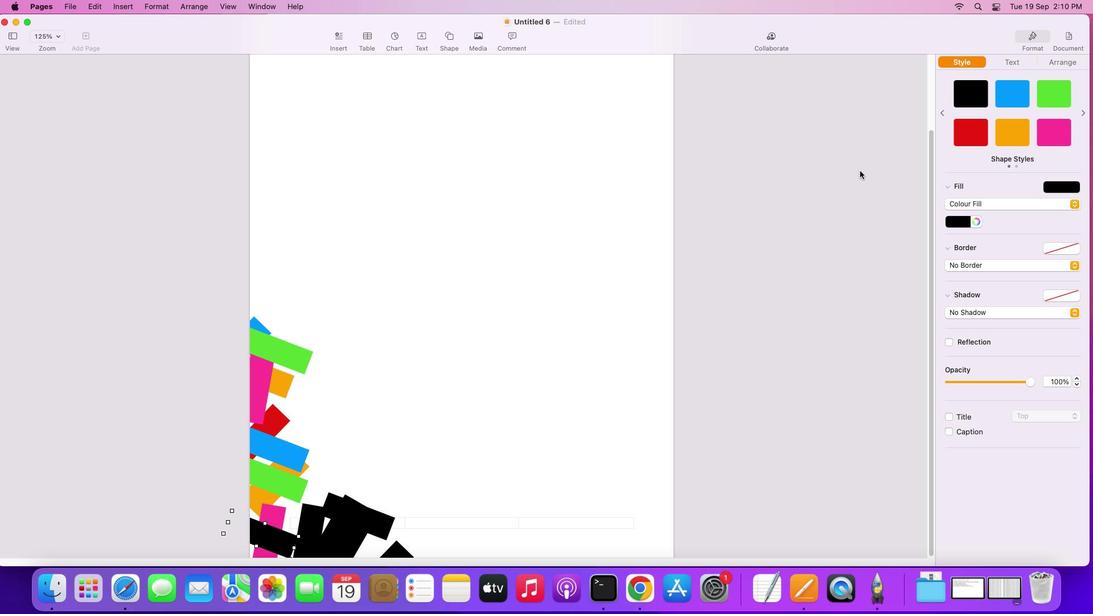 
Action: Mouse pressed left at (265, 534)
Screenshot: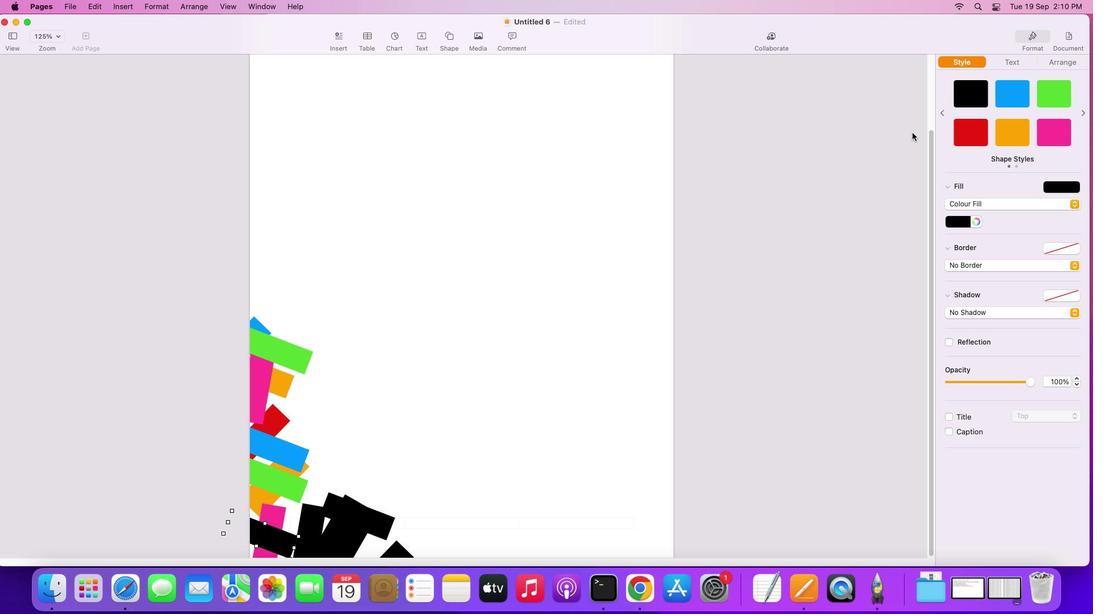 
Action: Mouse moved to (975, 137)
Screenshot: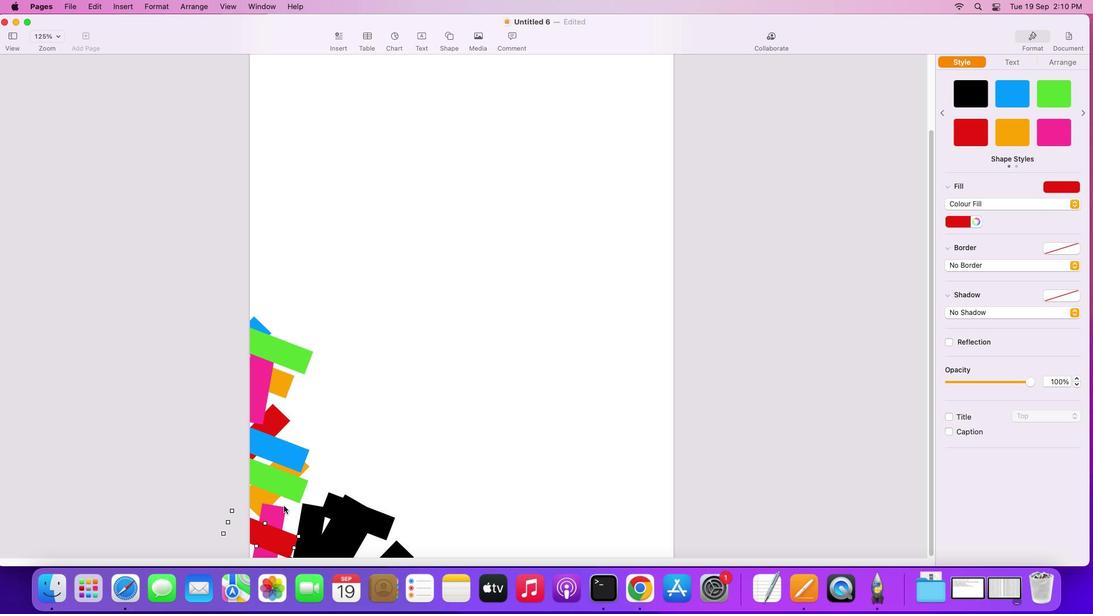 
Action: Mouse pressed left at (975, 137)
Screenshot: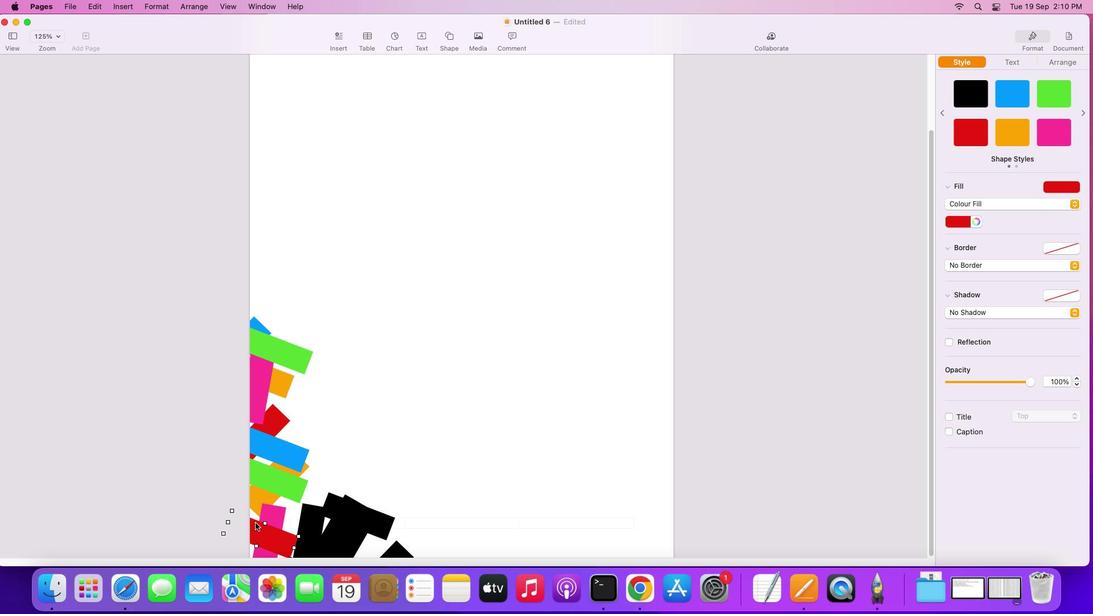 
Action: Mouse moved to (308, 517)
Screenshot: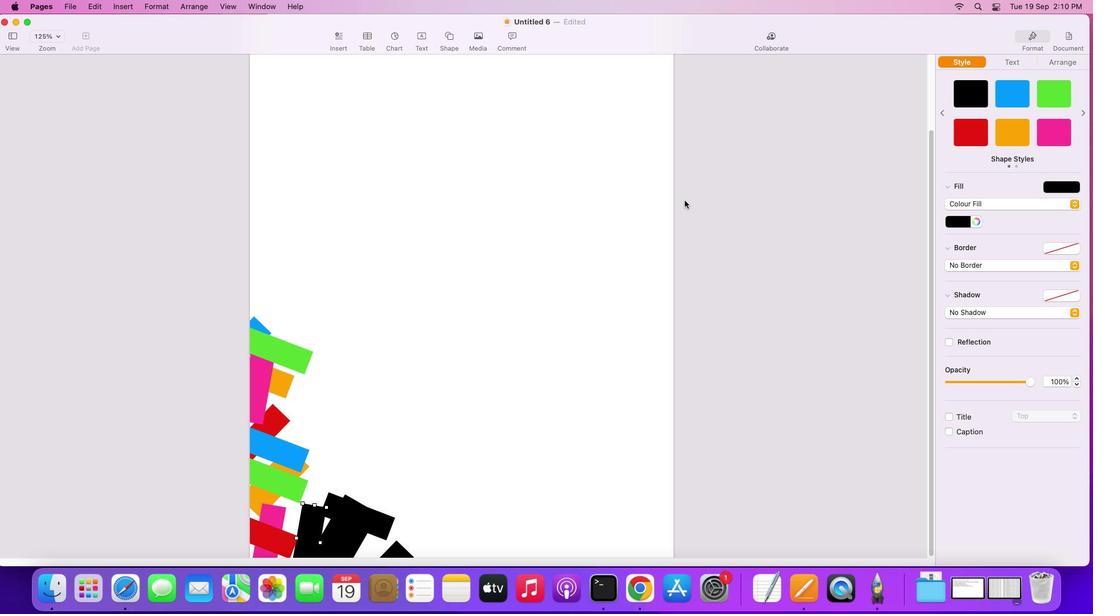
Action: Mouse pressed left at (308, 517)
Screenshot: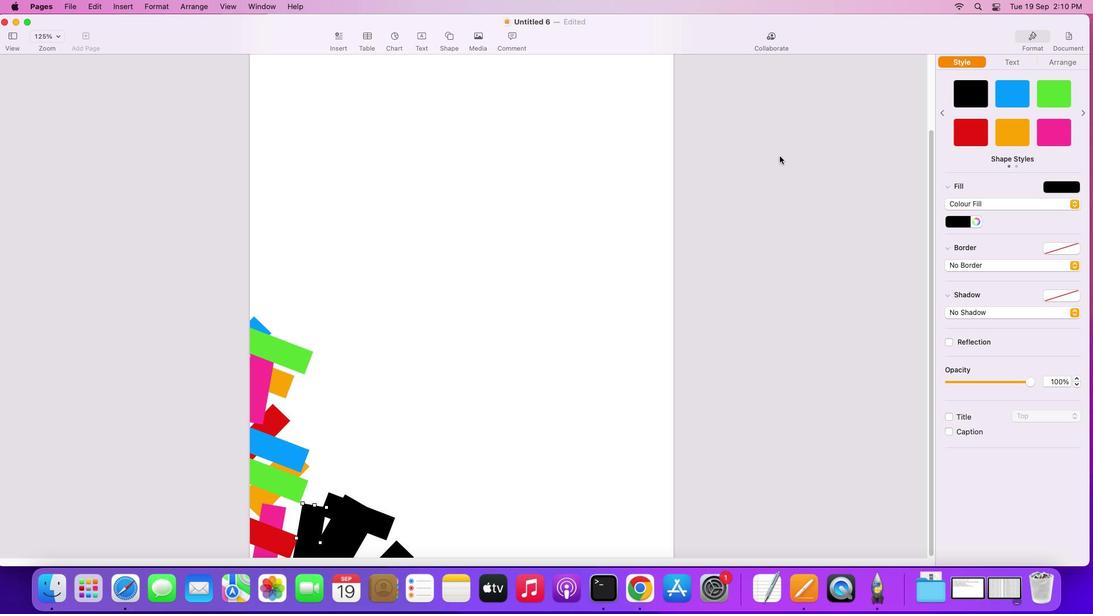 
Action: Mouse moved to (1006, 95)
Screenshot: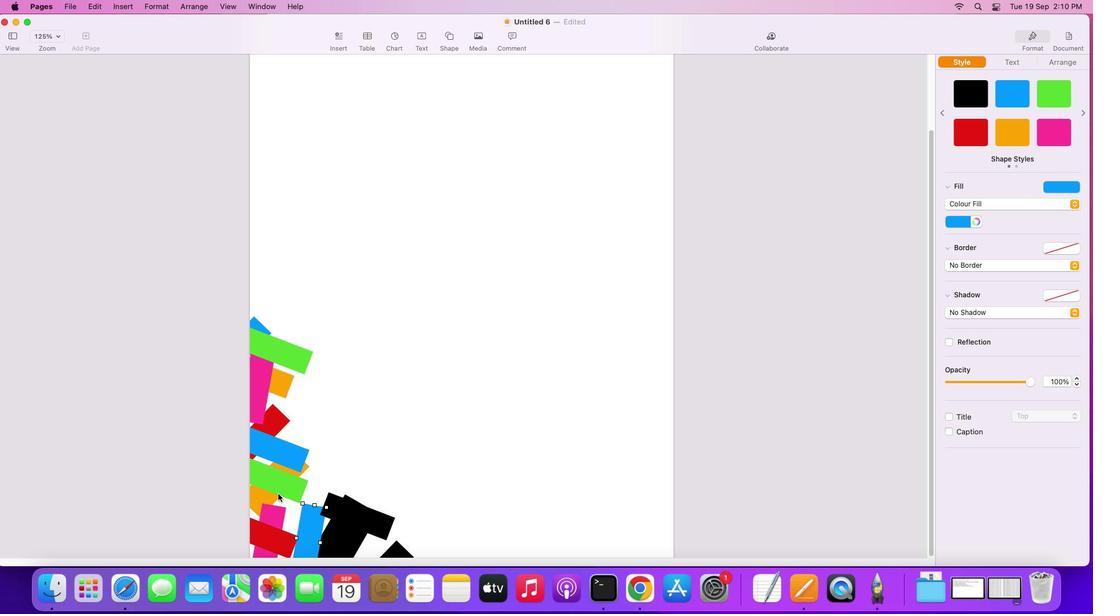 
Action: Mouse pressed left at (1006, 95)
Screenshot: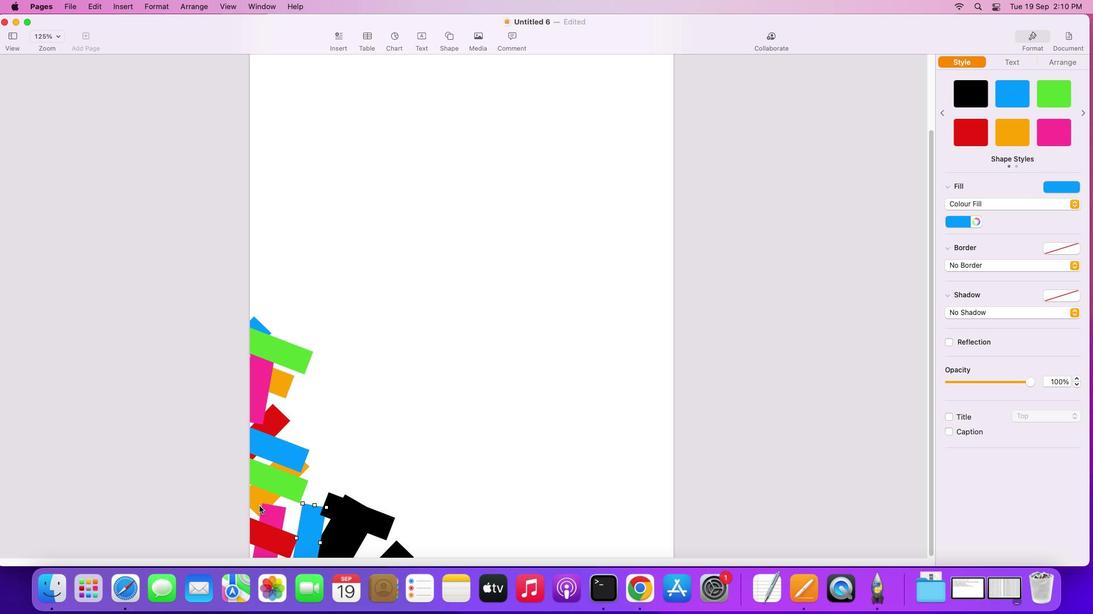 
Action: Mouse moved to (354, 510)
Screenshot: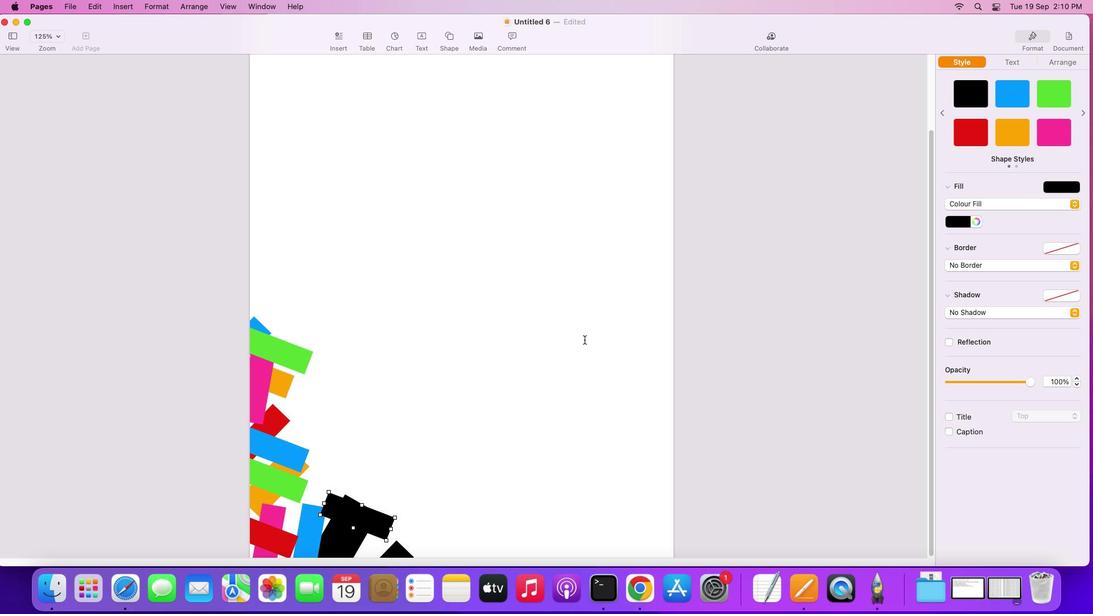 
Action: Mouse pressed left at (354, 510)
Screenshot: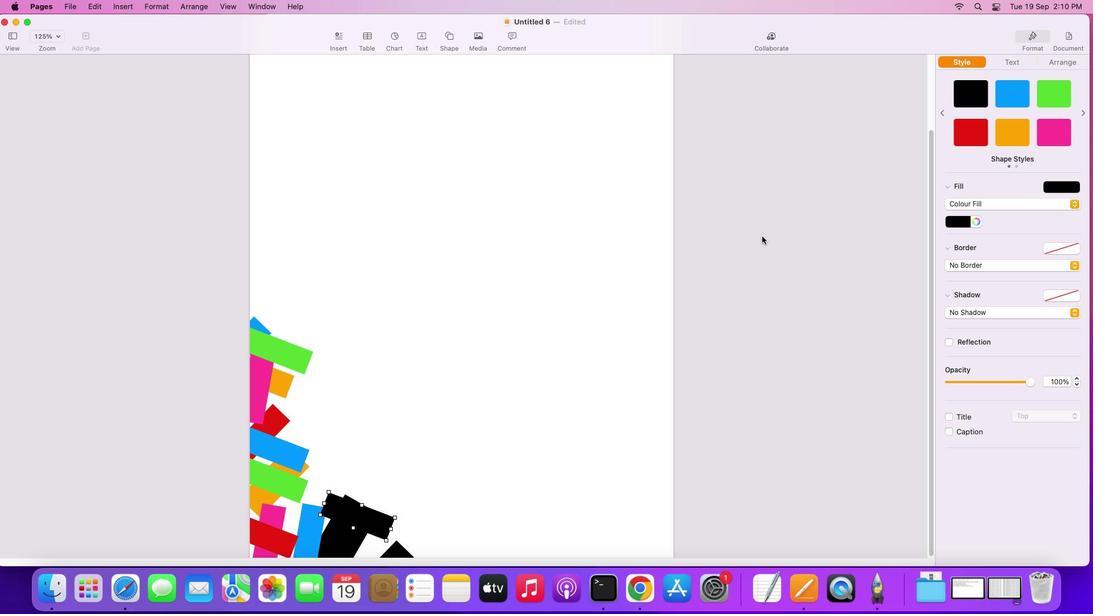 
Action: Mouse moved to (1060, 96)
Screenshot: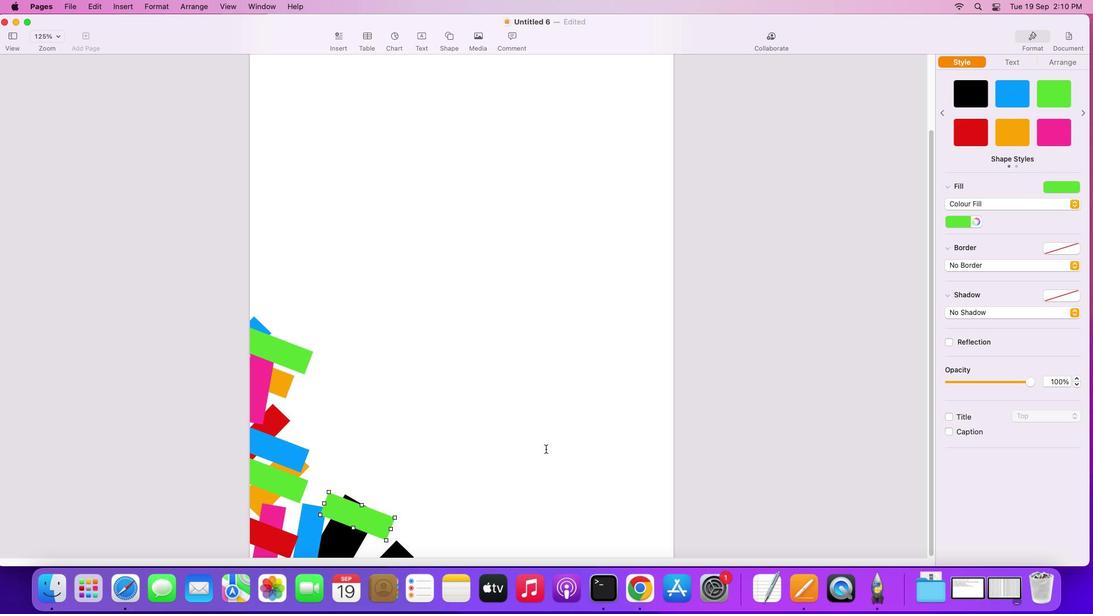 
Action: Mouse pressed left at (1060, 96)
Screenshot: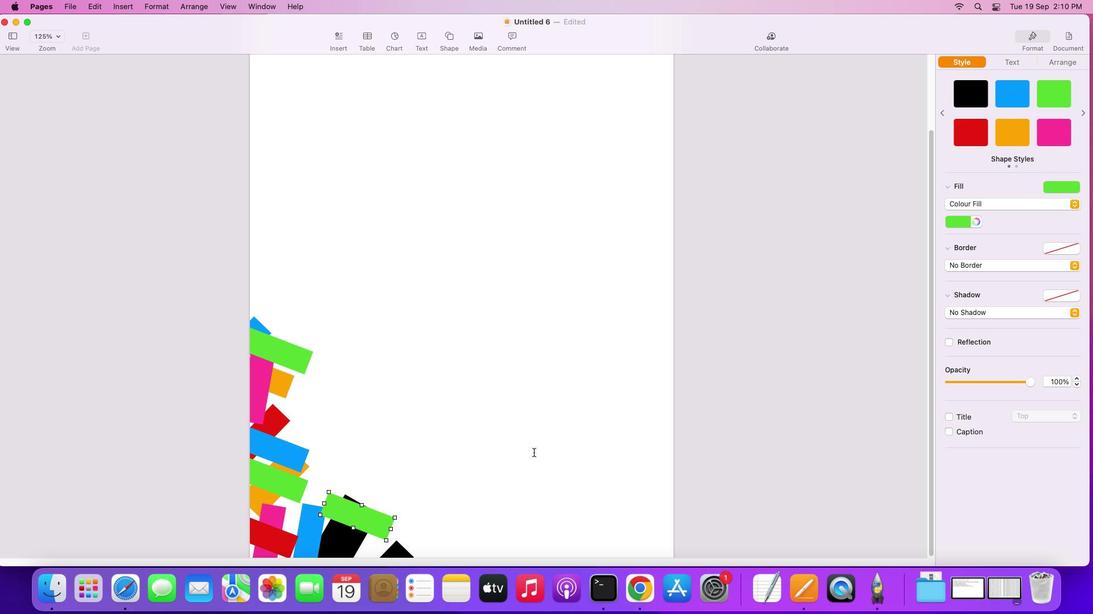 
Action: Mouse moved to (344, 542)
Screenshot: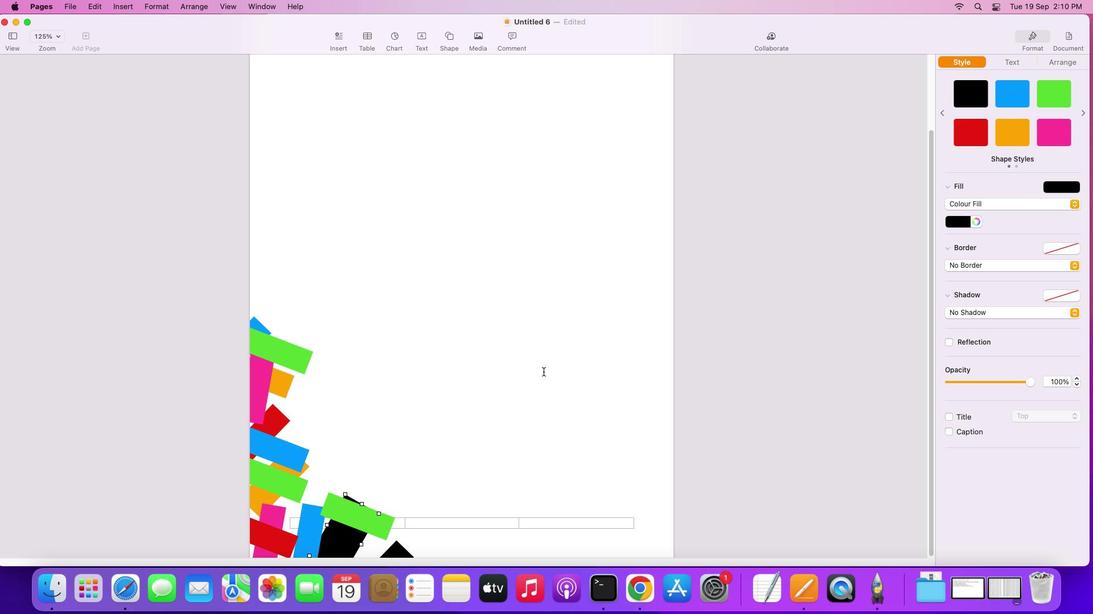 
Action: Mouse pressed left at (344, 542)
Screenshot: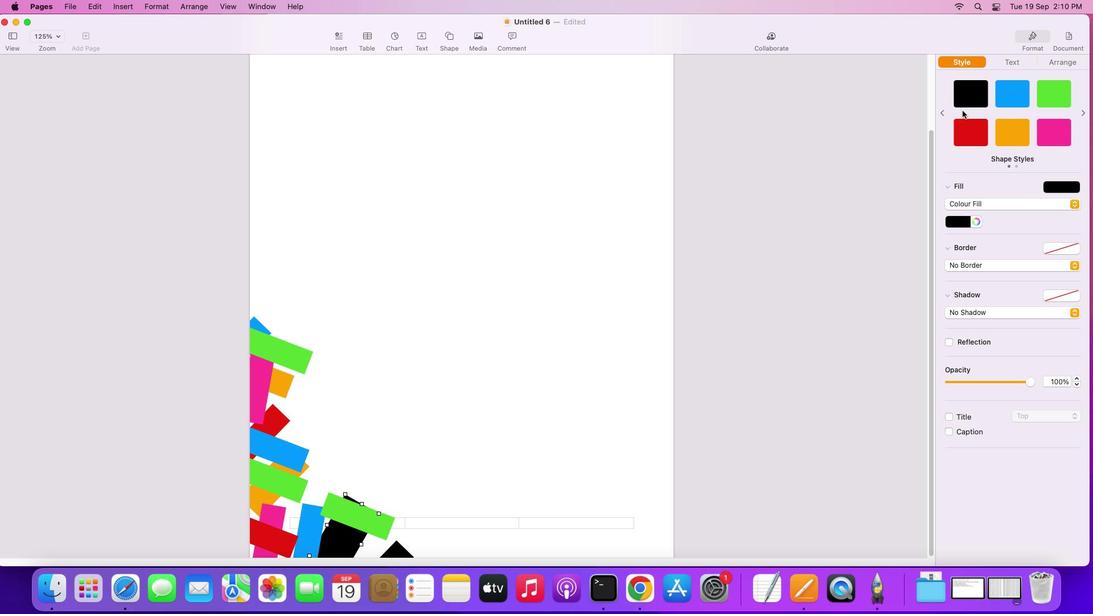 
Action: Mouse moved to (1023, 130)
Screenshot: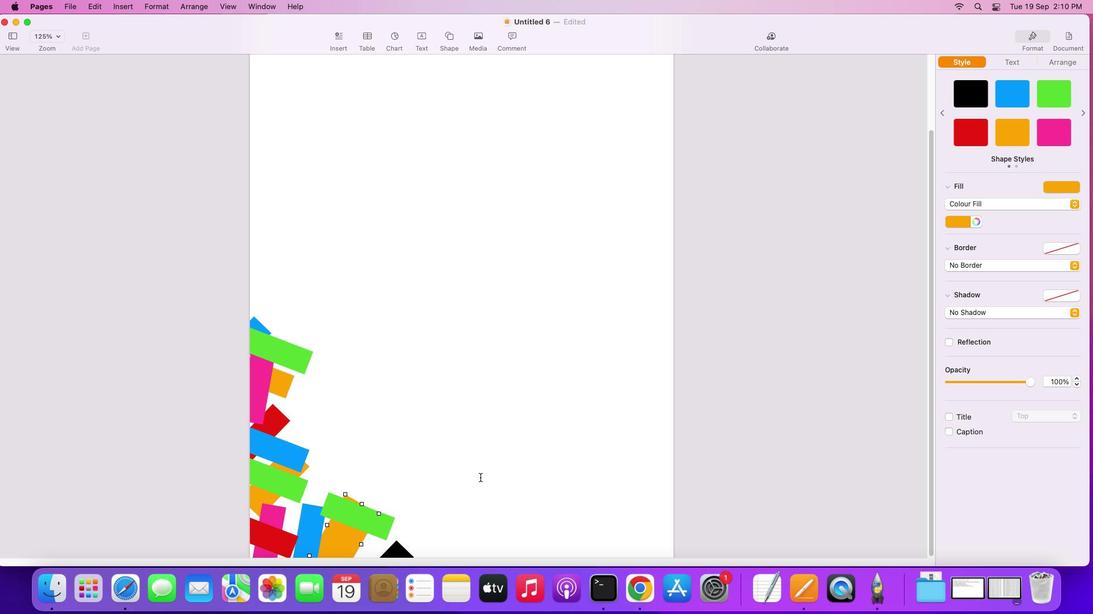 
Action: Mouse pressed left at (1023, 130)
Screenshot: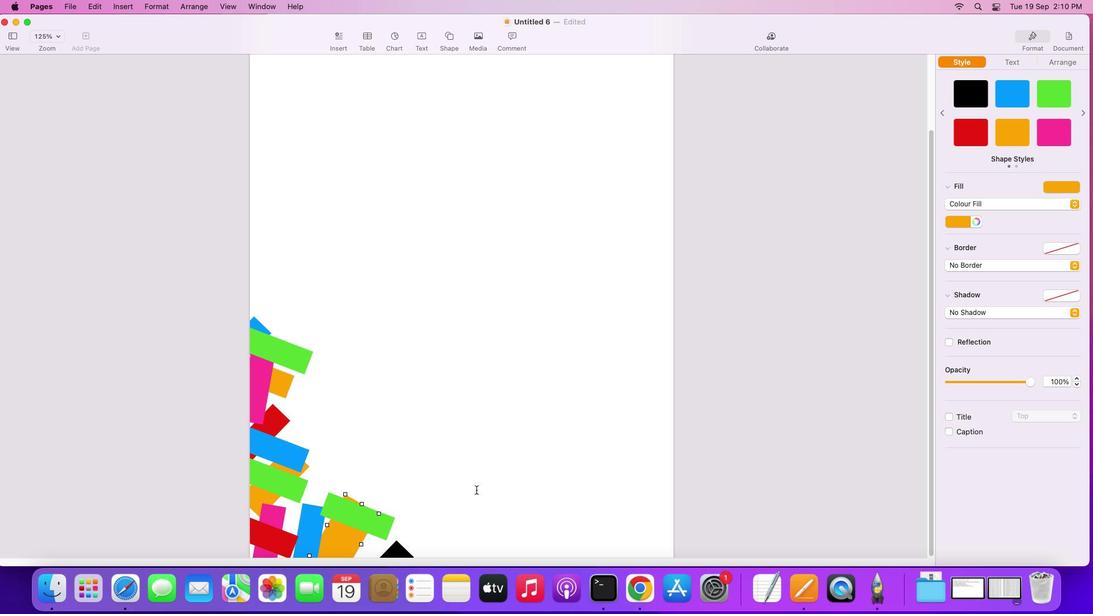 
Action: Mouse moved to (397, 553)
Screenshot: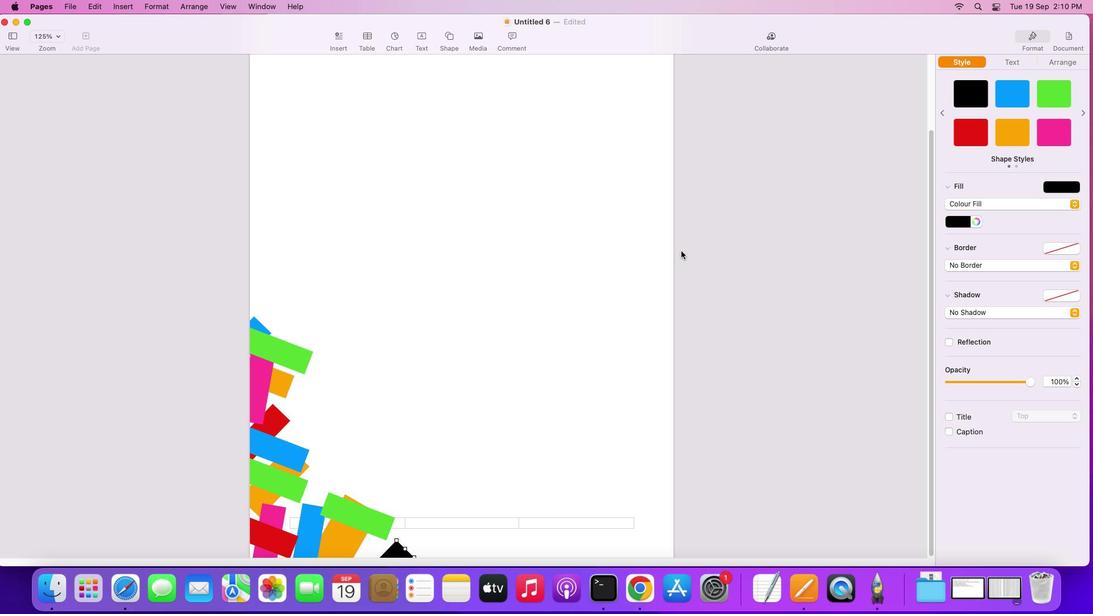 
Action: Mouse pressed left at (397, 553)
Screenshot: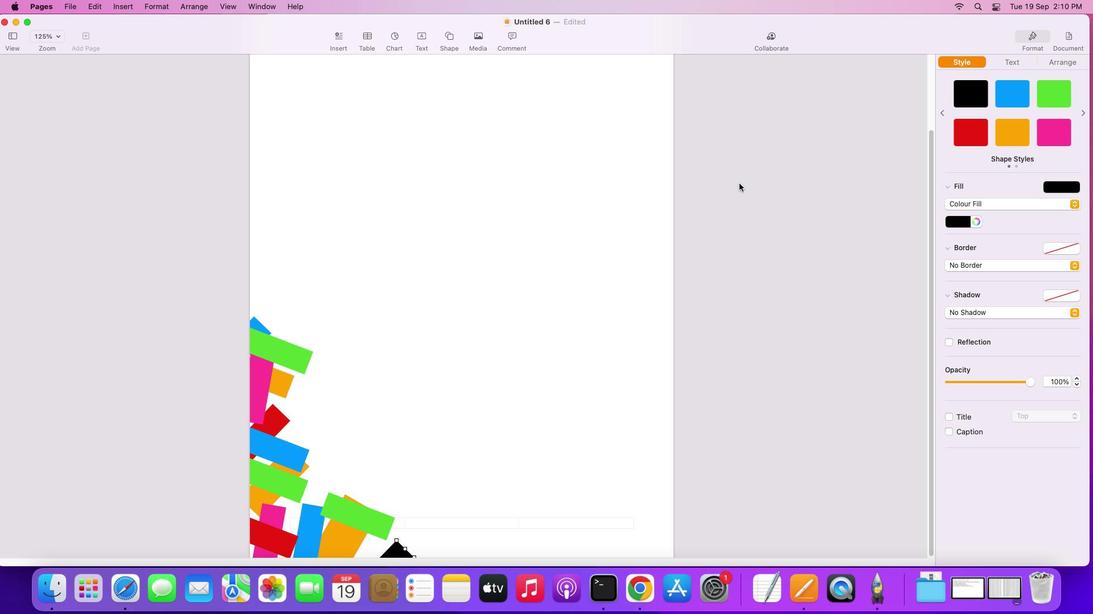 
Action: Mouse moved to (1047, 129)
Screenshot: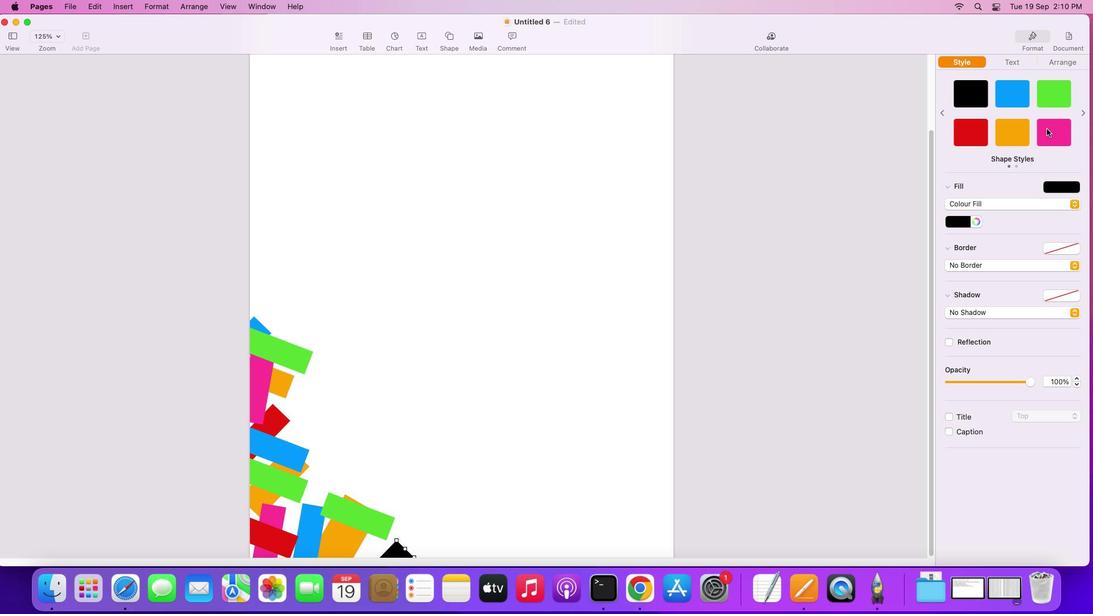 
Action: Mouse pressed left at (1047, 129)
Screenshot: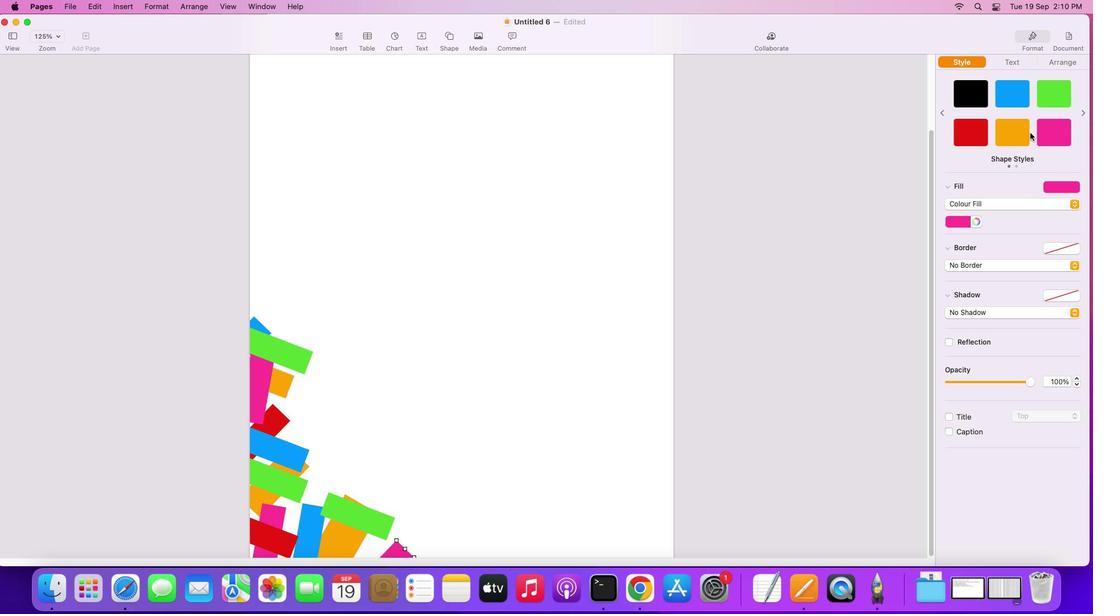 
Action: Mouse moved to (530, 269)
Screenshot: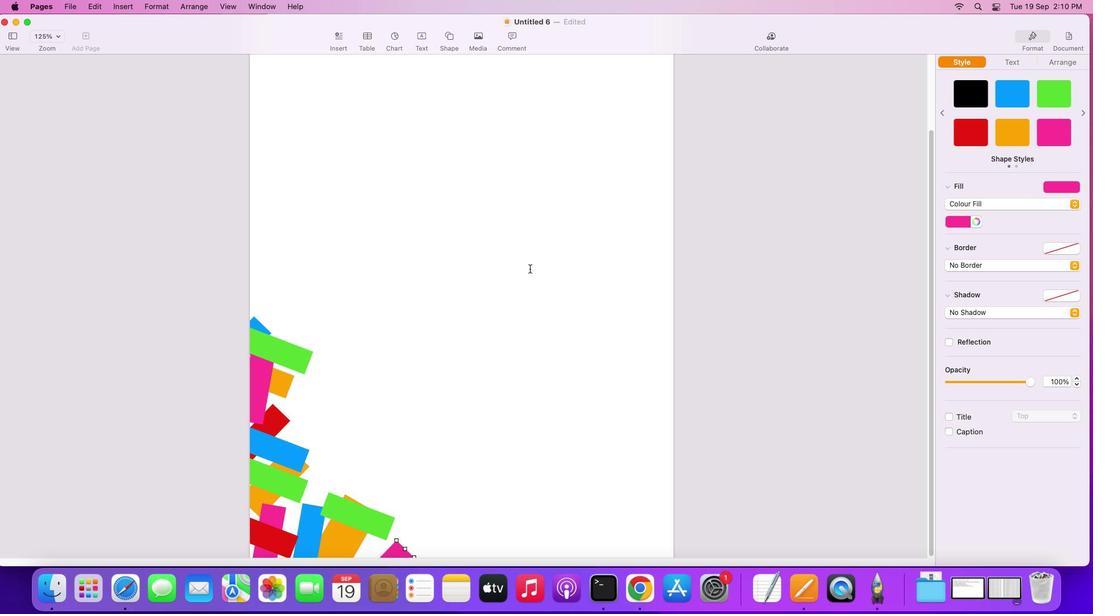 
Action: Mouse pressed left at (530, 269)
Screenshot: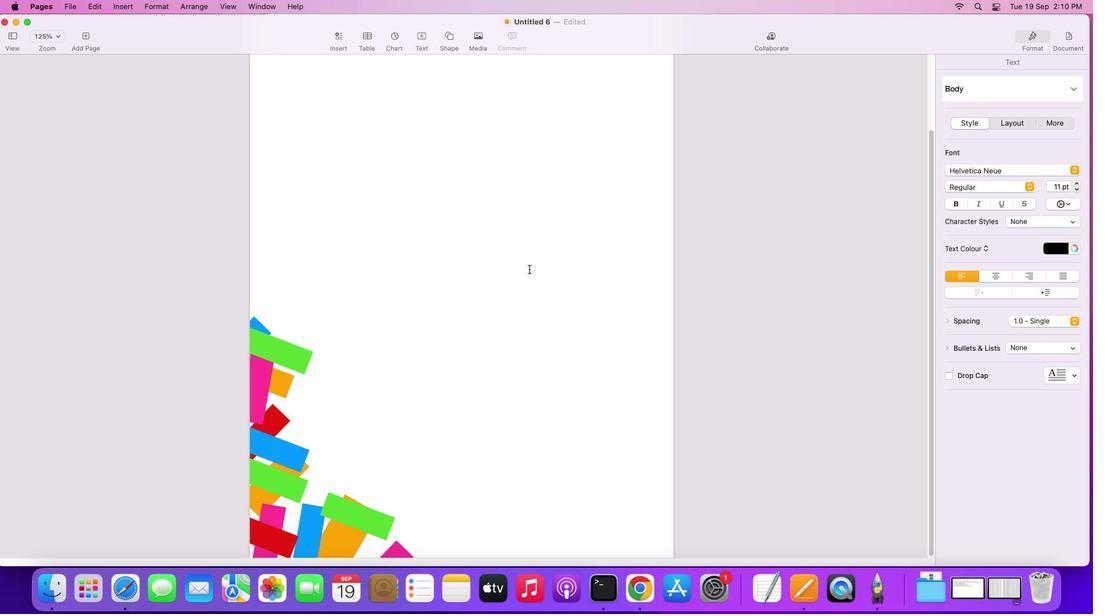 
Action: Mouse moved to (529, 269)
Screenshot: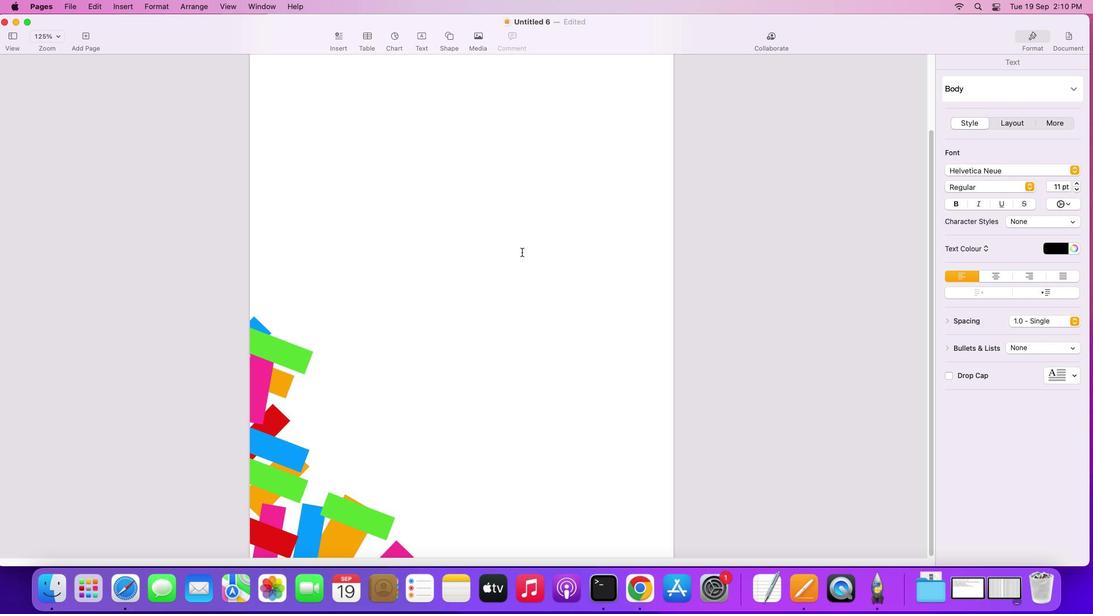
Action: Mouse scrolled (529, 269) with delta (0, 0)
Screenshot: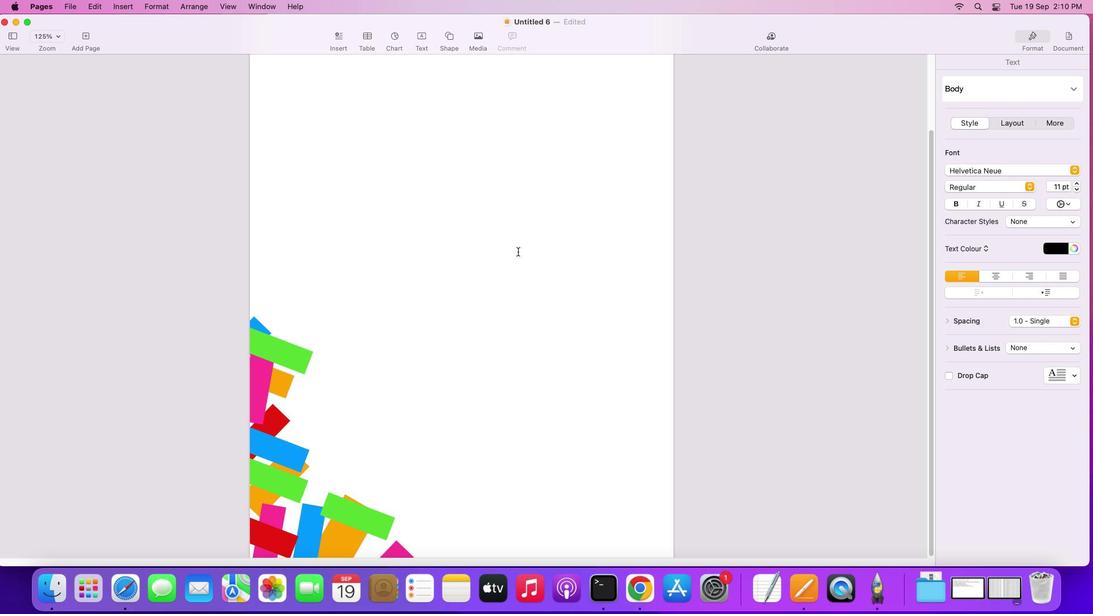 
Action: Mouse scrolled (529, 269) with delta (0, 0)
Screenshot: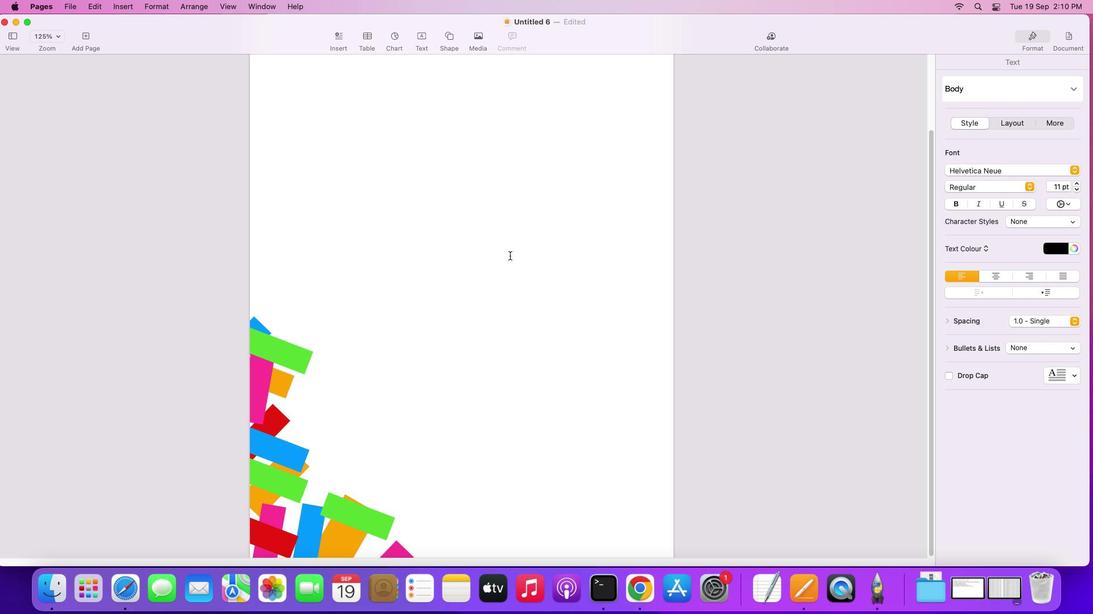
Action: Mouse scrolled (529, 269) with delta (0, 0)
Screenshot: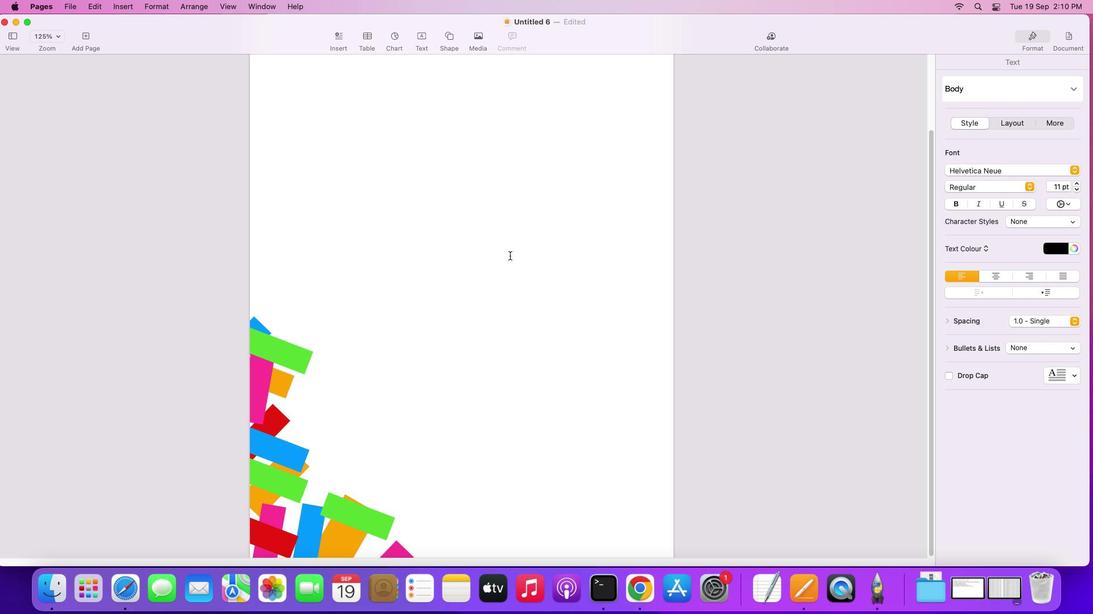 
Action: Mouse scrolled (529, 269) with delta (0, -1)
Screenshot: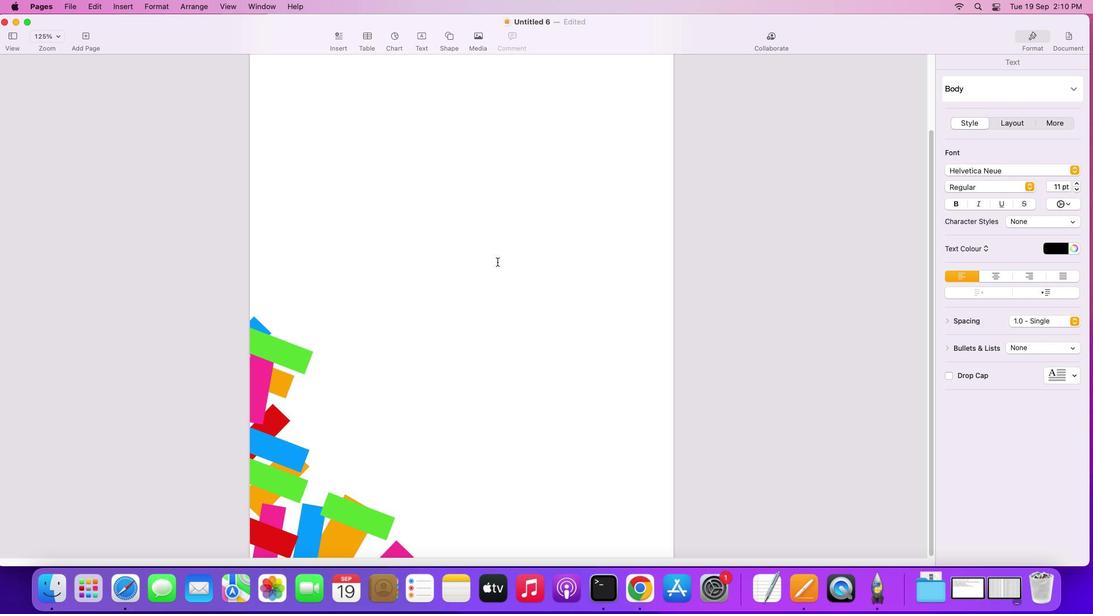 
Action: Mouse moved to (528, 269)
Screenshot: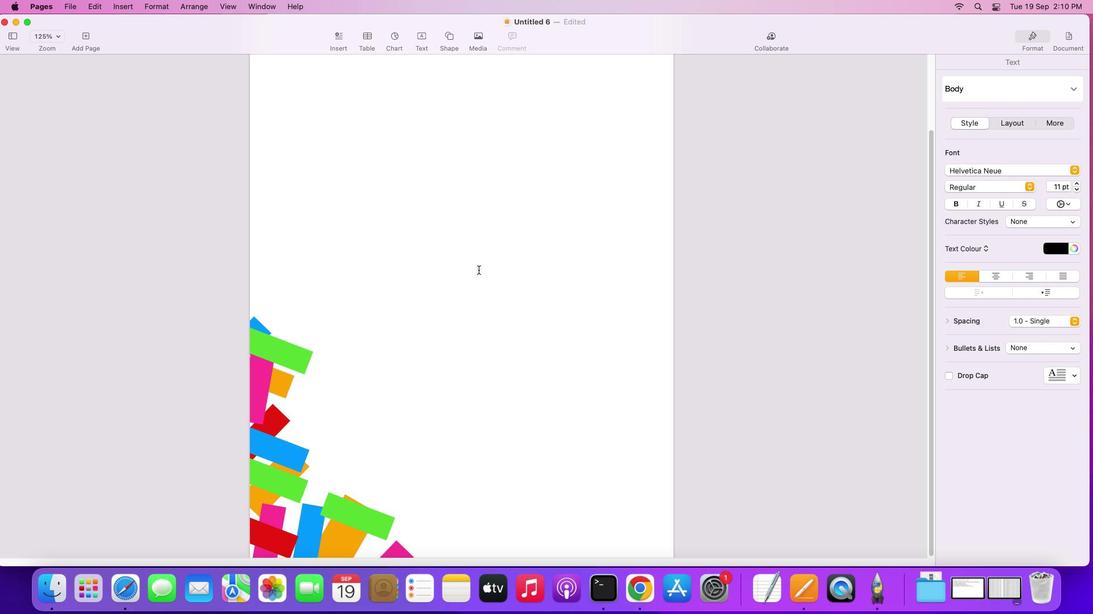 
Action: Mouse scrolled (528, 269) with delta (0, -2)
Screenshot: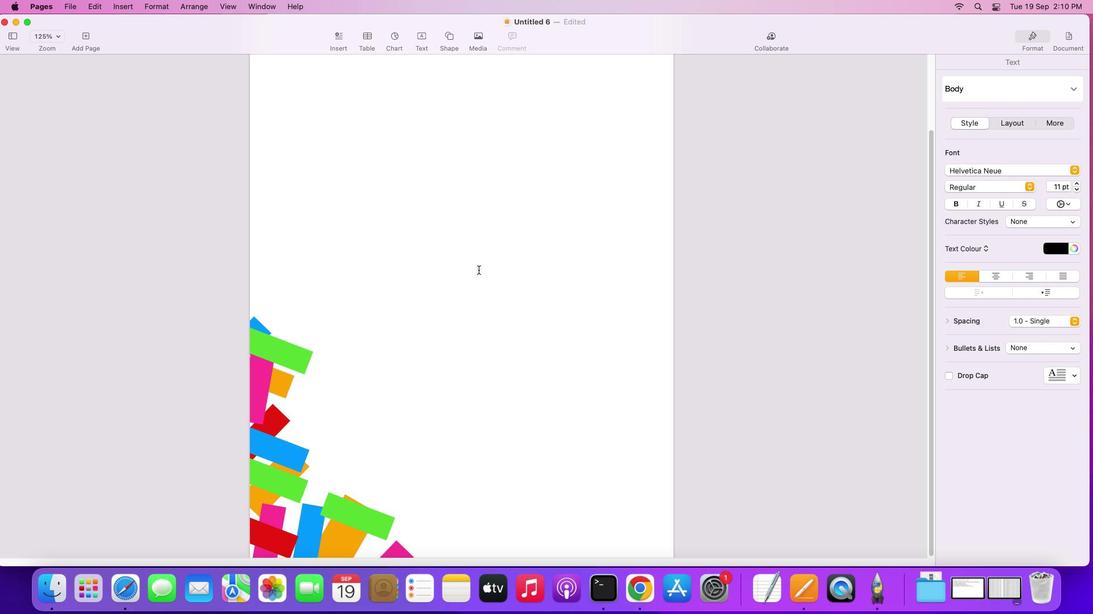 
Action: Mouse moved to (522, 252)
Screenshot: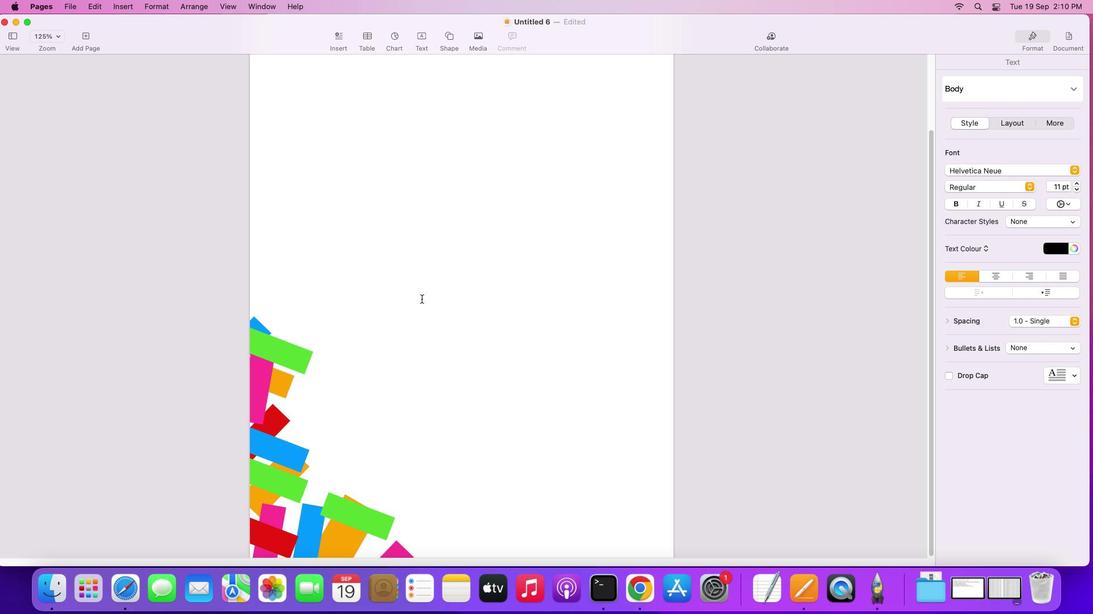 
Action: Mouse scrolled (522, 252) with delta (0, 0)
Screenshot: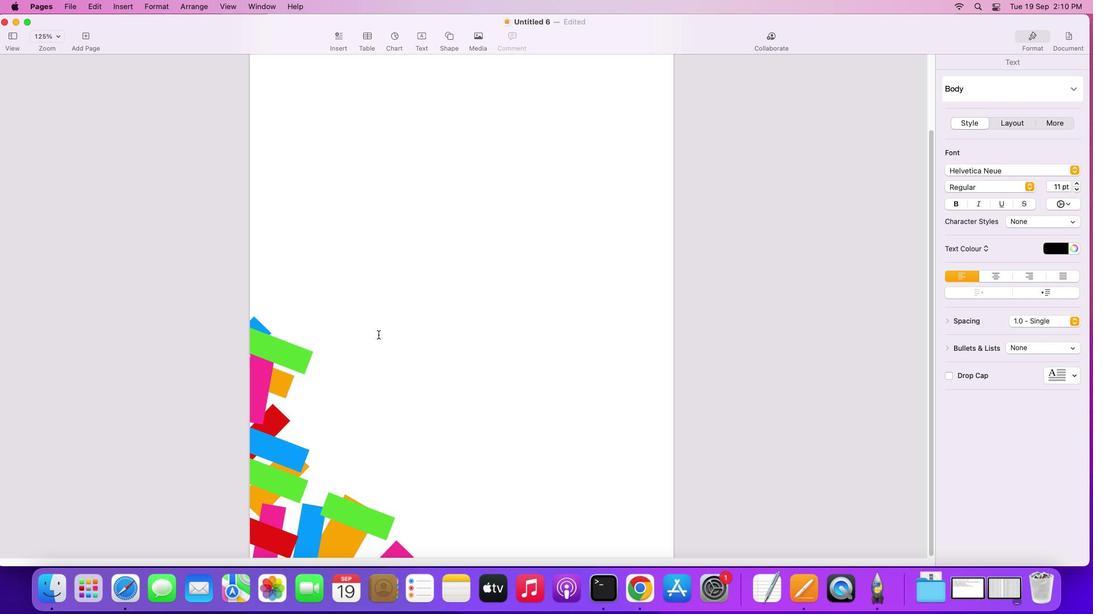 
Action: Mouse scrolled (522, 252) with delta (0, 0)
Screenshot: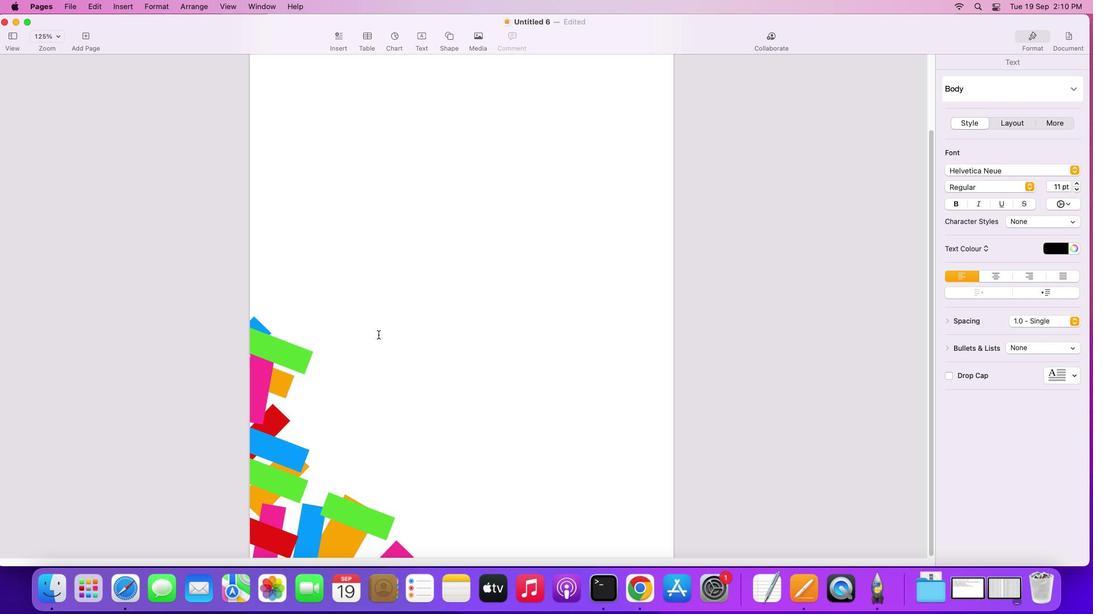 
Action: Mouse scrolled (522, 252) with delta (0, 0)
Screenshot: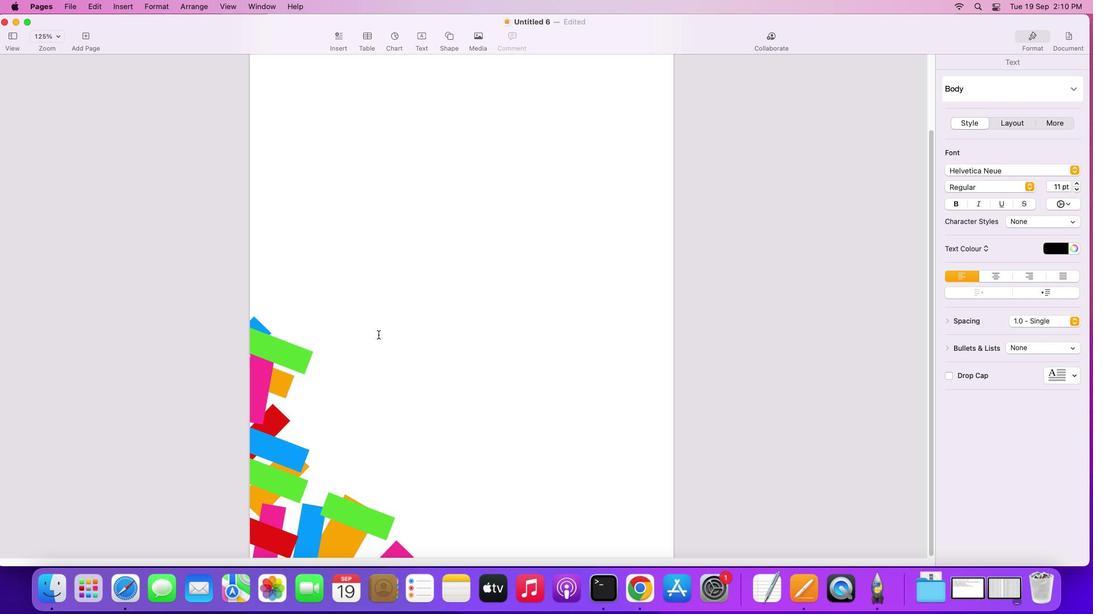 
Action: Mouse moved to (521, 252)
Screenshot: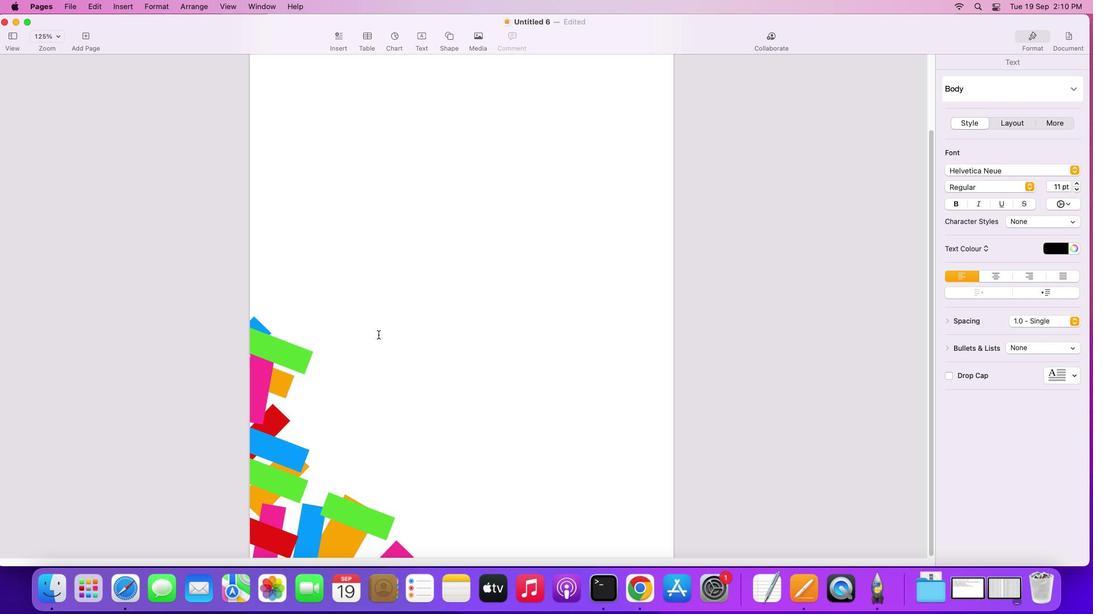 
Action: Mouse scrolled (521, 252) with delta (0, -1)
Screenshot: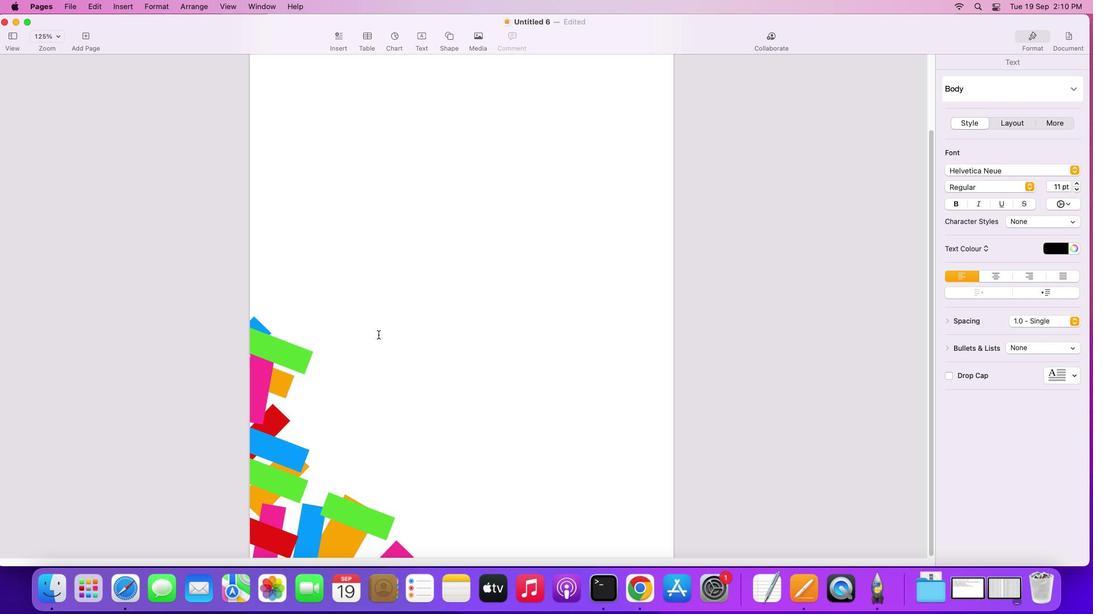 
Action: Mouse moved to (360, 522)
Screenshot: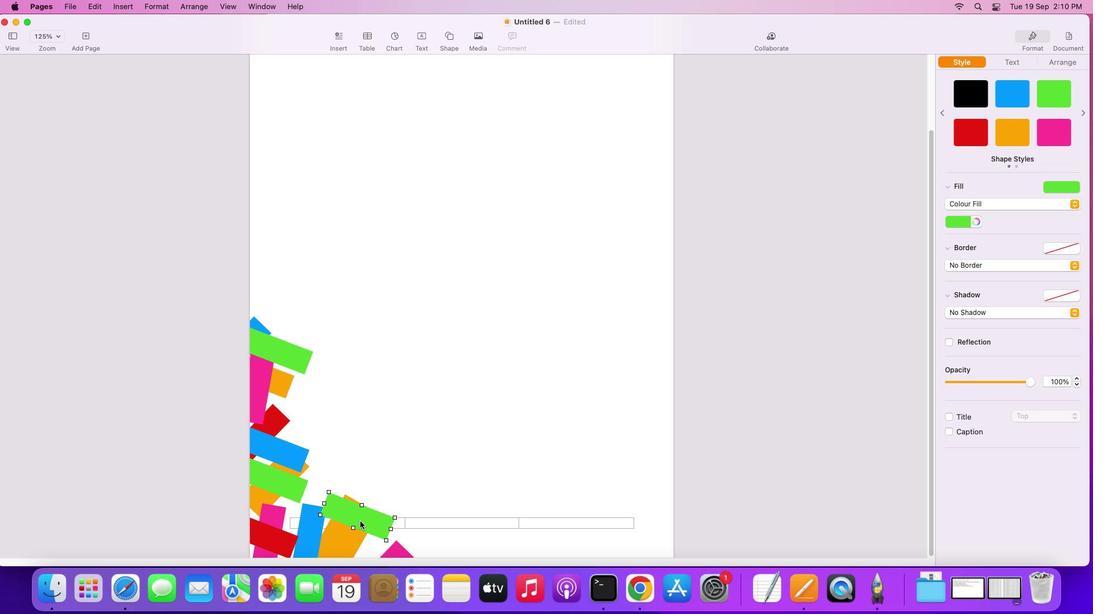 
Action: Mouse pressed left at (360, 522)
Screenshot: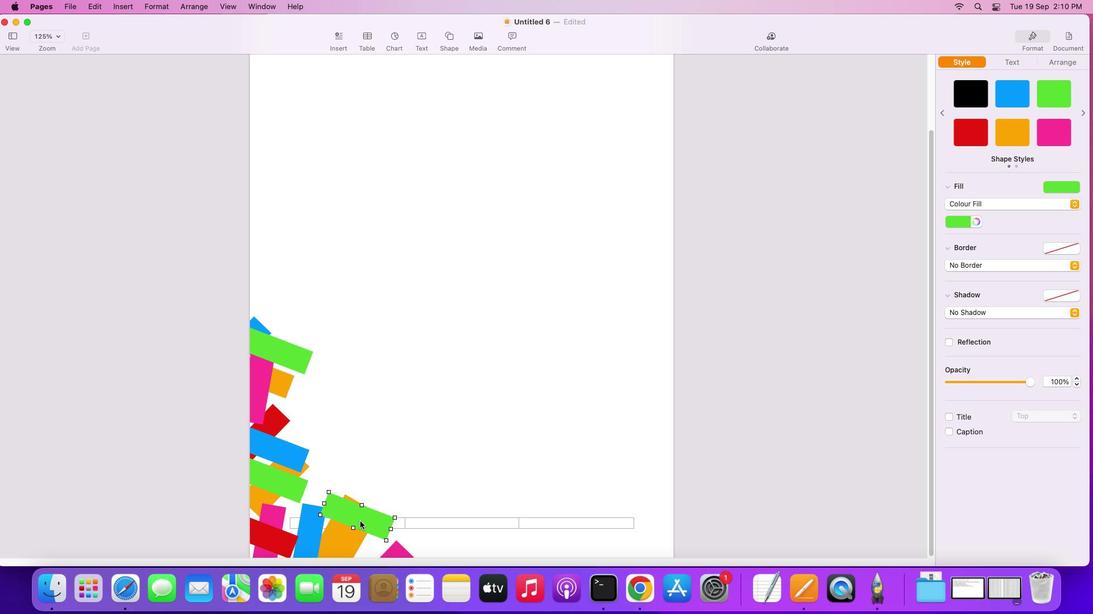 
Action: Mouse moved to (304, 529)
Screenshot: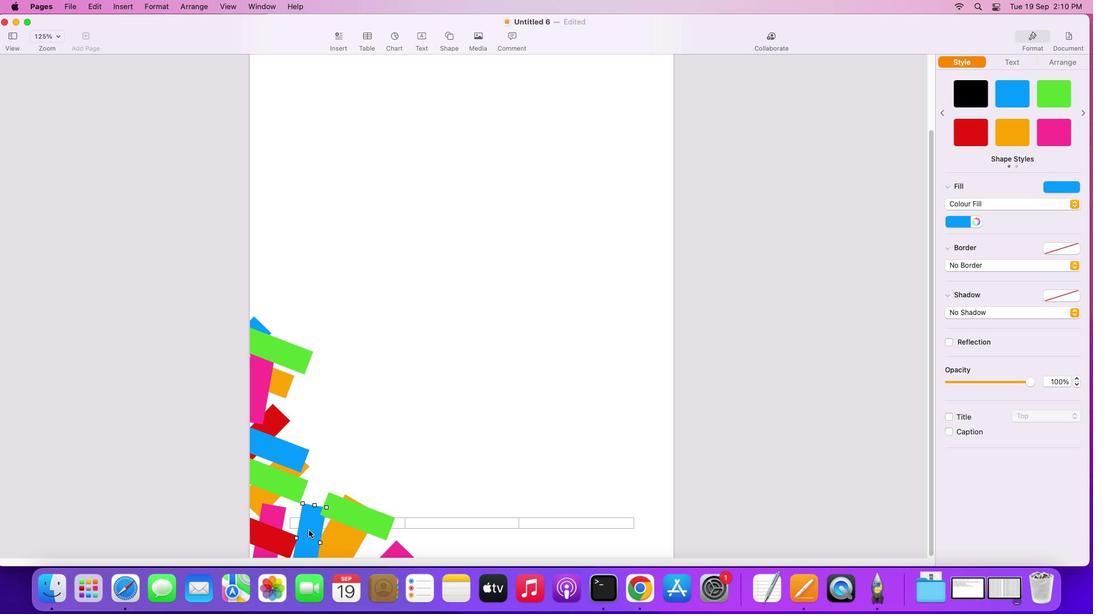 
Action: Mouse pressed left at (304, 529)
Screenshot: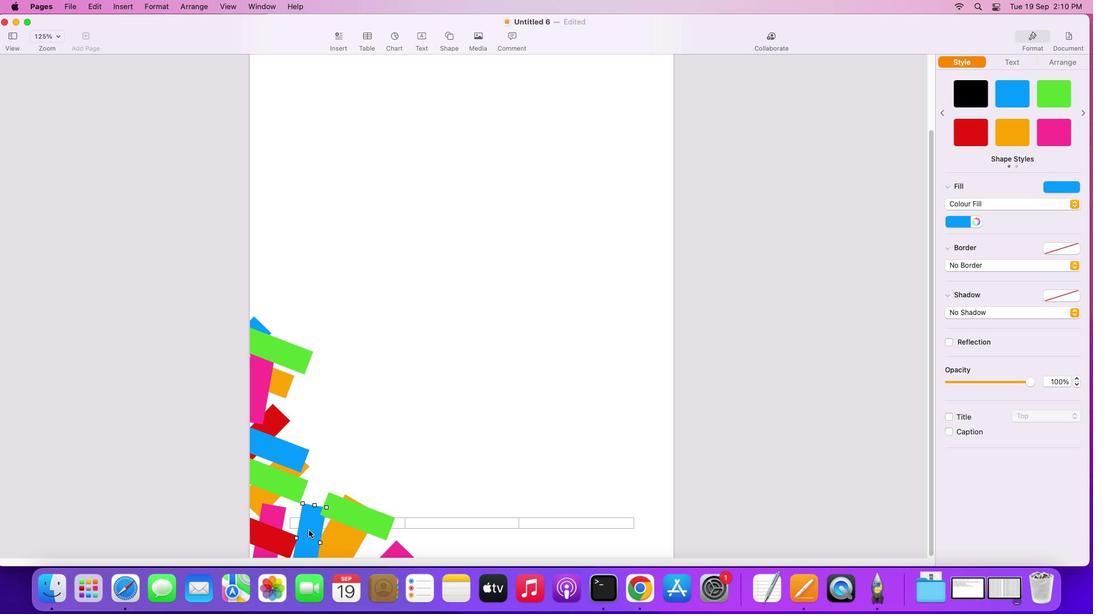 
Action: Mouse moved to (309, 531)
Screenshot: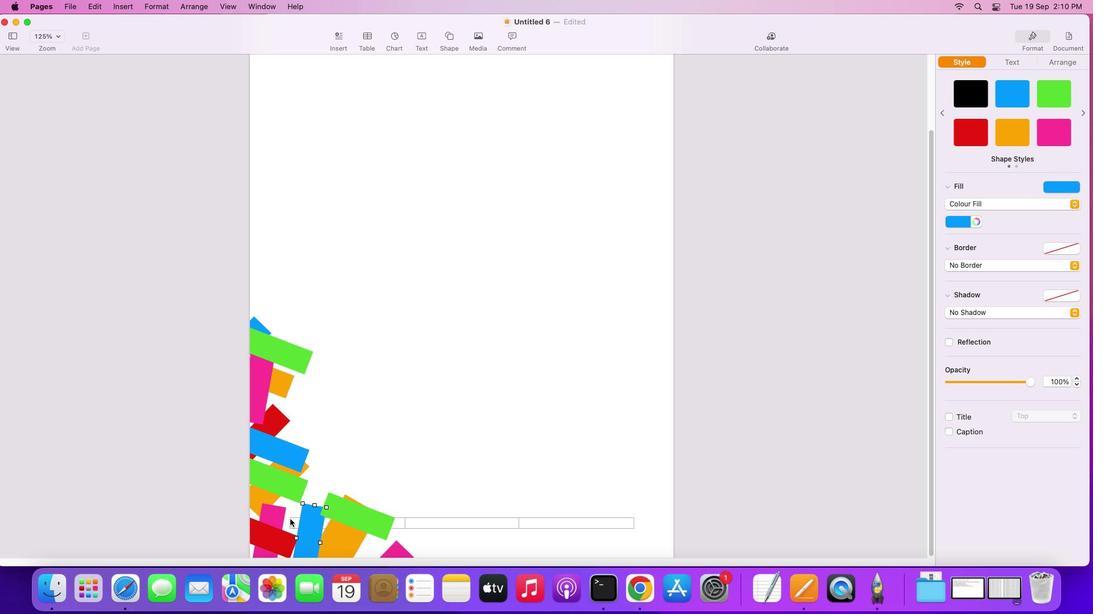 
Action: Key pressed Key.alt
Screenshot: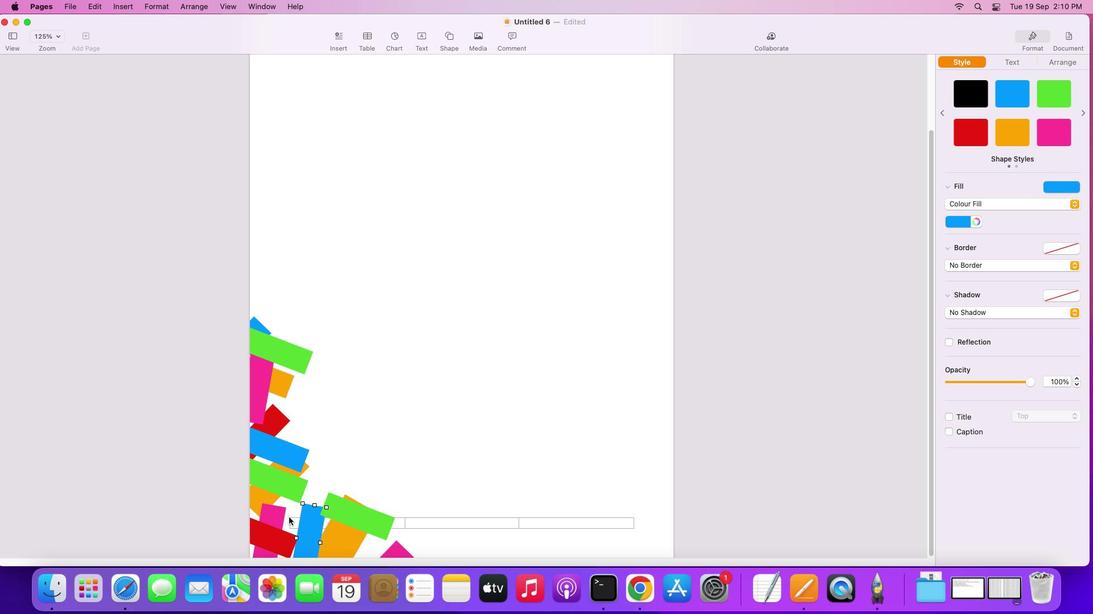 
Action: Mouse pressed left at (309, 531)
Screenshot: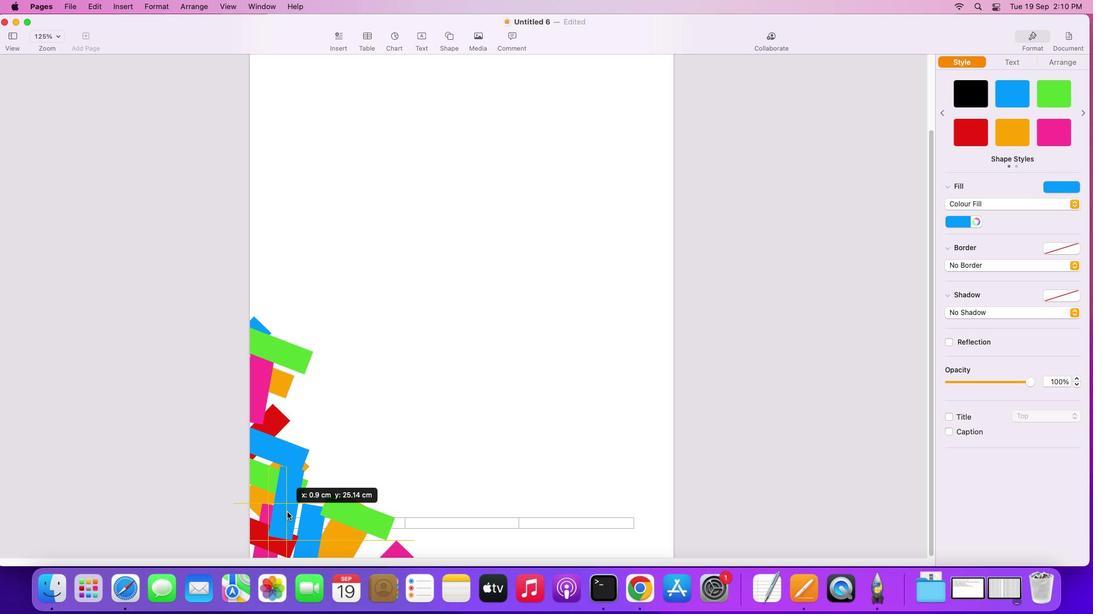 
Action: Mouse moved to (973, 132)
Screenshot: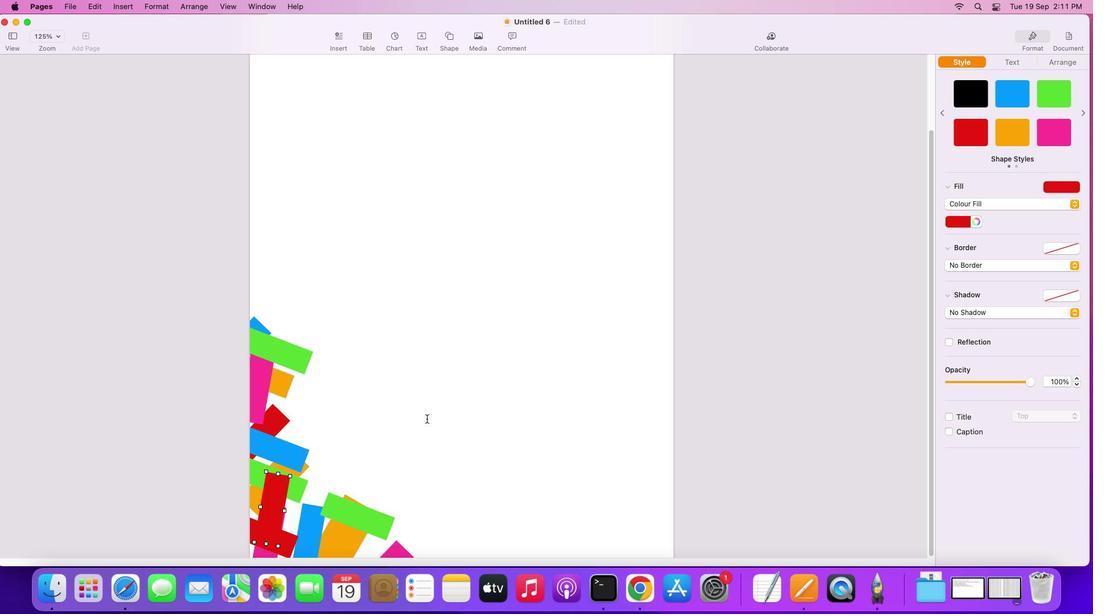 
Action: Mouse pressed left at (973, 132)
Screenshot: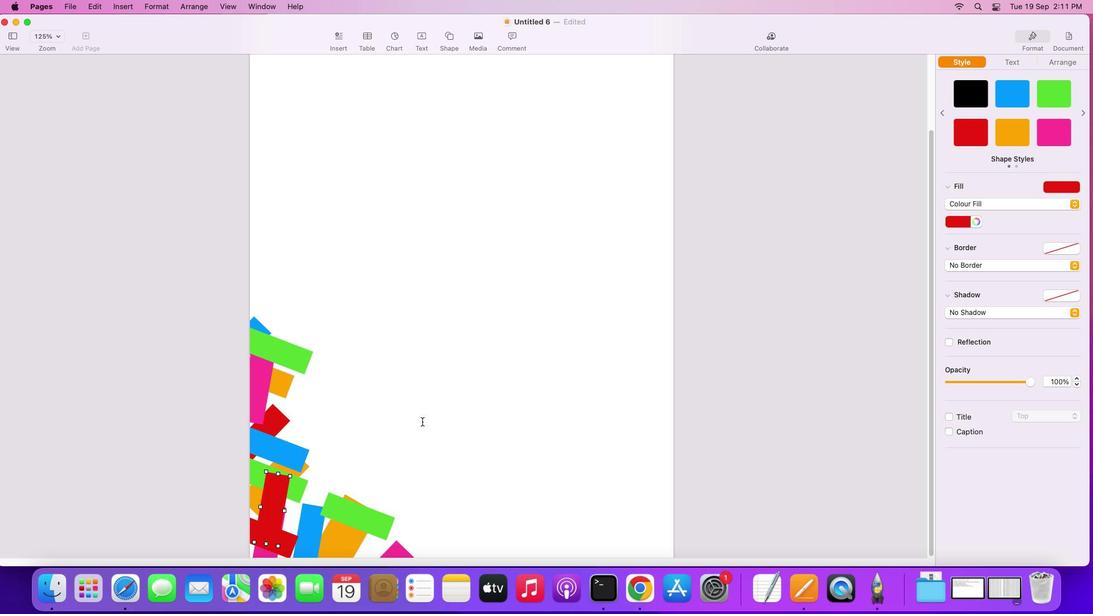 
Action: Mouse moved to (263, 507)
Screenshot: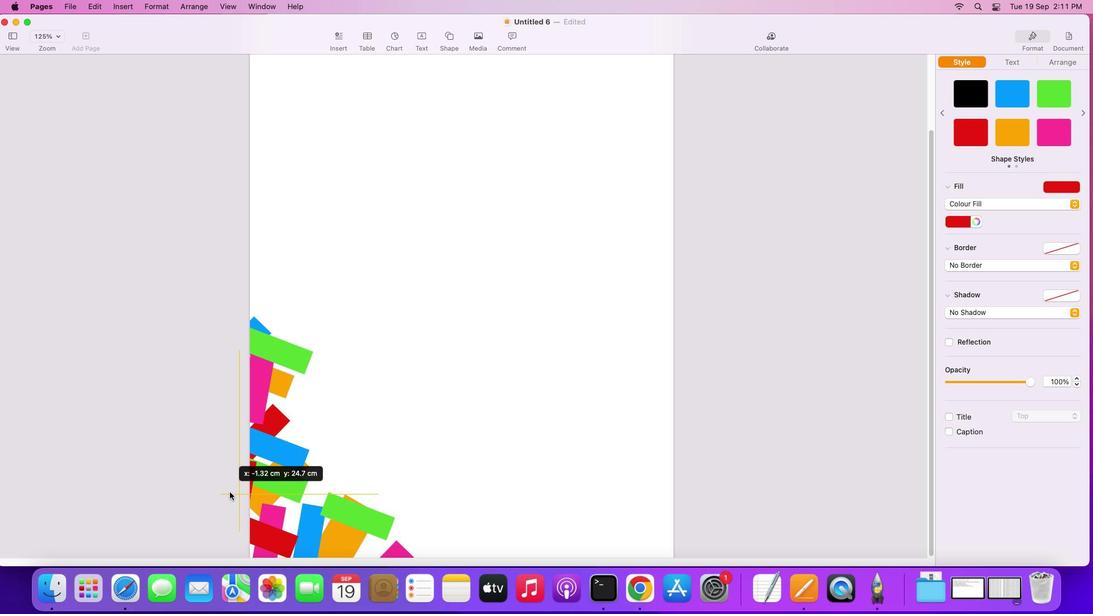 
Action: Mouse pressed left at (263, 507)
Screenshot: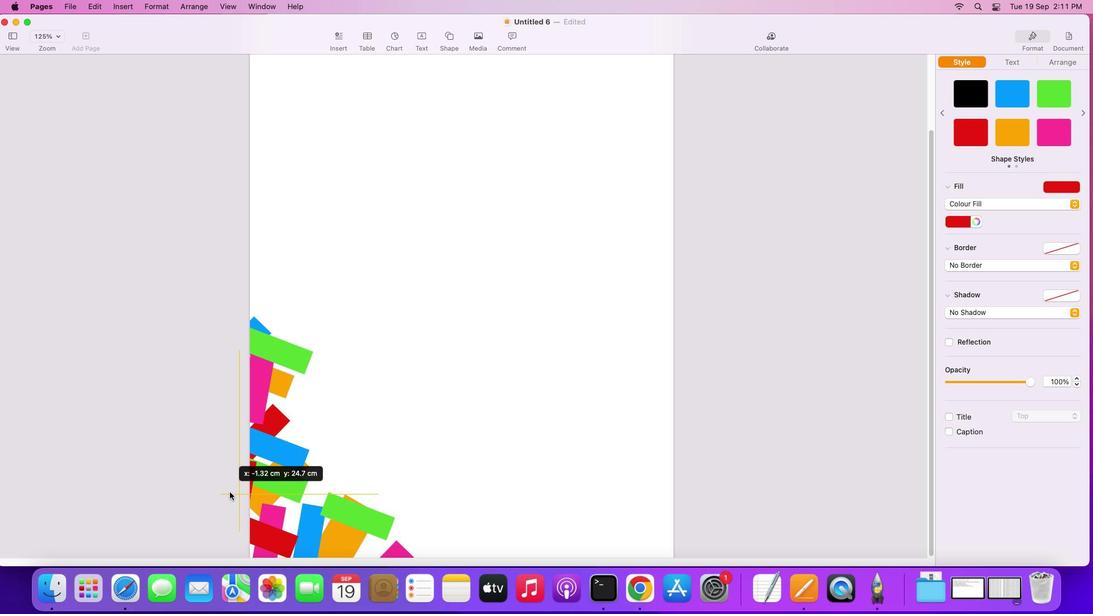 
Action: Mouse moved to (310, 421)
Screenshot: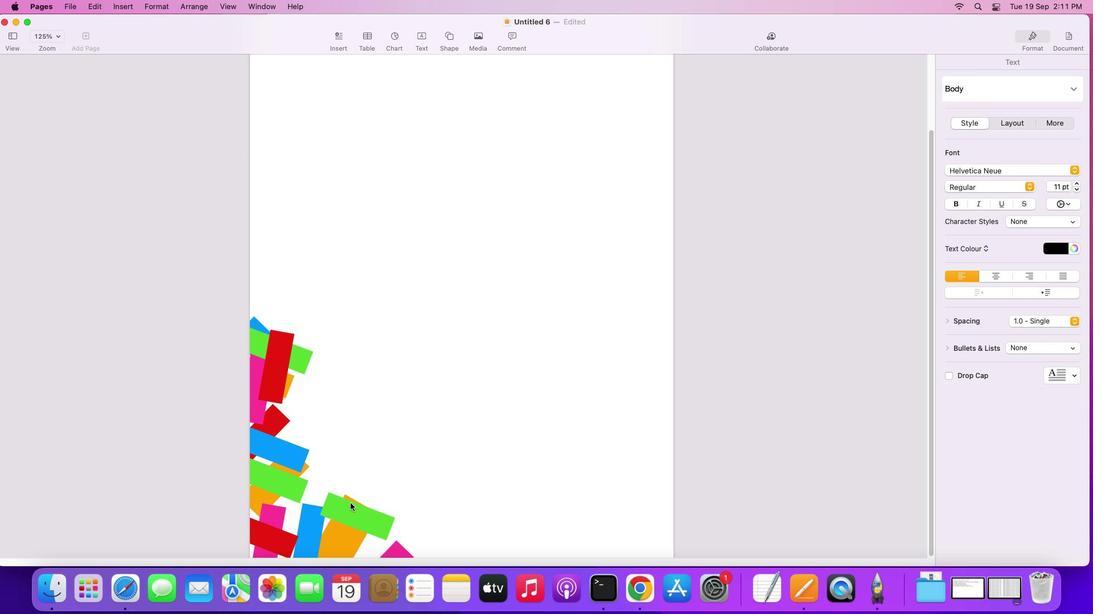 
Action: Mouse pressed left at (310, 421)
Screenshot: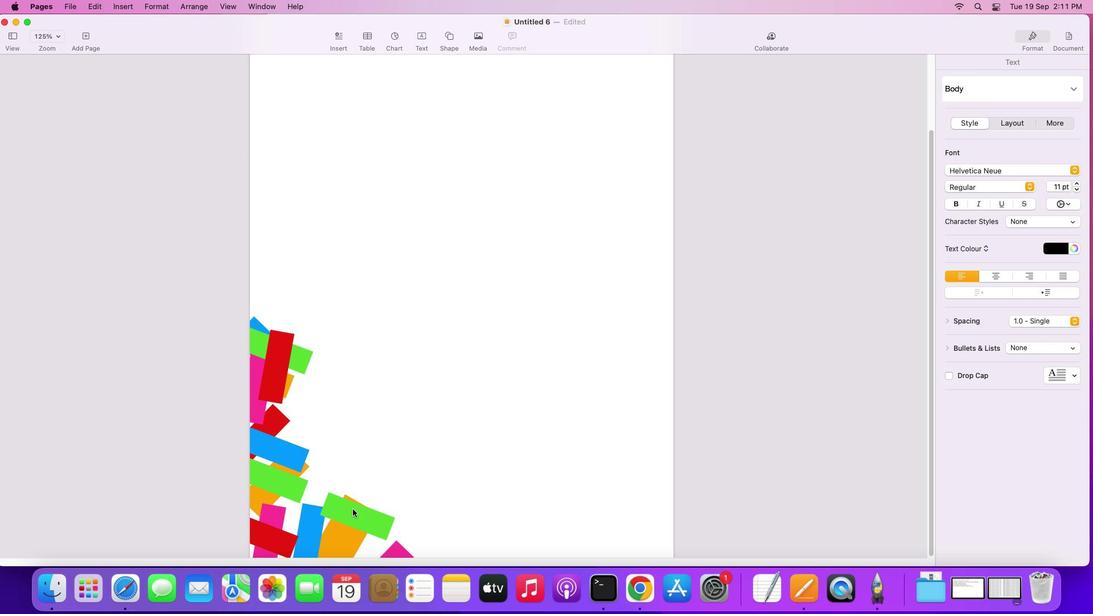 
Action: Mouse moved to (355, 515)
Screenshot: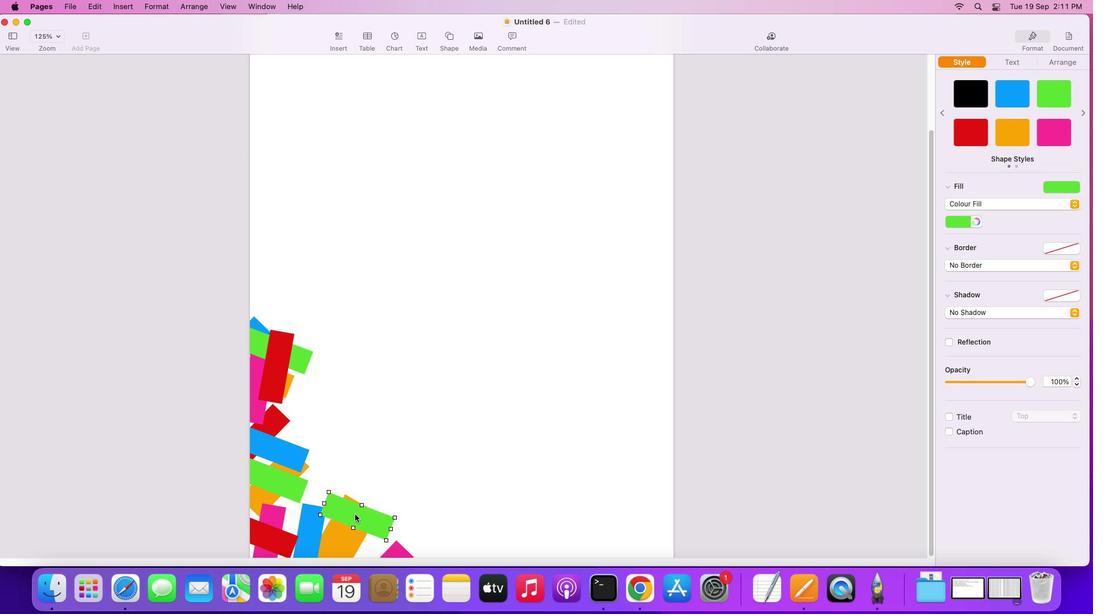 
Action: Mouse pressed left at (355, 515)
Screenshot: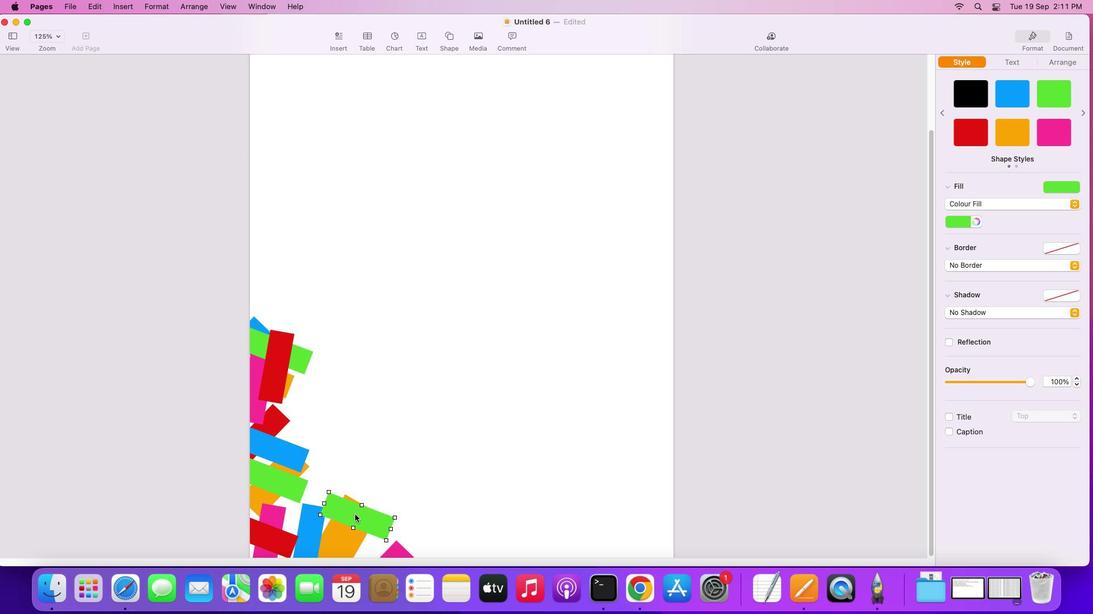 
Action: Key pressed Key.alt
Screenshot: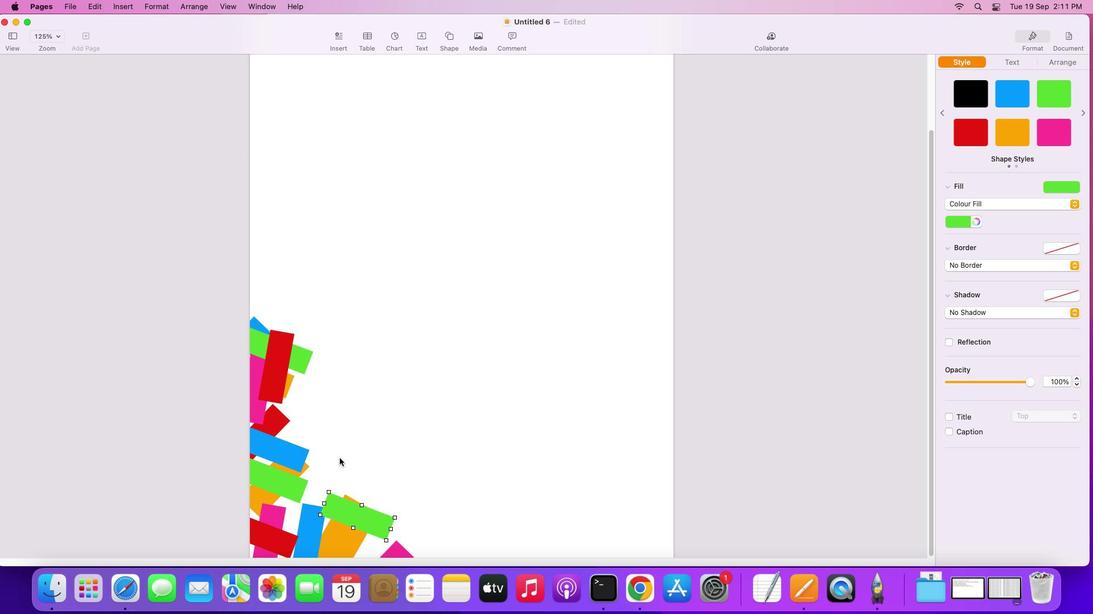
Action: Mouse pressed left at (355, 515)
Screenshot: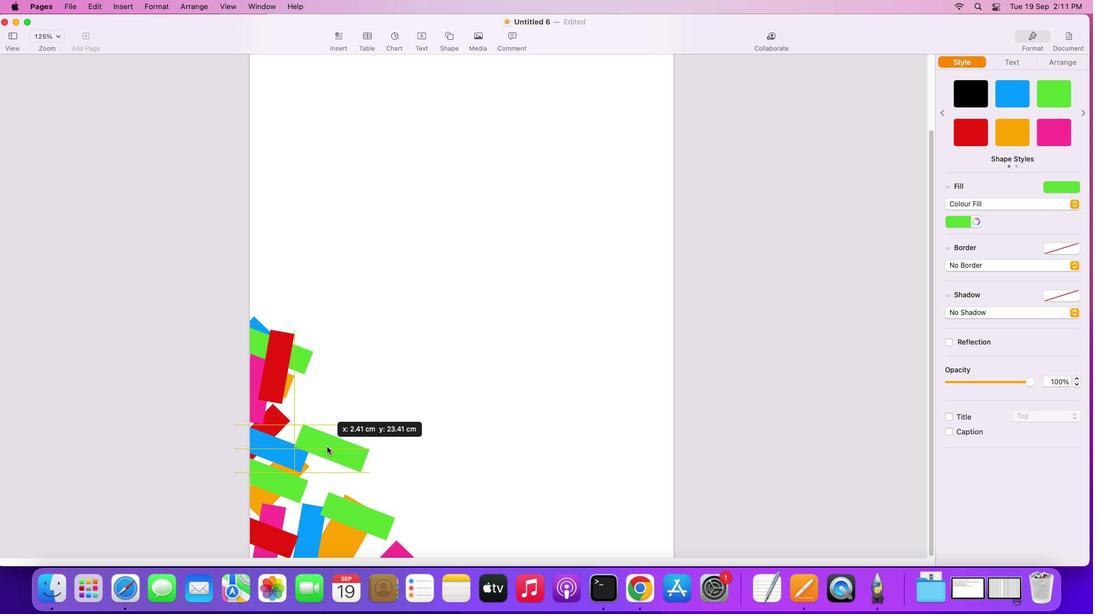 
Action: Mouse moved to (353, 507)
Screenshot: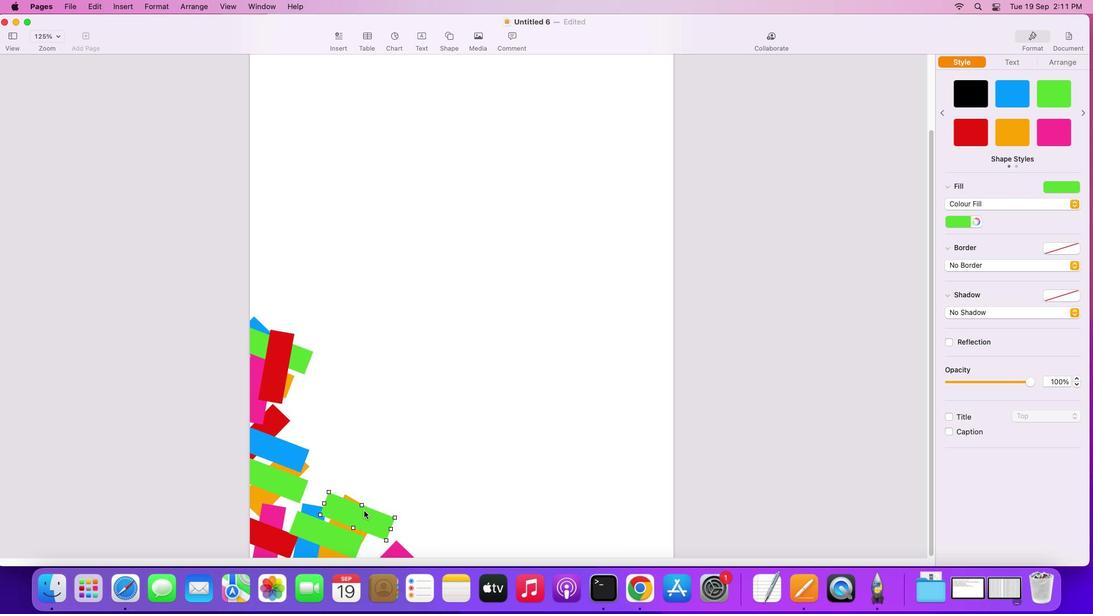 
Action: Mouse pressed left at (353, 507)
Screenshot: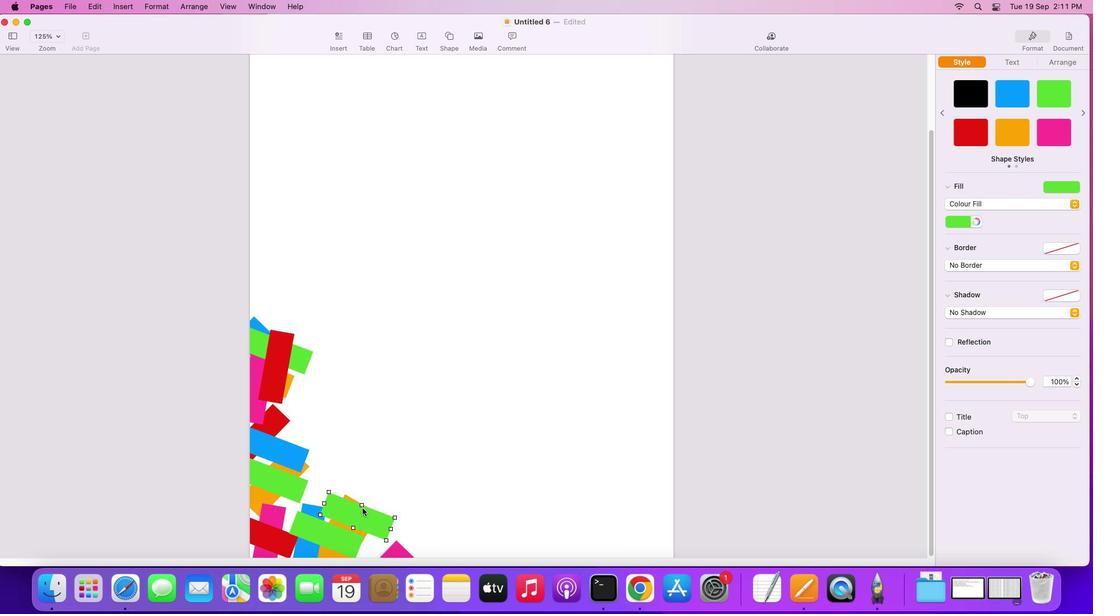 
Action: Mouse moved to (362, 504)
